 Task: Research Airbnb options near the Great Smoky Mountains National Park.
Action: Mouse pressed left at (522, 73)
Screenshot: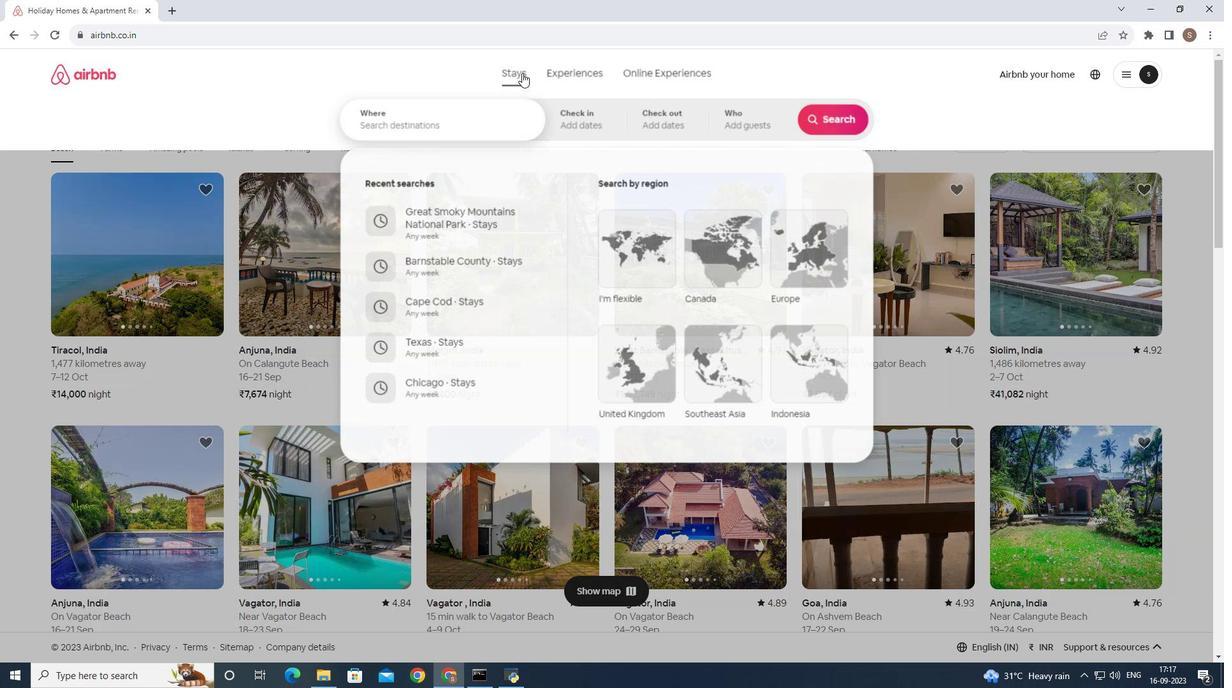 
Action: Mouse moved to (464, 117)
Screenshot: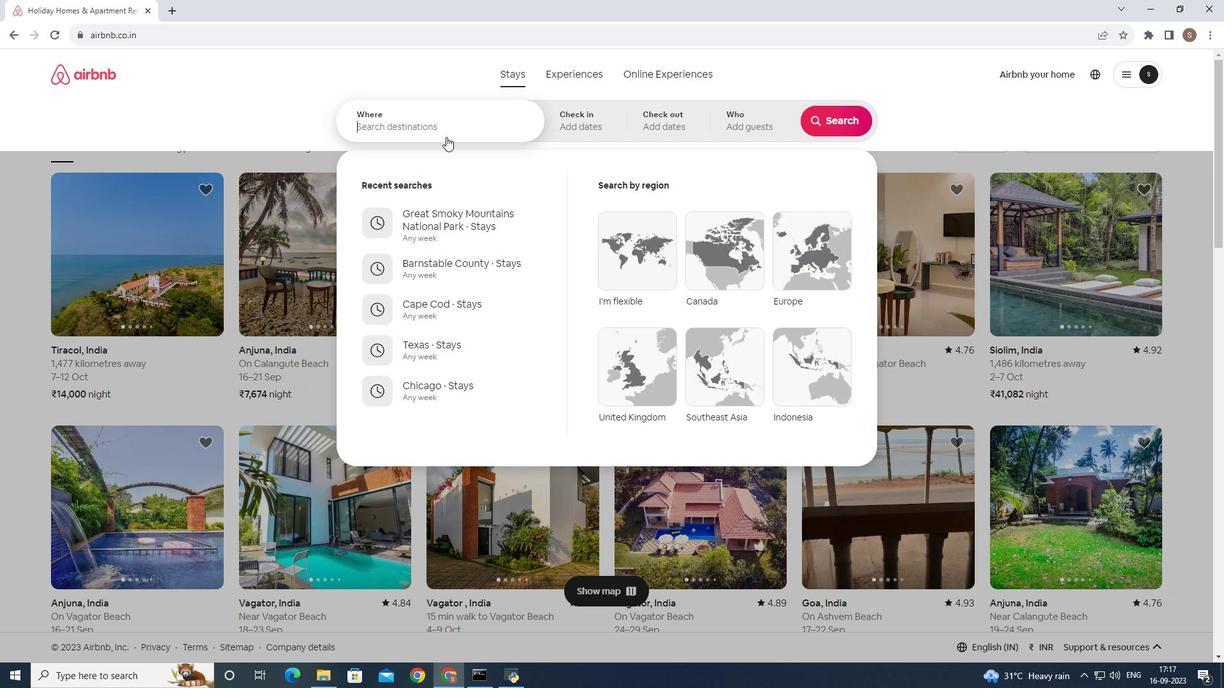 
Action: Mouse pressed left at (464, 117)
Screenshot: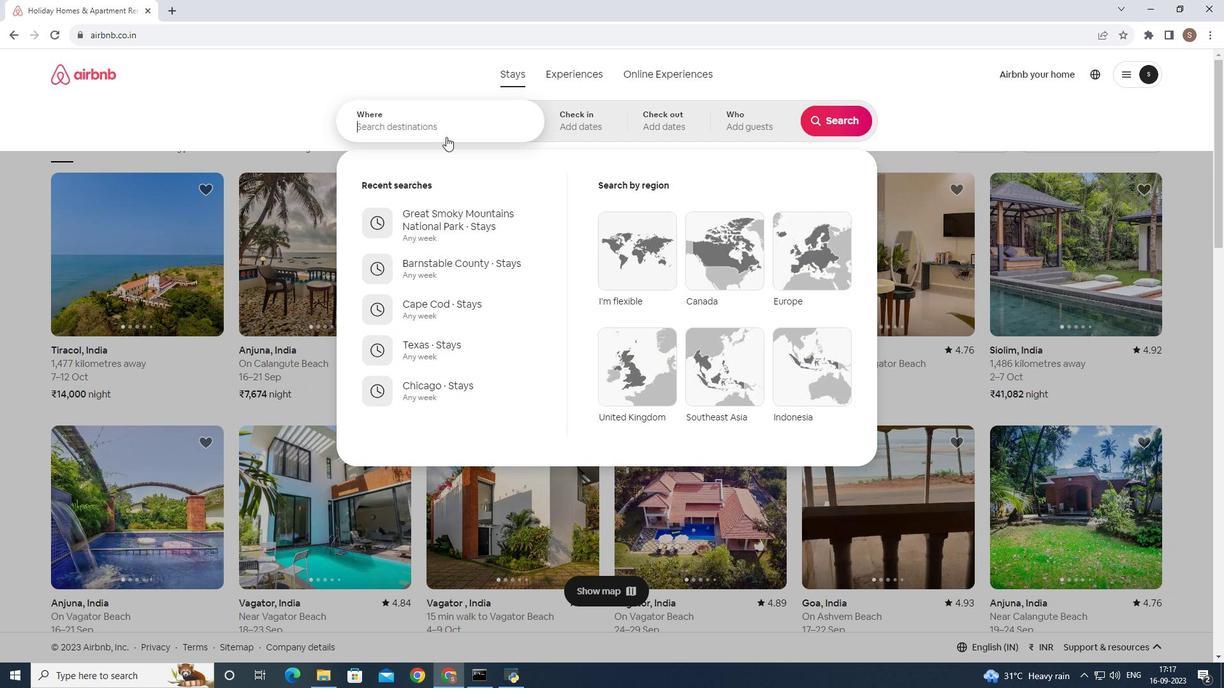 
Action: Mouse moved to (442, 136)
Screenshot: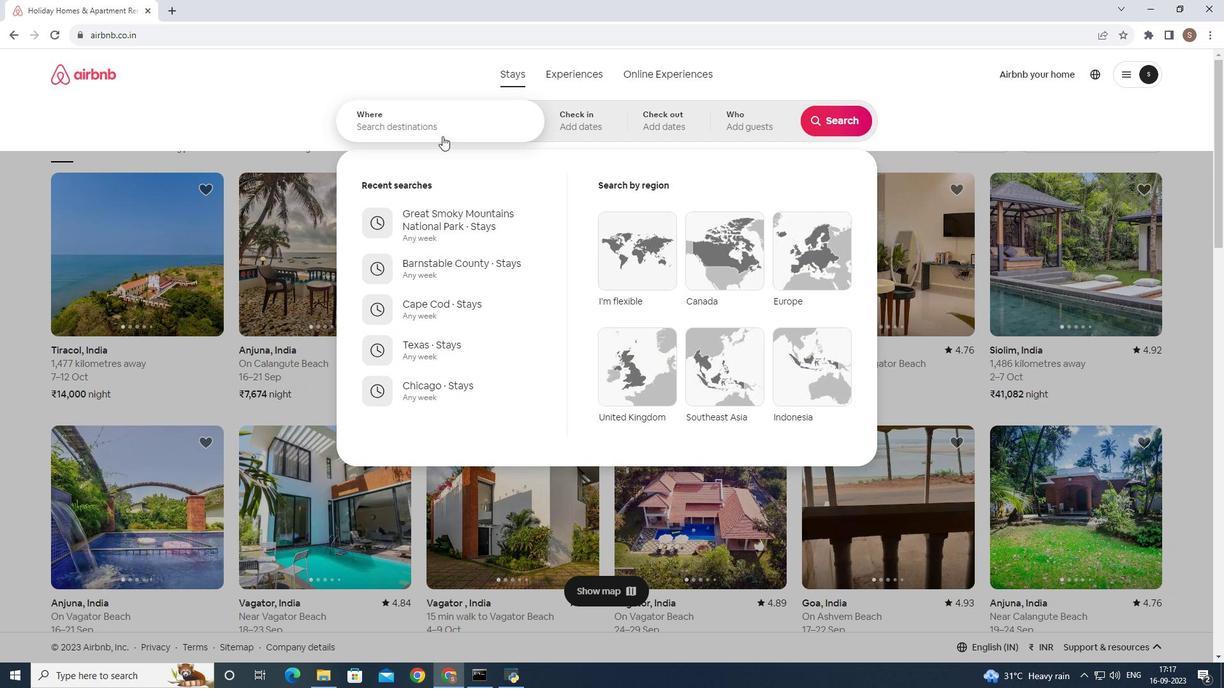 
Action: Key pressed <Key.shift>Great<Key.space><Key.shift>Smoky<Key.space>
Screenshot: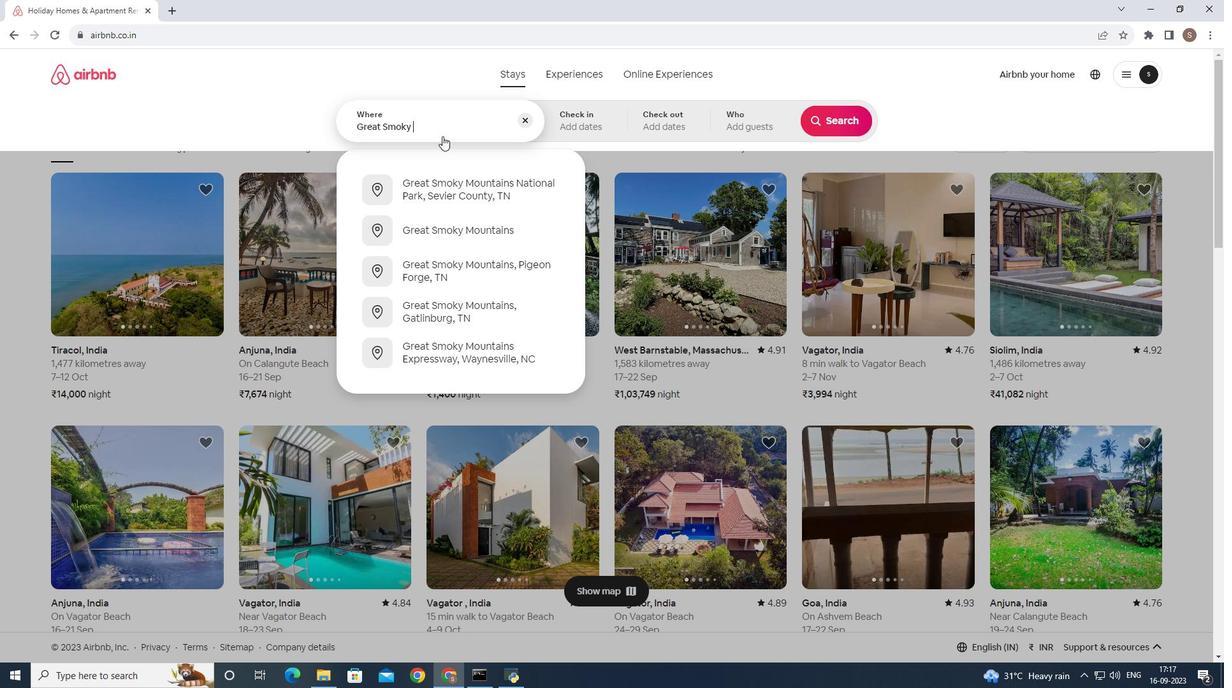 
Action: Mouse moved to (513, 193)
Screenshot: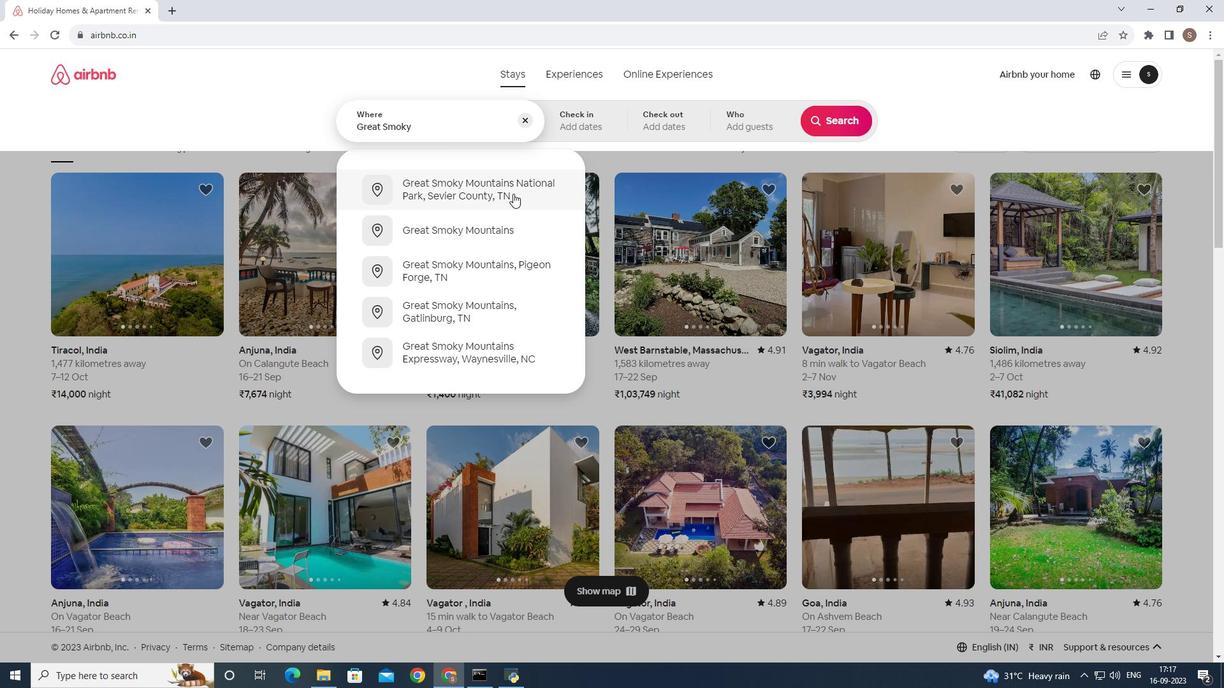 
Action: Mouse pressed left at (513, 193)
Screenshot: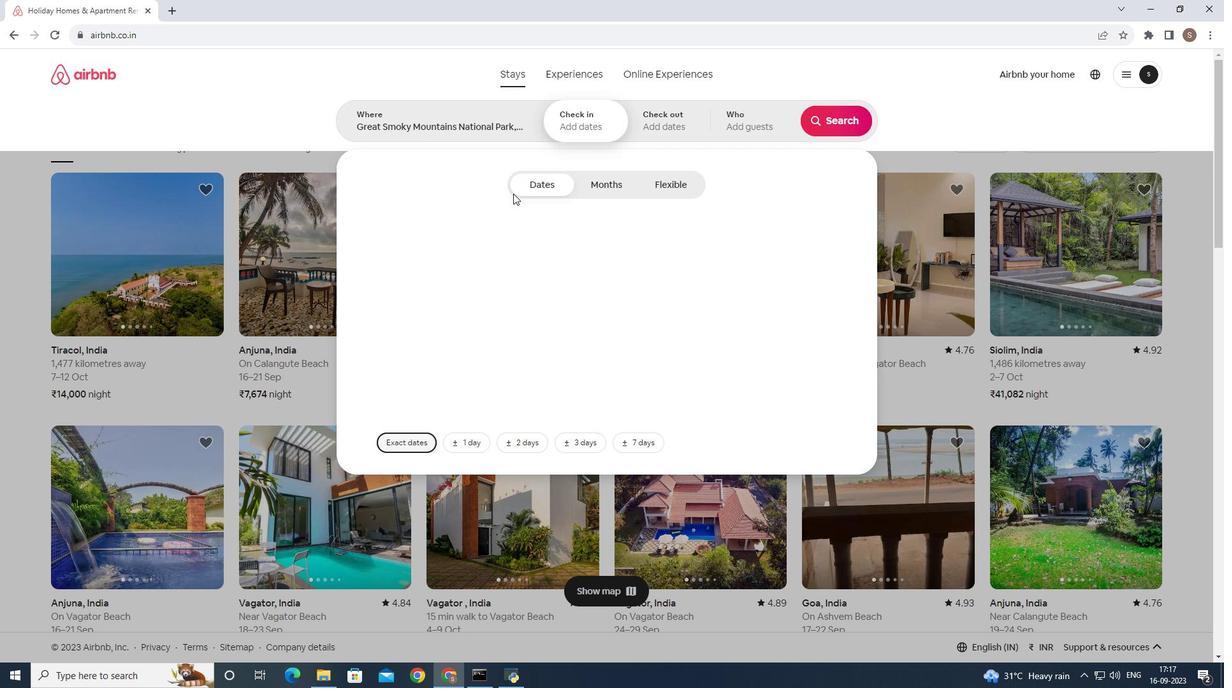 
Action: Mouse moved to (853, 117)
Screenshot: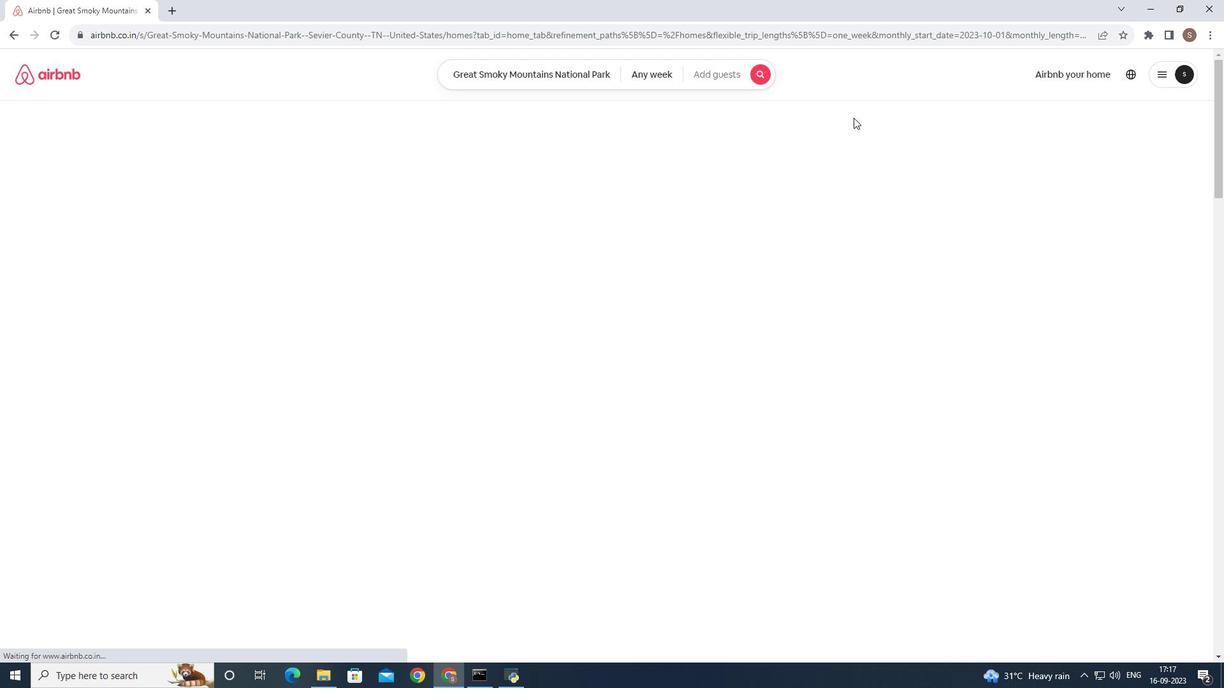 
Action: Mouse pressed left at (853, 117)
Screenshot: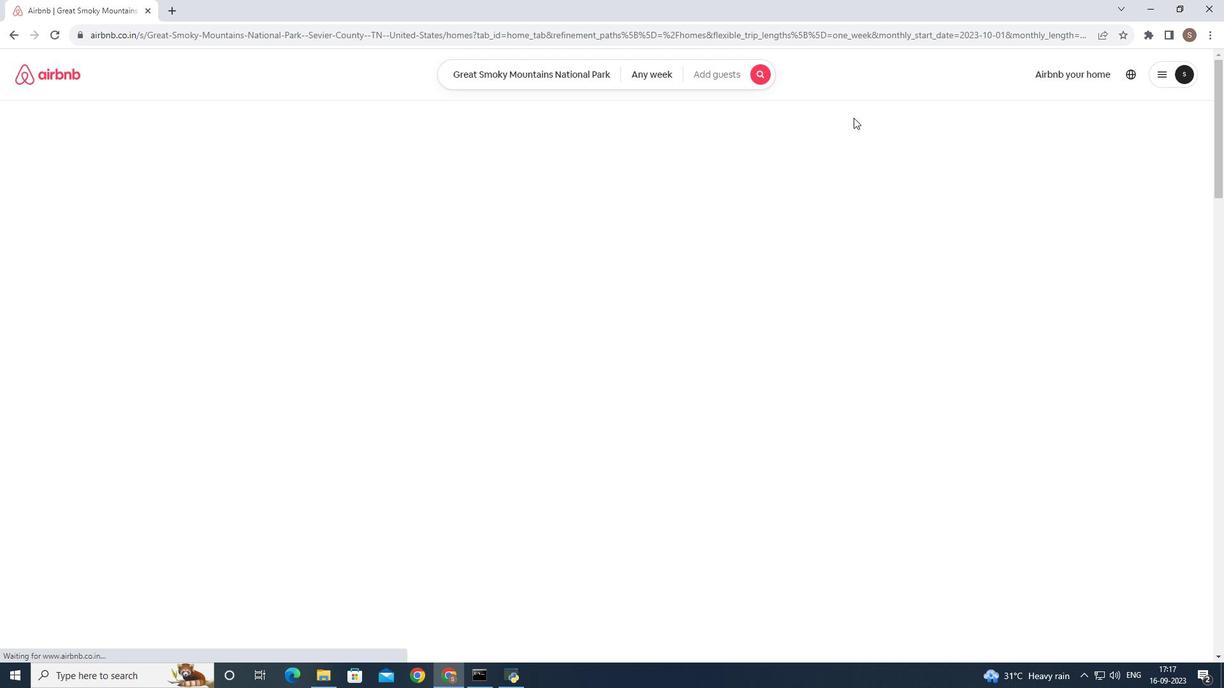 
Action: Mouse moved to (195, 129)
Screenshot: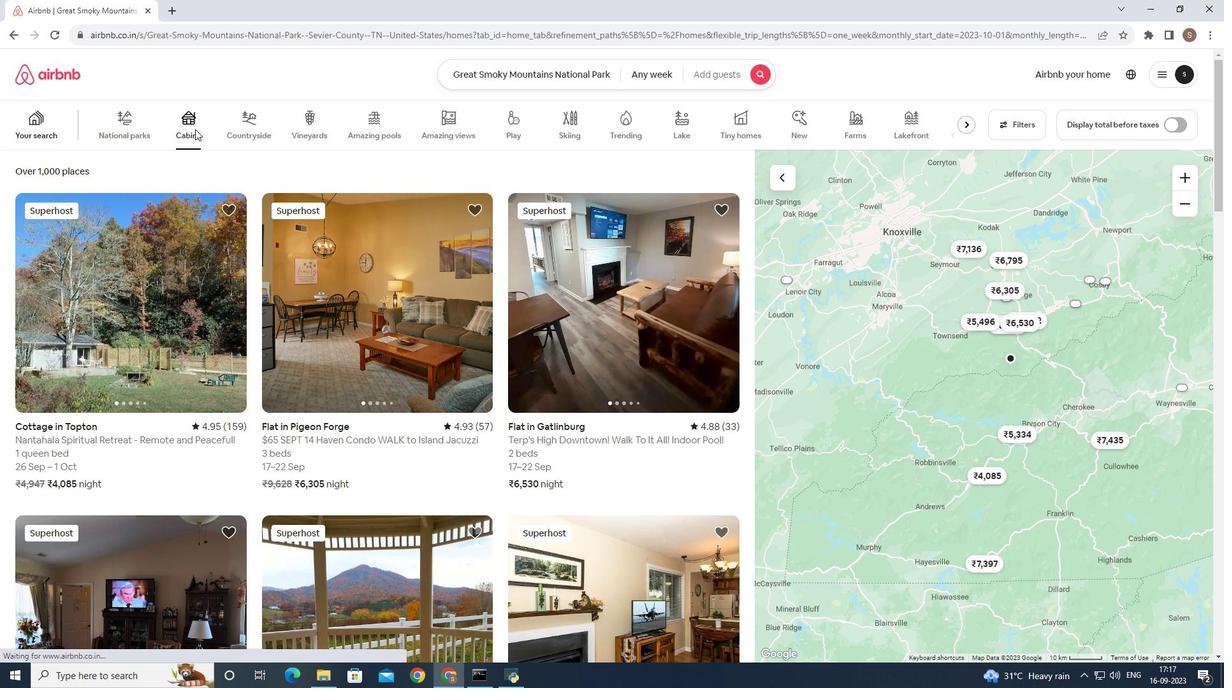 
Action: Mouse pressed left at (195, 129)
Screenshot: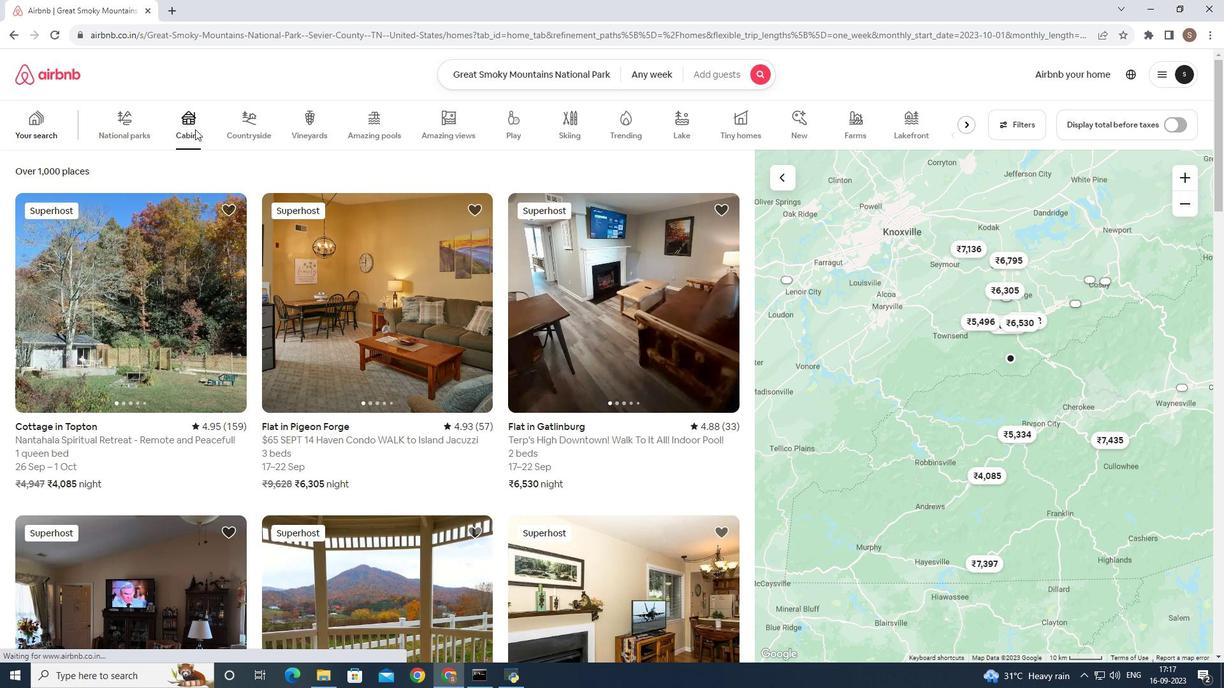 
Action: Mouse moved to (194, 267)
Screenshot: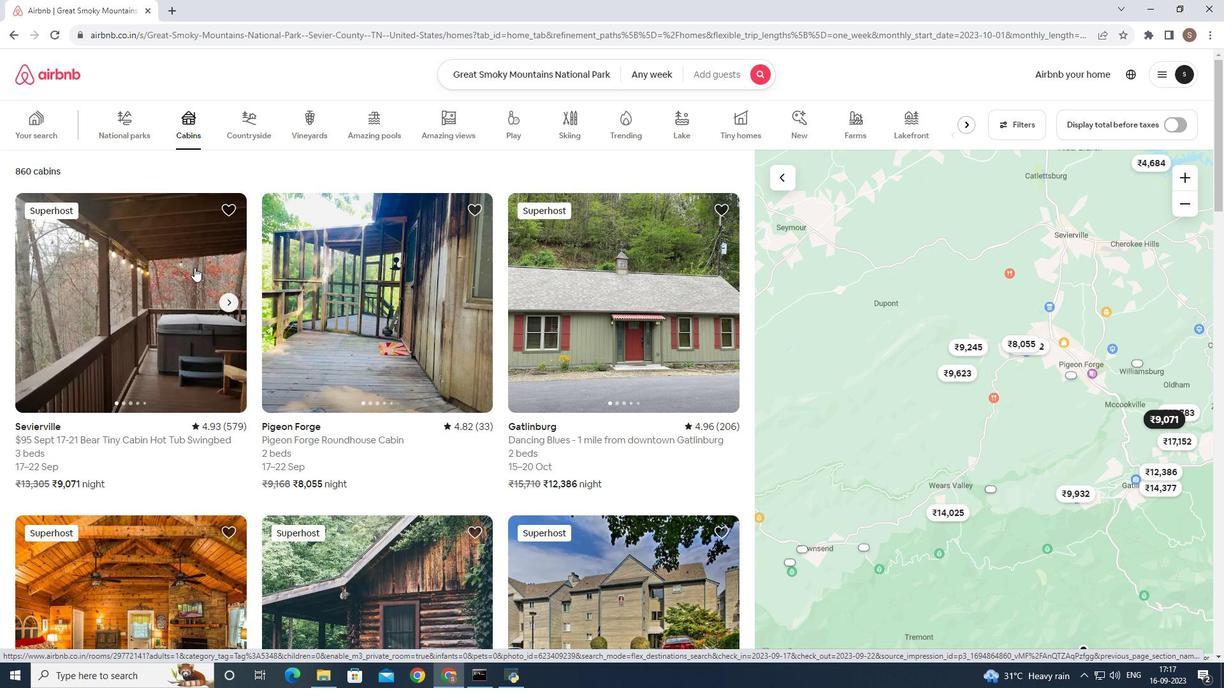 
Action: Mouse scrolled (194, 267) with delta (0, 0)
Screenshot: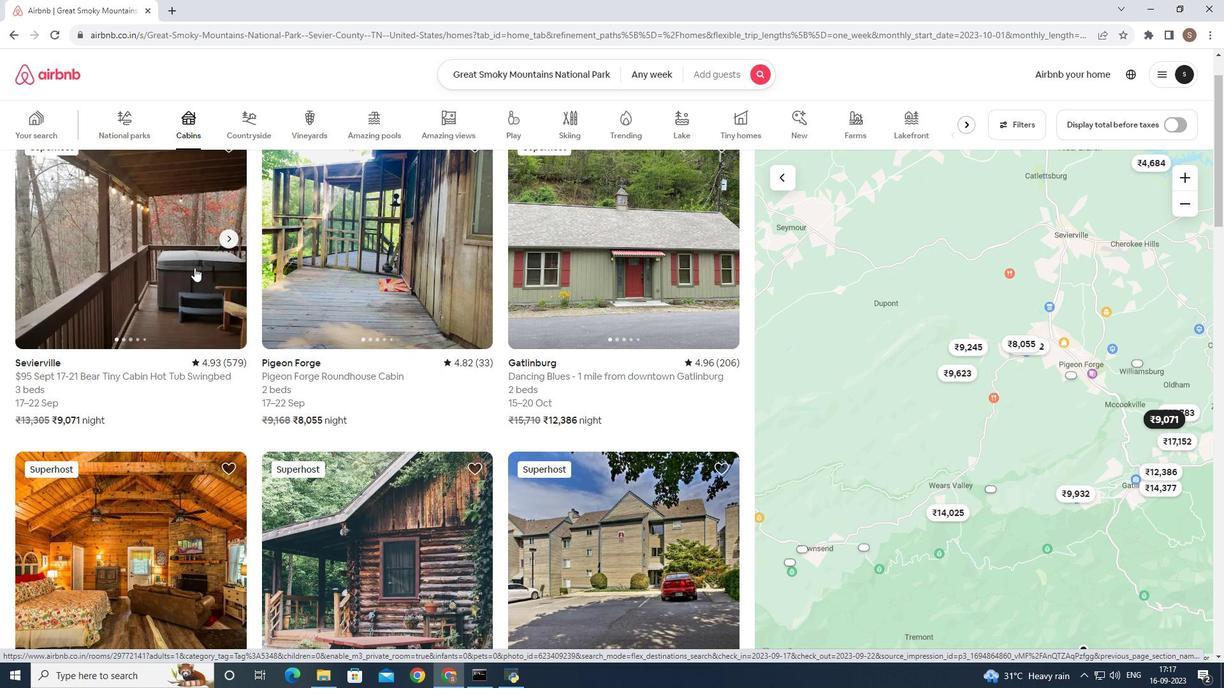 
Action: Mouse pressed left at (194, 267)
Screenshot: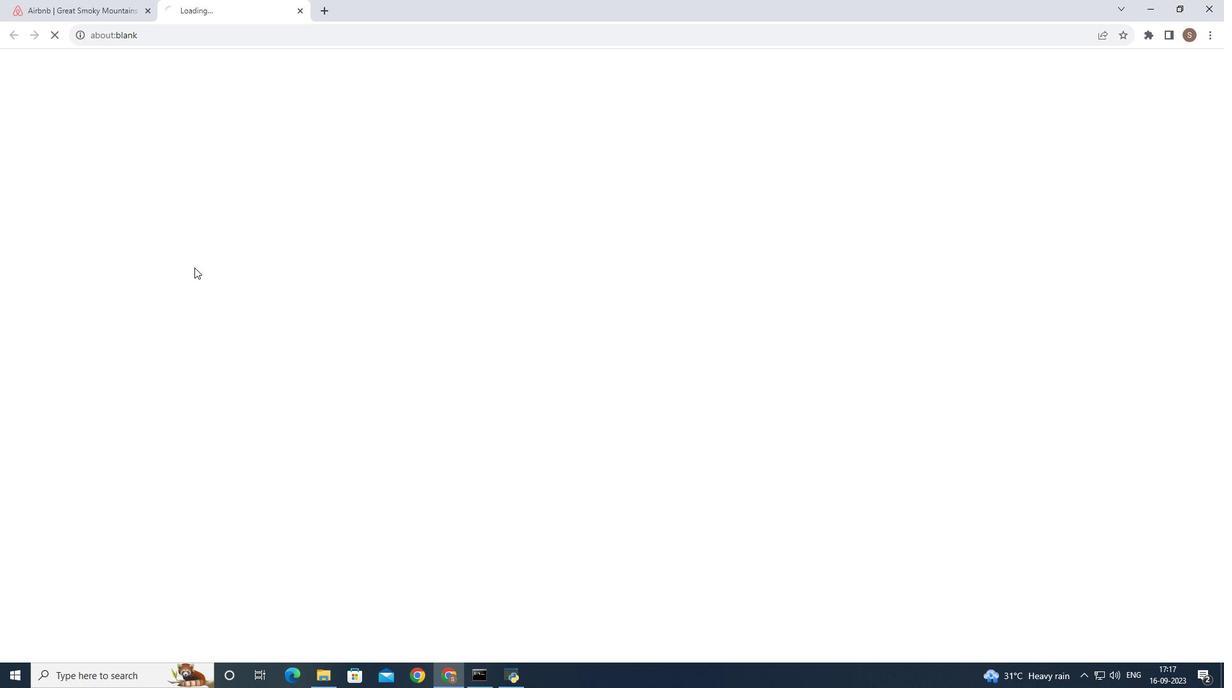 
Action: Mouse moved to (873, 473)
Screenshot: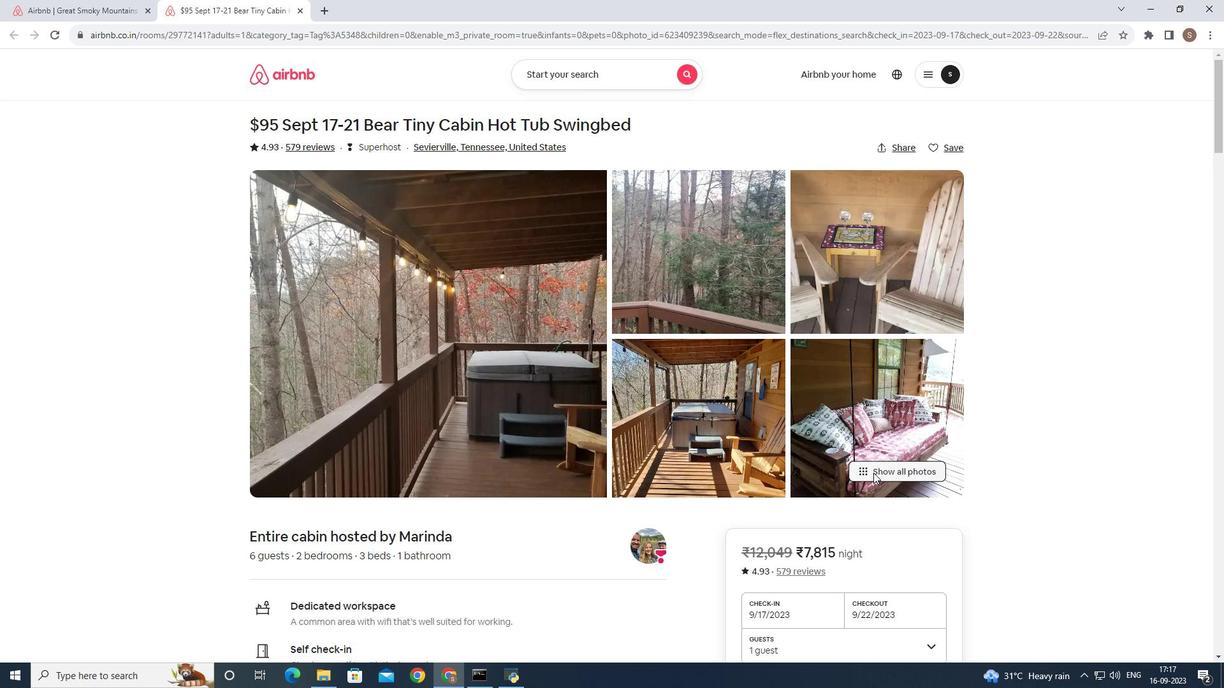 
Action: Mouse pressed left at (873, 473)
Screenshot: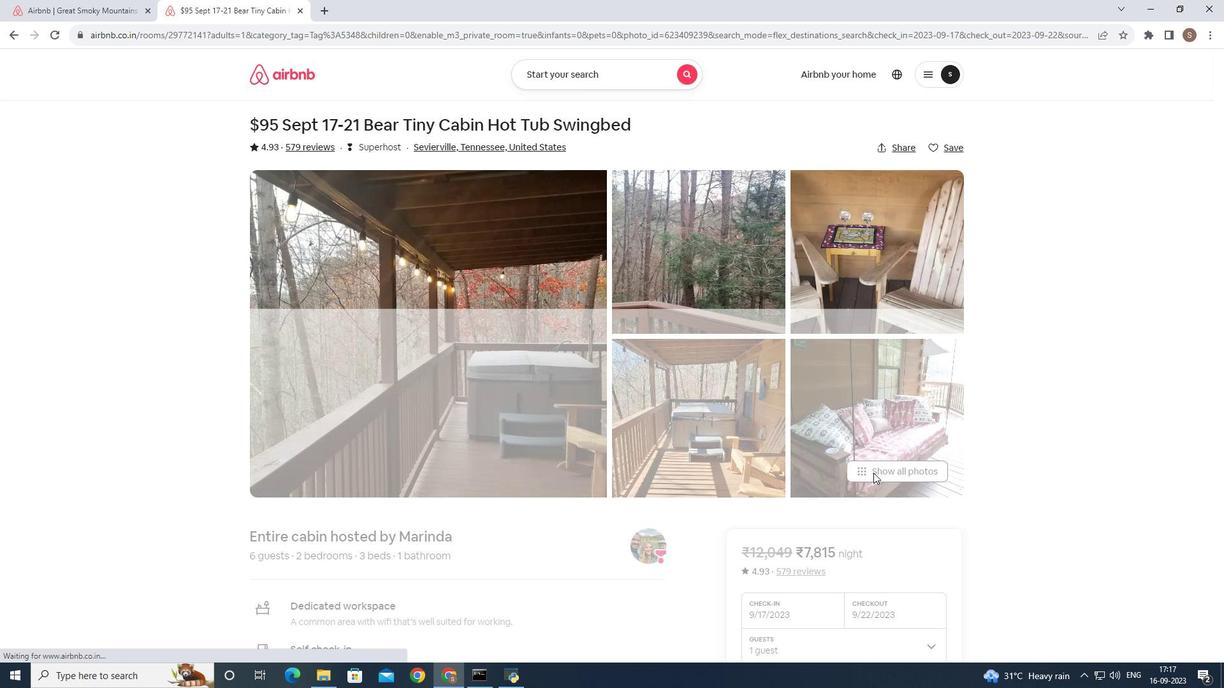 
Action: Mouse moved to (657, 376)
Screenshot: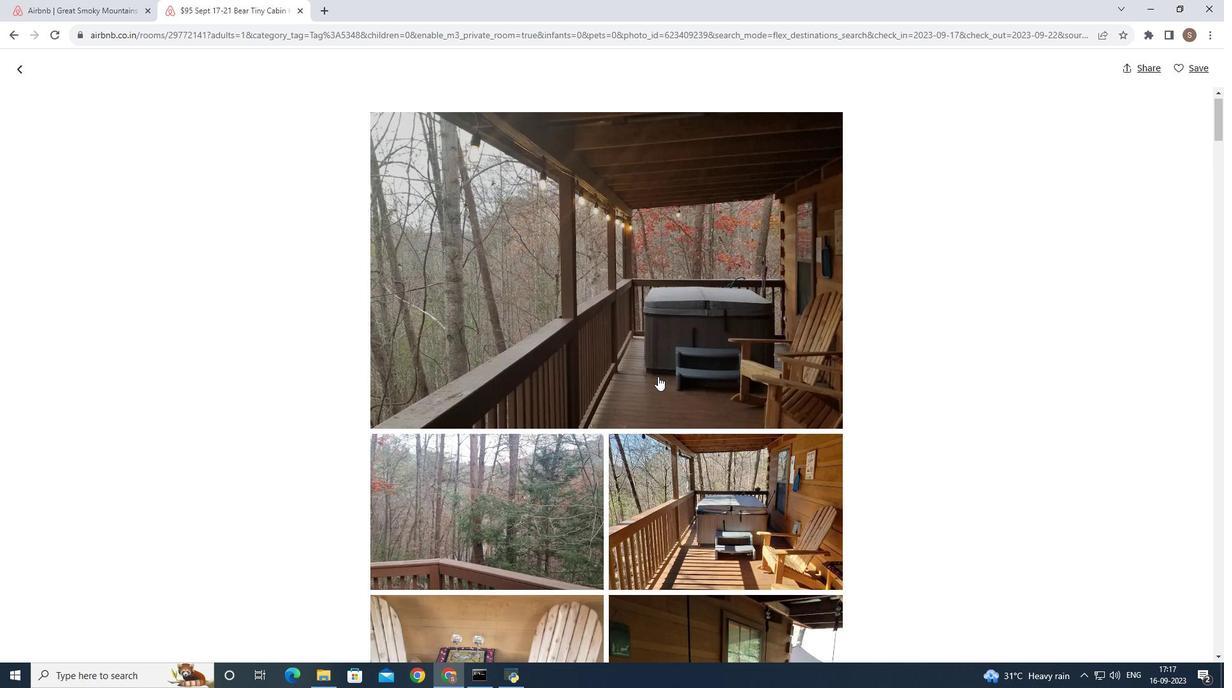 
Action: Mouse scrolled (657, 376) with delta (0, 0)
Screenshot: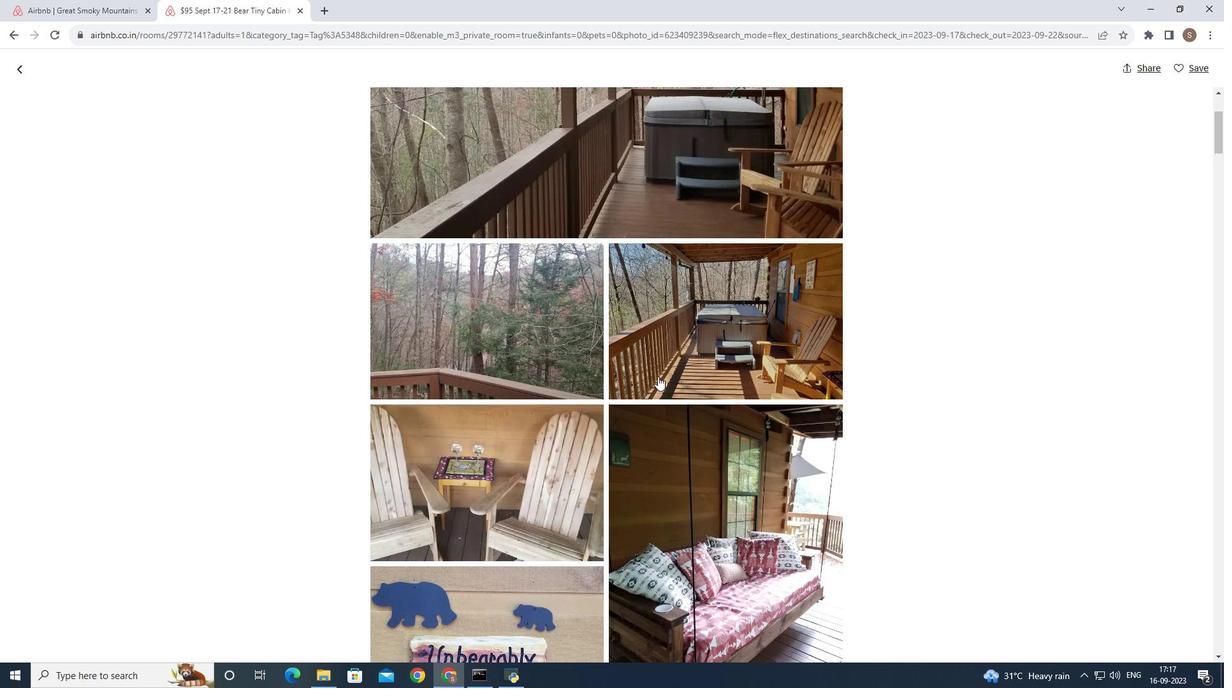 
Action: Mouse scrolled (657, 376) with delta (0, 0)
Screenshot: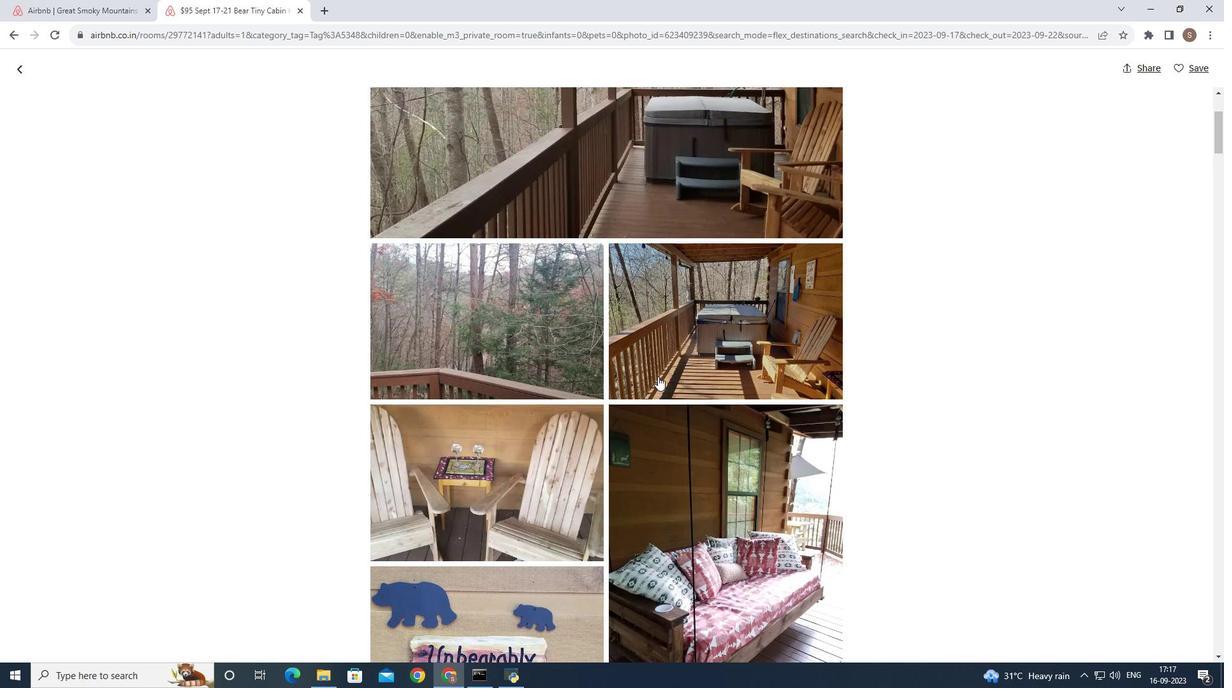 
Action: Mouse scrolled (657, 376) with delta (0, 0)
Screenshot: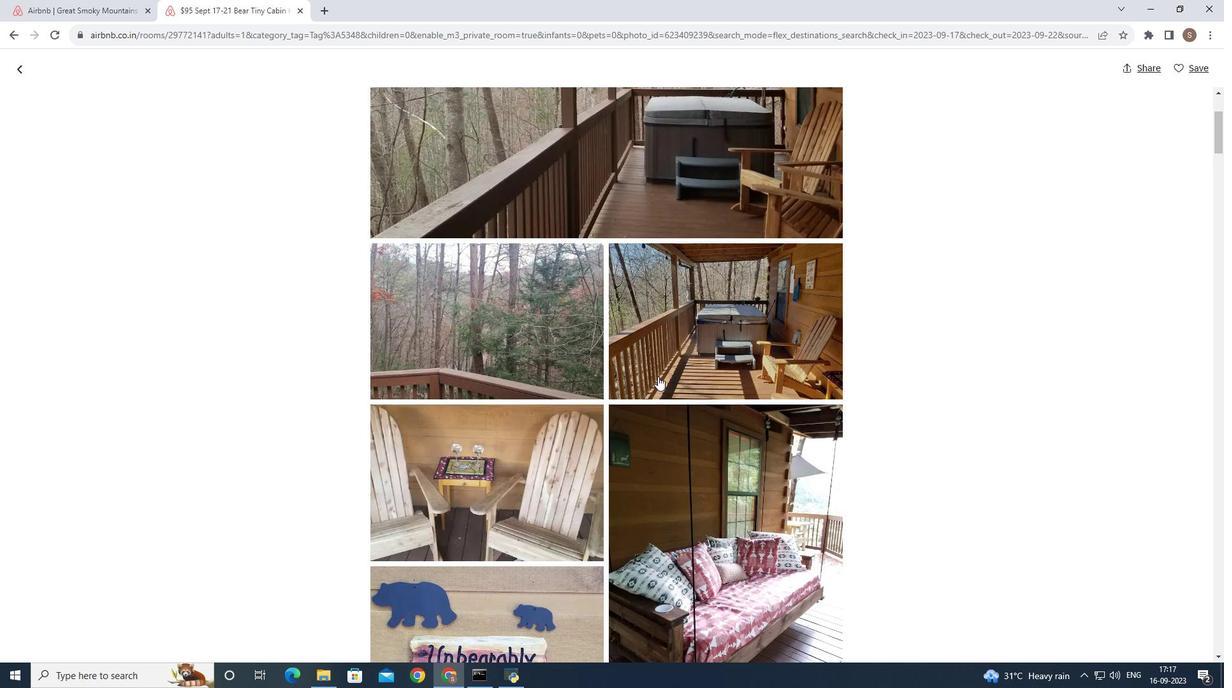 
Action: Mouse scrolled (657, 376) with delta (0, 0)
Screenshot: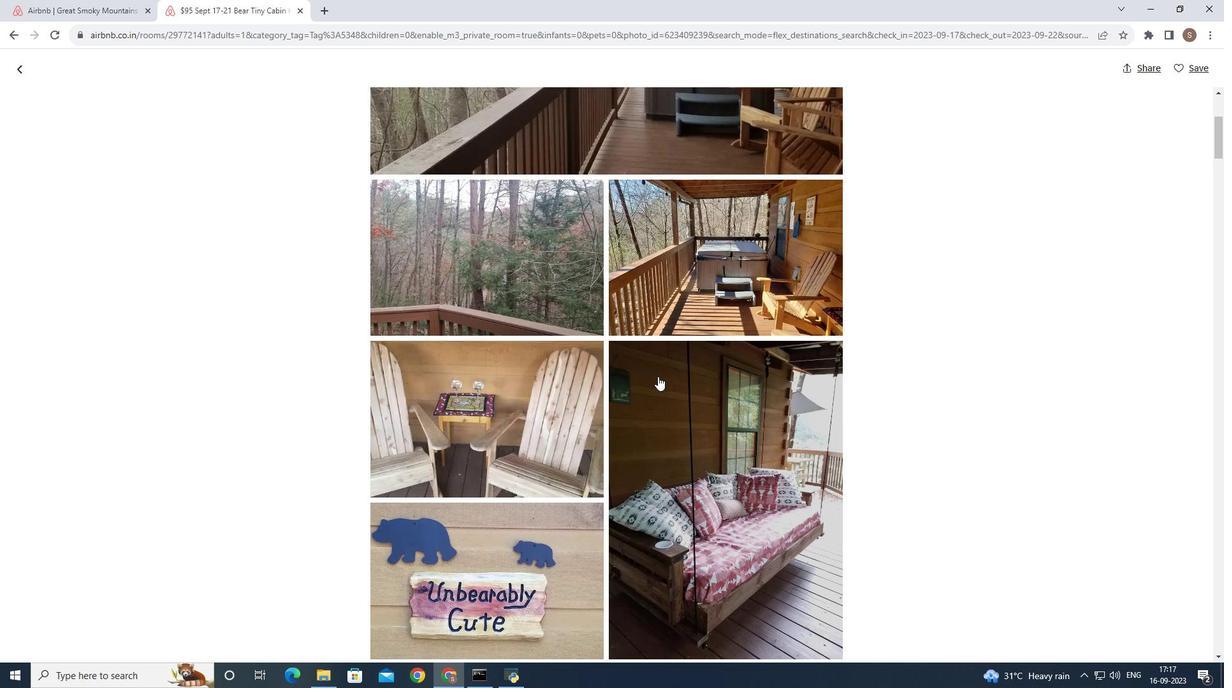 
Action: Mouse scrolled (657, 376) with delta (0, 0)
Screenshot: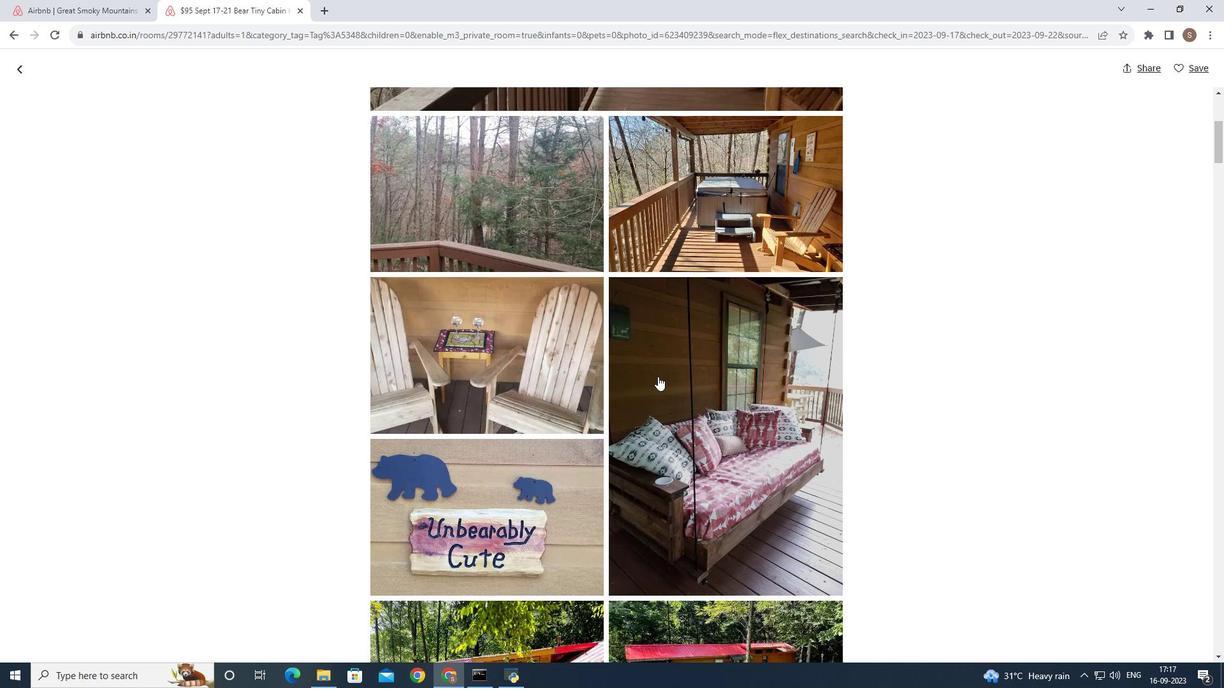 
Action: Mouse scrolled (657, 376) with delta (0, 0)
Screenshot: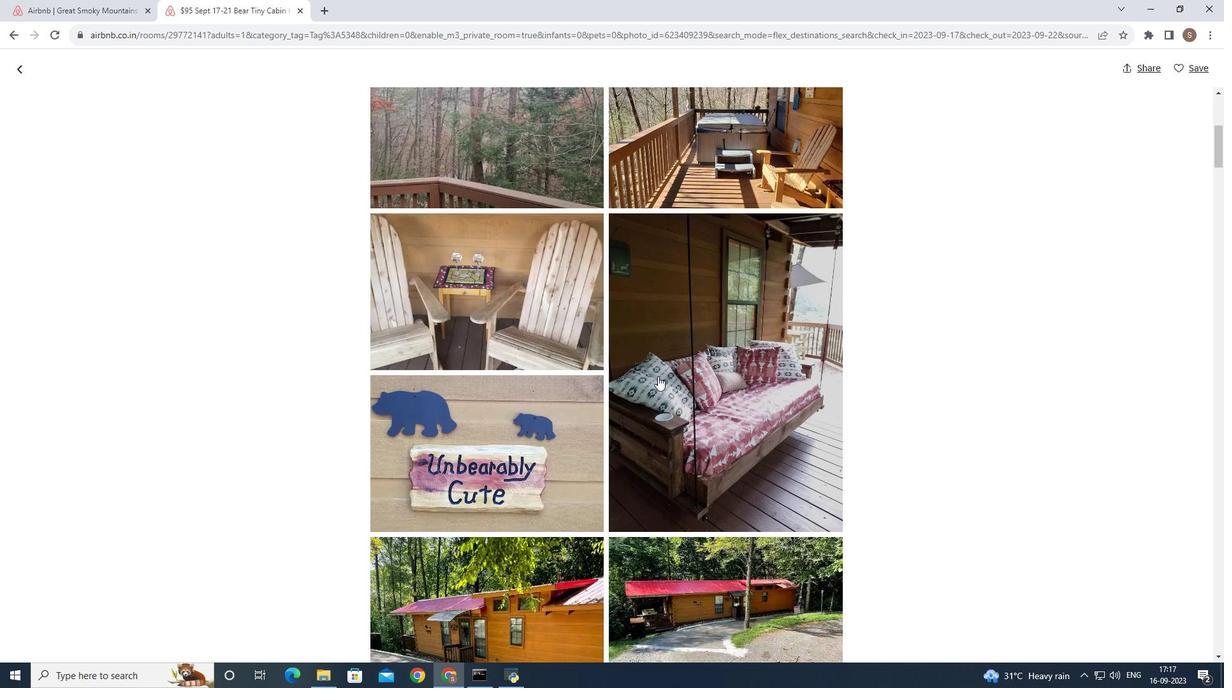 
Action: Mouse scrolled (657, 376) with delta (0, 0)
Screenshot: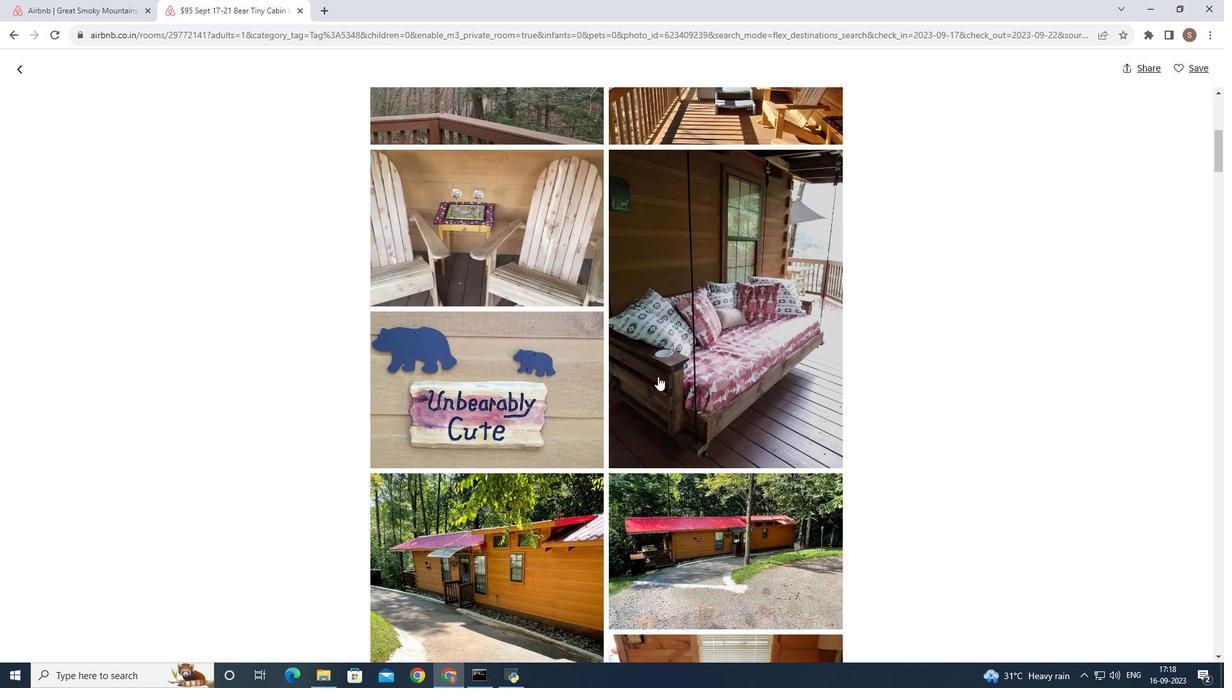 
Action: Mouse scrolled (657, 376) with delta (0, 0)
Screenshot: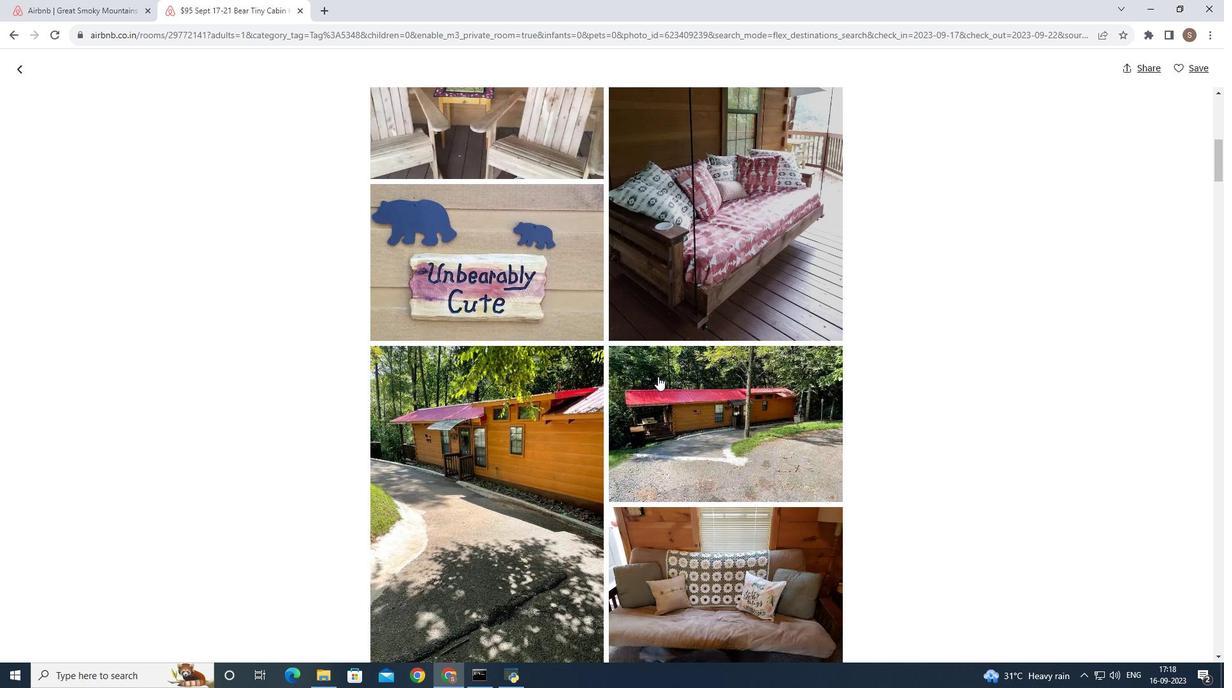 
Action: Mouse scrolled (657, 376) with delta (0, 0)
Screenshot: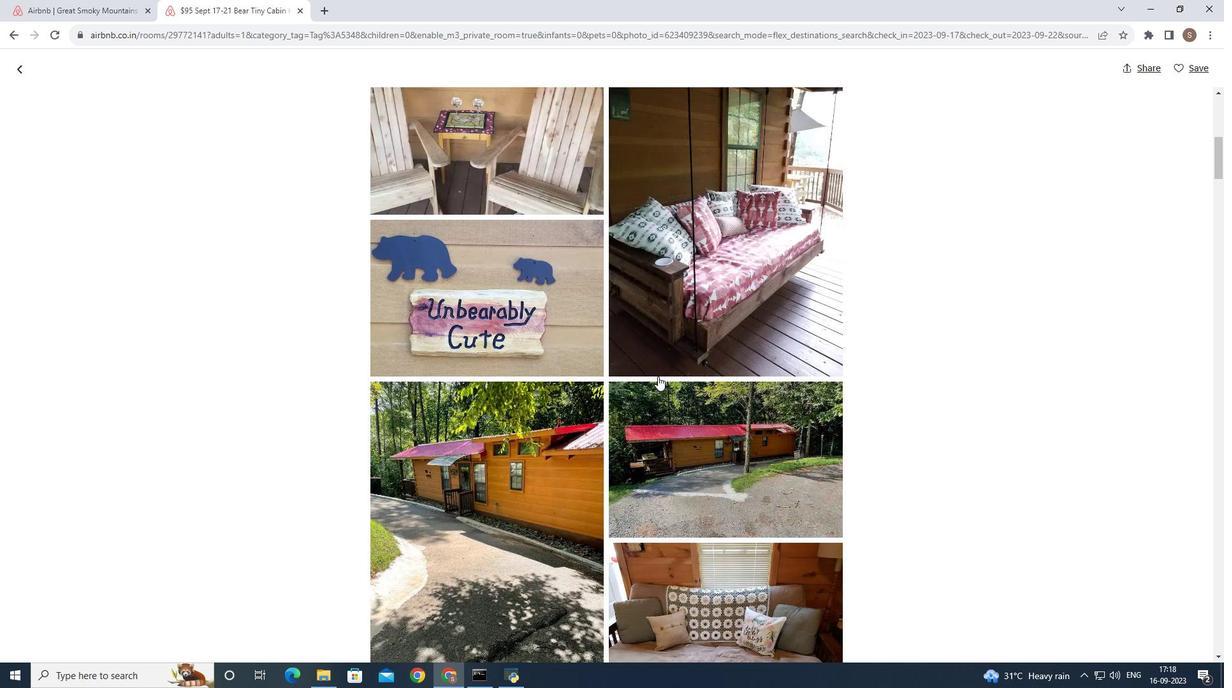 
Action: Mouse scrolled (657, 377) with delta (0, 0)
Screenshot: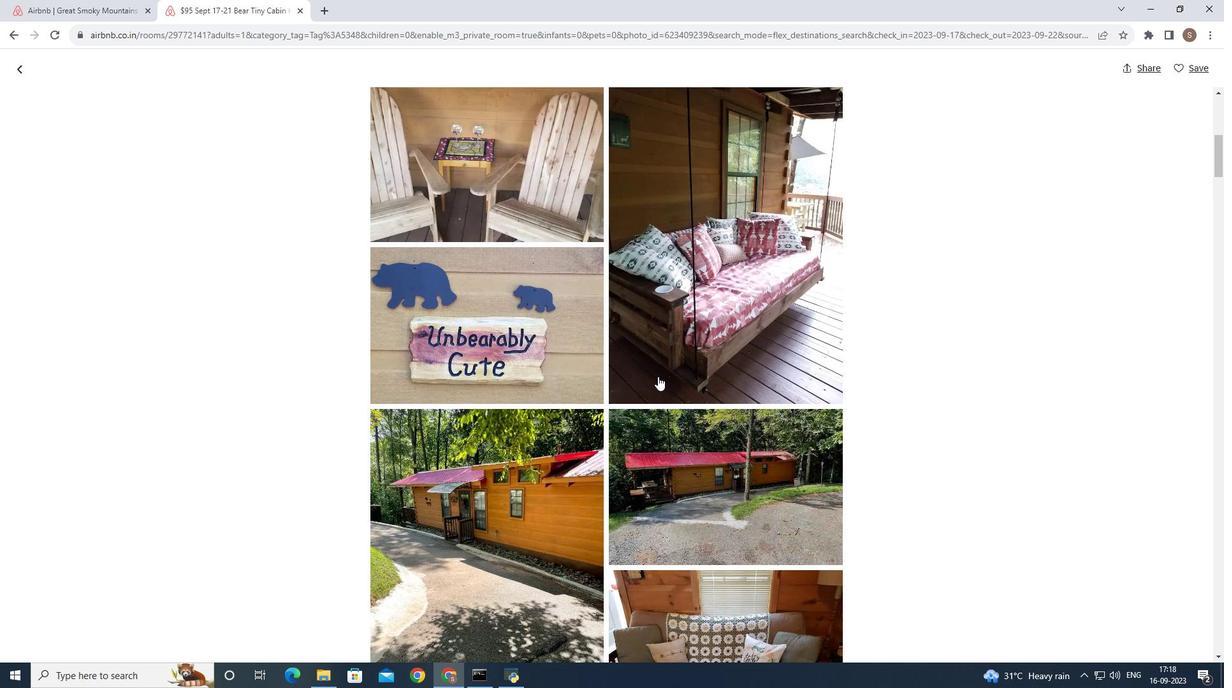
Action: Mouse scrolled (657, 376) with delta (0, 0)
Screenshot: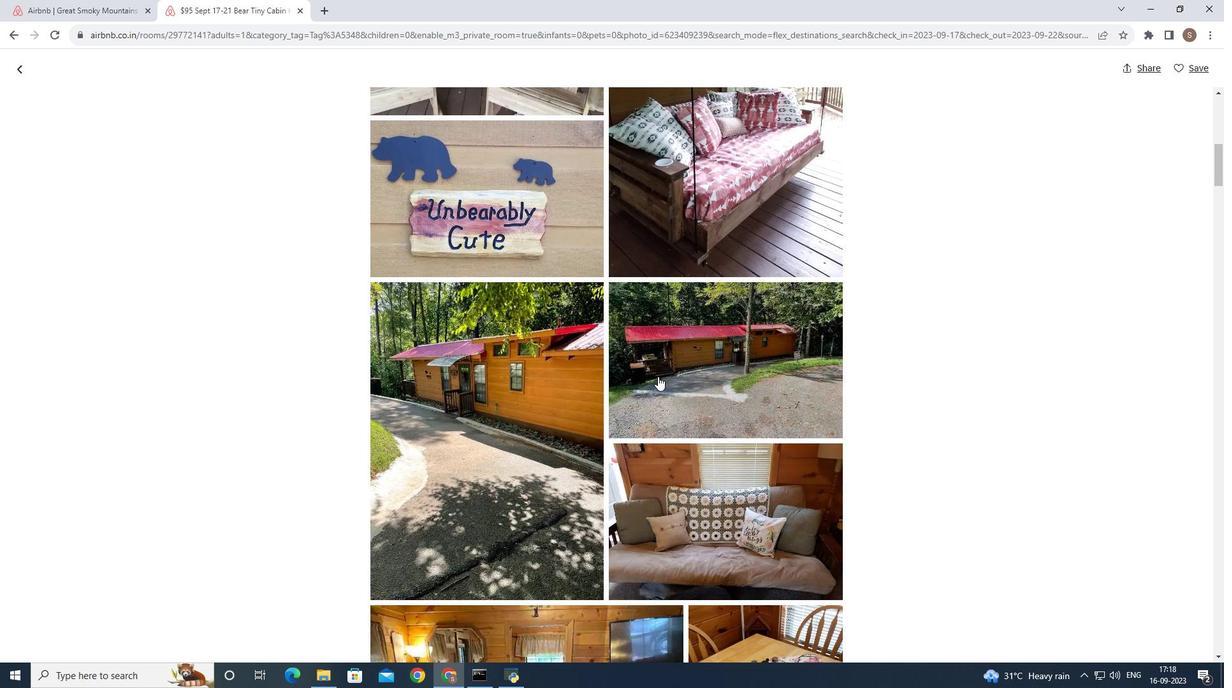 
Action: Mouse scrolled (657, 376) with delta (0, 0)
Screenshot: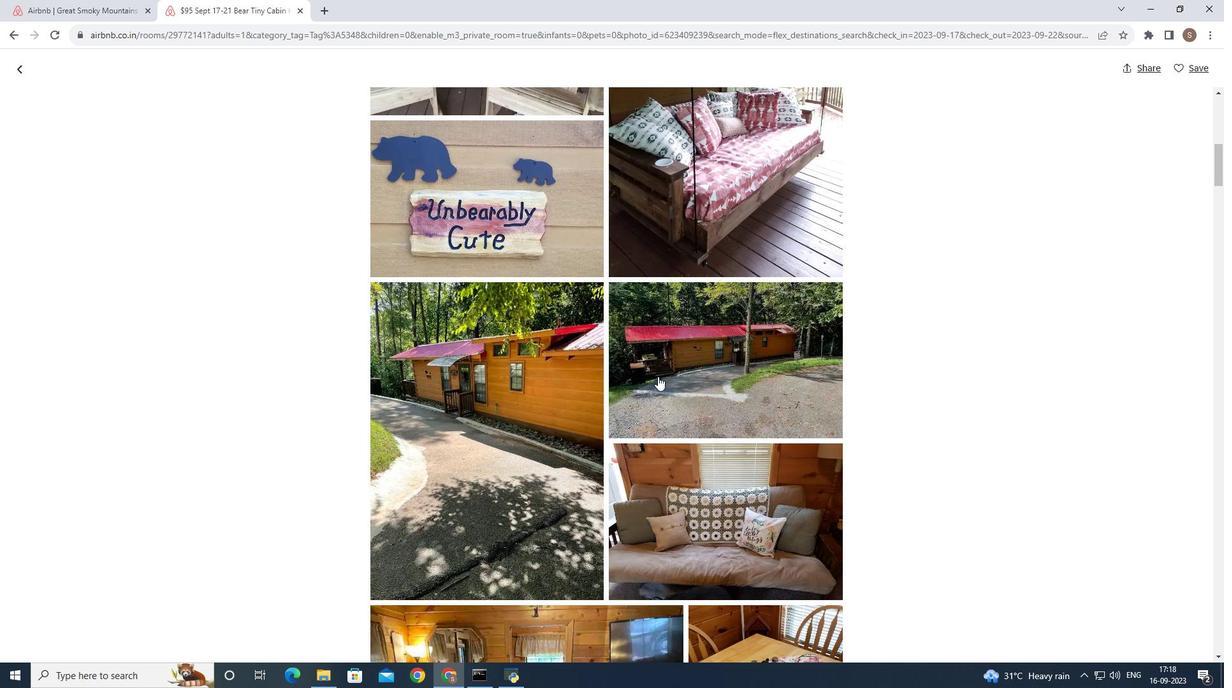 
Action: Mouse scrolled (657, 376) with delta (0, 0)
Screenshot: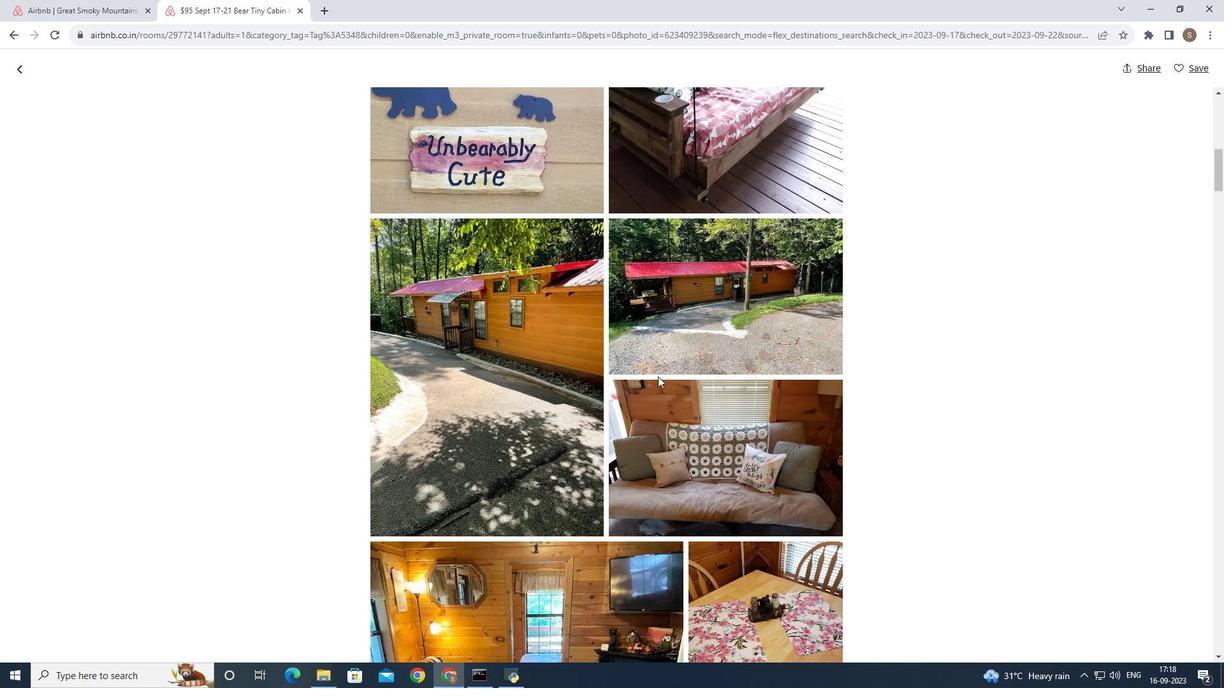 
Action: Mouse scrolled (657, 376) with delta (0, 0)
Screenshot: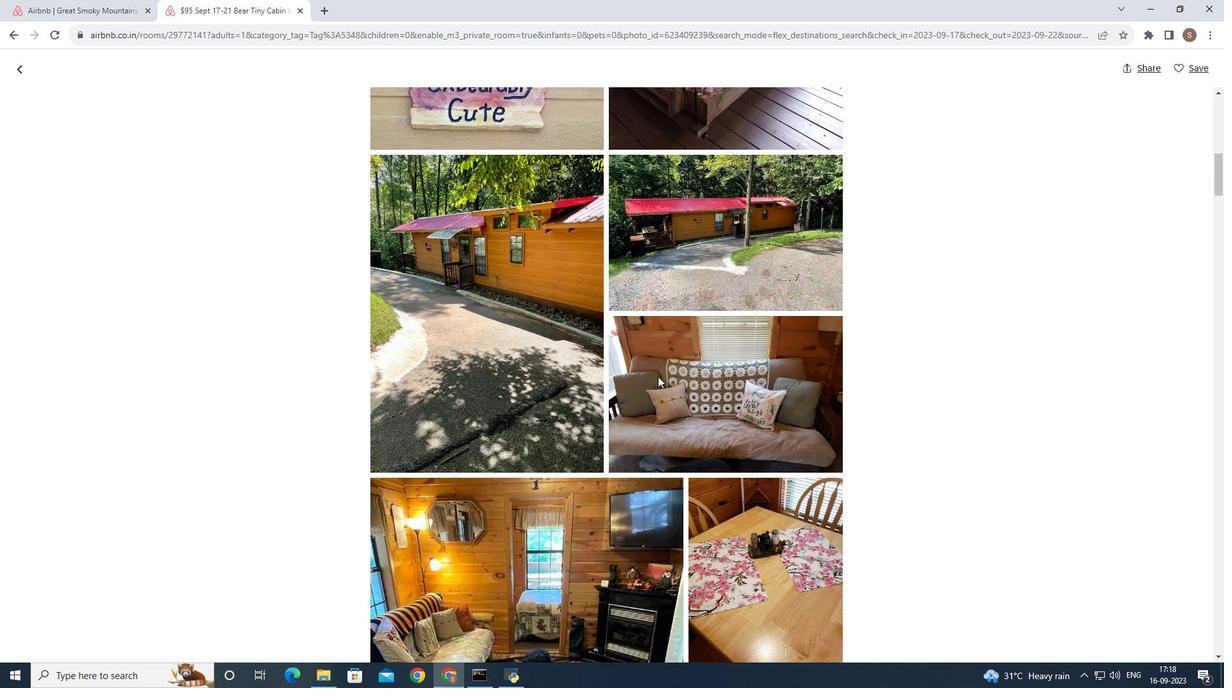 
Action: Mouse scrolled (657, 376) with delta (0, 0)
Screenshot: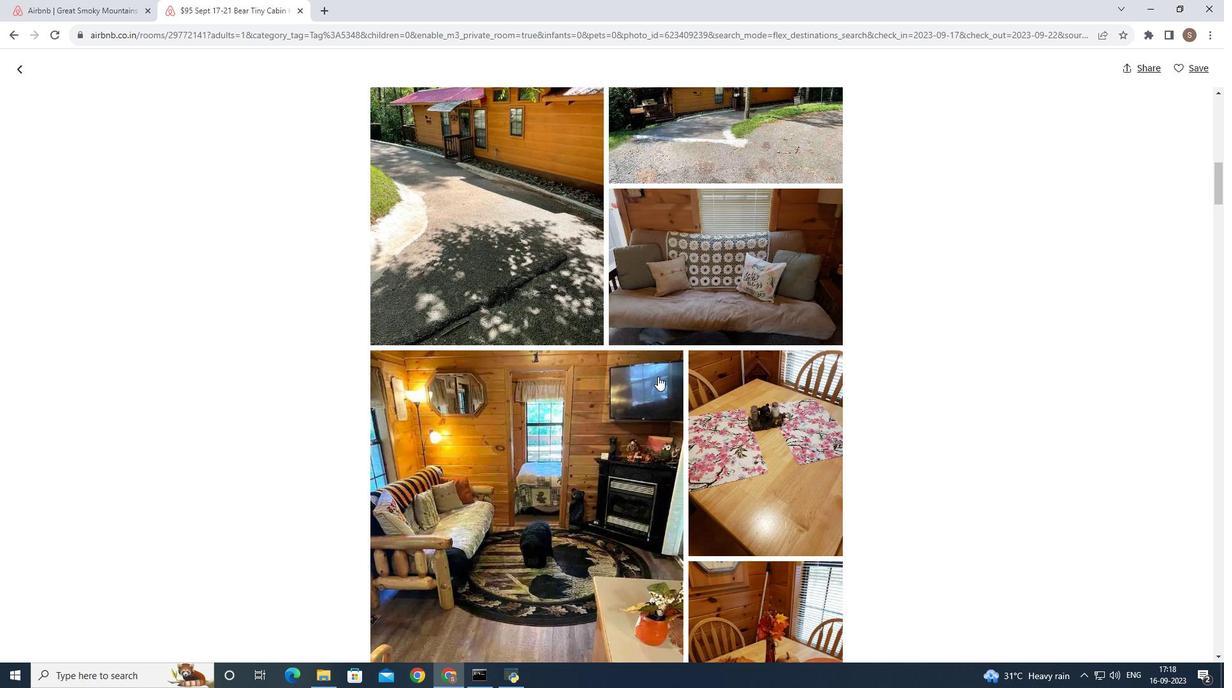 
Action: Mouse scrolled (657, 376) with delta (0, 0)
Screenshot: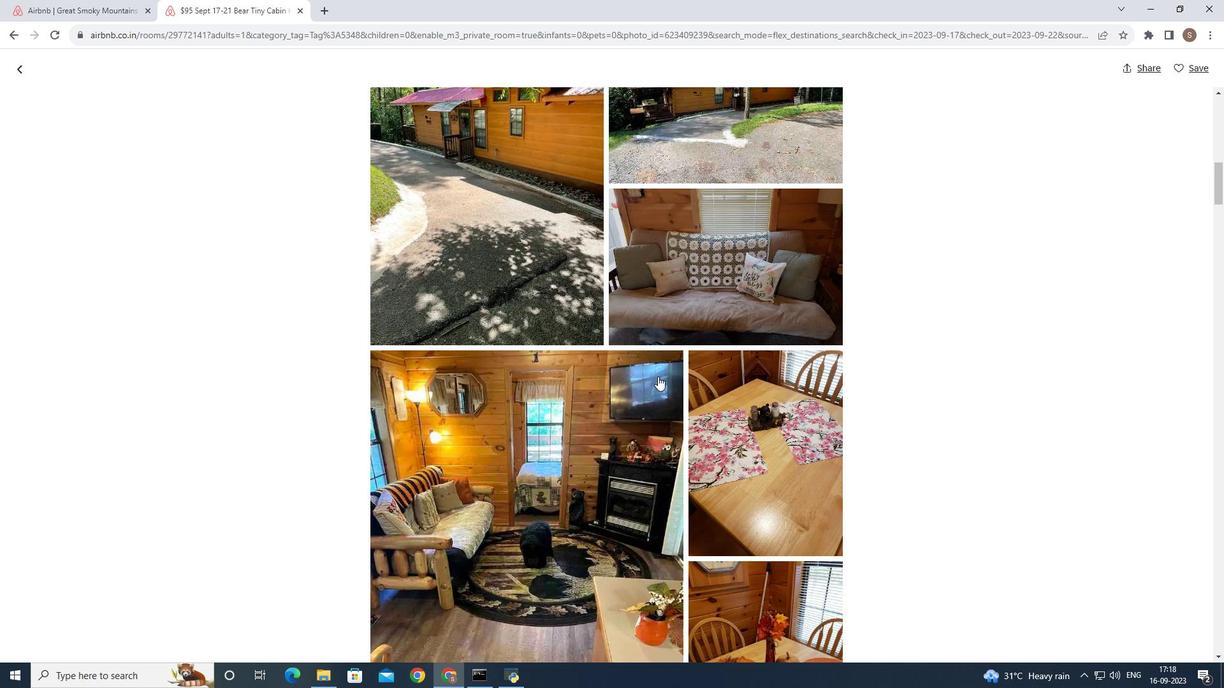 
Action: Mouse scrolled (657, 376) with delta (0, 0)
Screenshot: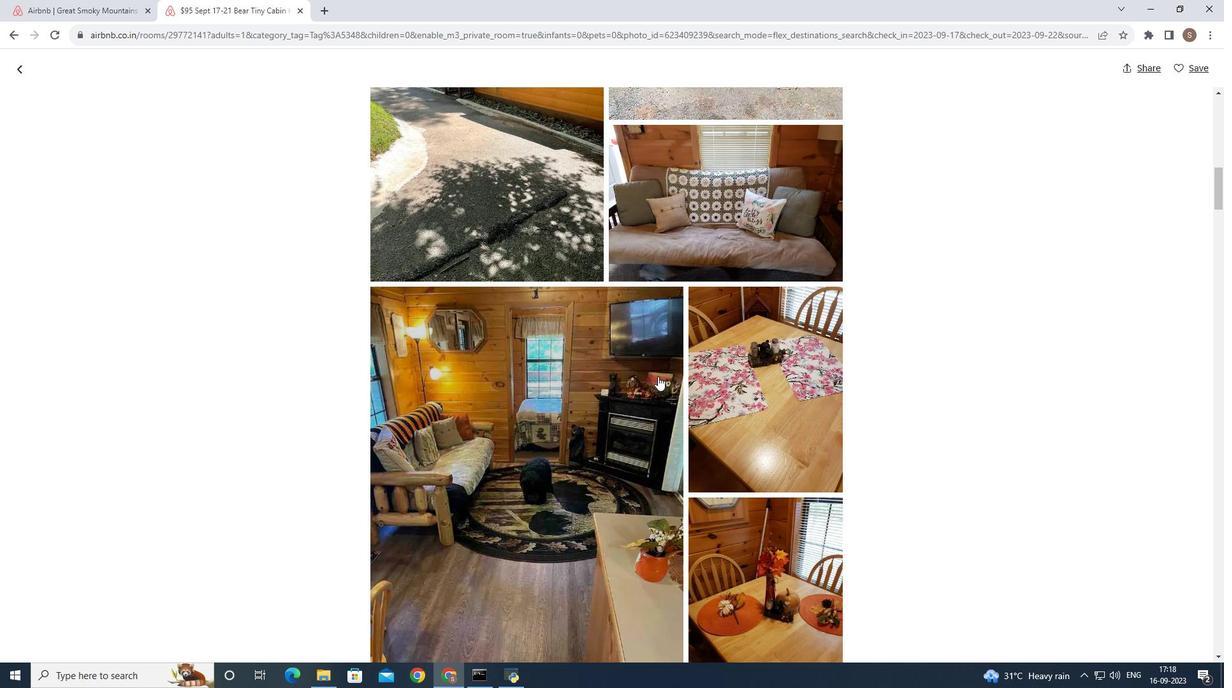 
Action: Mouse scrolled (657, 376) with delta (0, 0)
Screenshot: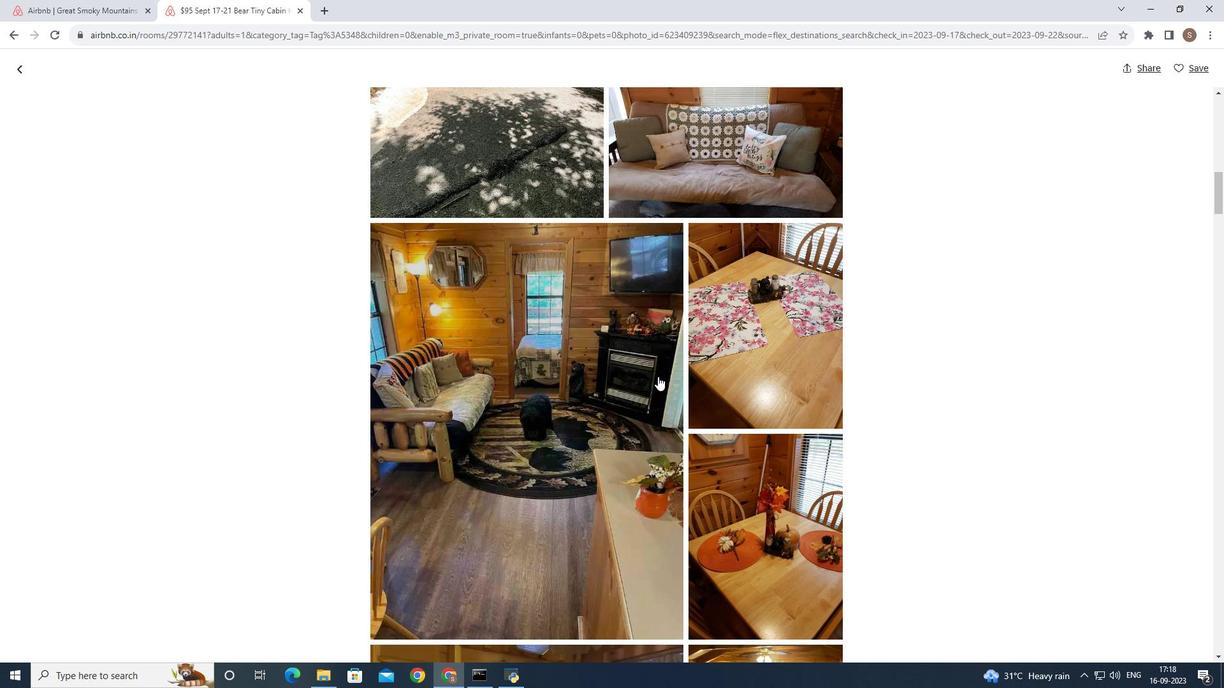 
Action: Mouse scrolled (657, 376) with delta (0, 0)
Screenshot: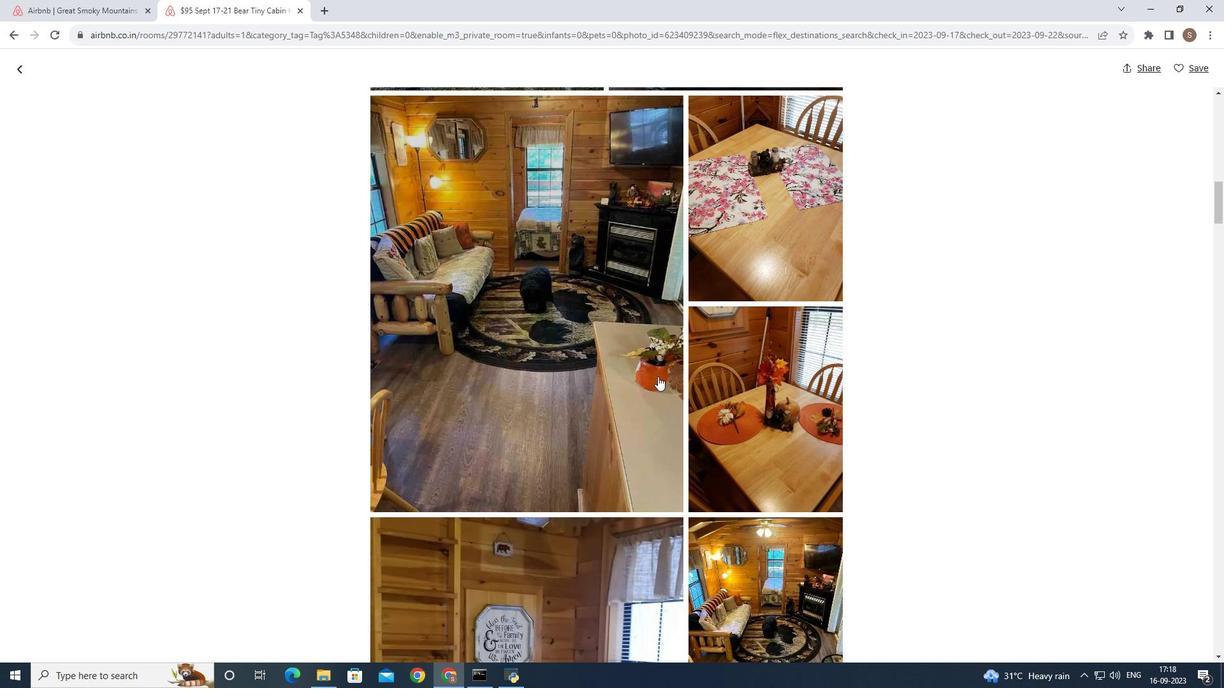 
Action: Mouse scrolled (657, 376) with delta (0, 0)
Screenshot: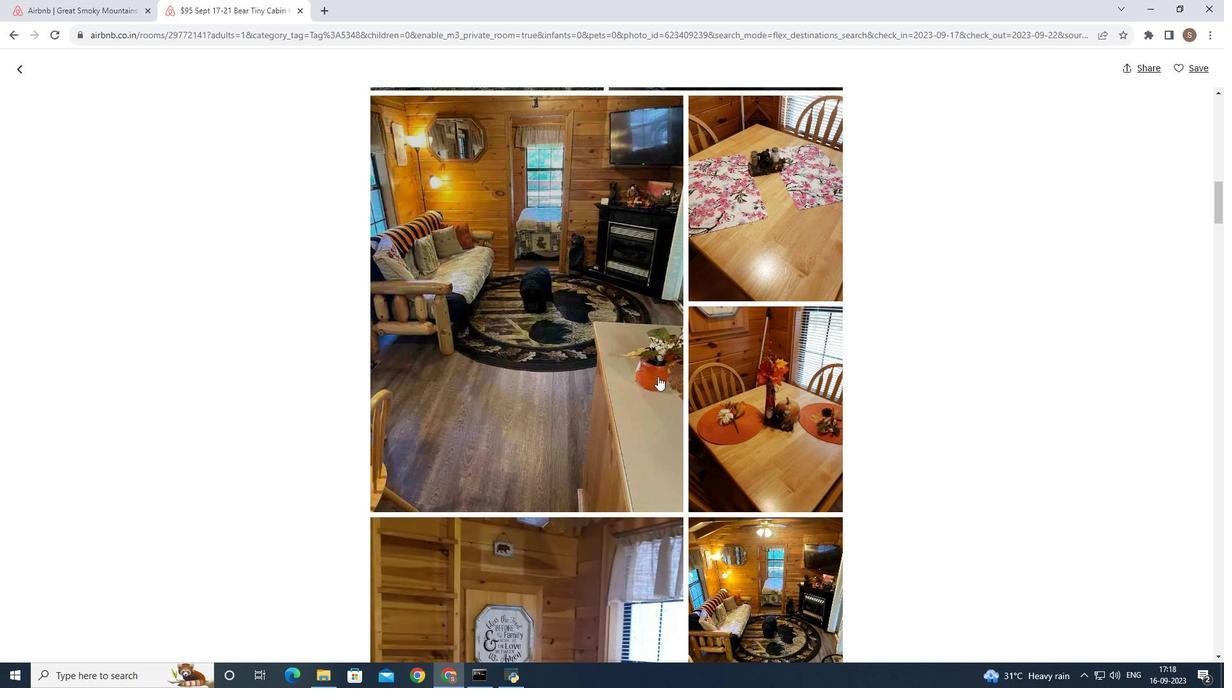 
Action: Mouse scrolled (657, 376) with delta (0, 0)
Screenshot: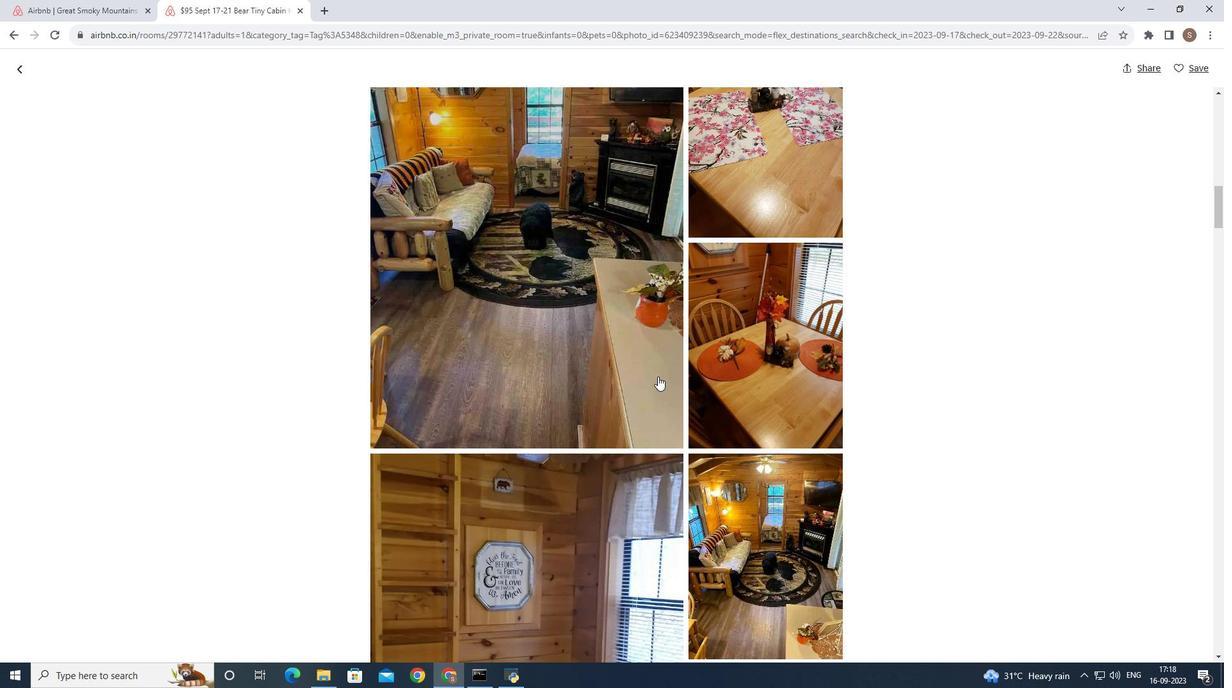 
Action: Mouse scrolled (657, 376) with delta (0, 0)
Screenshot: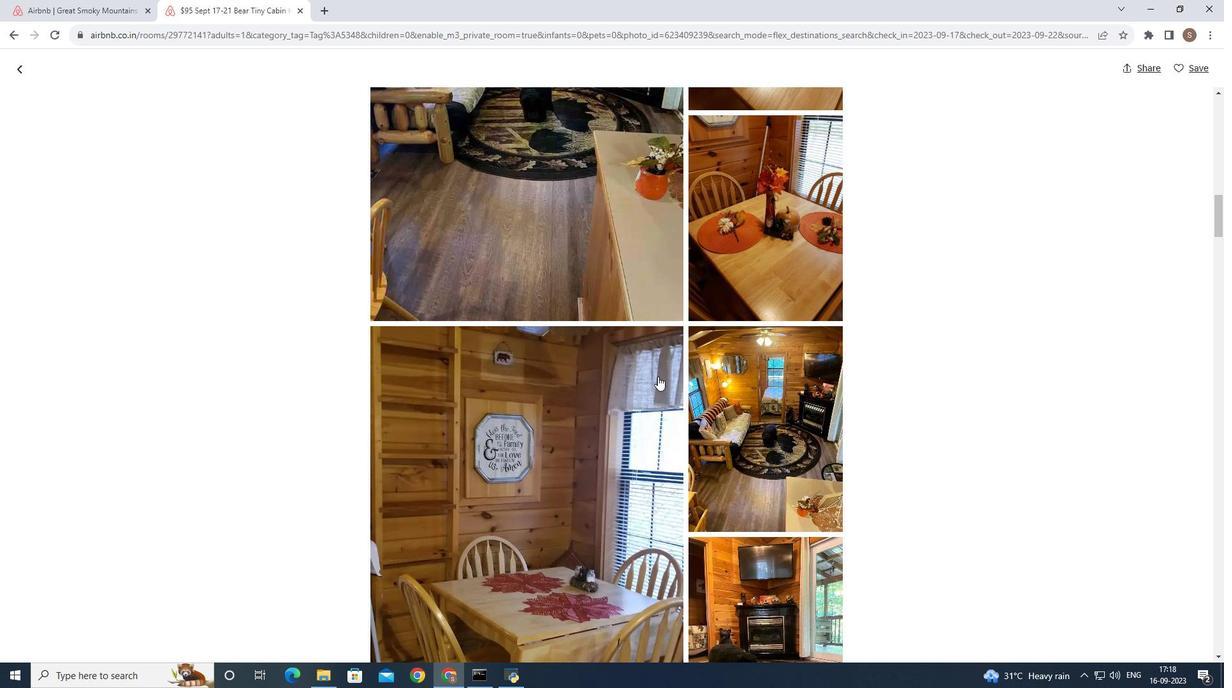 
Action: Mouse scrolled (657, 376) with delta (0, 0)
Screenshot: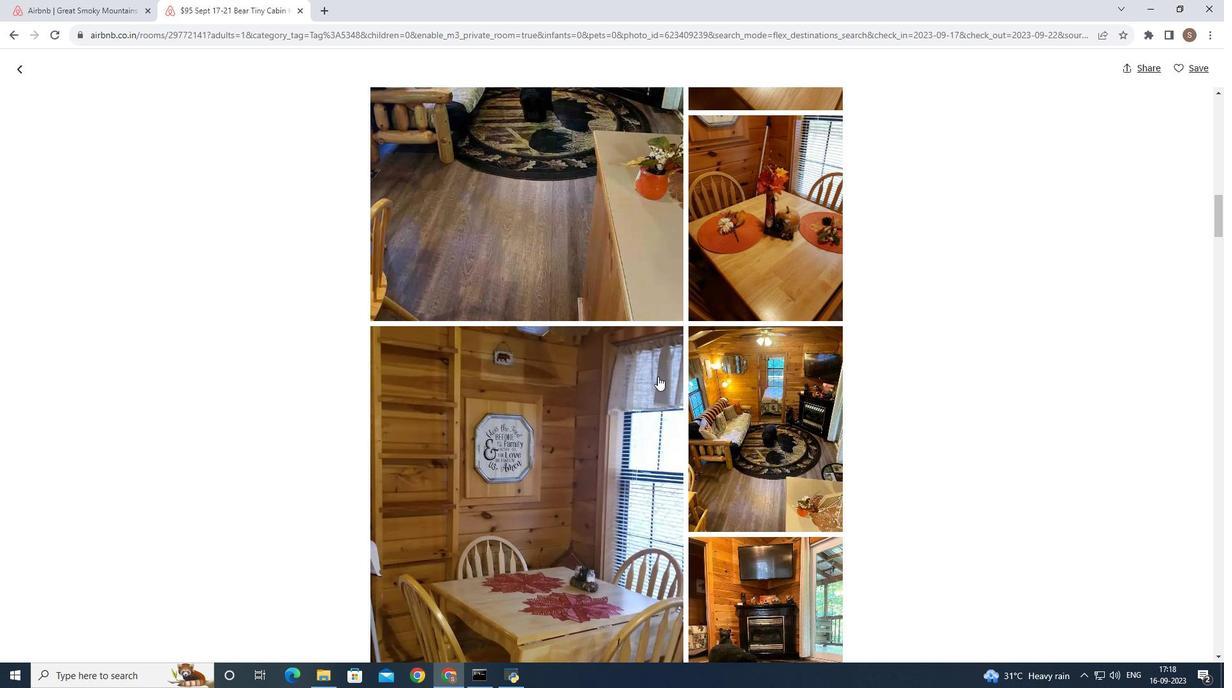 
Action: Mouse scrolled (657, 376) with delta (0, 0)
Screenshot: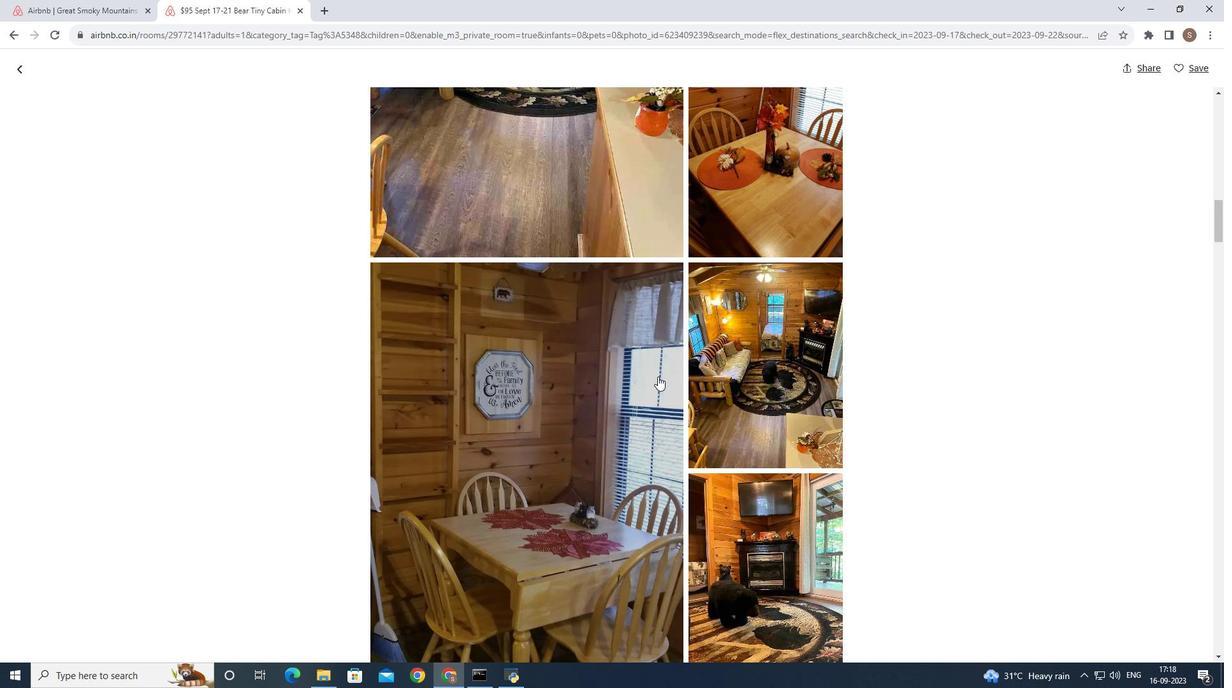 
Action: Mouse scrolled (657, 376) with delta (0, 0)
Screenshot: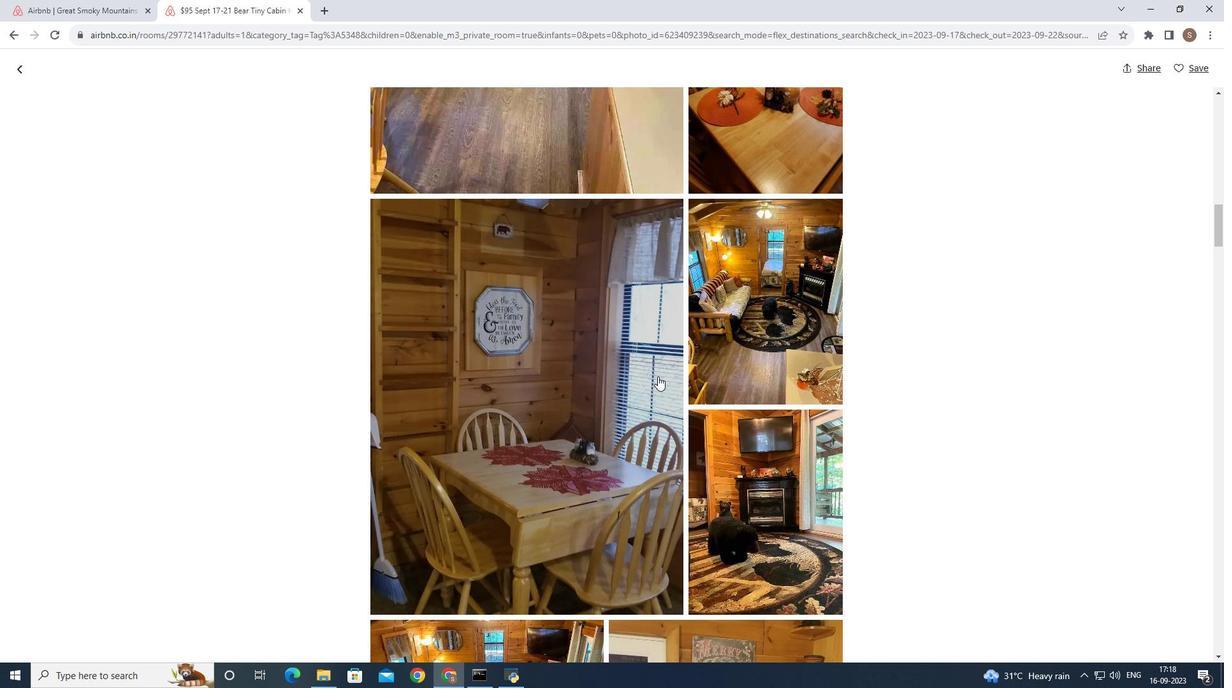 
Action: Mouse scrolled (657, 376) with delta (0, 0)
Screenshot: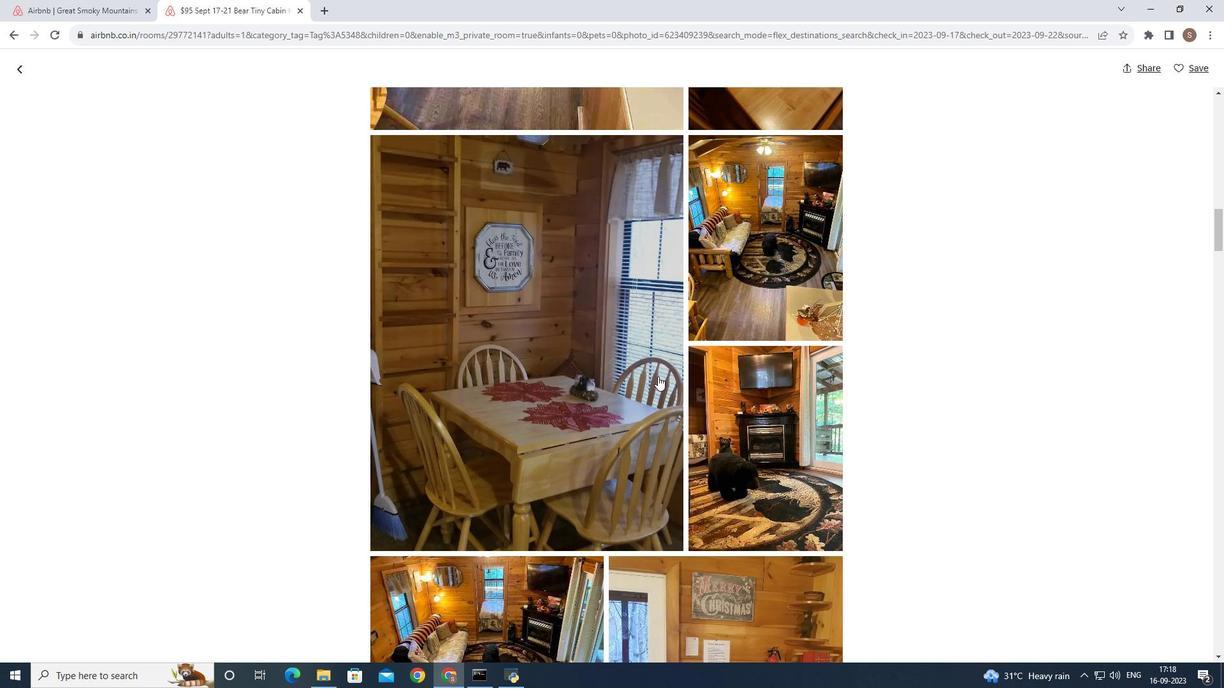
Action: Mouse scrolled (657, 376) with delta (0, 0)
Screenshot: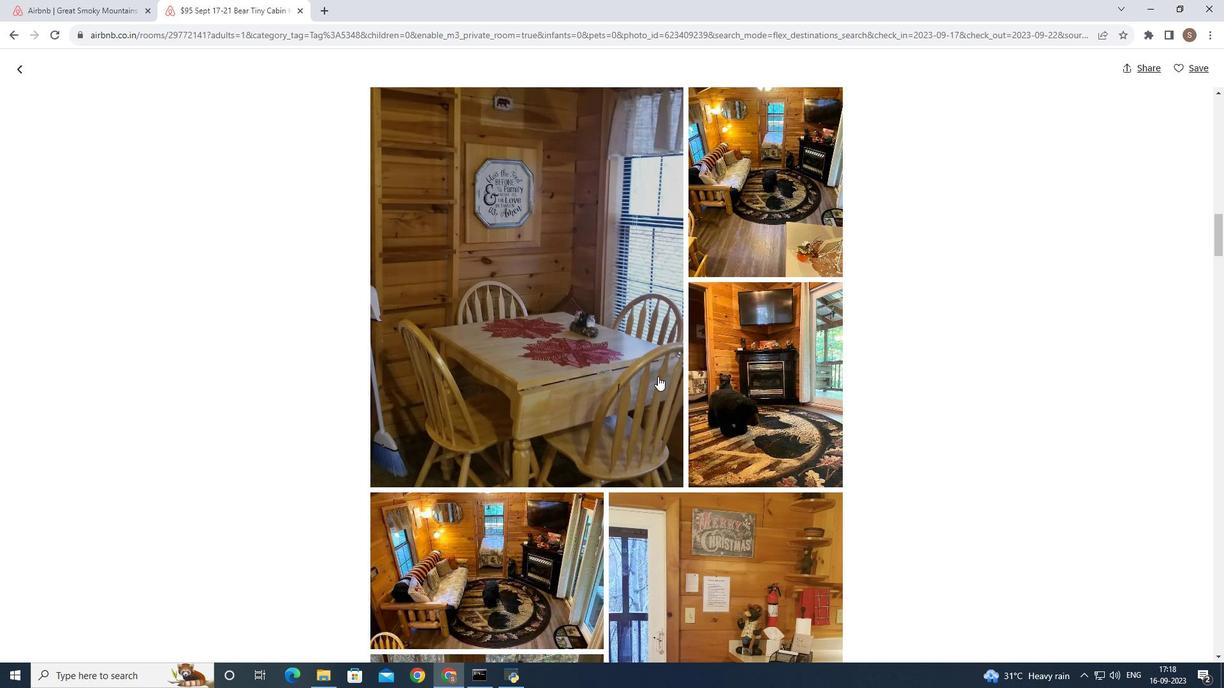 
Action: Mouse scrolled (657, 376) with delta (0, 0)
Screenshot: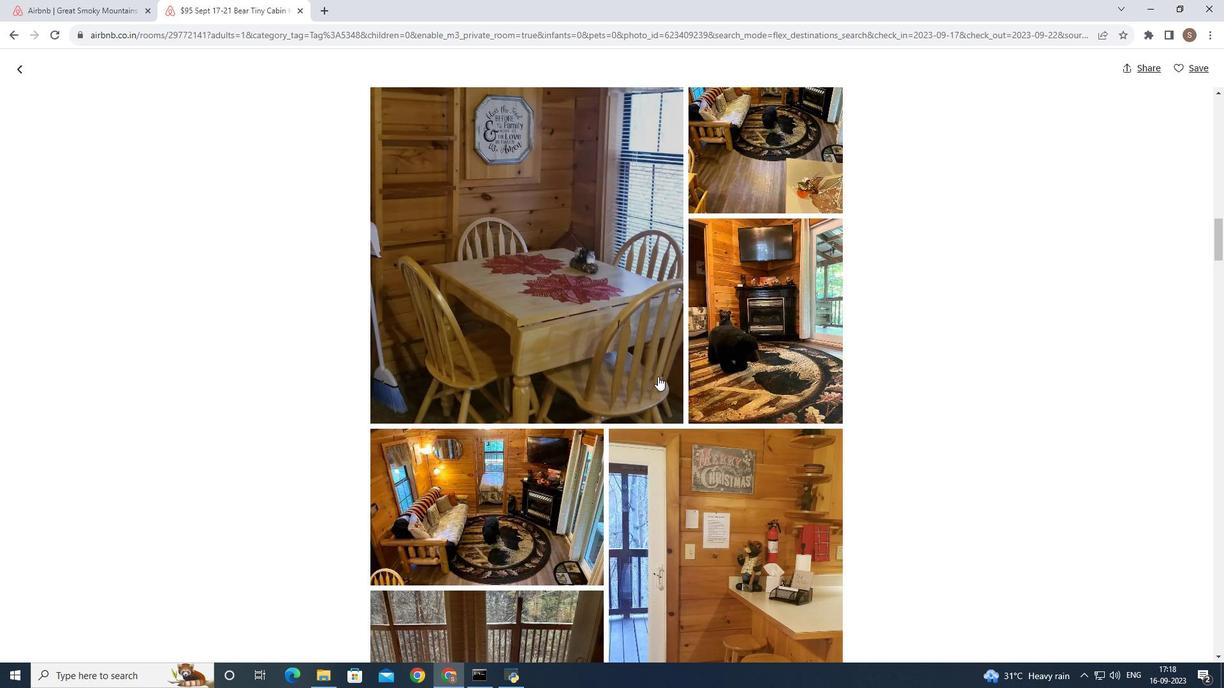 
Action: Mouse scrolled (657, 376) with delta (0, 0)
Screenshot: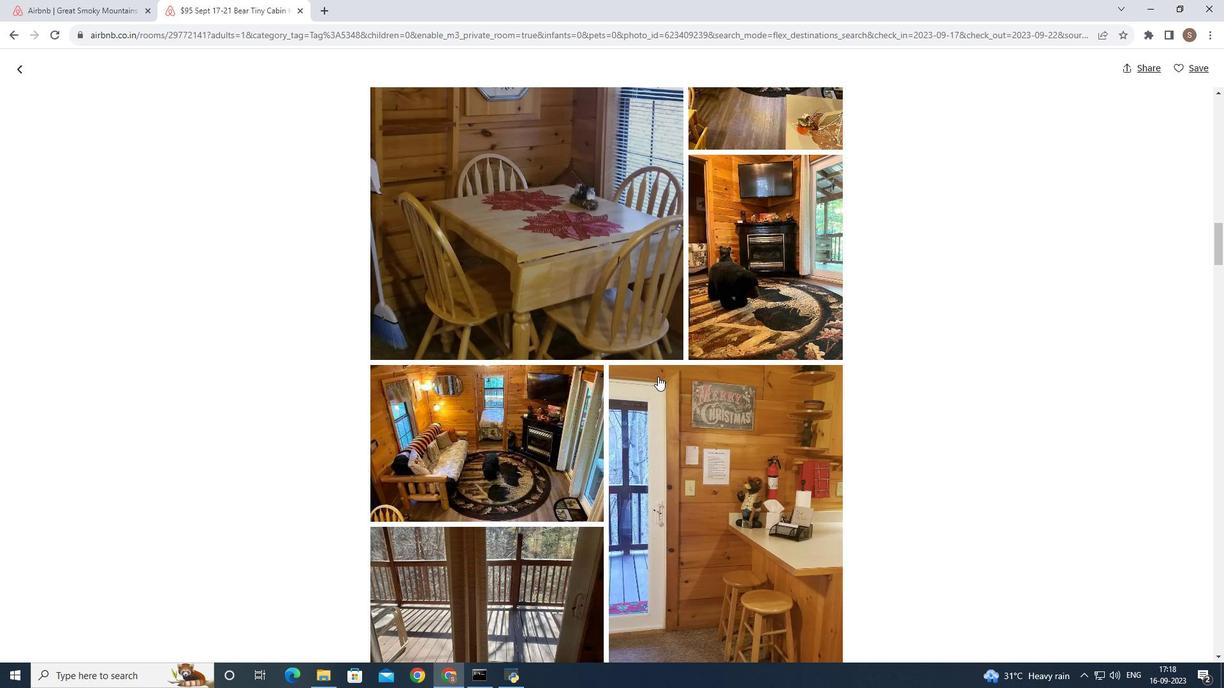 
Action: Mouse scrolled (657, 376) with delta (0, 0)
Screenshot: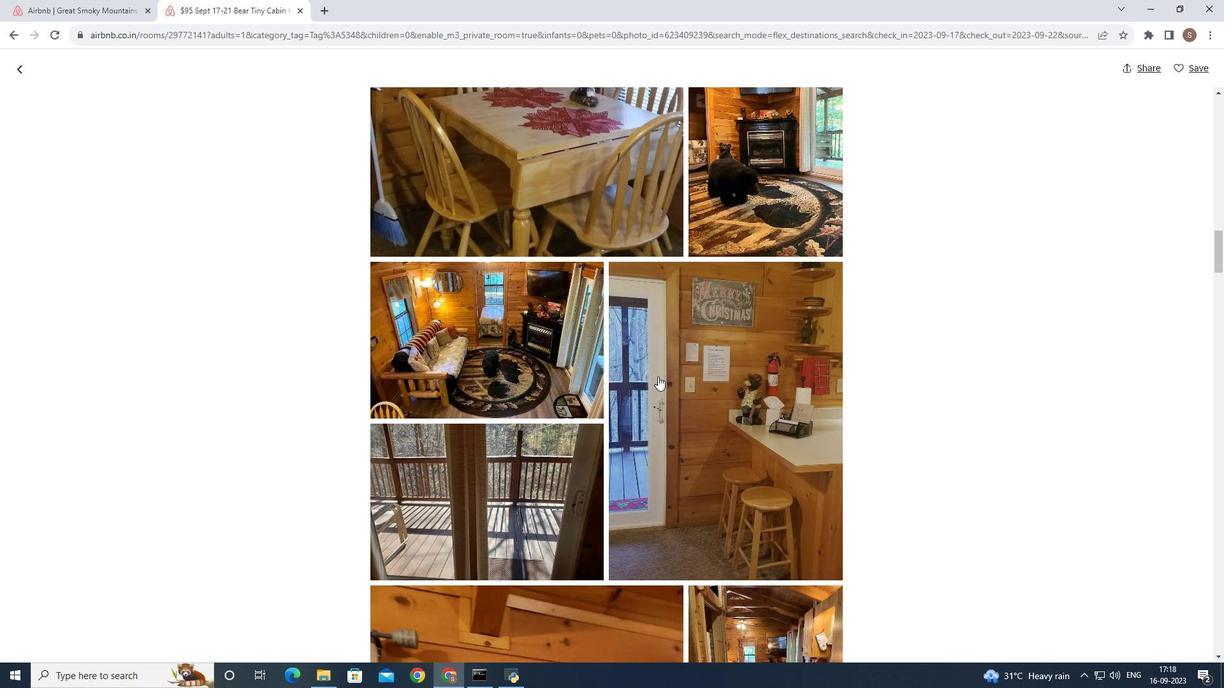 
Action: Mouse scrolled (657, 376) with delta (0, 0)
Screenshot: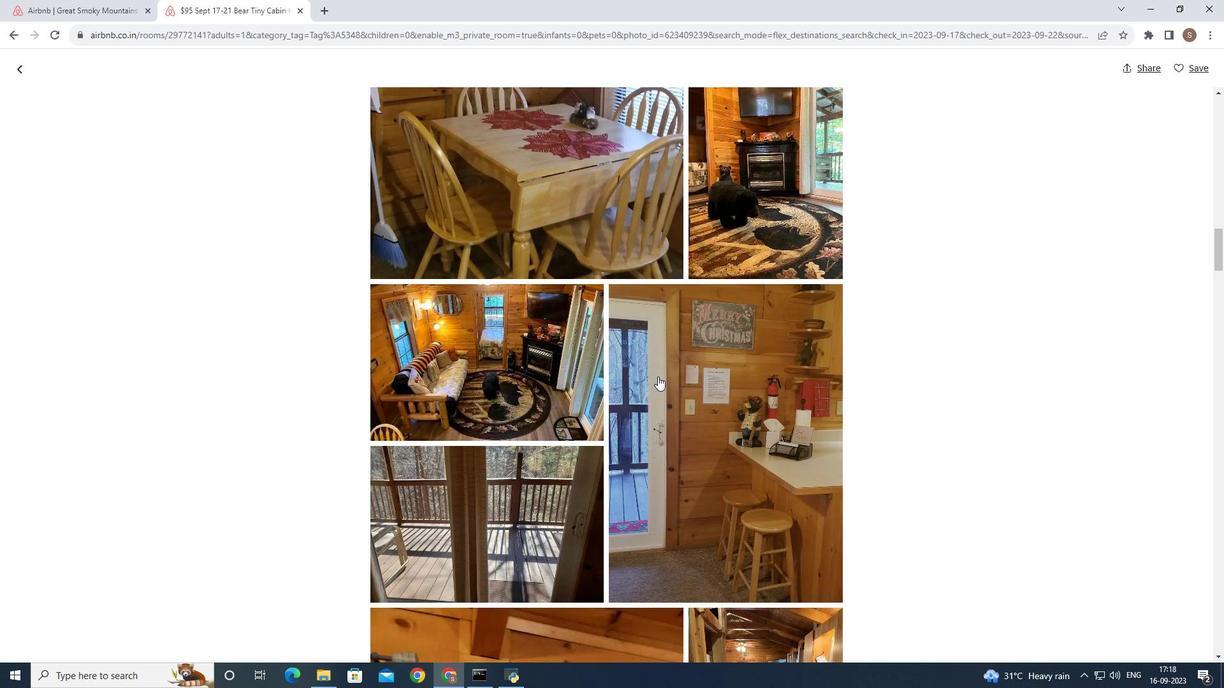
Action: Mouse scrolled (657, 377) with delta (0, 0)
Screenshot: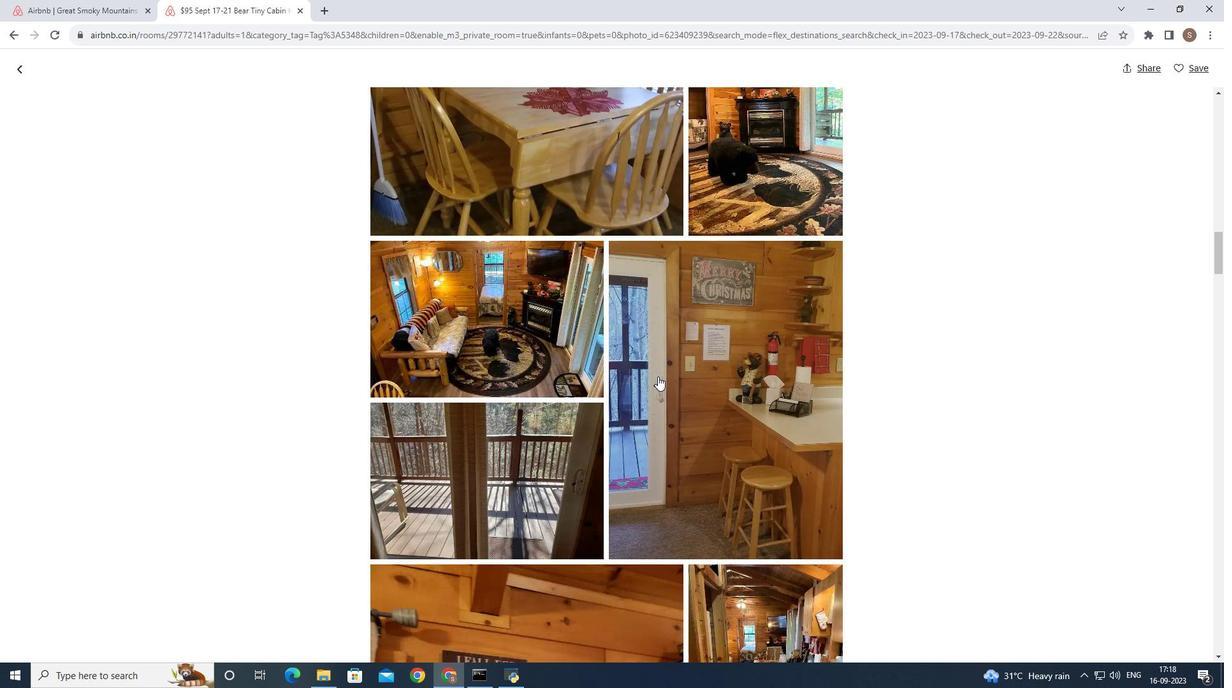 
Action: Mouse scrolled (657, 376) with delta (0, 0)
Screenshot: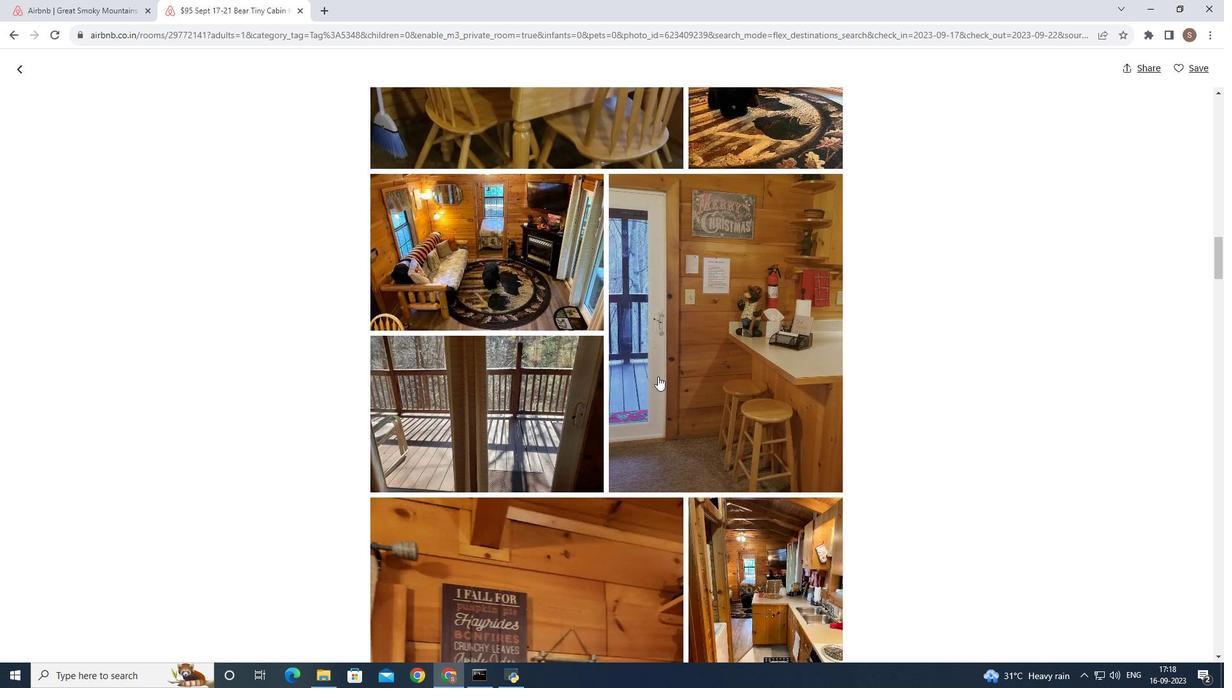 
Action: Mouse scrolled (657, 376) with delta (0, 0)
Screenshot: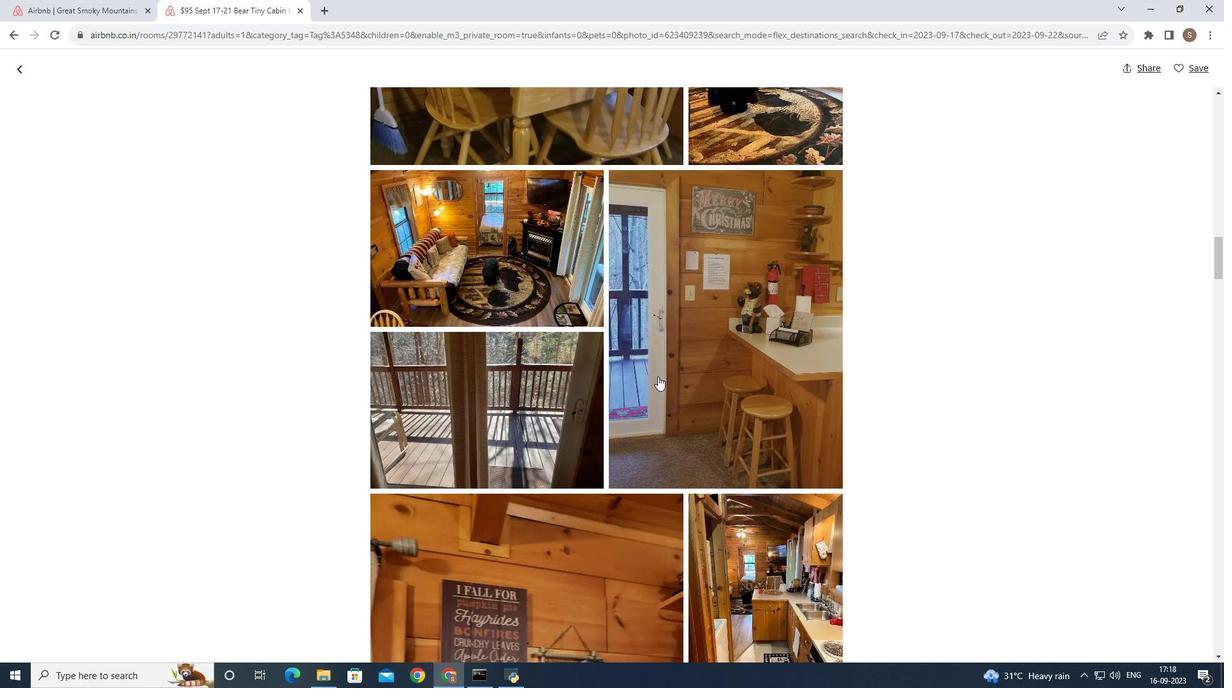 
Action: Mouse scrolled (657, 376) with delta (0, 0)
Screenshot: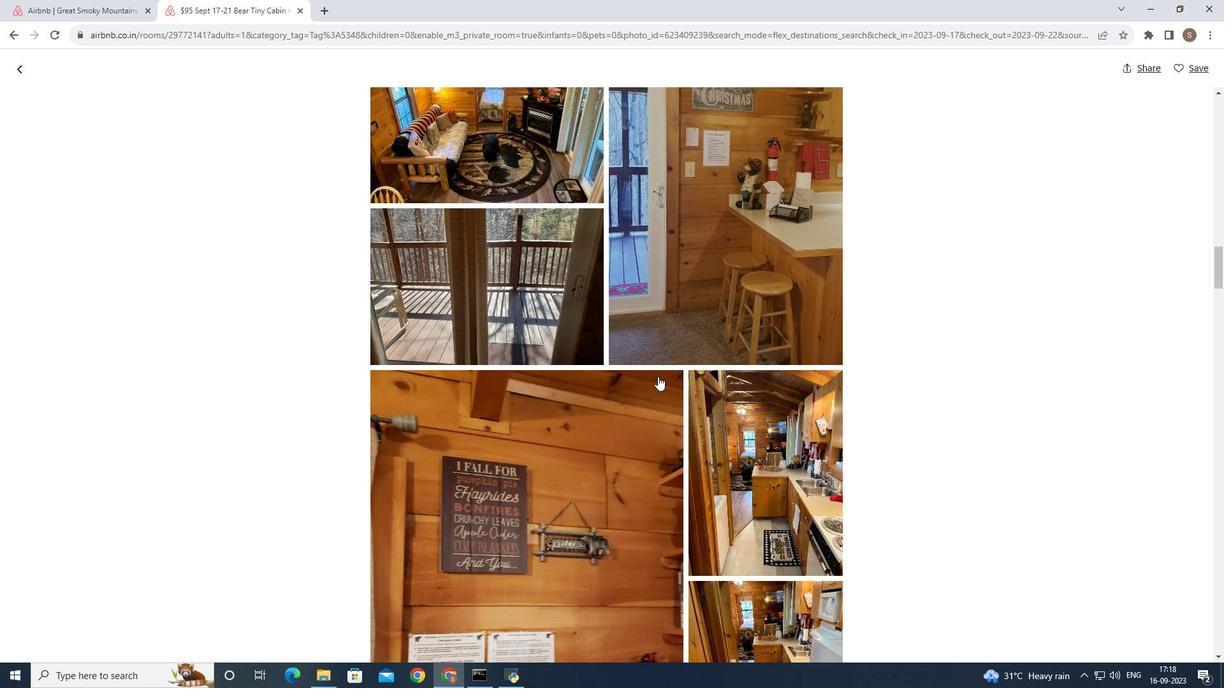 
Action: Mouse scrolled (657, 376) with delta (0, 0)
Screenshot: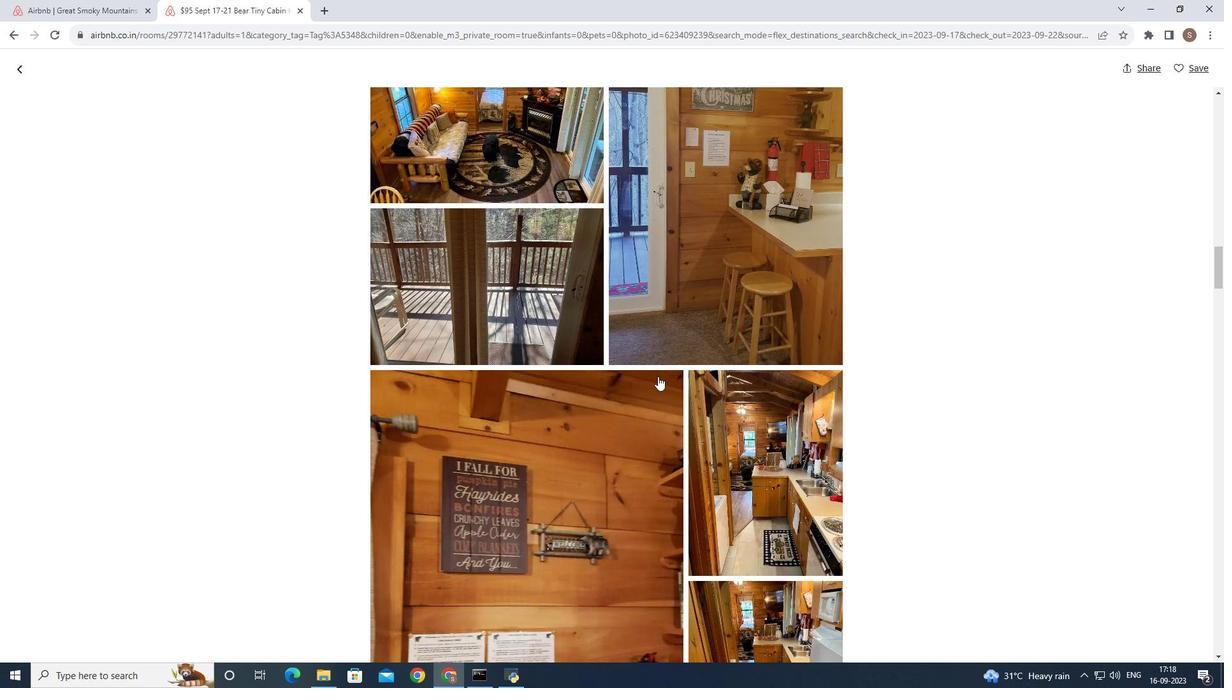 
Action: Mouse scrolled (657, 376) with delta (0, 0)
Screenshot: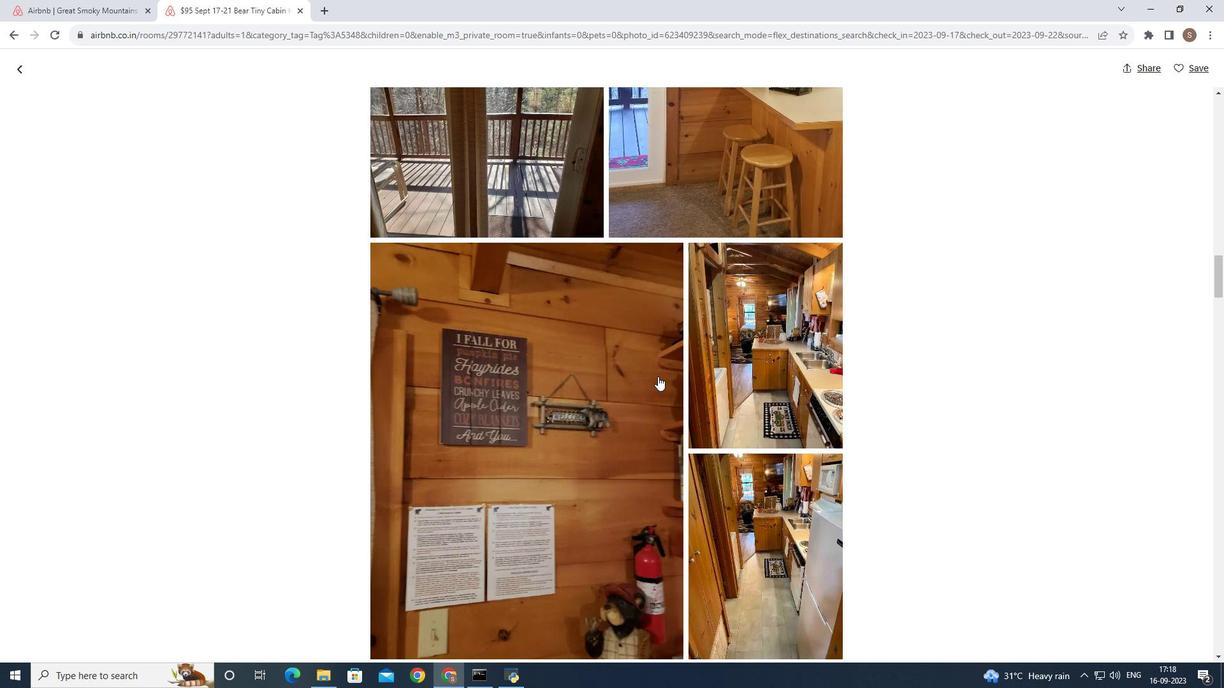 
Action: Mouse scrolled (657, 376) with delta (0, 0)
Screenshot: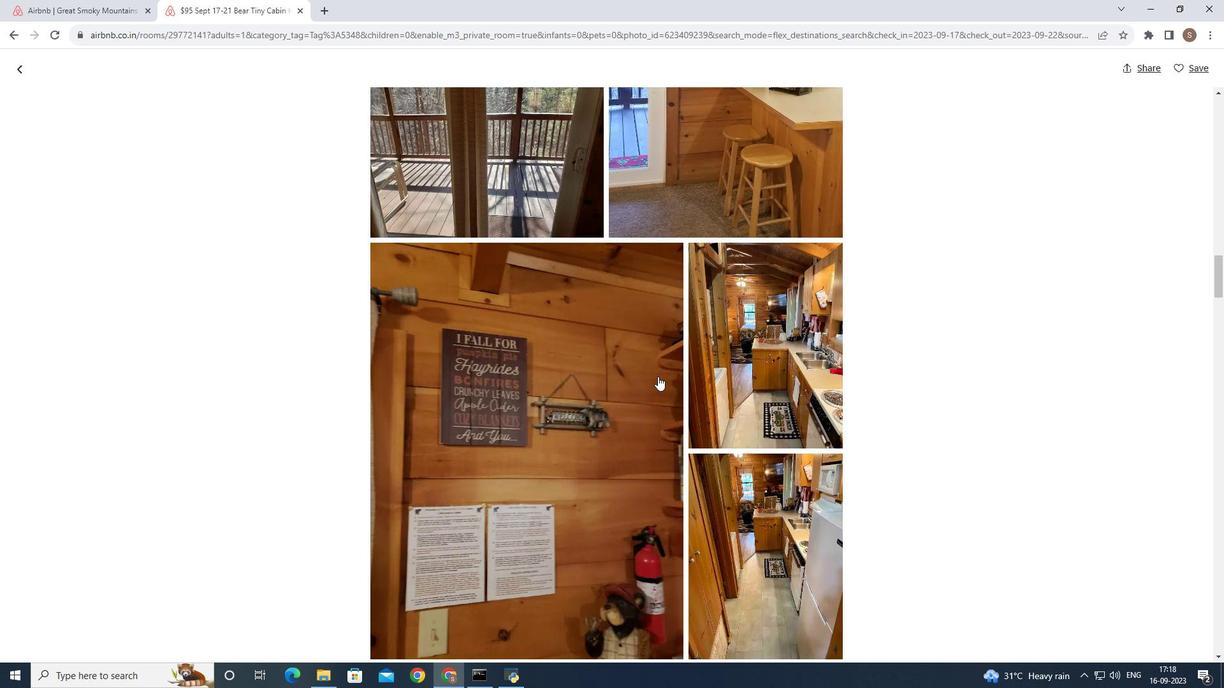
Action: Mouse scrolled (657, 376) with delta (0, 0)
Screenshot: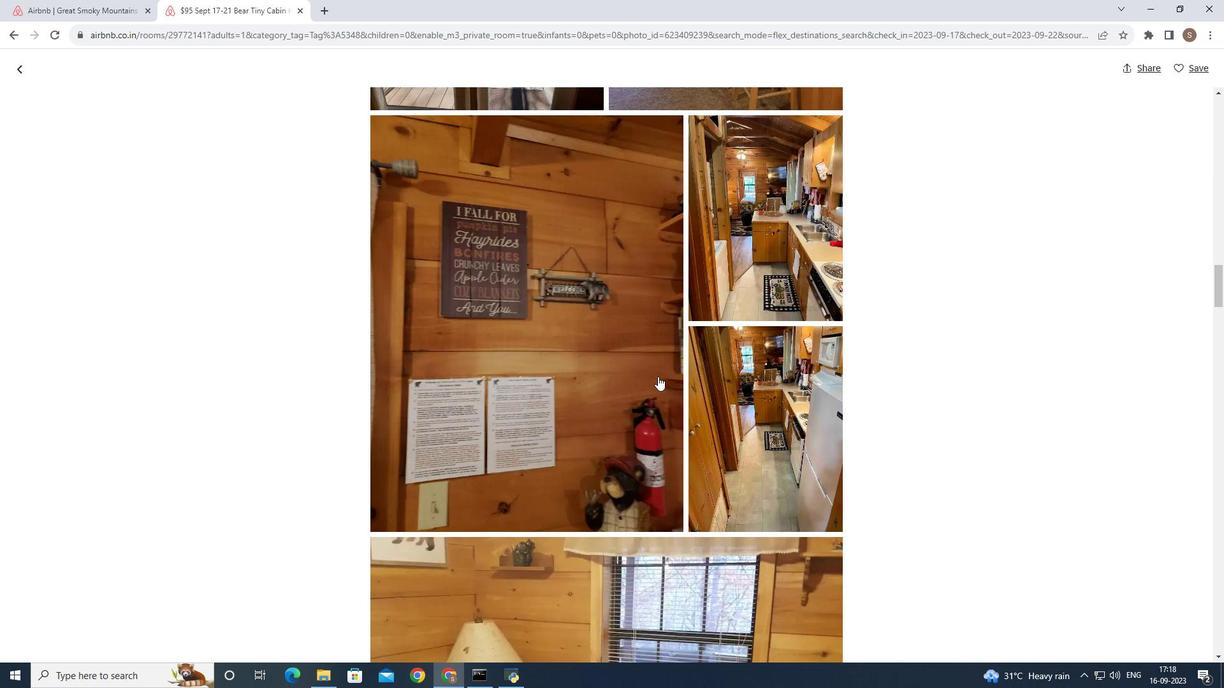 
Action: Mouse scrolled (657, 376) with delta (0, 0)
Screenshot: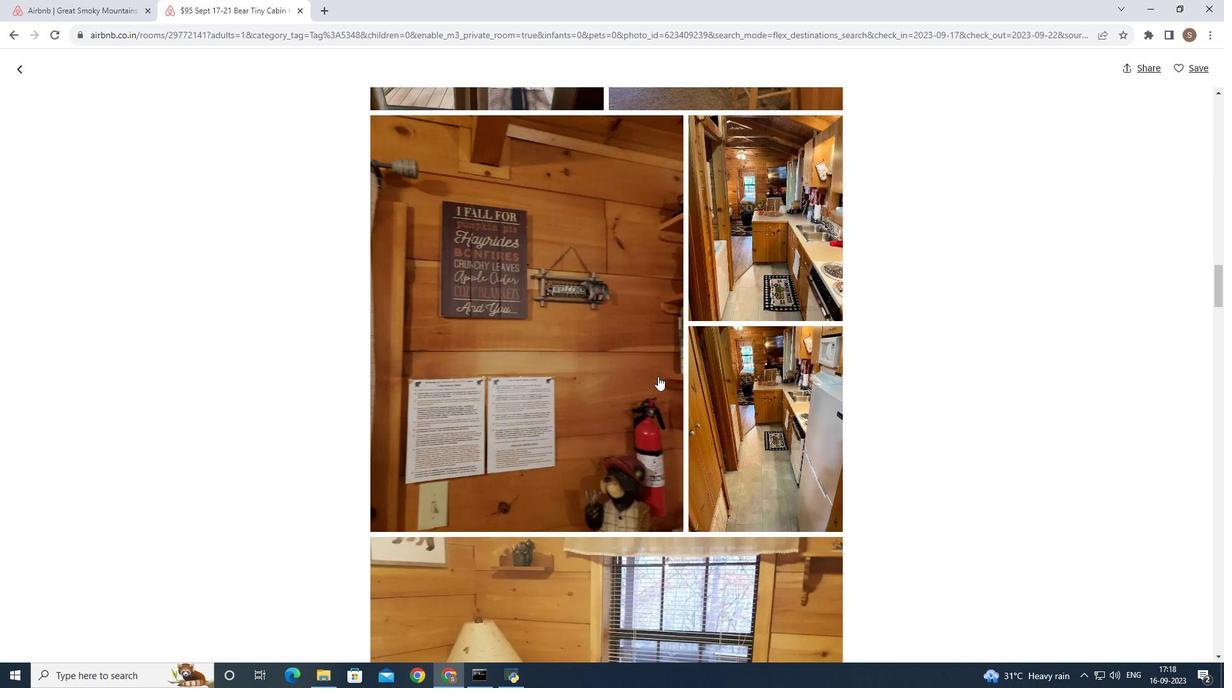 
Action: Mouse scrolled (657, 376) with delta (0, 0)
Screenshot: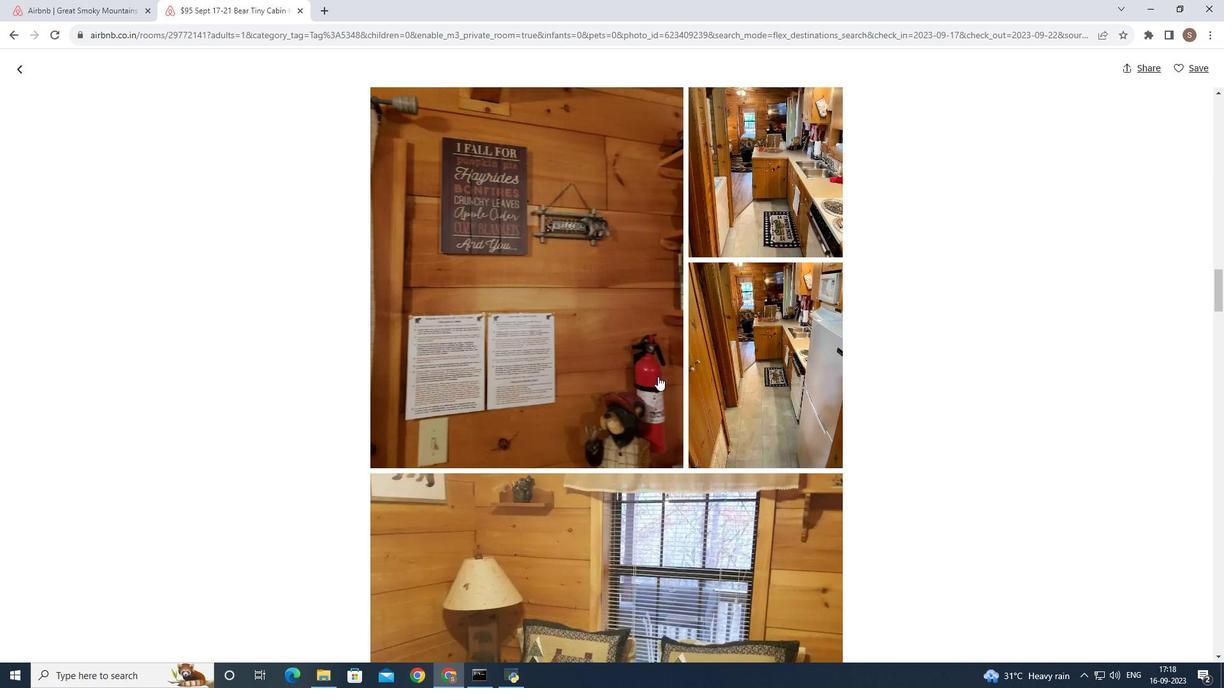 
Action: Mouse scrolled (657, 376) with delta (0, 0)
Screenshot: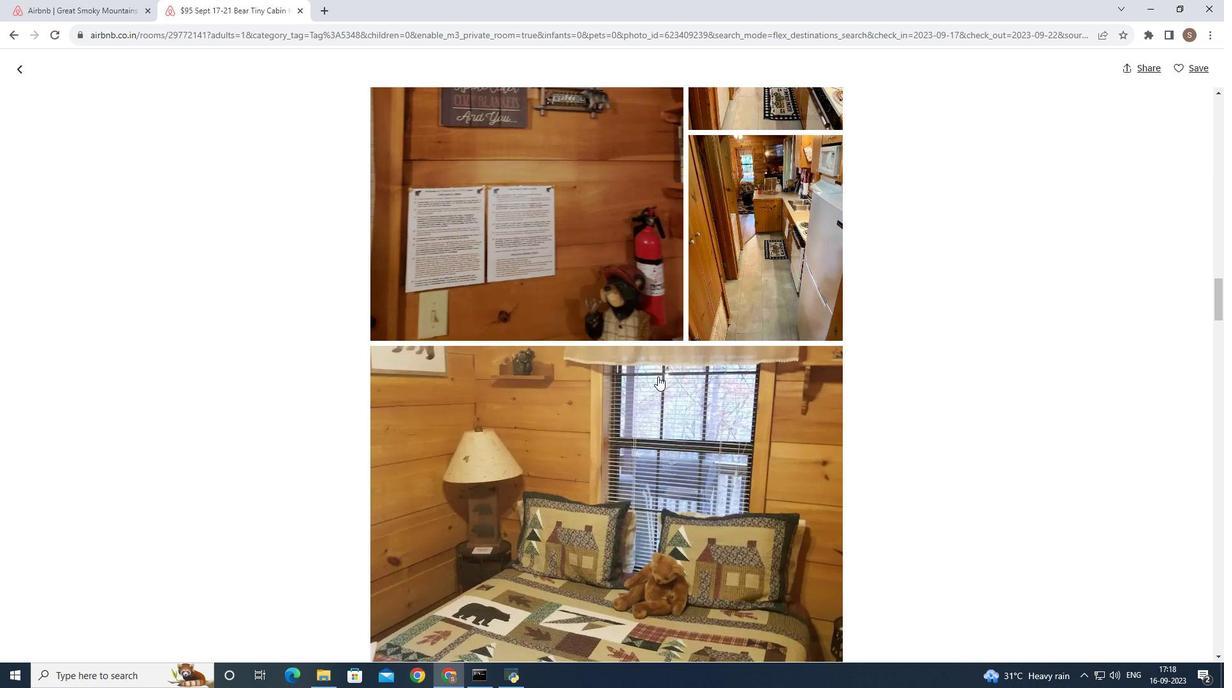 
Action: Mouse scrolled (657, 376) with delta (0, 0)
Screenshot: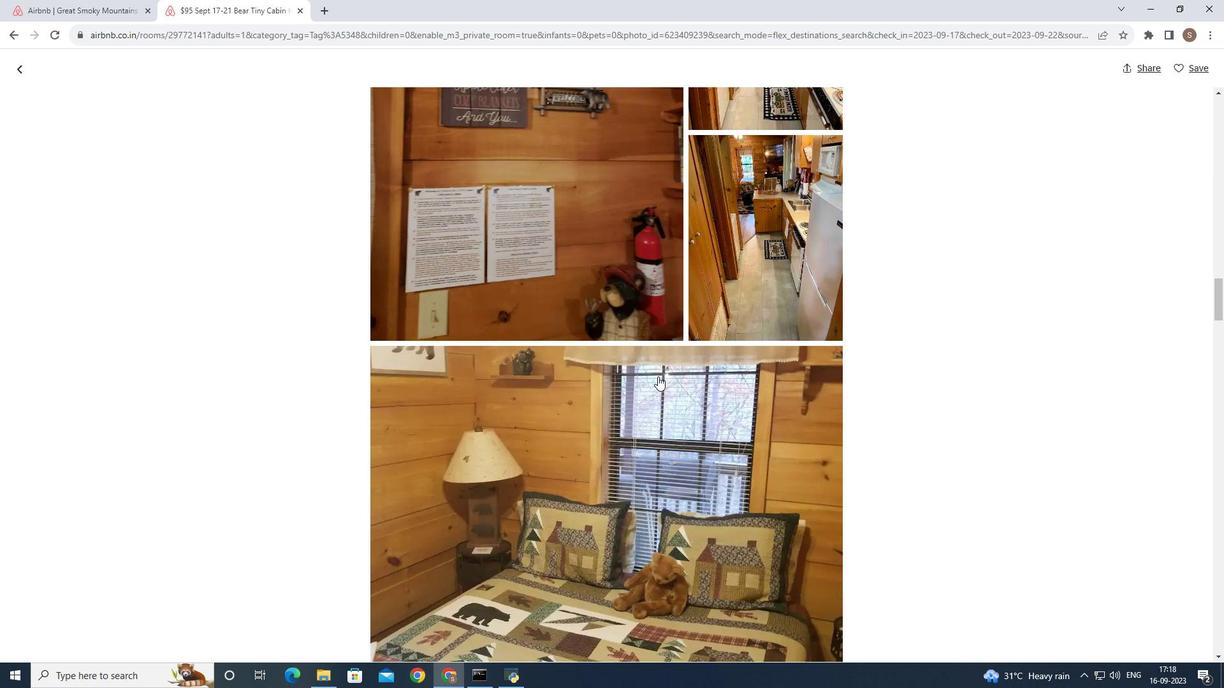 
Action: Mouse scrolled (657, 376) with delta (0, 0)
Screenshot: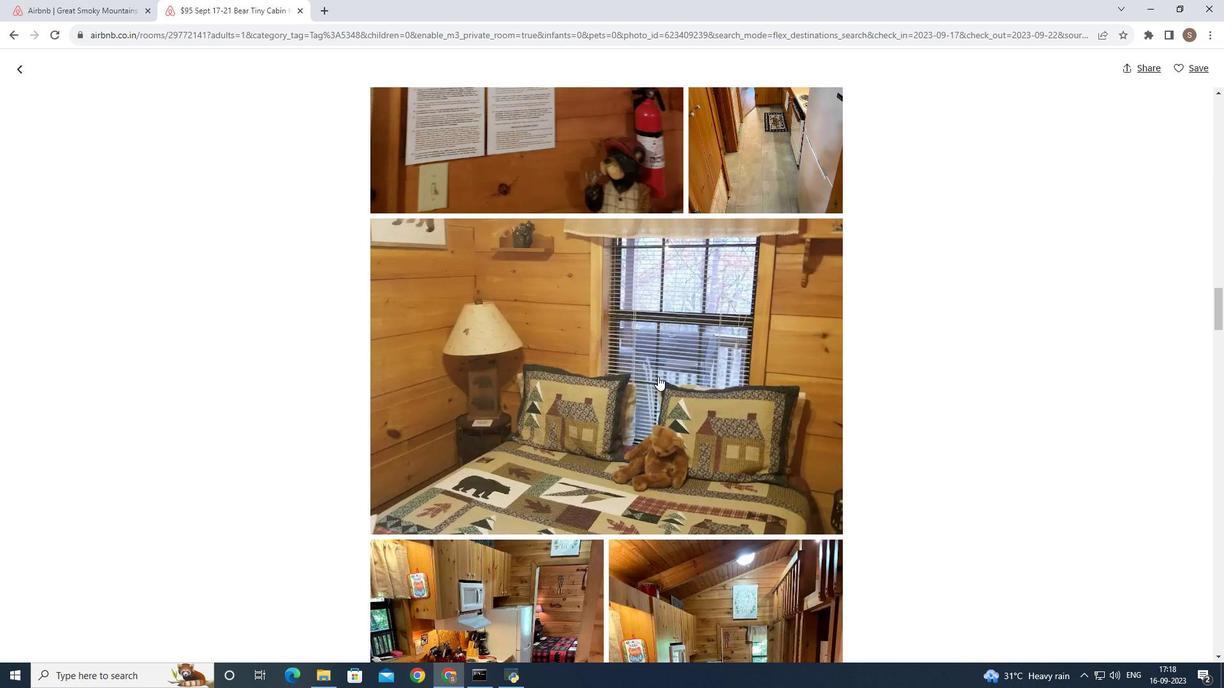 
Action: Mouse scrolled (657, 376) with delta (0, 0)
Screenshot: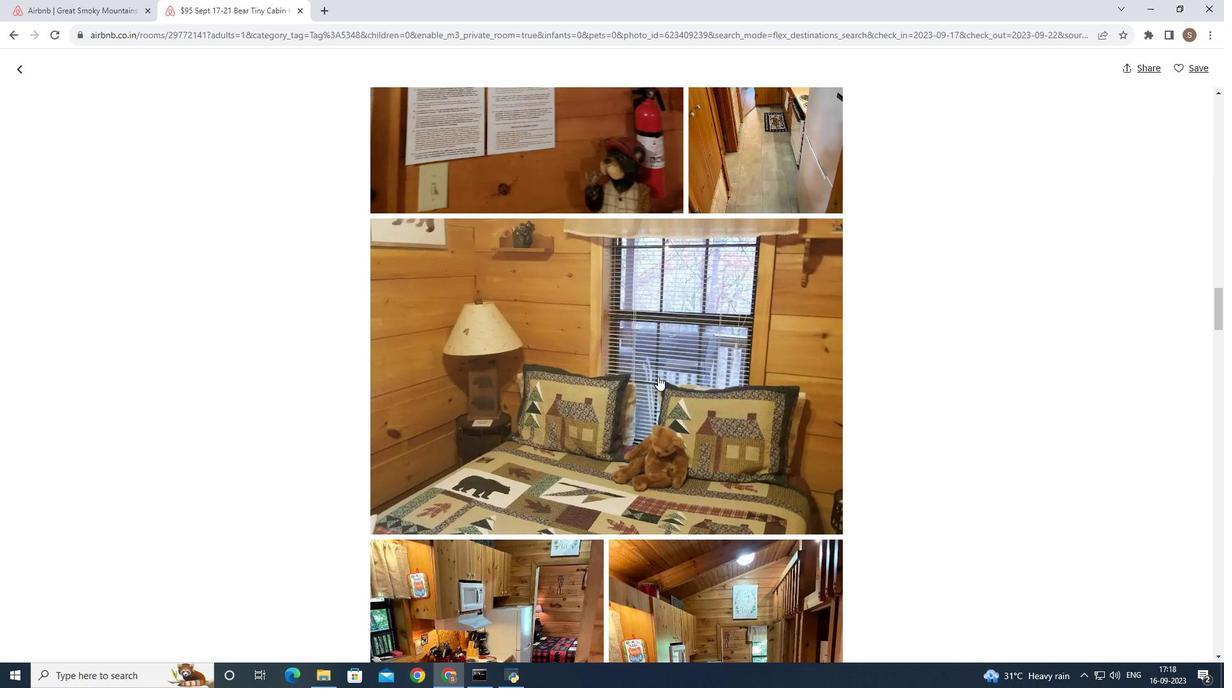 
Action: Mouse scrolled (657, 376) with delta (0, 0)
Screenshot: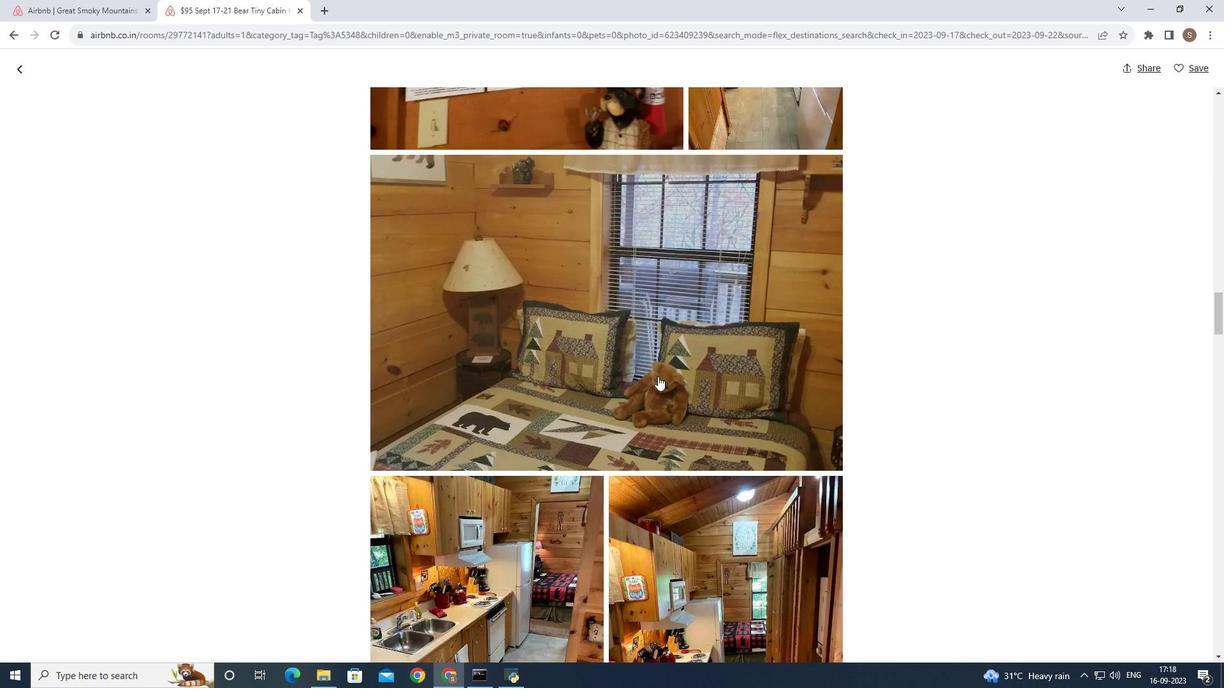 
Action: Mouse scrolled (657, 376) with delta (0, 0)
Screenshot: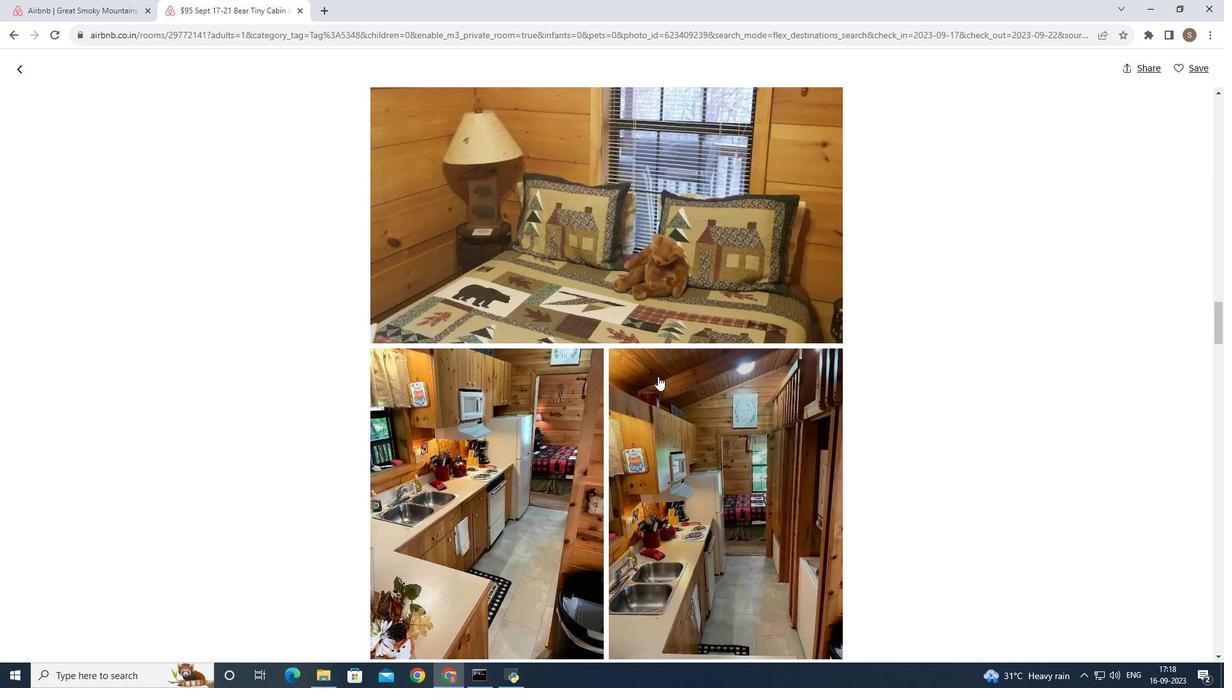 
Action: Mouse scrolled (657, 376) with delta (0, 0)
Screenshot: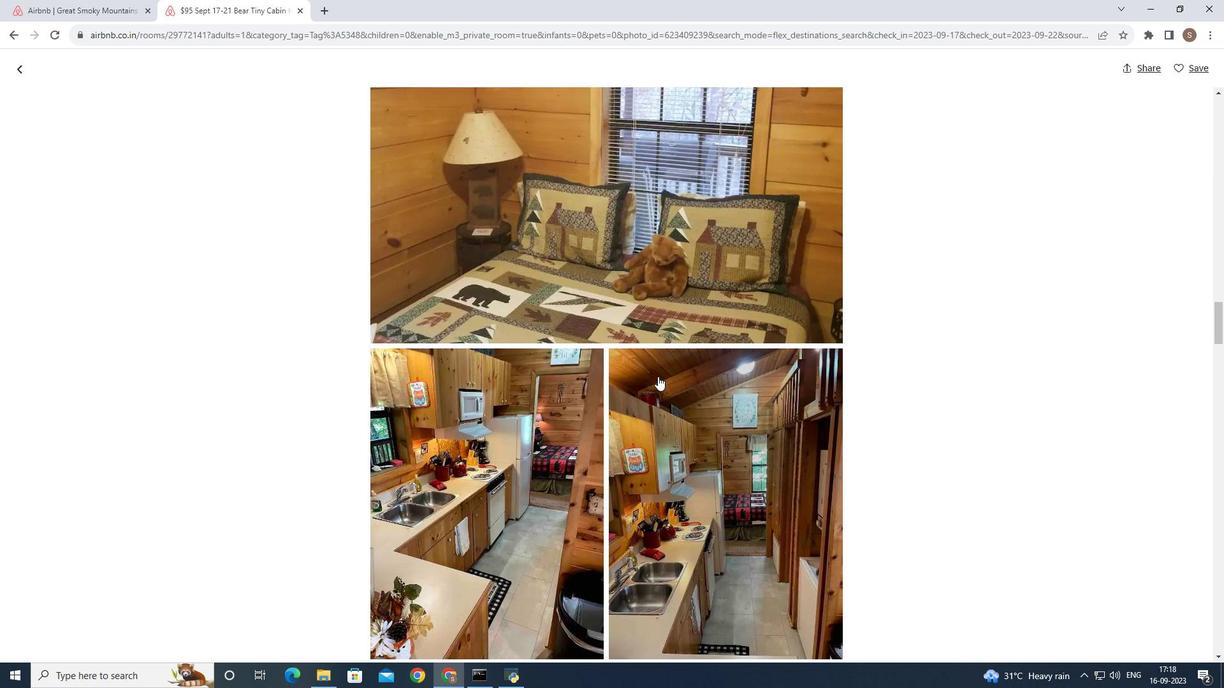 
Action: Mouse scrolled (657, 376) with delta (0, 0)
Screenshot: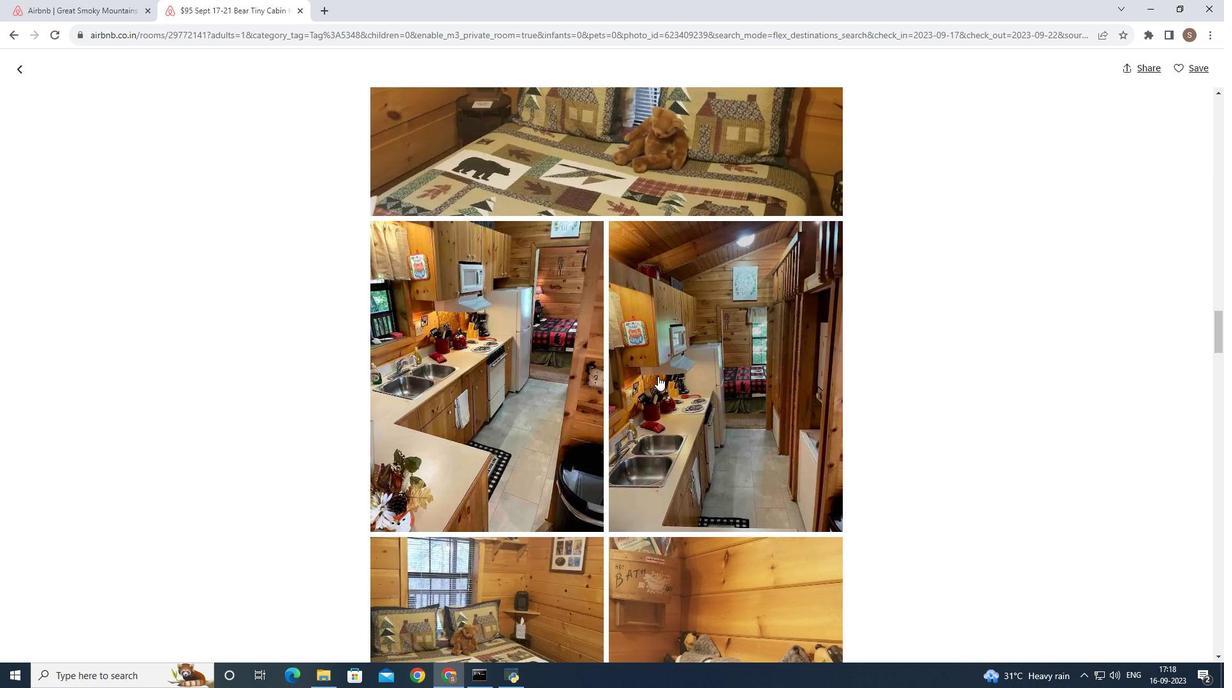 
Action: Mouse scrolled (657, 376) with delta (0, 0)
Screenshot: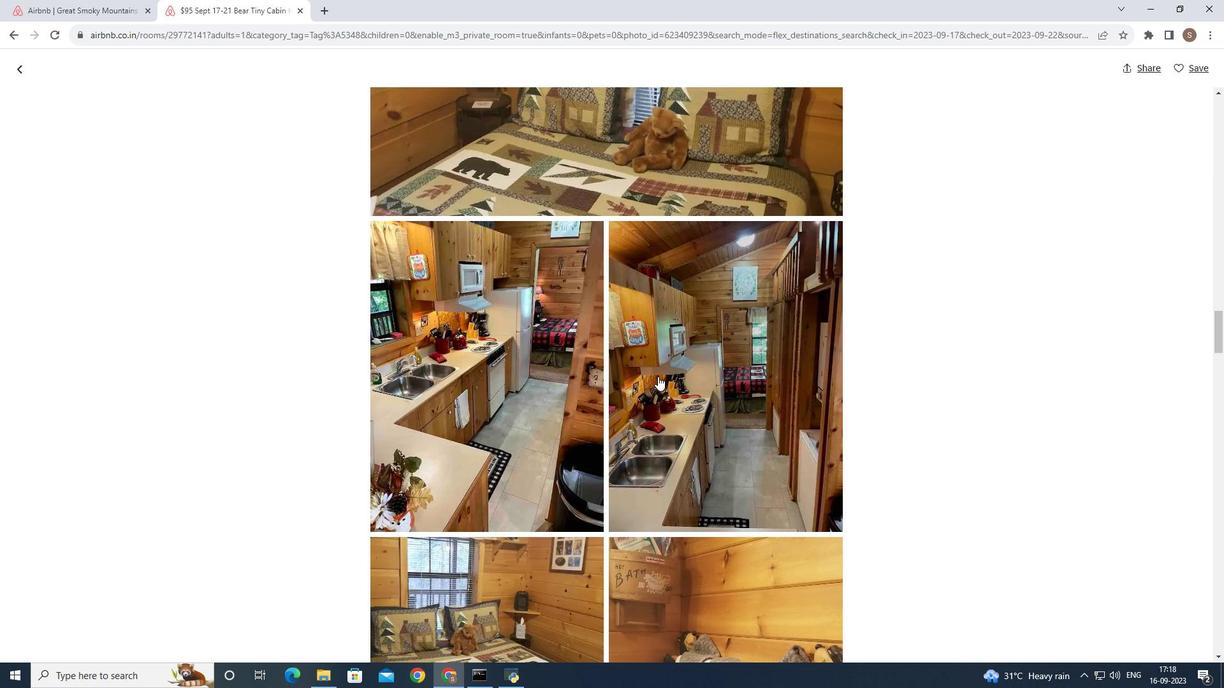 
Action: Mouse scrolled (657, 376) with delta (0, 0)
Screenshot: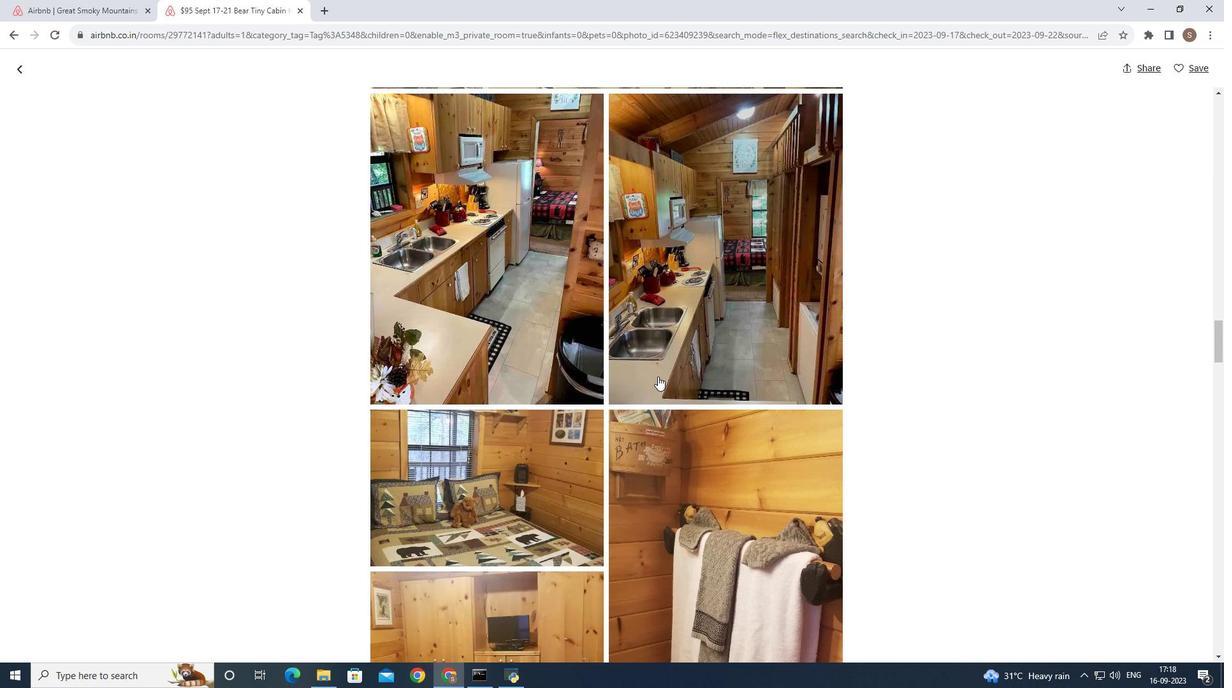 
Action: Mouse scrolled (657, 376) with delta (0, 0)
Screenshot: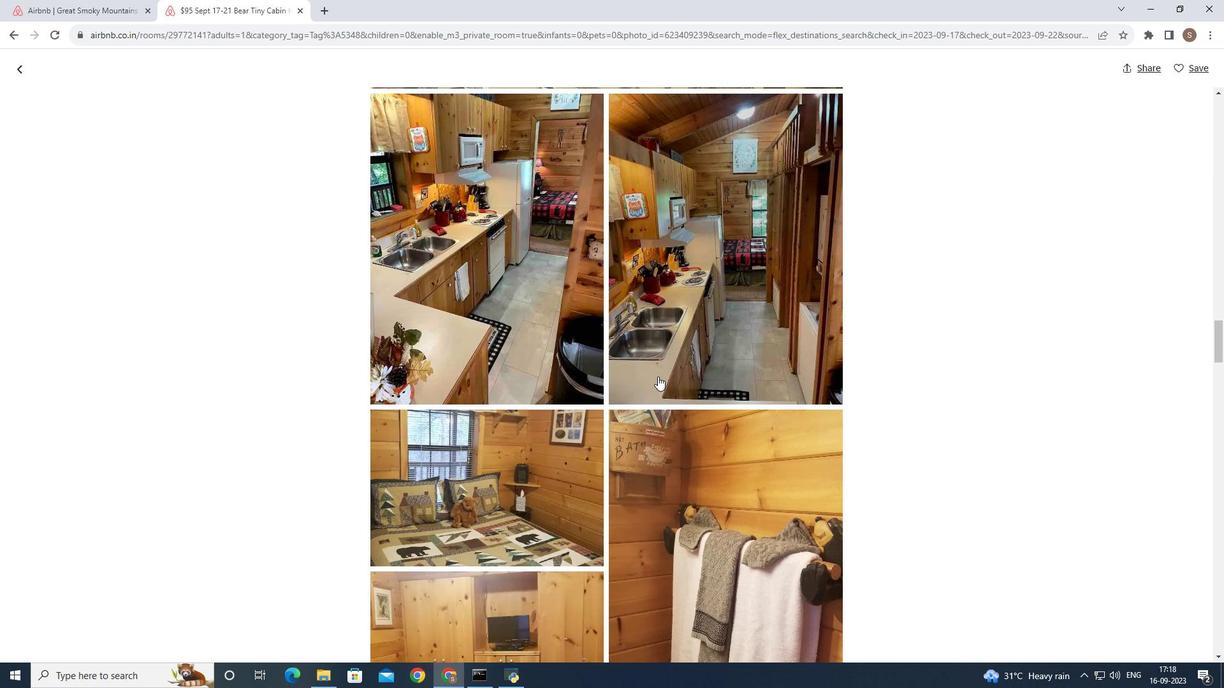 
Action: Mouse scrolled (657, 376) with delta (0, 0)
Screenshot: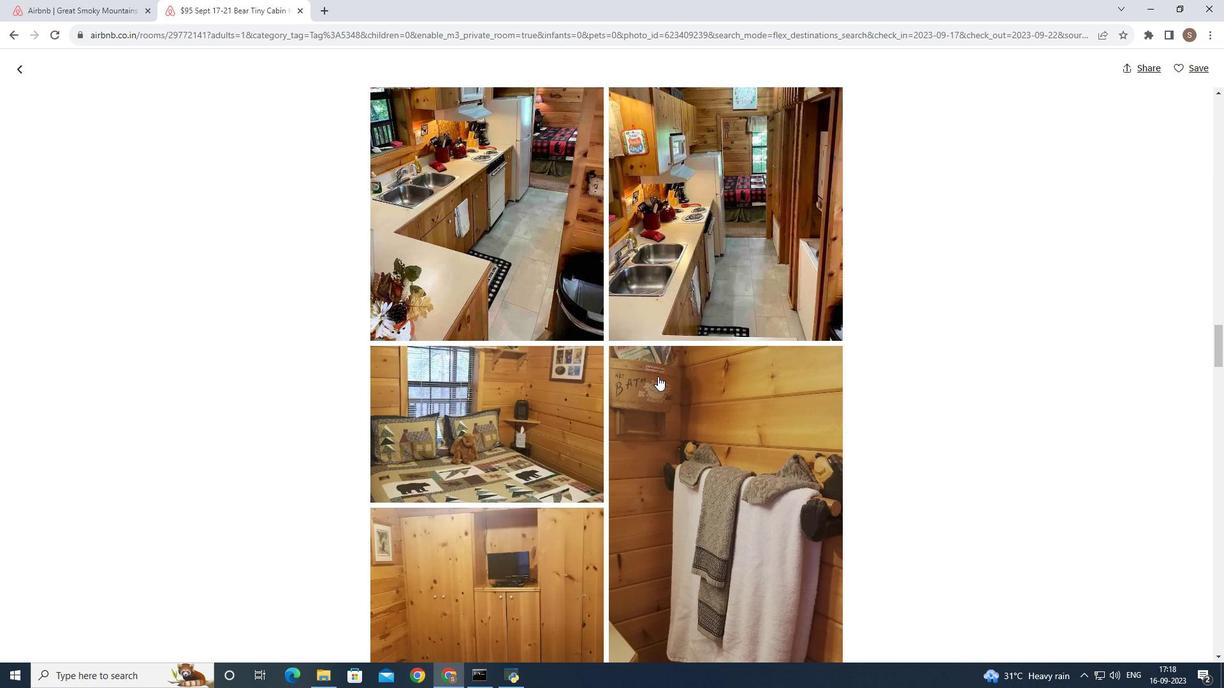 
Action: Mouse scrolled (657, 376) with delta (0, 0)
Screenshot: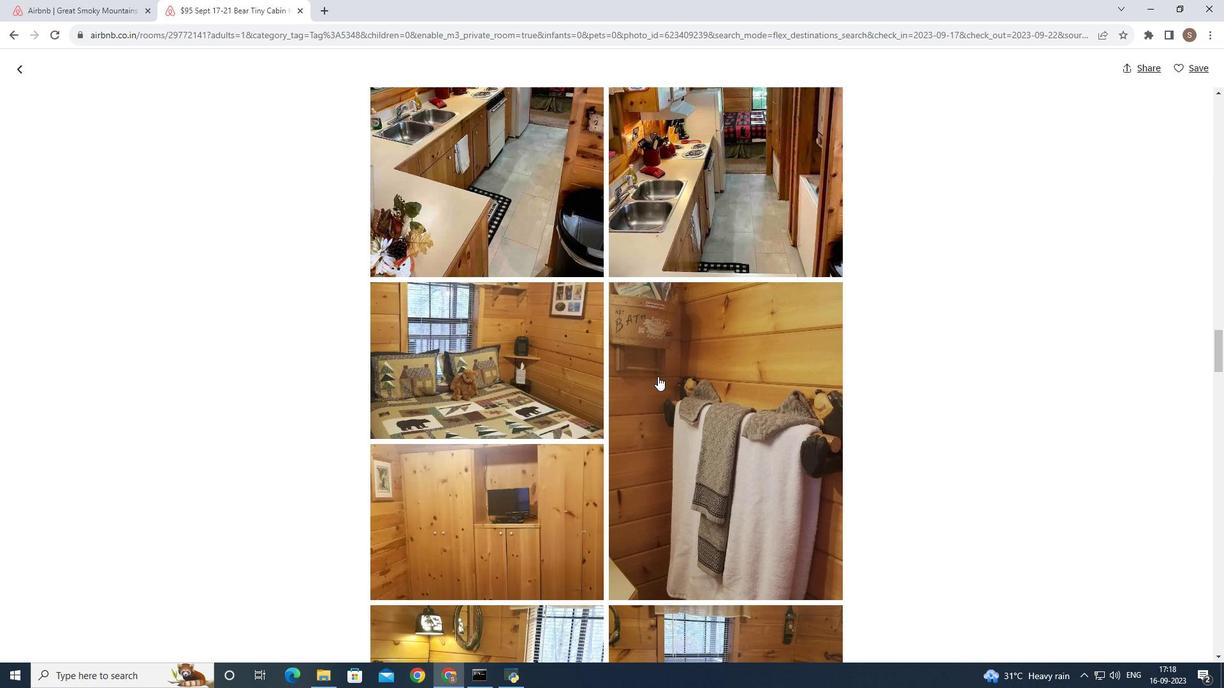 
Action: Mouse scrolled (657, 376) with delta (0, 0)
Screenshot: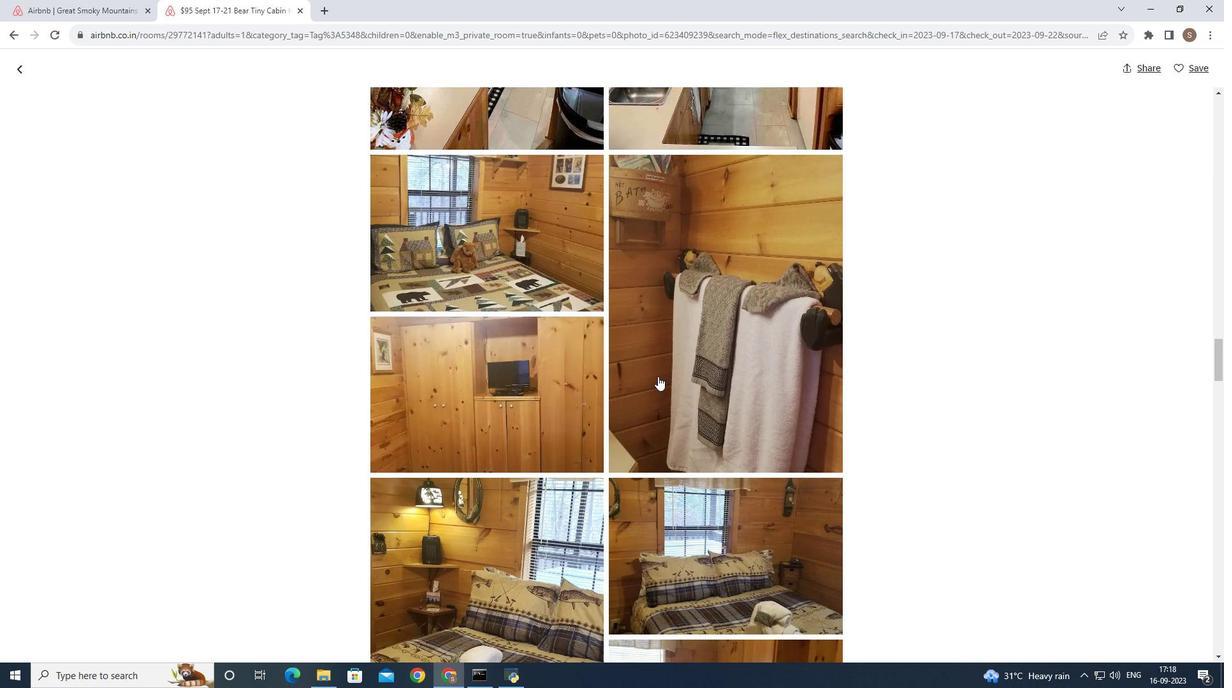 
Action: Mouse scrolled (657, 376) with delta (0, 0)
Screenshot: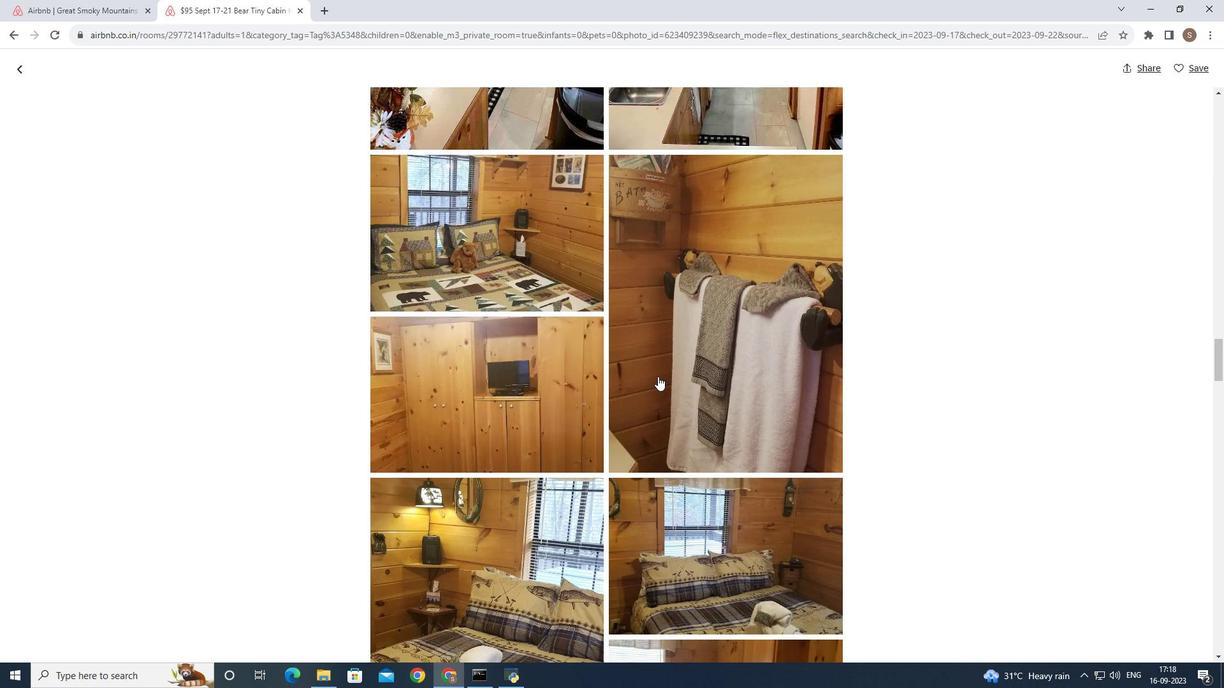 
Action: Mouse scrolled (657, 376) with delta (0, 0)
Screenshot: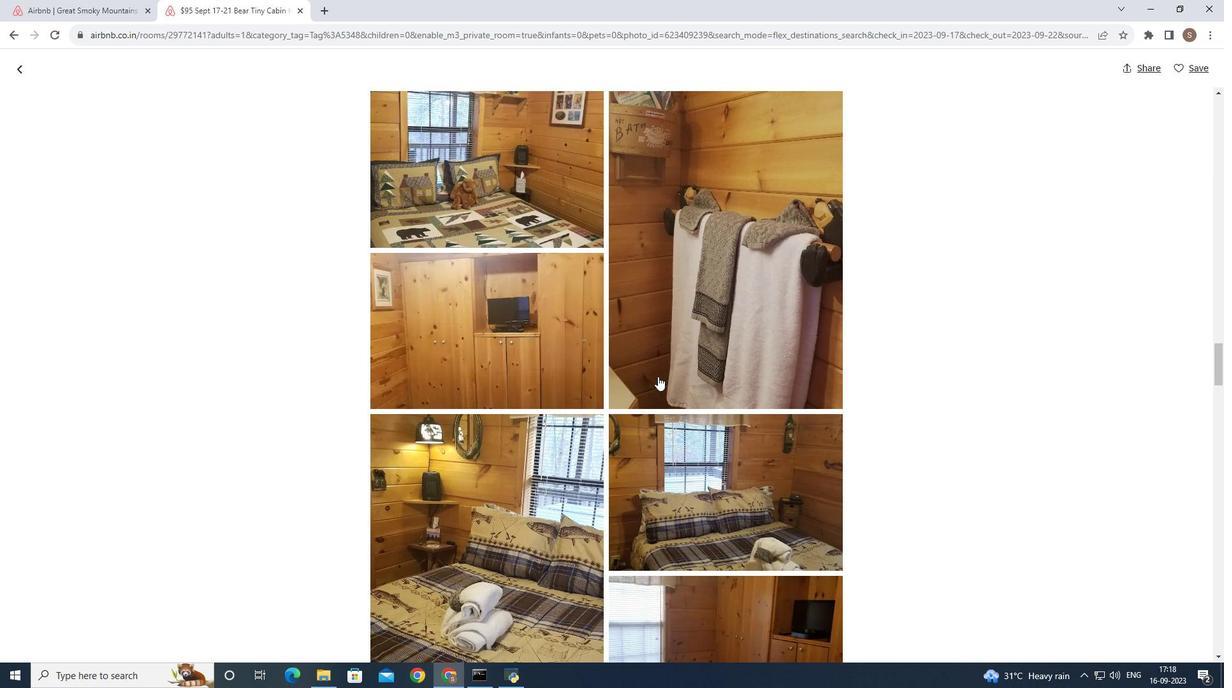 
Action: Mouse scrolled (657, 376) with delta (0, 0)
Screenshot: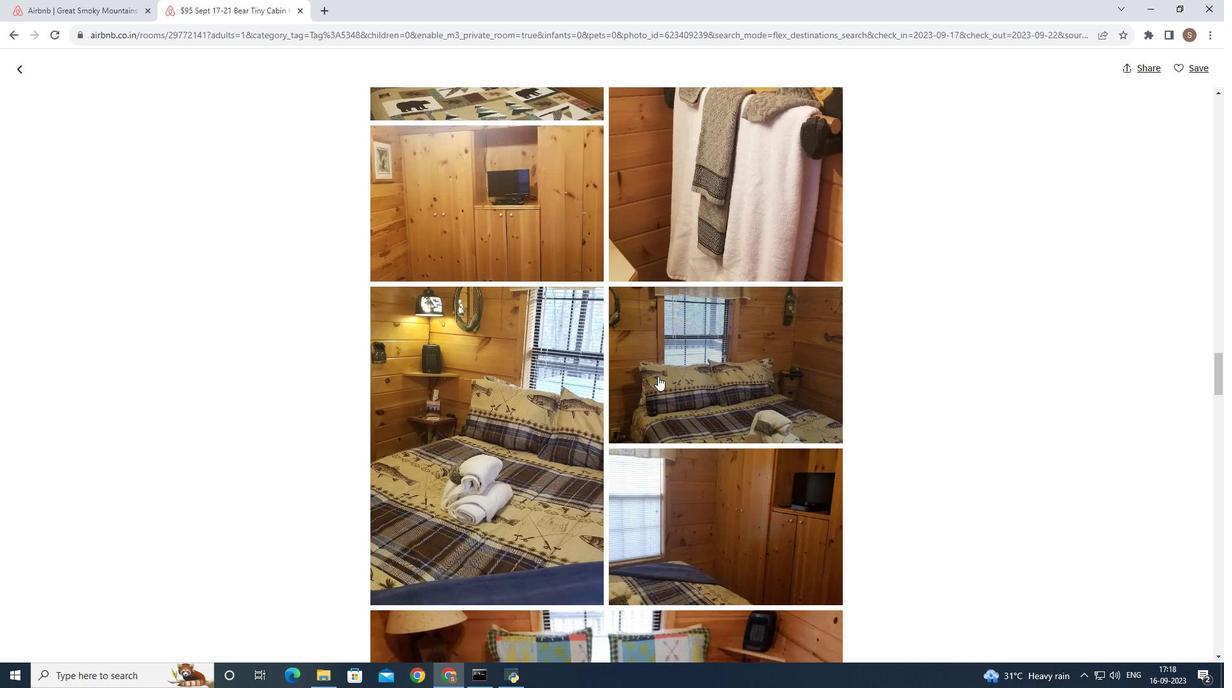 
Action: Mouse scrolled (657, 376) with delta (0, 0)
Screenshot: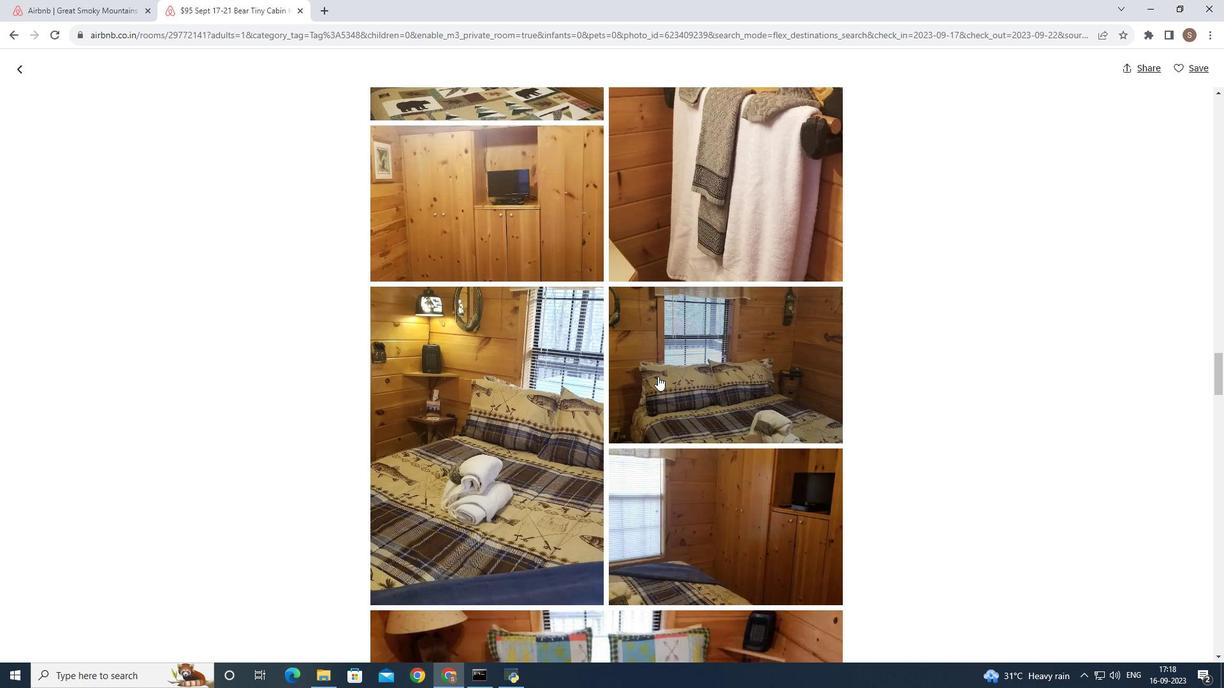 
Action: Mouse scrolled (657, 376) with delta (0, 0)
Screenshot: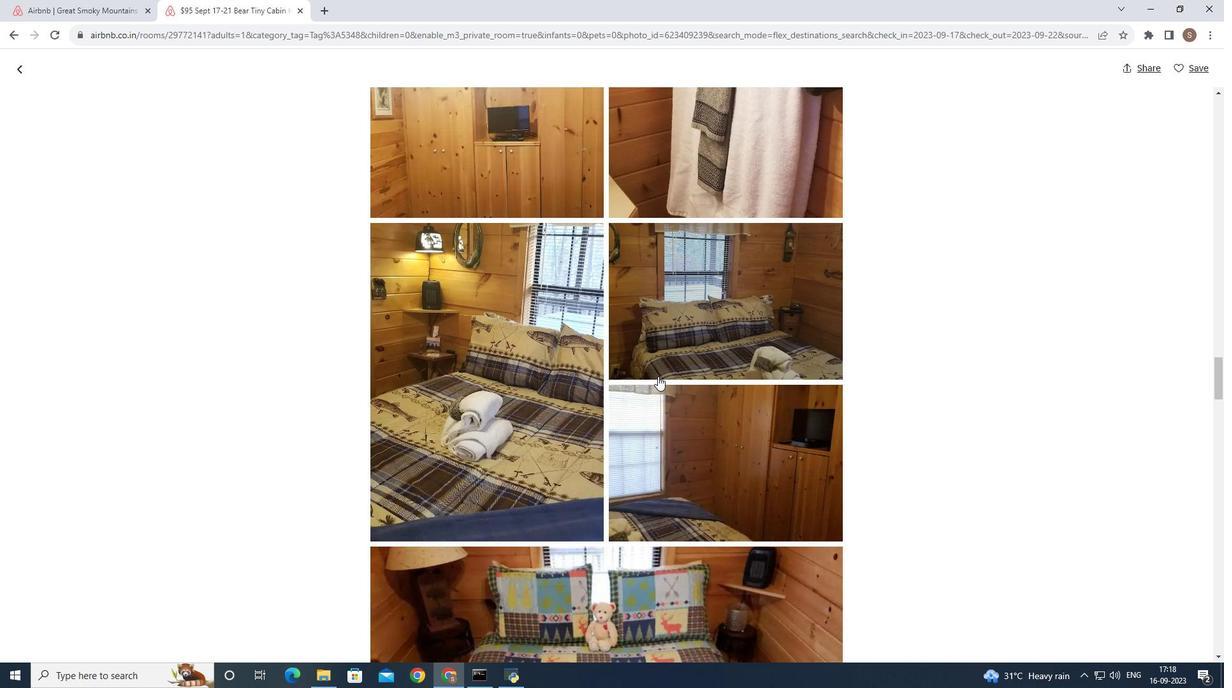 
Action: Mouse scrolled (657, 376) with delta (0, 0)
Screenshot: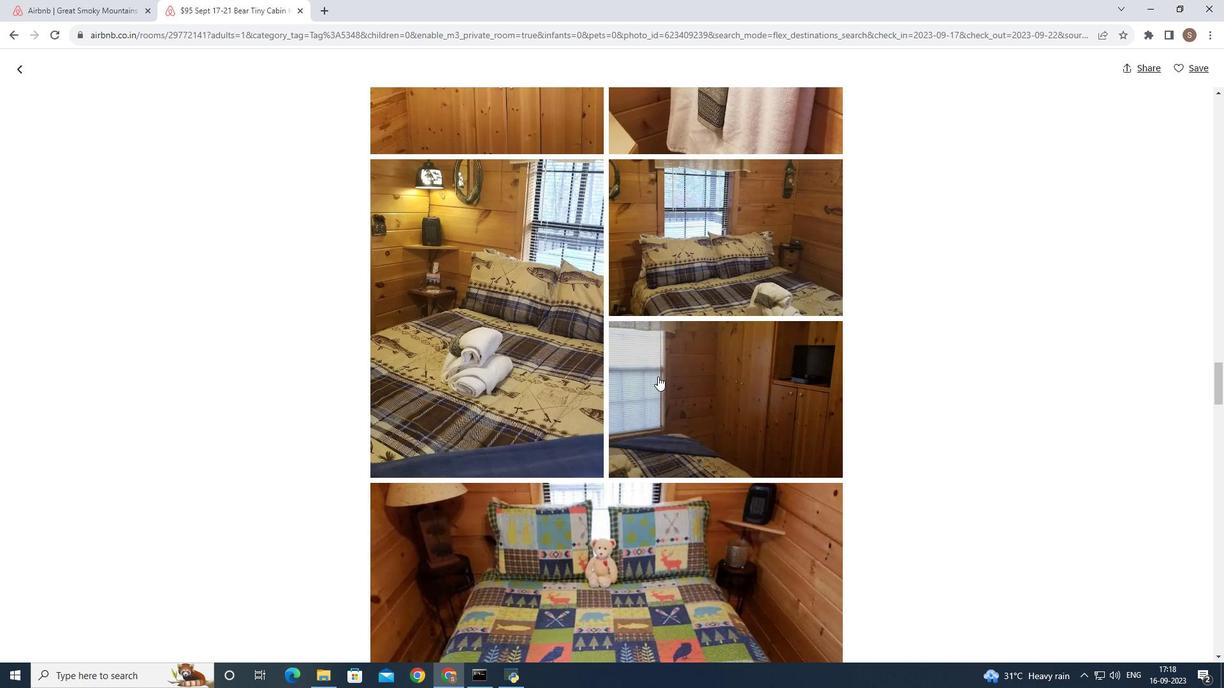 
Action: Mouse scrolled (657, 376) with delta (0, 0)
Screenshot: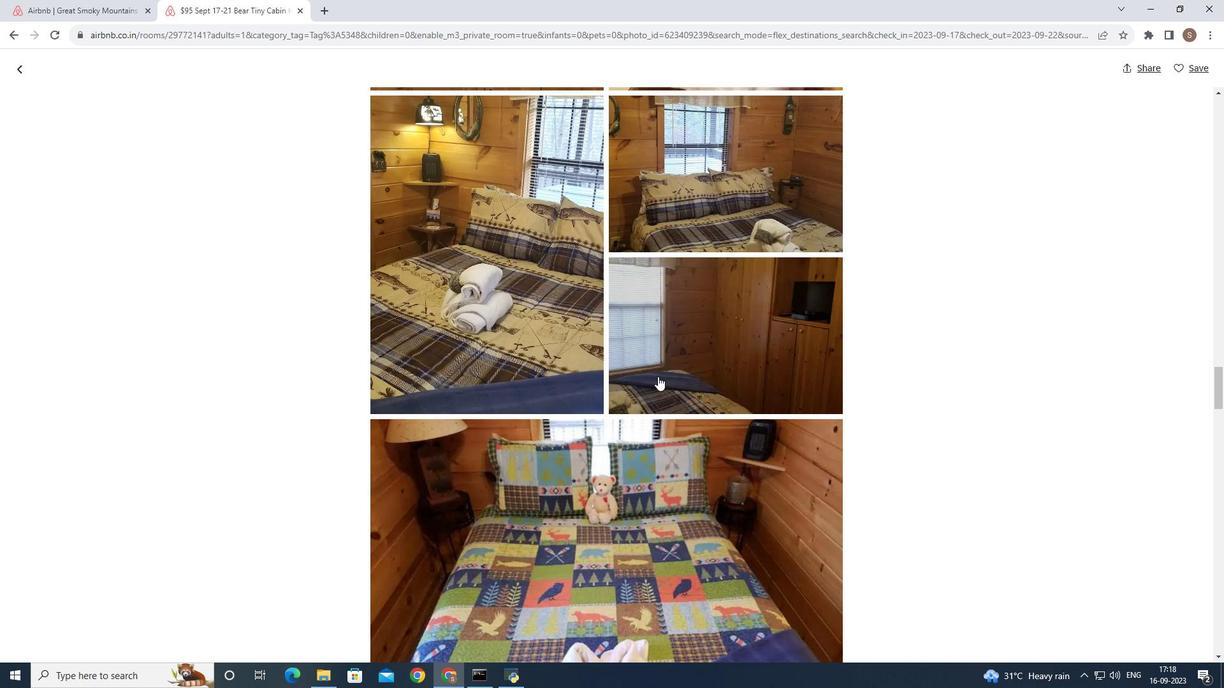 
Action: Mouse scrolled (657, 376) with delta (0, 0)
Screenshot: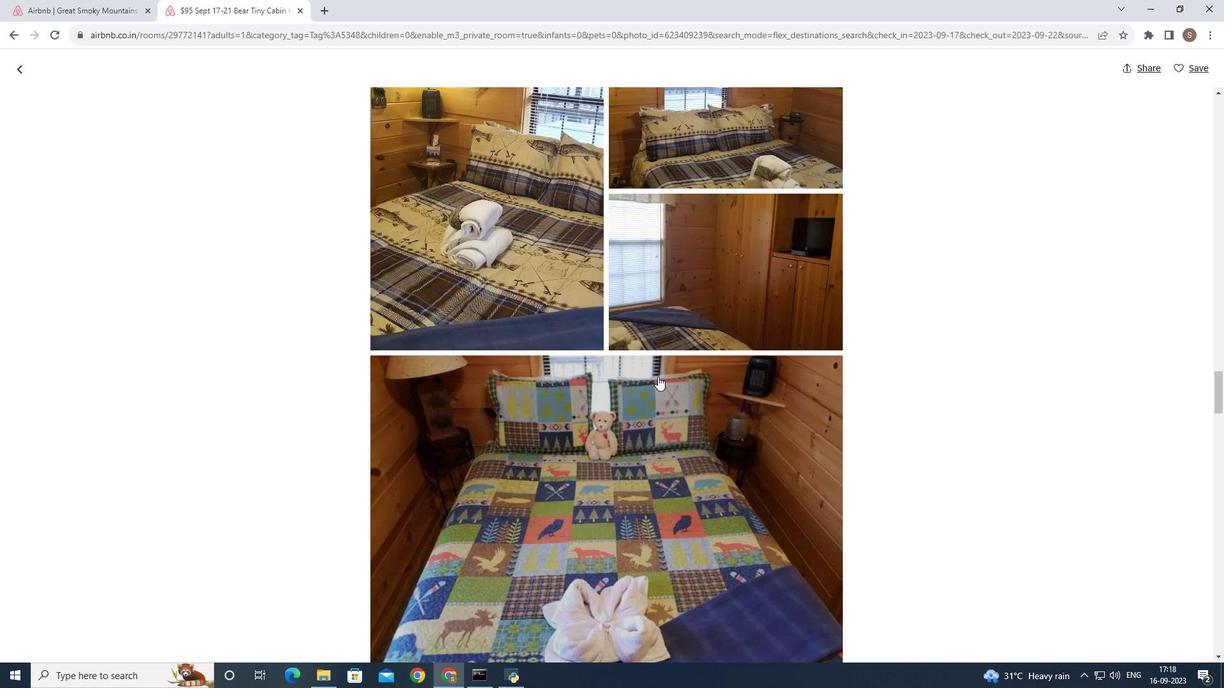 
Action: Mouse scrolled (657, 376) with delta (0, 0)
Screenshot: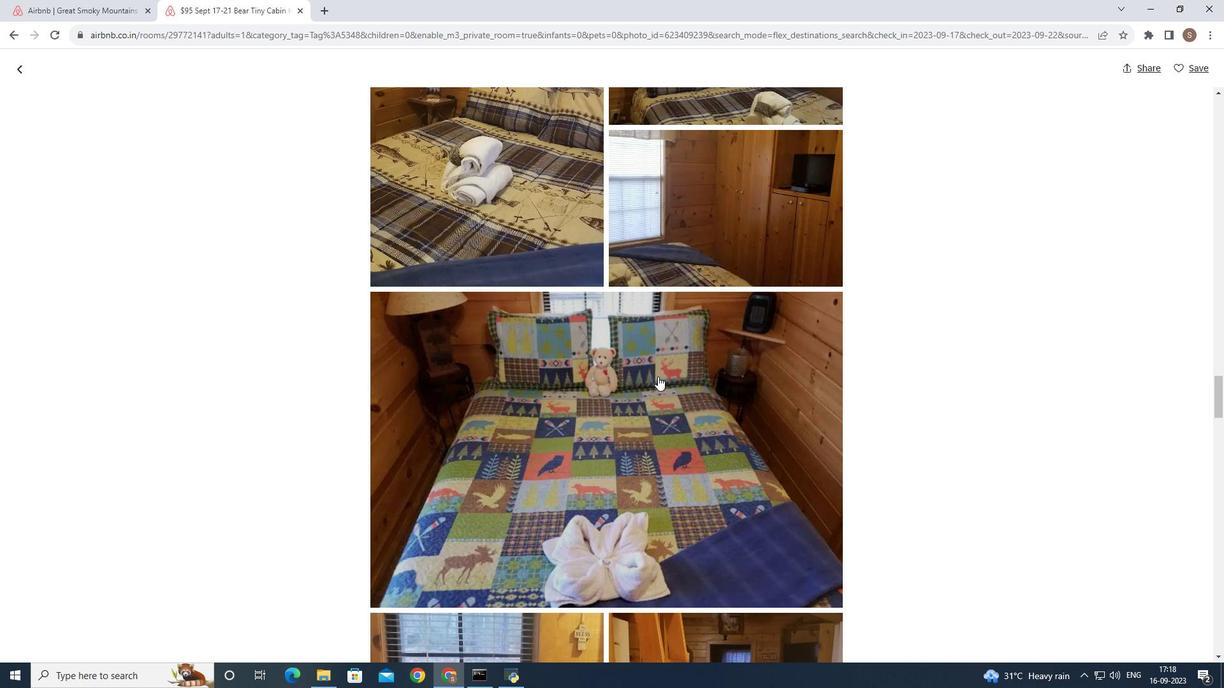 
Action: Mouse scrolled (657, 376) with delta (0, 0)
Screenshot: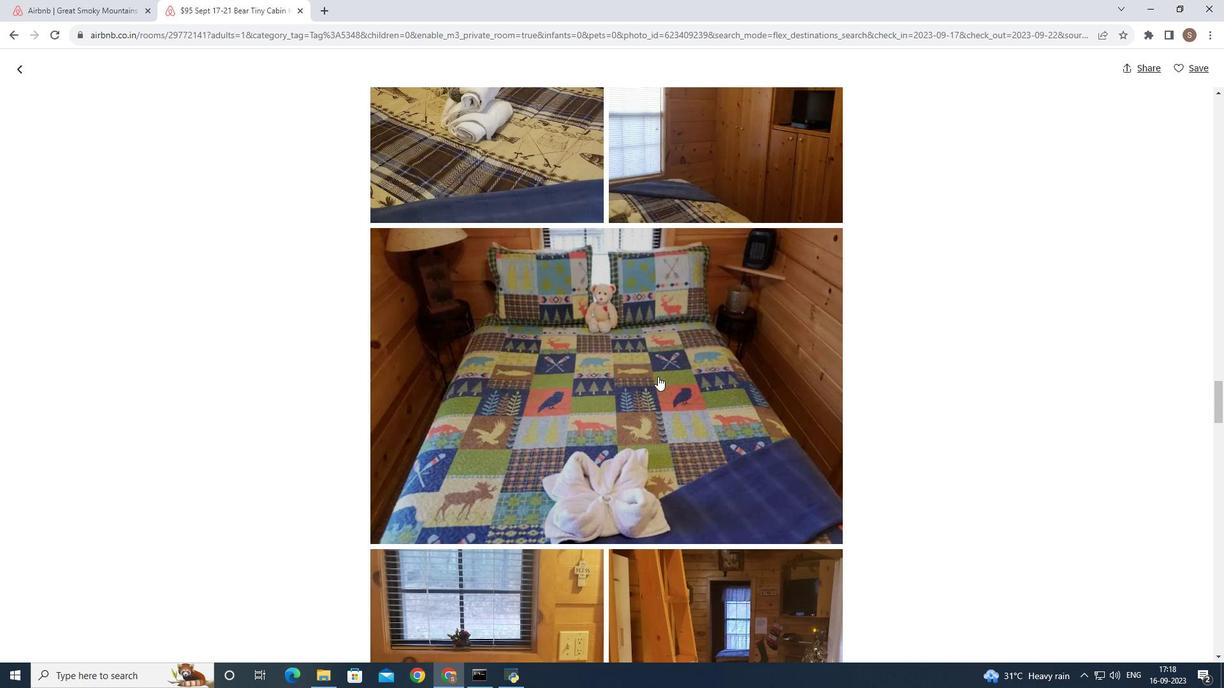 
Action: Mouse scrolled (657, 376) with delta (0, 0)
Screenshot: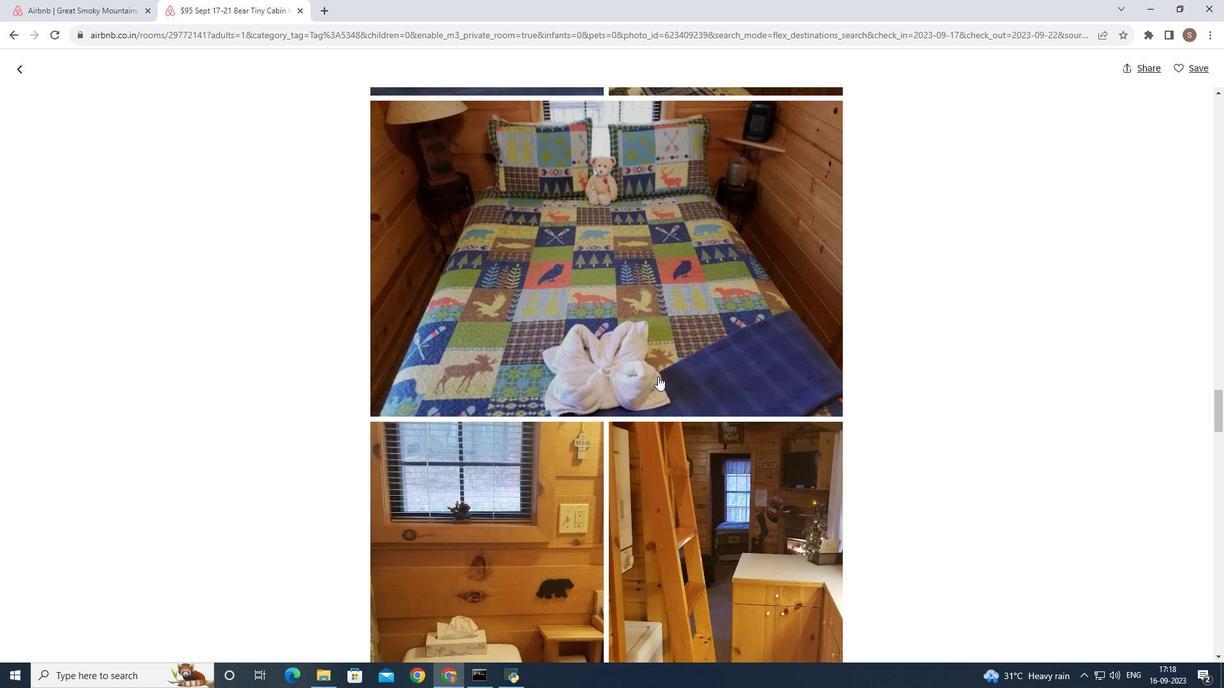 
Action: Mouse scrolled (657, 376) with delta (0, 0)
Screenshot: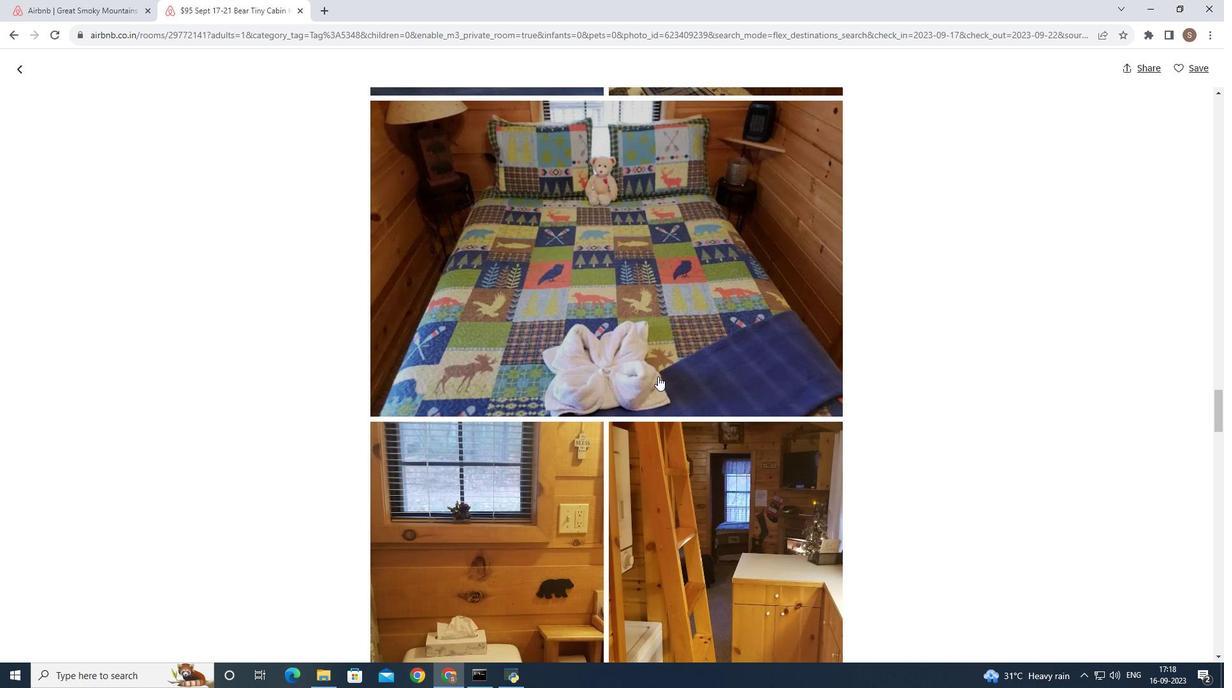 
Action: Mouse scrolled (657, 376) with delta (0, 0)
Screenshot: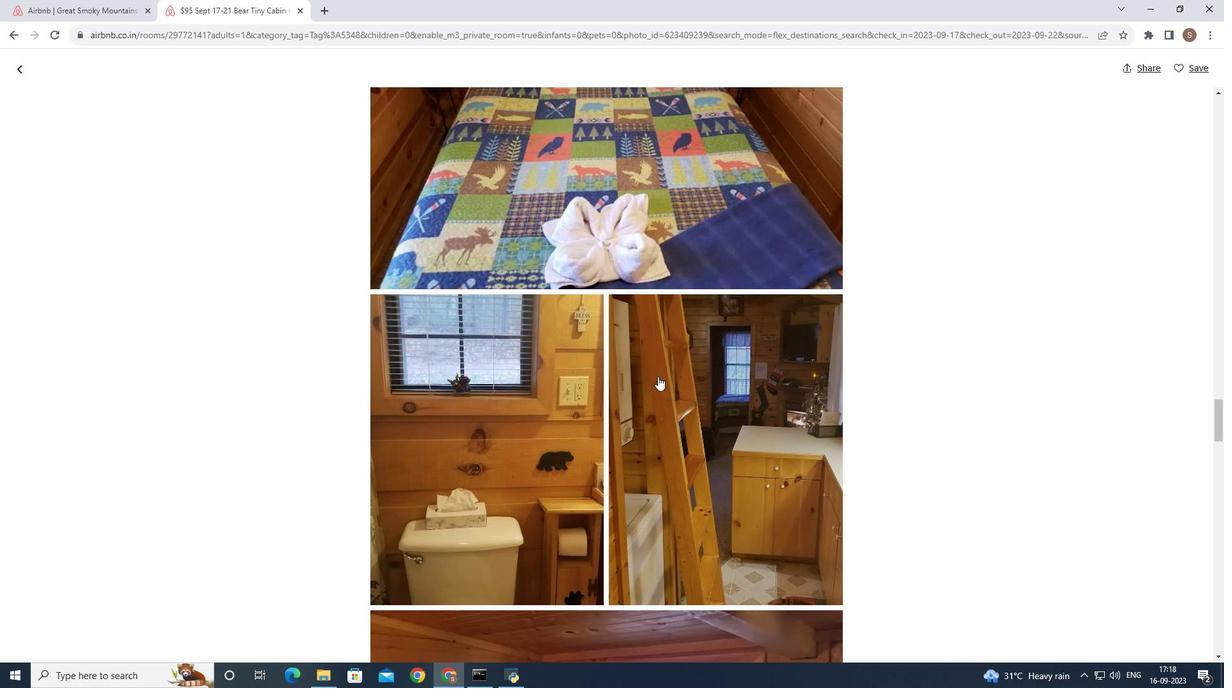
Action: Mouse scrolled (657, 376) with delta (0, 0)
Screenshot: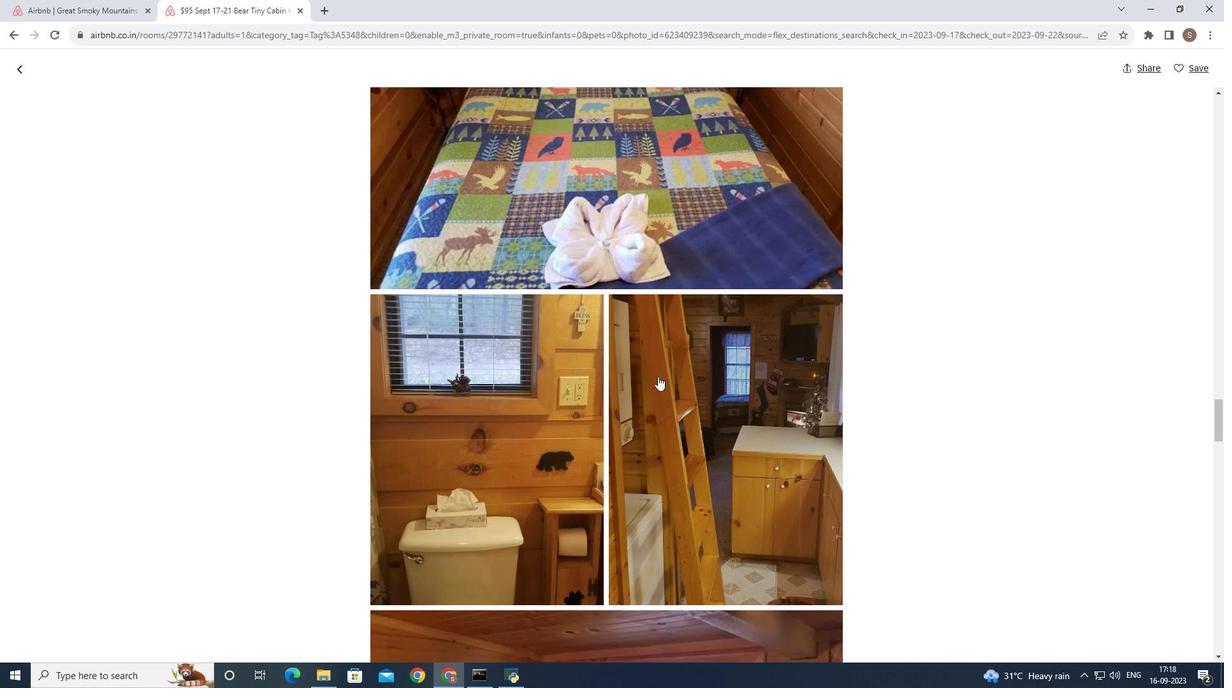 
Action: Mouse scrolled (657, 376) with delta (0, 0)
Screenshot: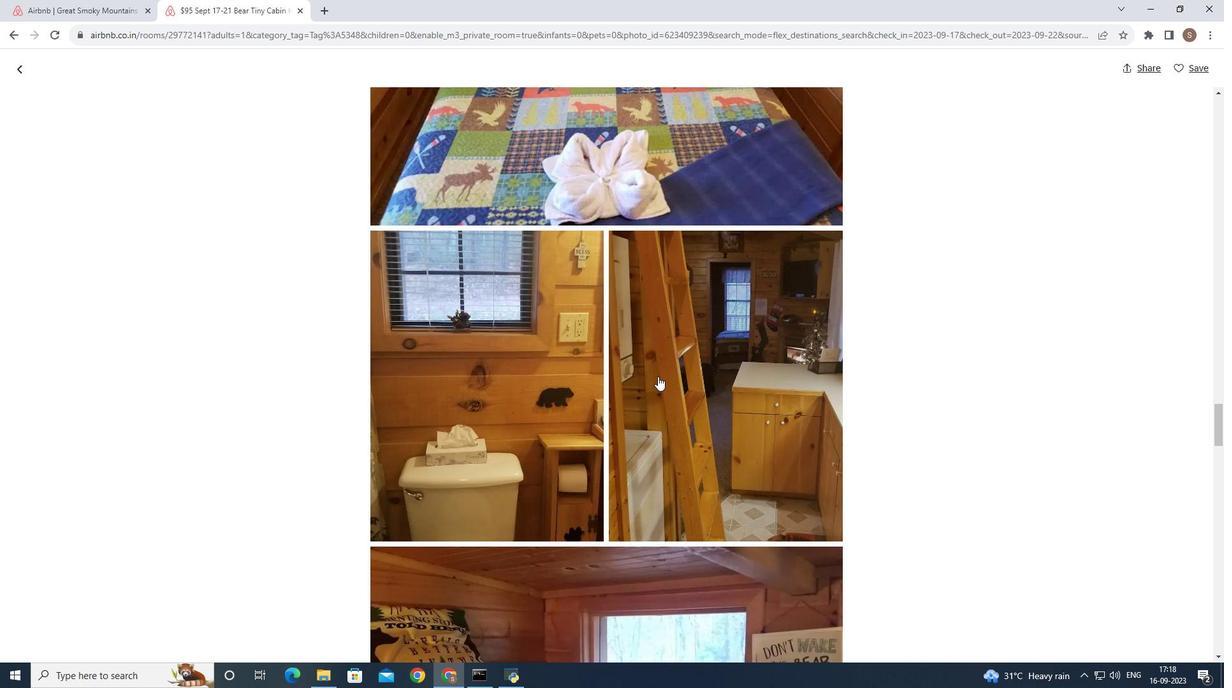 
Action: Mouse scrolled (657, 376) with delta (0, 0)
Screenshot: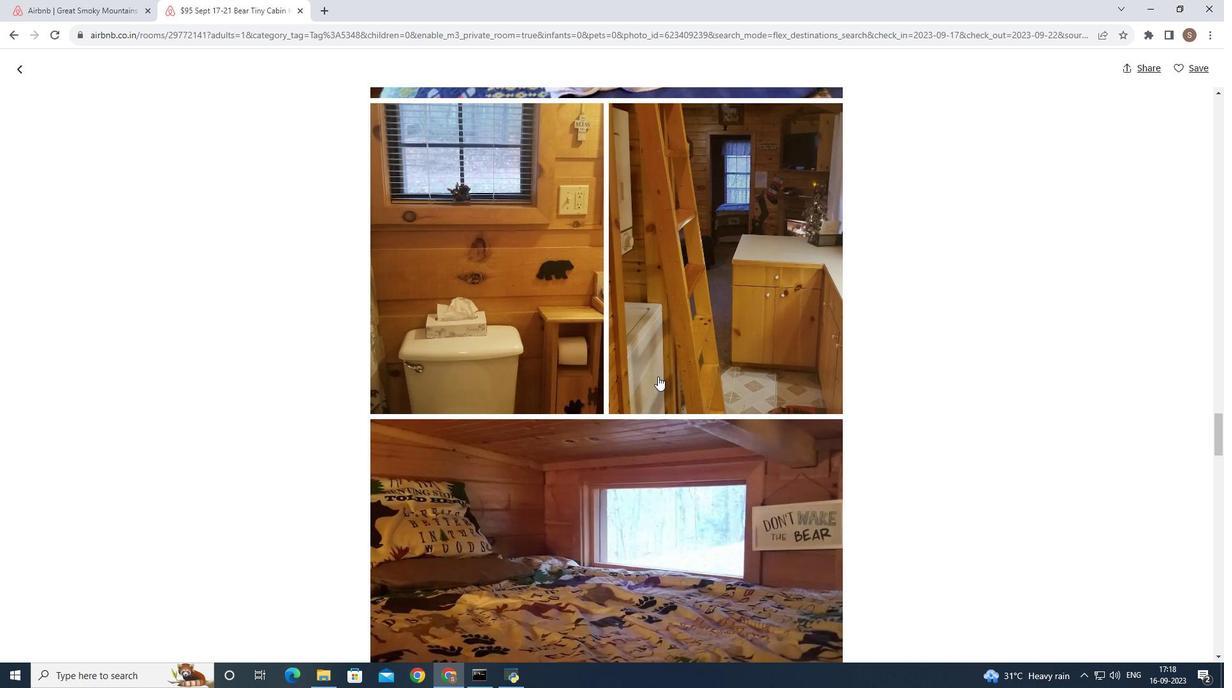 
Action: Mouse scrolled (657, 376) with delta (0, 0)
Screenshot: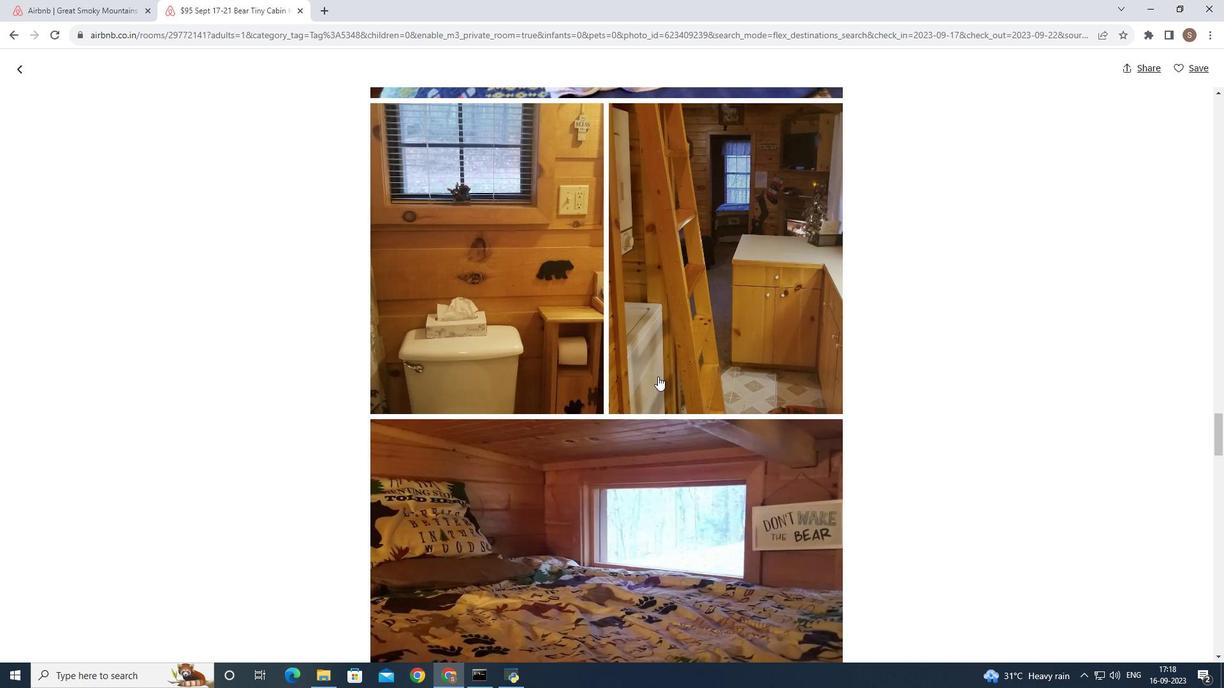 
Action: Mouse scrolled (657, 376) with delta (0, 0)
Screenshot: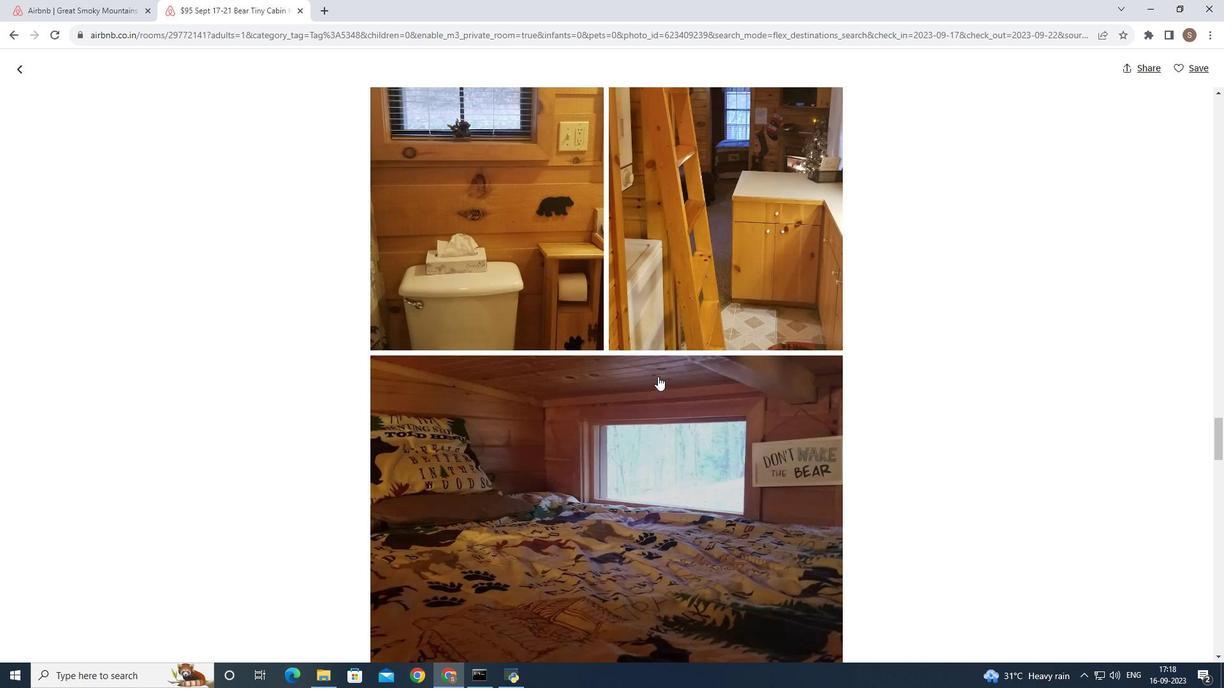 
Action: Mouse scrolled (657, 376) with delta (0, 0)
Screenshot: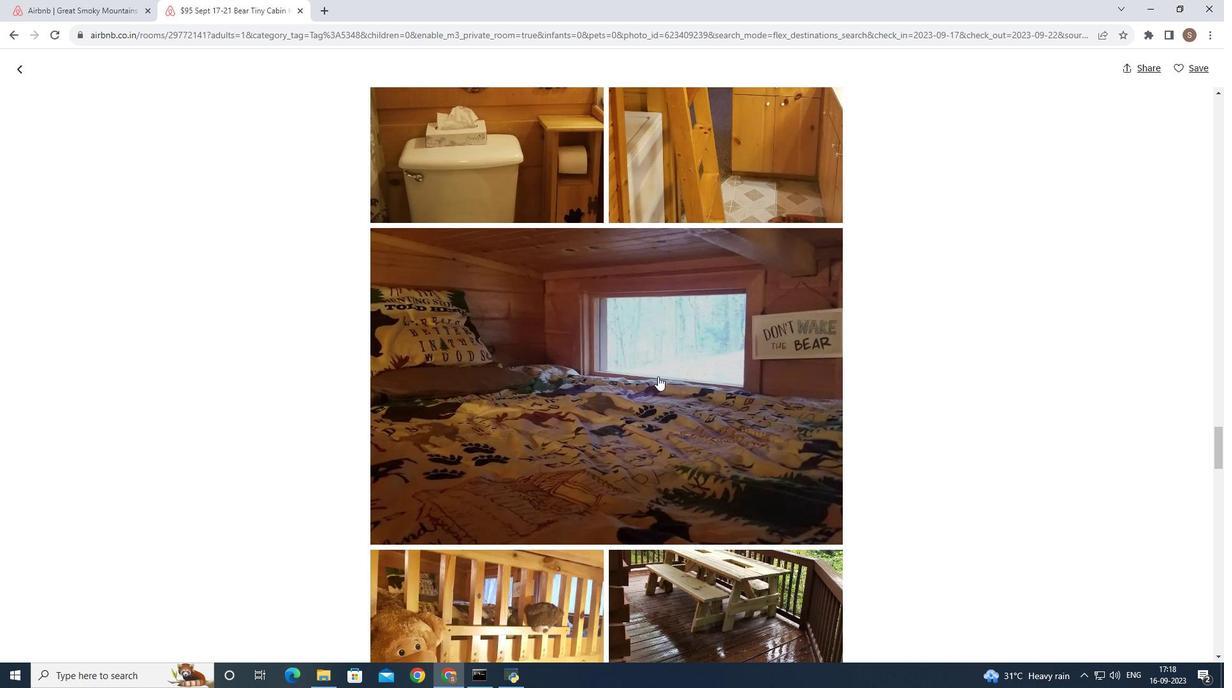 
Action: Mouse scrolled (657, 376) with delta (0, 0)
Screenshot: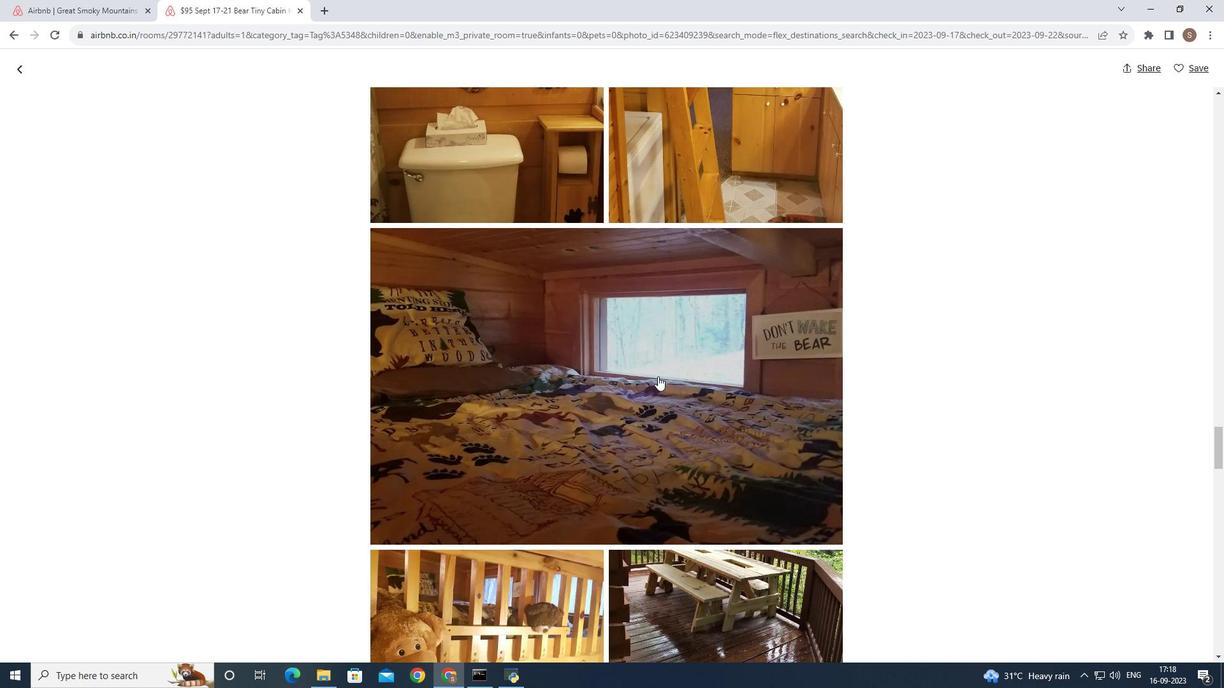 
Action: Mouse scrolled (657, 376) with delta (0, 0)
Screenshot: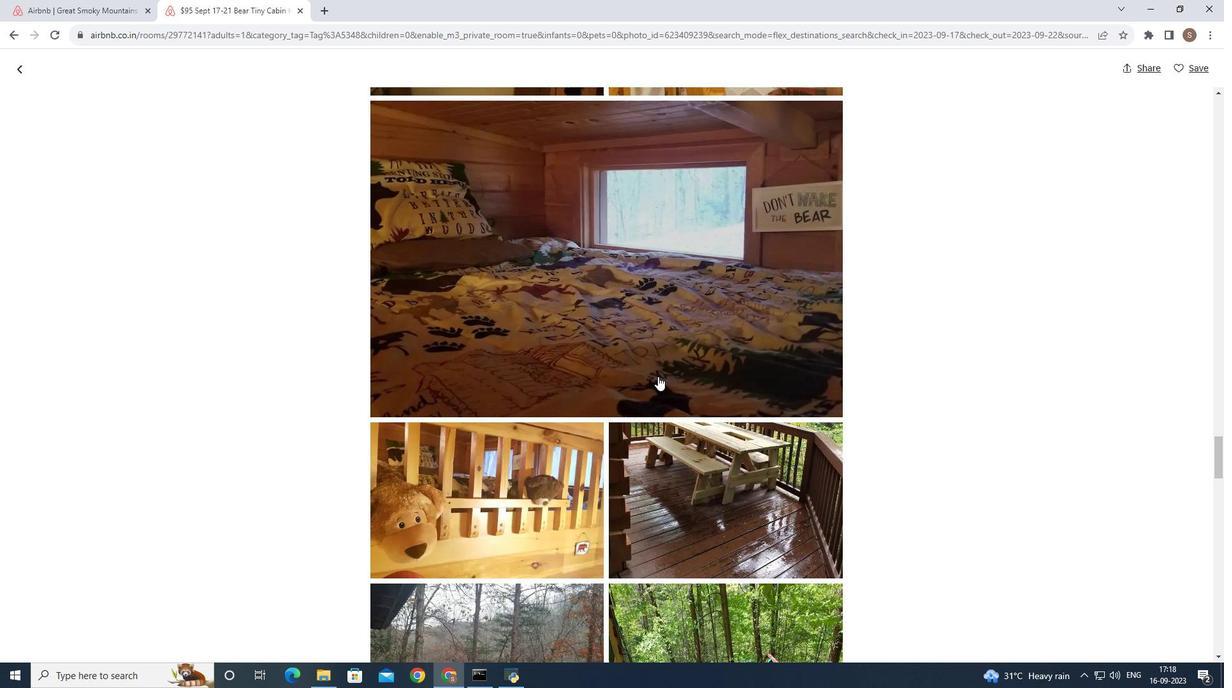 
Action: Mouse scrolled (657, 376) with delta (0, 0)
Screenshot: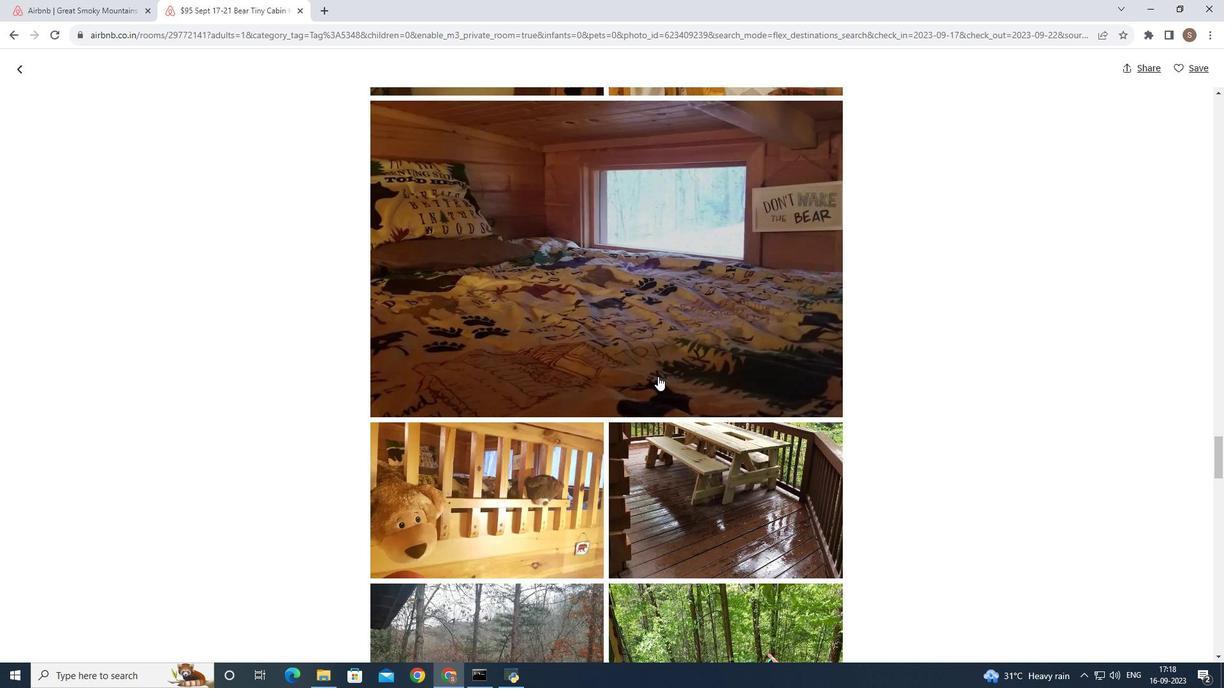 
Action: Mouse scrolled (657, 376) with delta (0, 0)
Screenshot: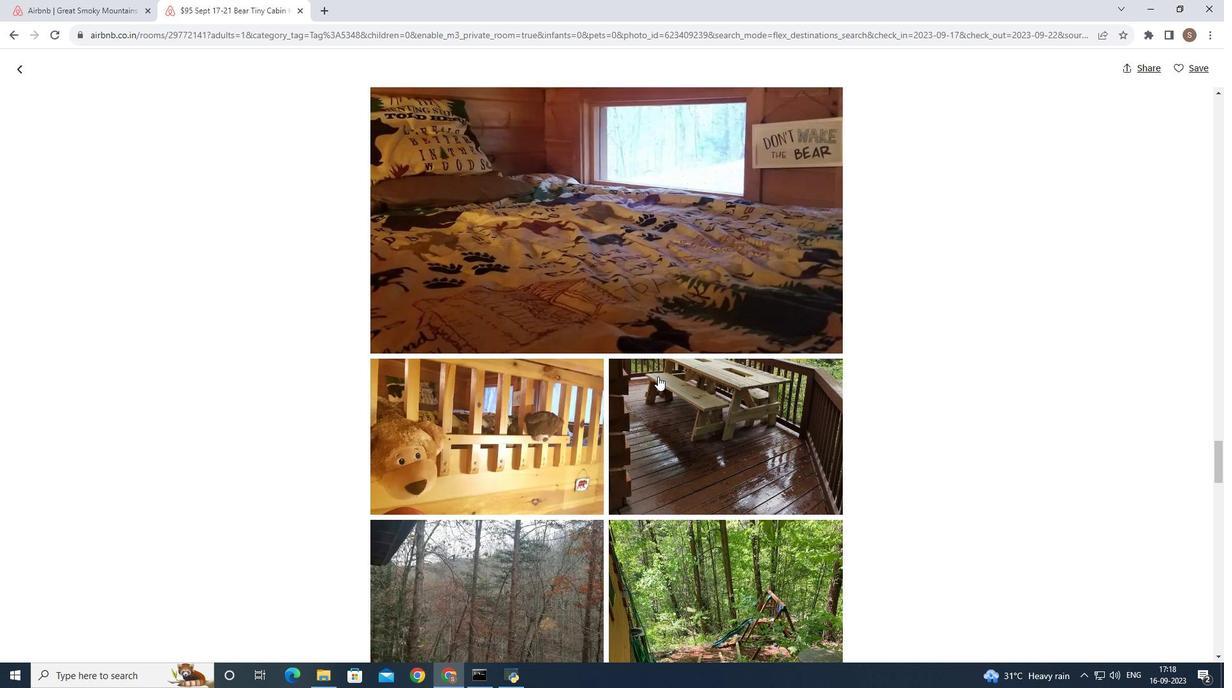 
Action: Mouse scrolled (657, 376) with delta (0, 0)
Screenshot: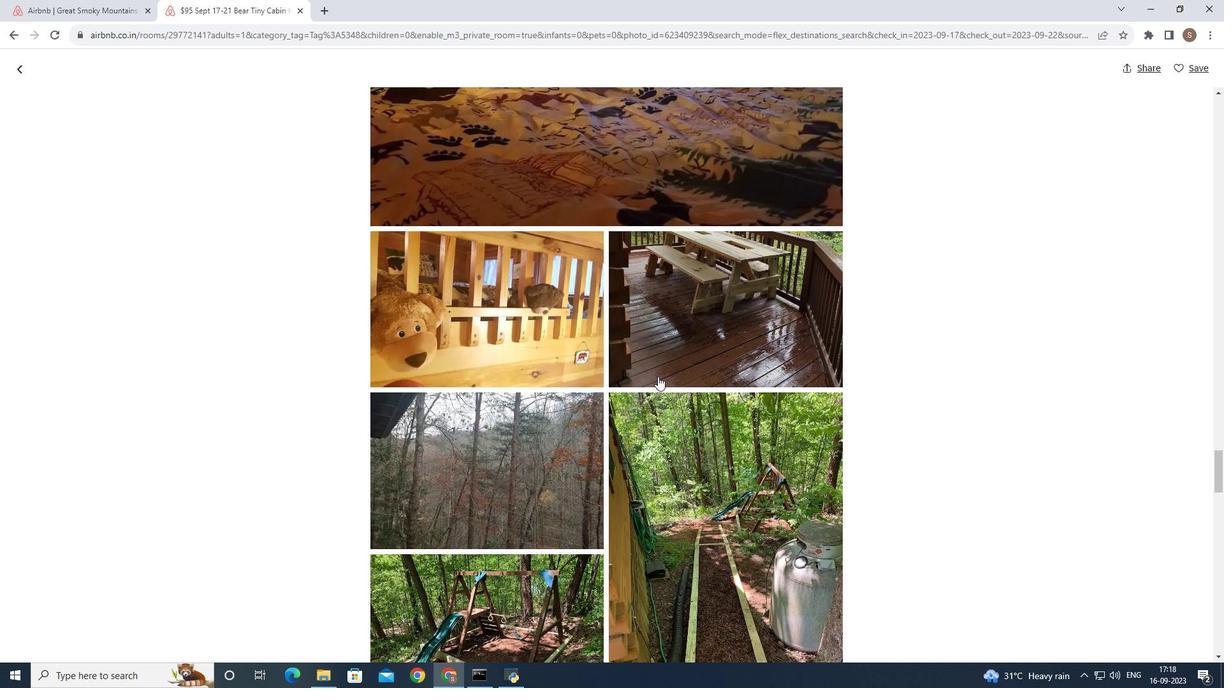 
Action: Mouse scrolled (657, 376) with delta (0, 0)
Screenshot: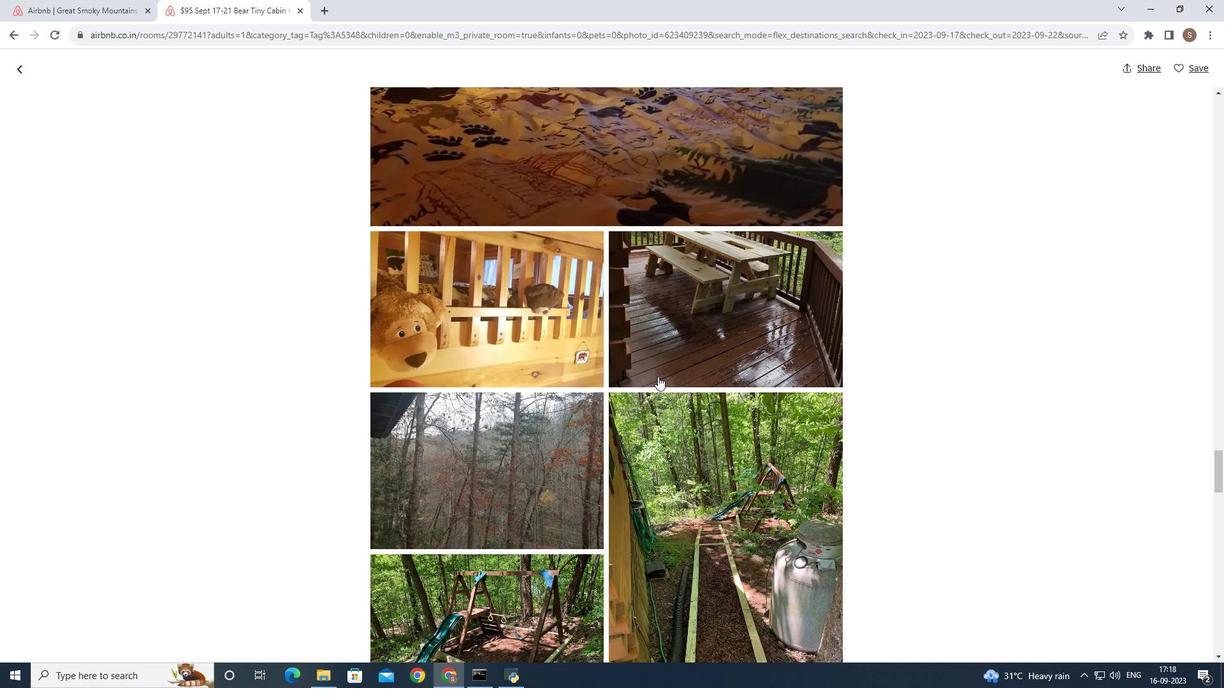 
Action: Mouse scrolled (657, 376) with delta (0, 0)
Screenshot: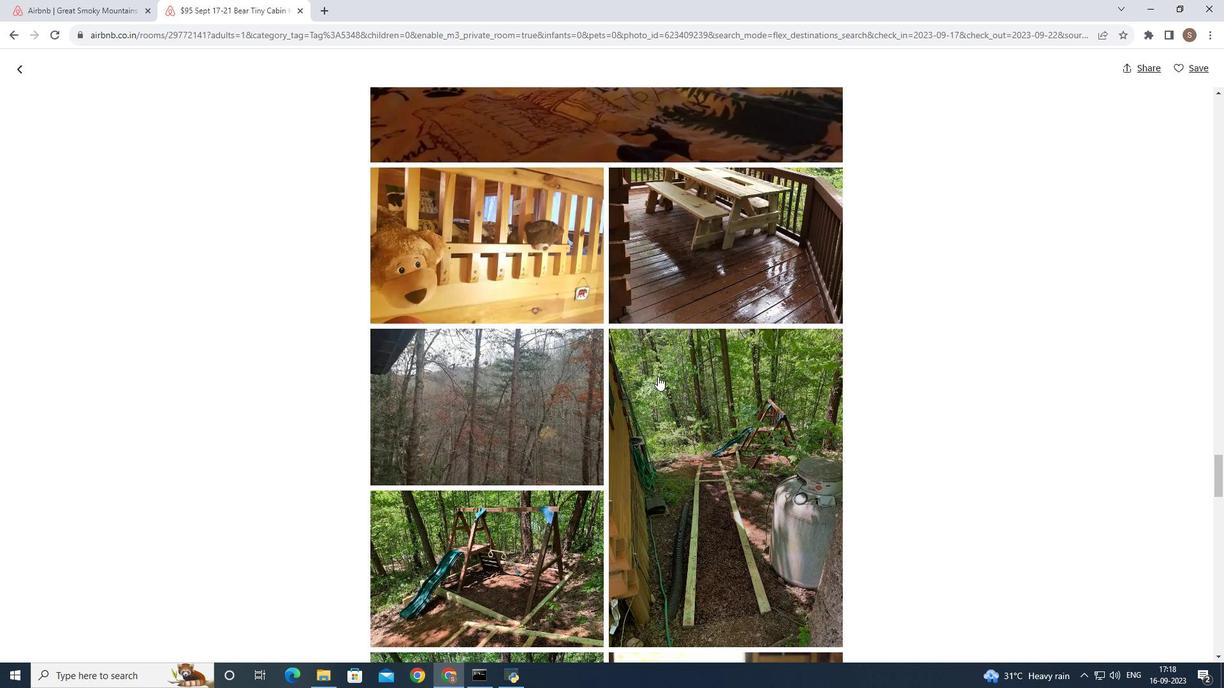 
Action: Mouse scrolled (657, 376) with delta (0, 0)
Screenshot: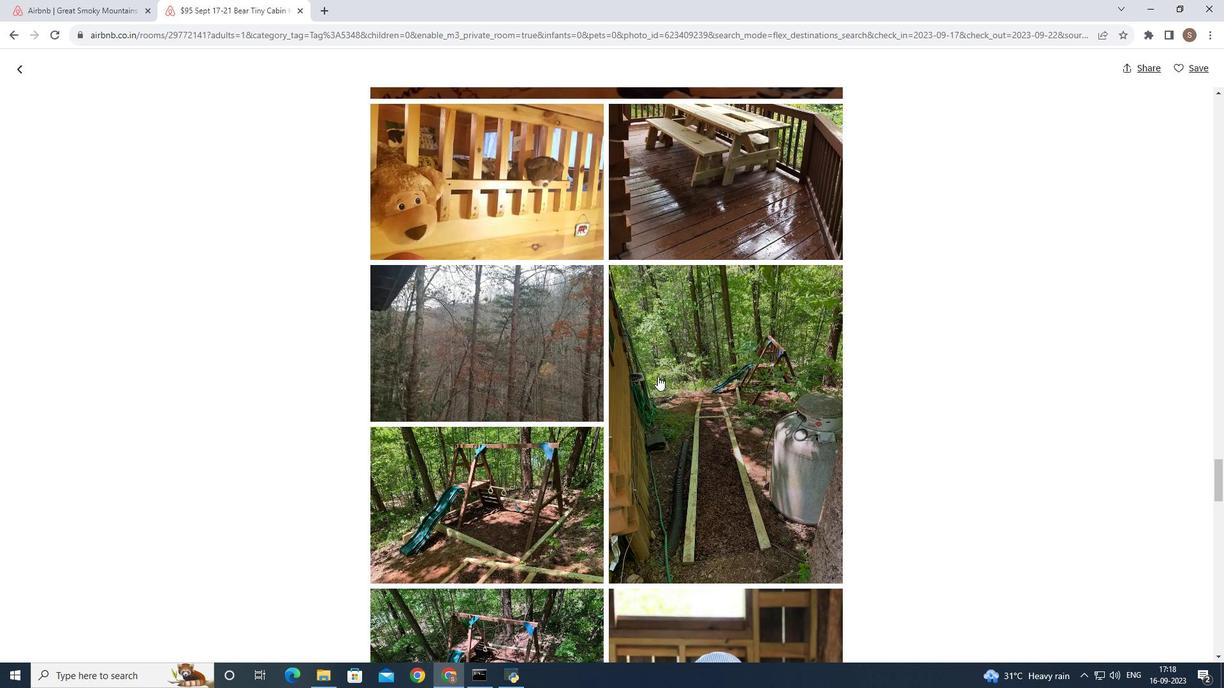 
Action: Mouse scrolled (657, 376) with delta (0, 0)
Screenshot: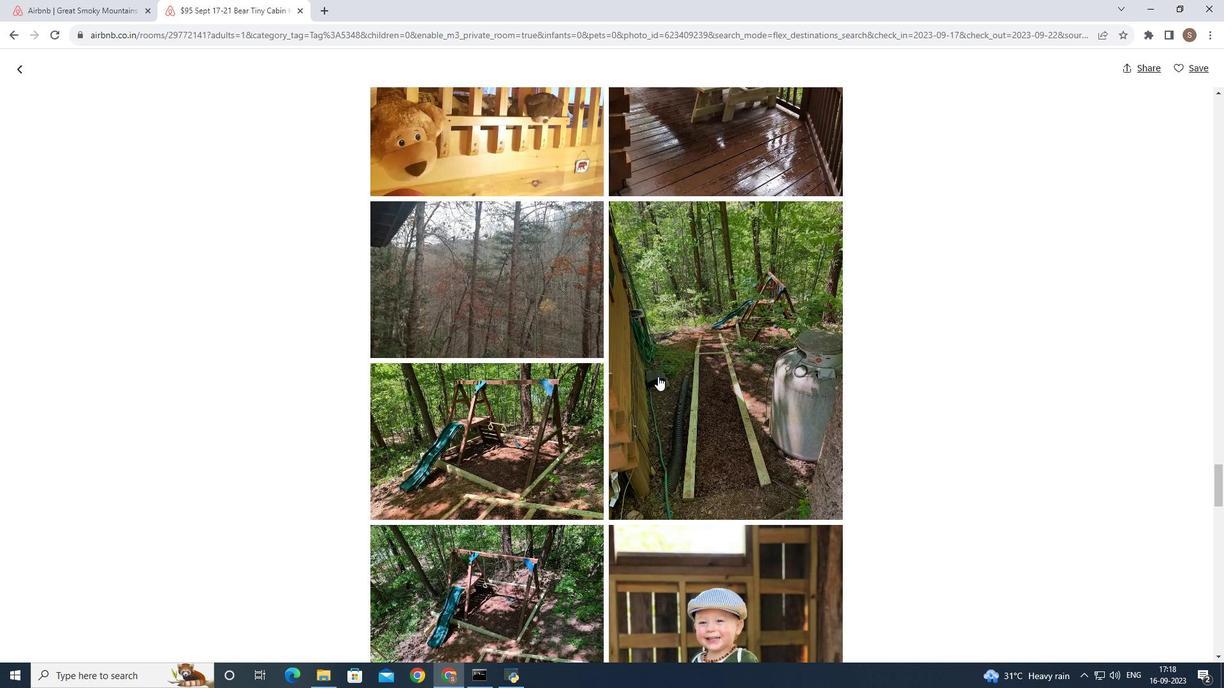 
Action: Mouse scrolled (657, 376) with delta (0, 0)
Screenshot: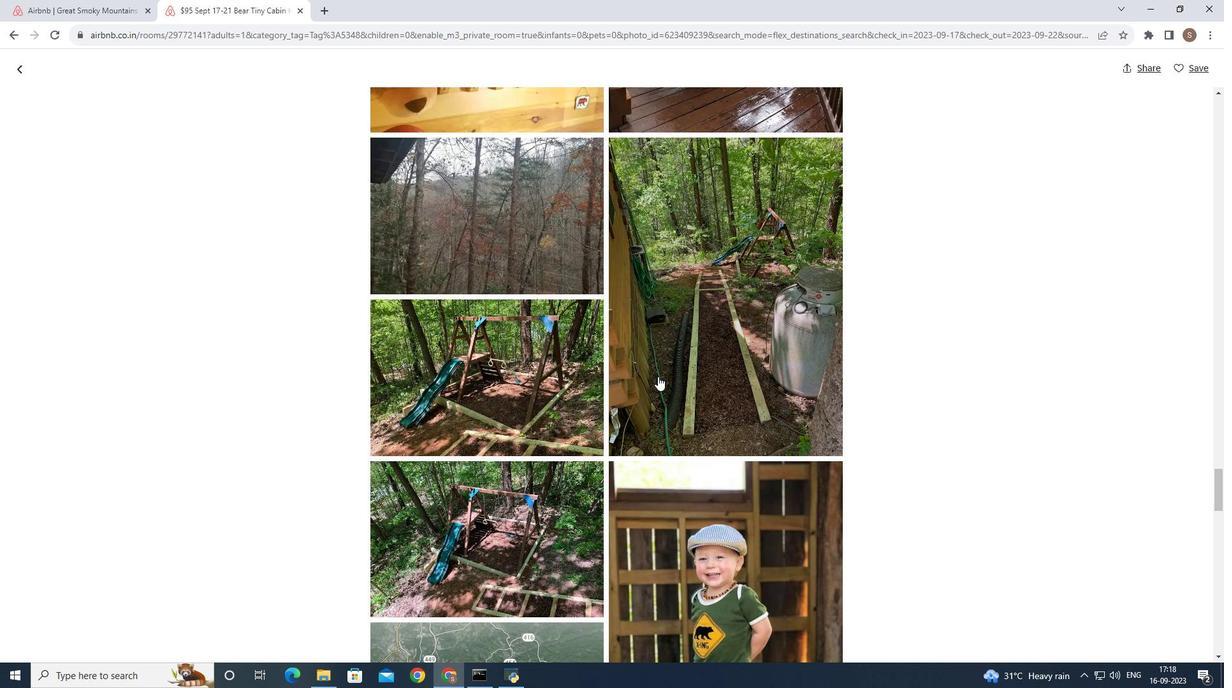 
Action: Mouse scrolled (657, 376) with delta (0, 0)
Screenshot: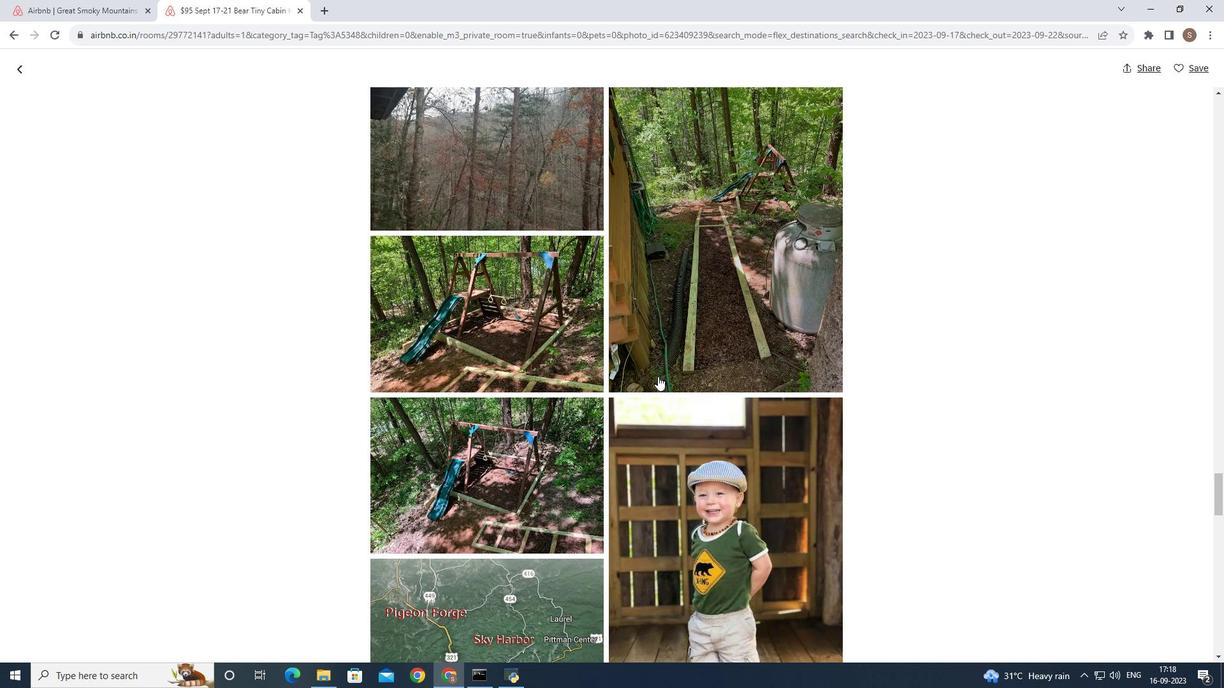 
Action: Mouse scrolled (657, 376) with delta (0, 0)
Screenshot: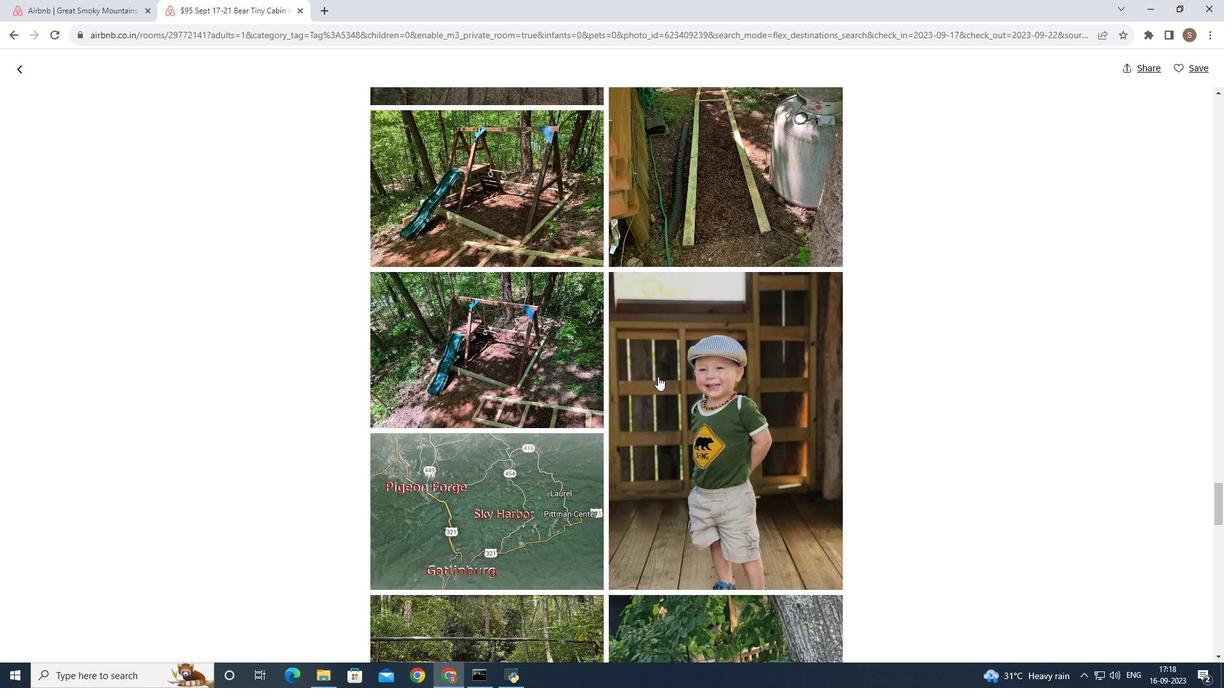 
Action: Mouse scrolled (657, 376) with delta (0, 0)
Screenshot: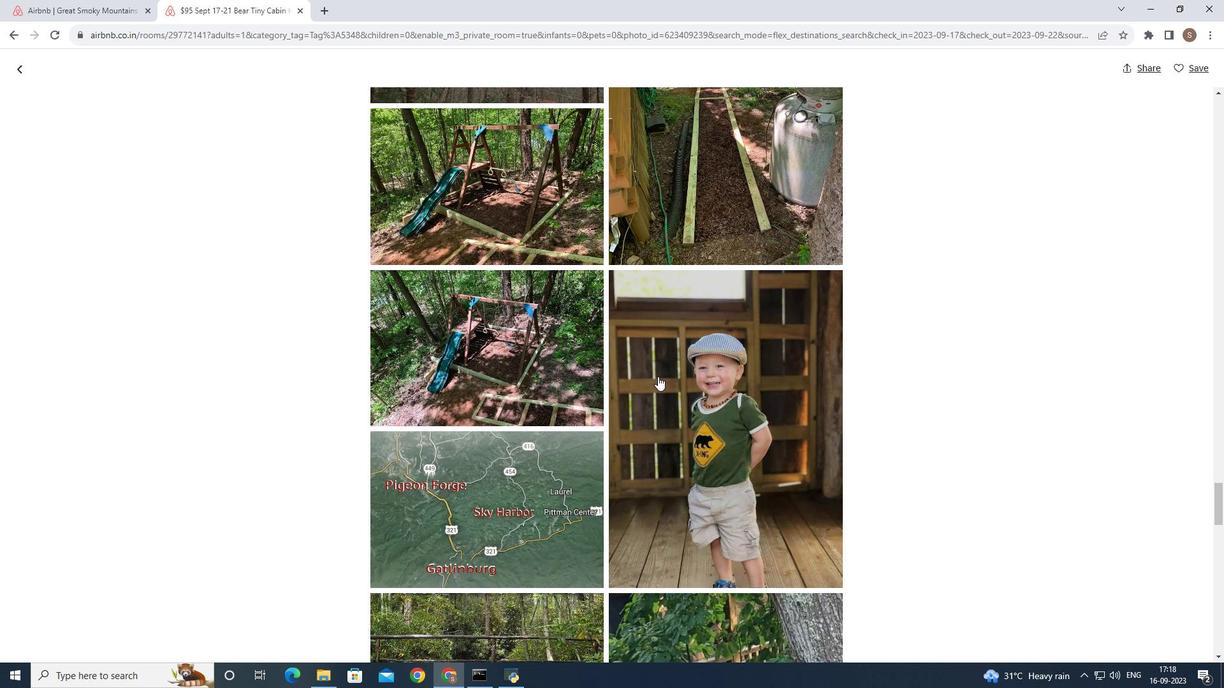 
Action: Mouse scrolled (657, 376) with delta (0, 0)
Screenshot: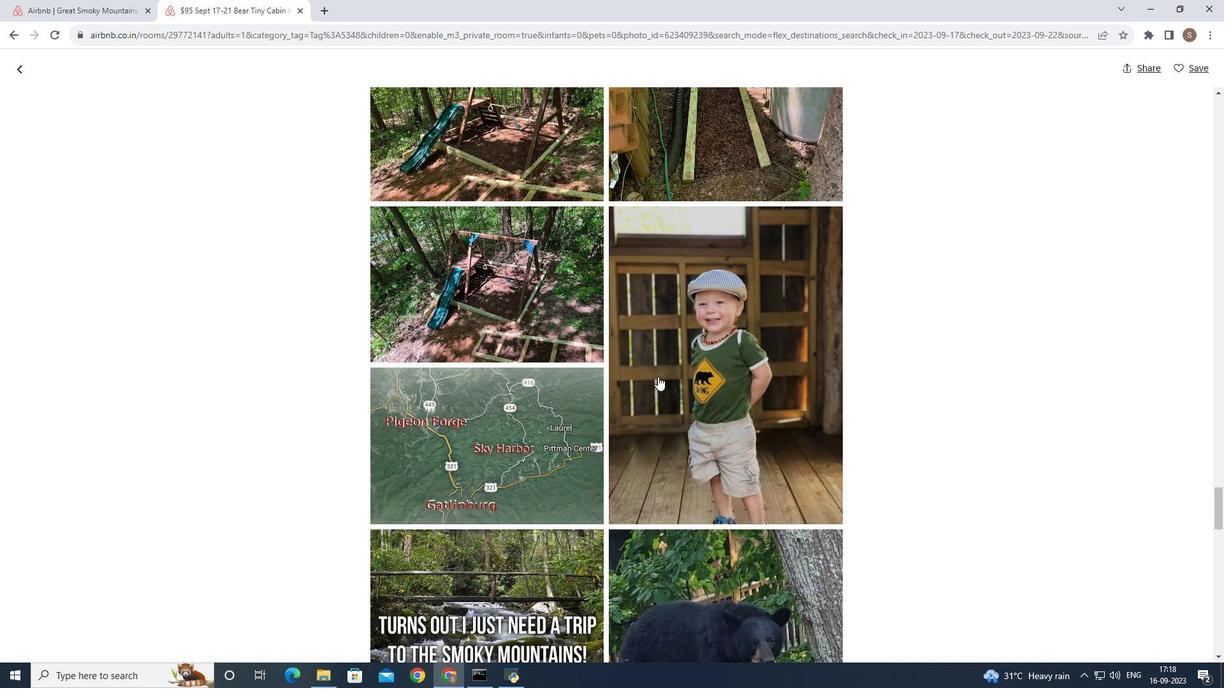 
Action: Mouse scrolled (657, 376) with delta (0, 0)
Screenshot: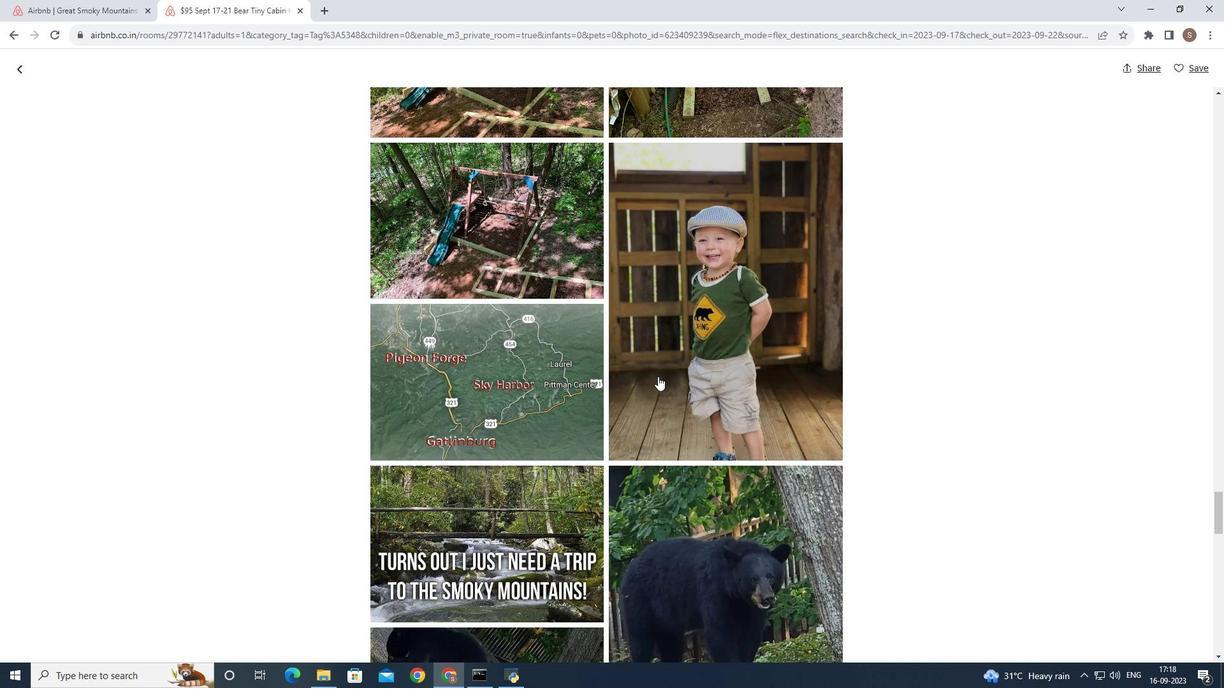 
Action: Mouse scrolled (657, 376) with delta (0, 0)
Screenshot: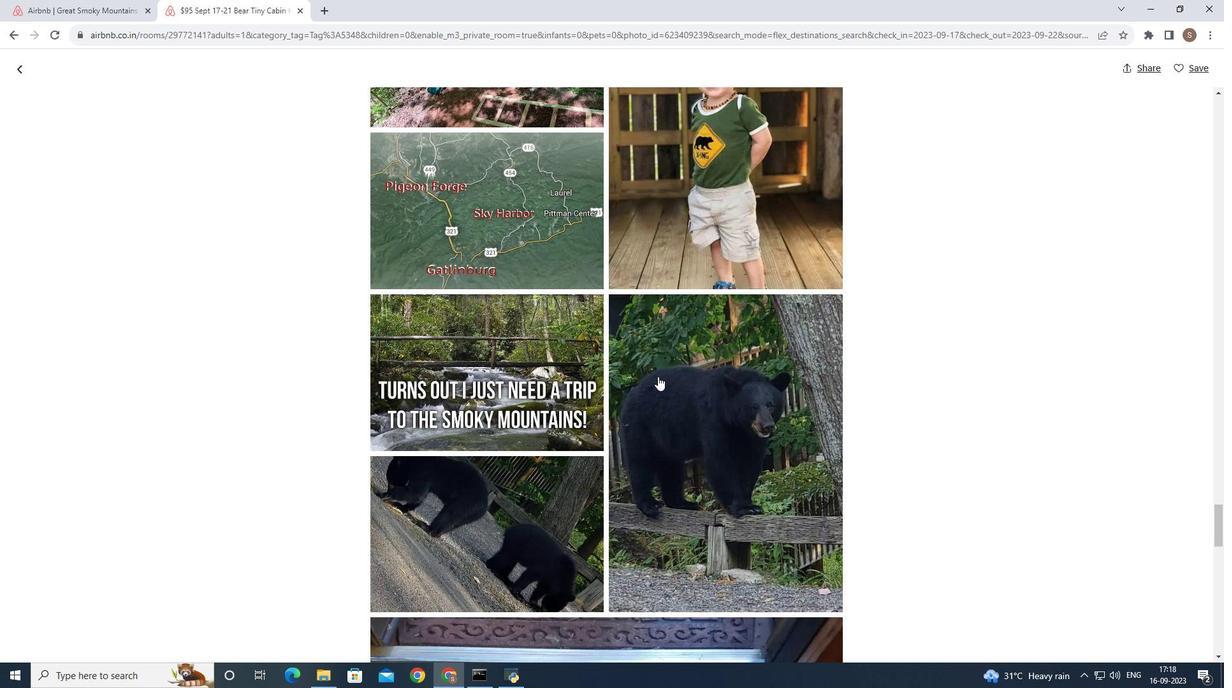 
Action: Mouse scrolled (657, 376) with delta (0, 0)
Screenshot: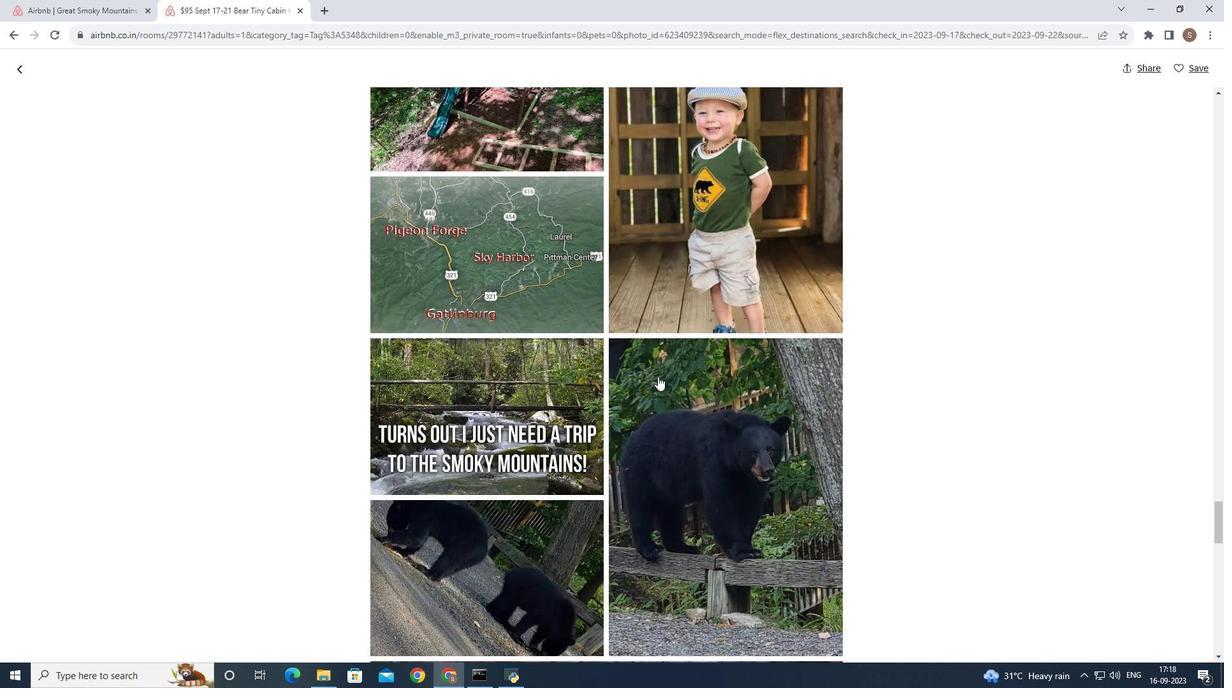
Action: Mouse scrolled (657, 376) with delta (0, 0)
Screenshot: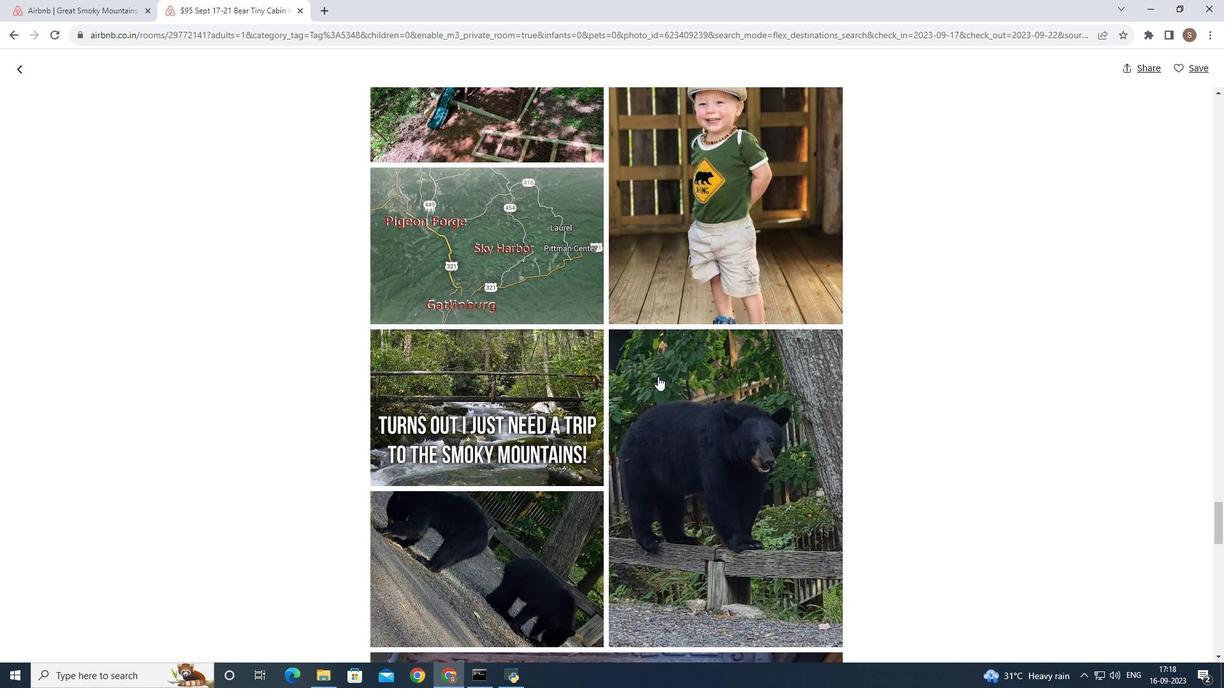 
Action: Mouse scrolled (657, 377) with delta (0, 0)
Screenshot: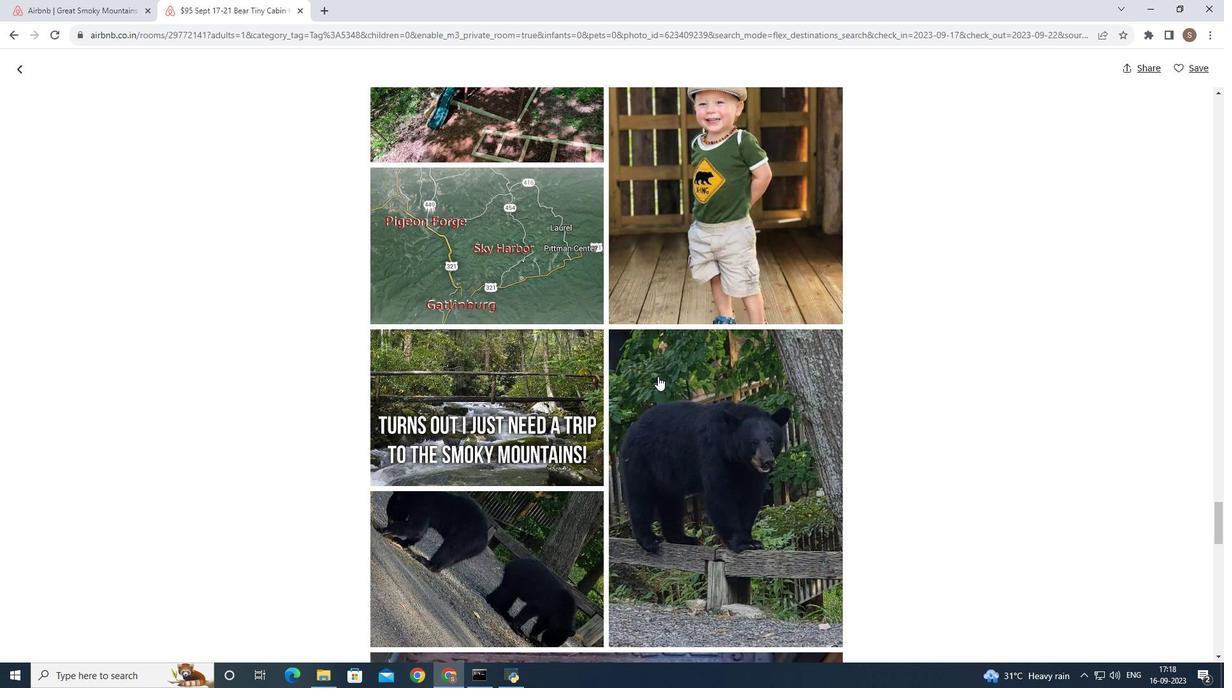 
Action: Mouse scrolled (657, 376) with delta (0, 0)
Screenshot: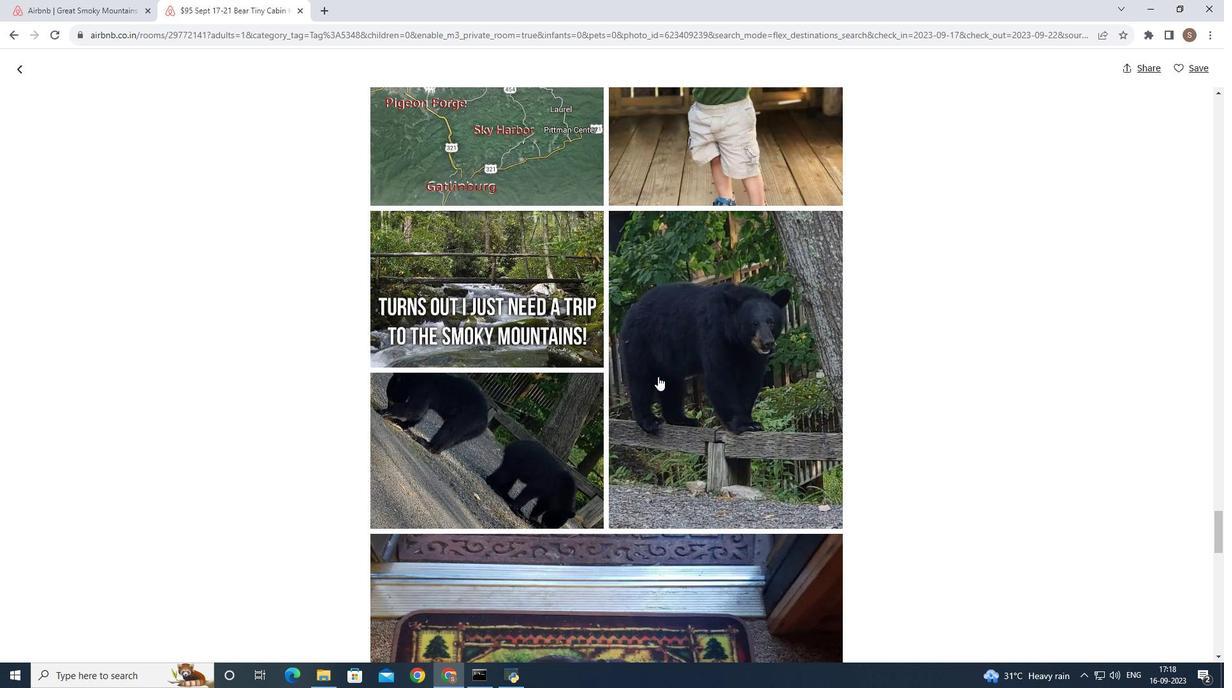 
Action: Mouse scrolled (657, 376) with delta (0, 0)
Screenshot: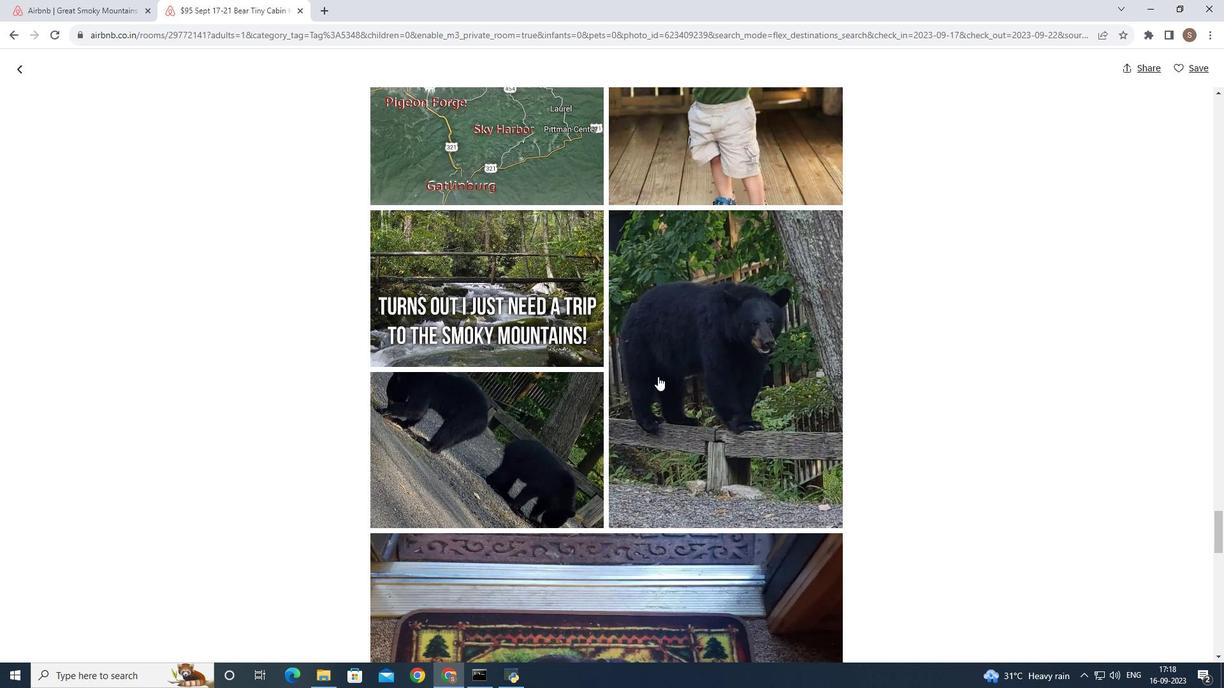 
Action: Mouse scrolled (657, 376) with delta (0, 0)
Screenshot: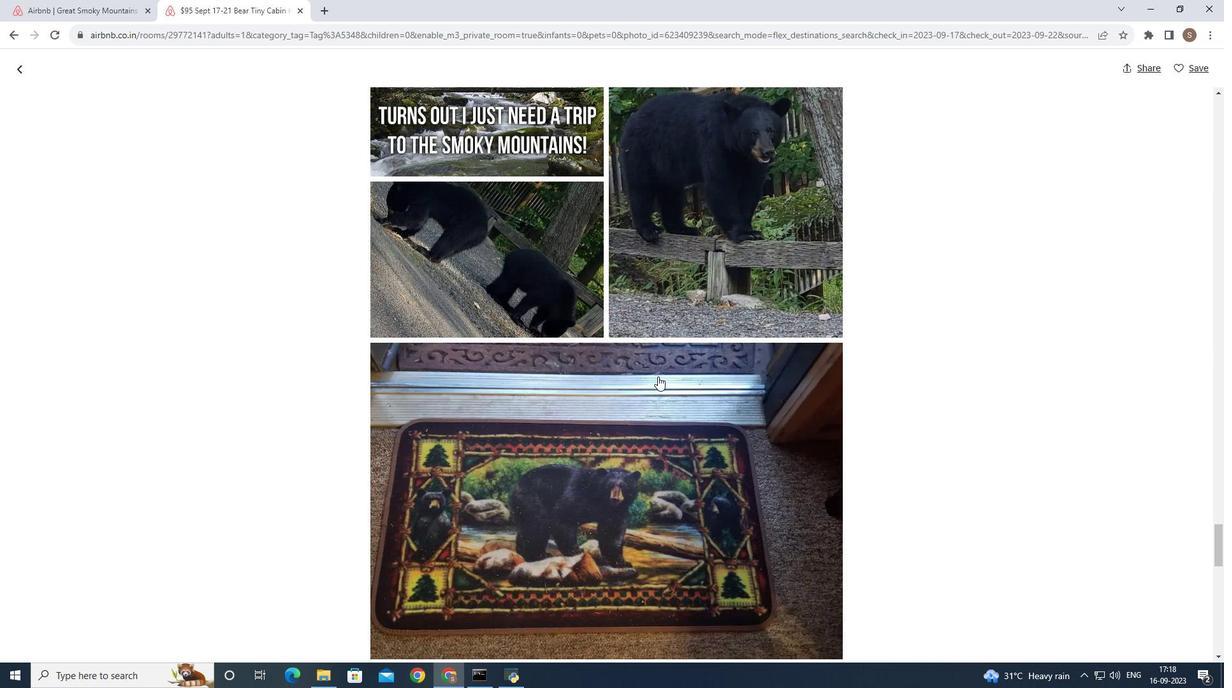 
Action: Mouse scrolled (657, 376) with delta (0, 0)
Screenshot: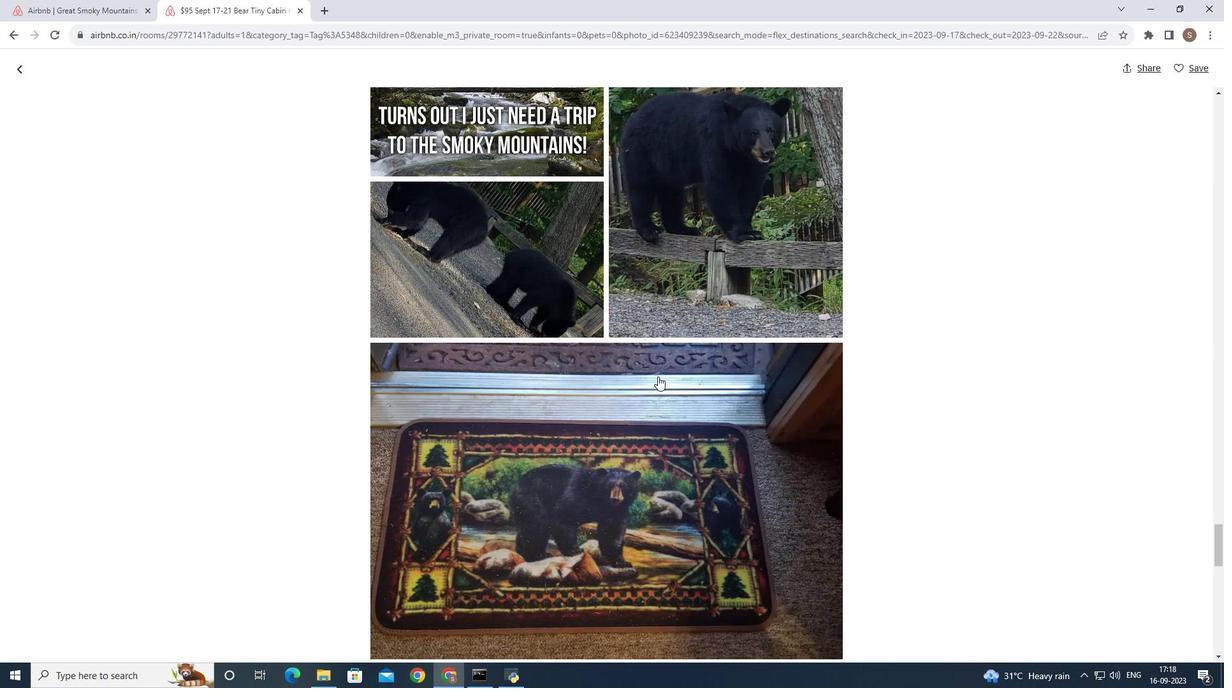 
Action: Mouse scrolled (657, 376) with delta (0, 0)
Screenshot: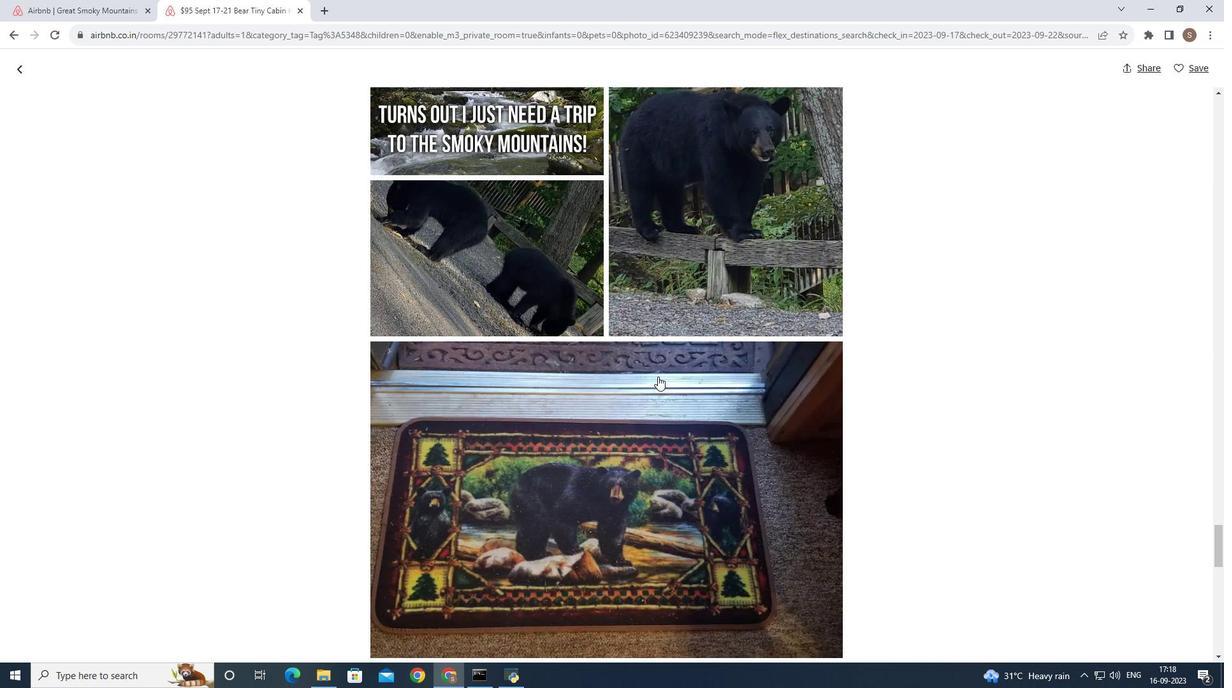 
Action: Mouse scrolled (657, 376) with delta (0, 0)
Screenshot: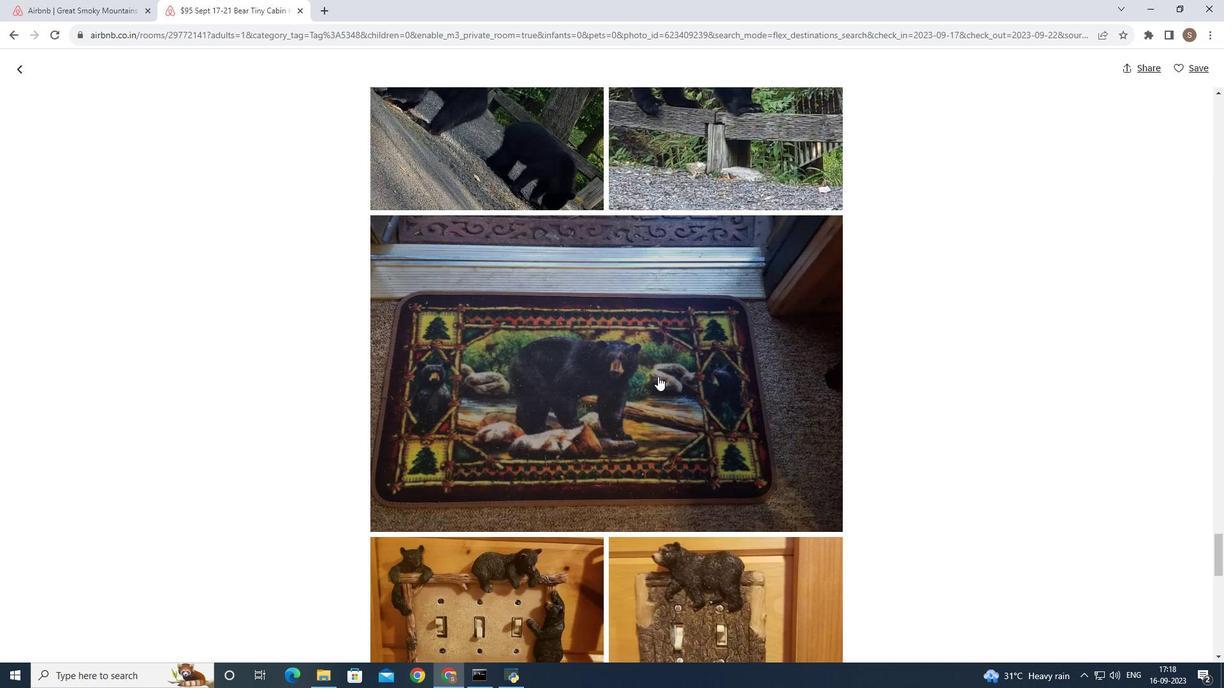 
Action: Mouse scrolled (657, 376) with delta (0, 0)
Screenshot: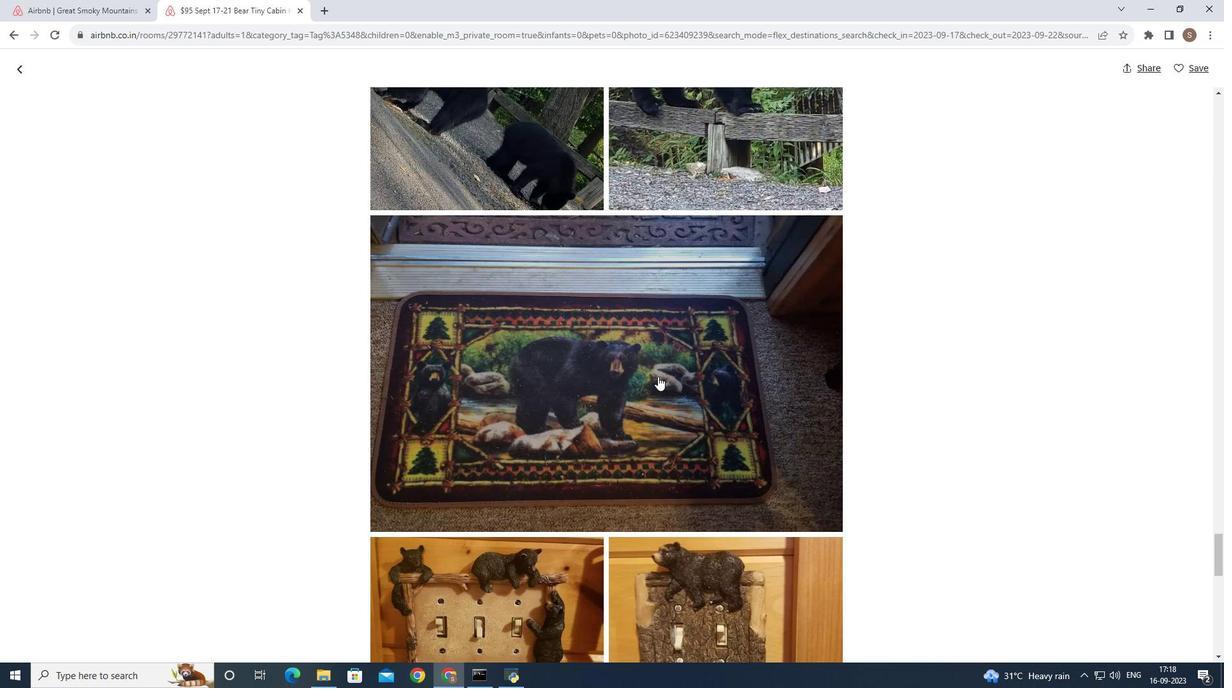 
Action: Mouse scrolled (657, 376) with delta (0, 0)
Screenshot: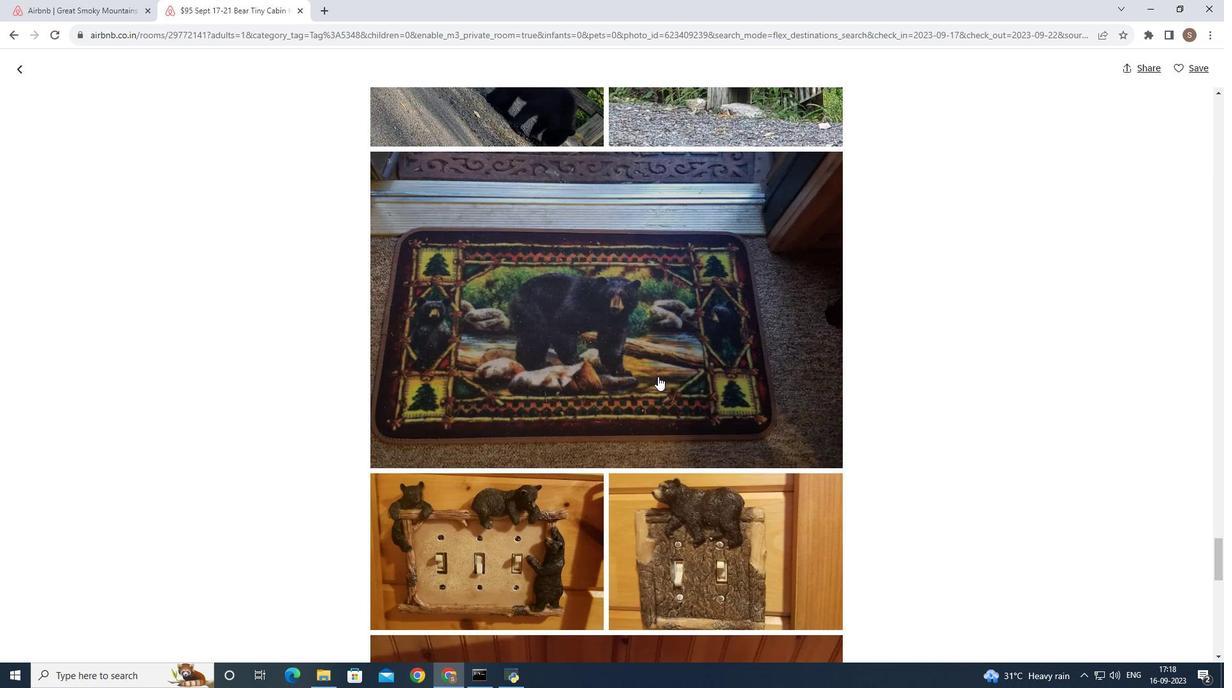 
Action: Mouse scrolled (657, 376) with delta (0, 0)
Screenshot: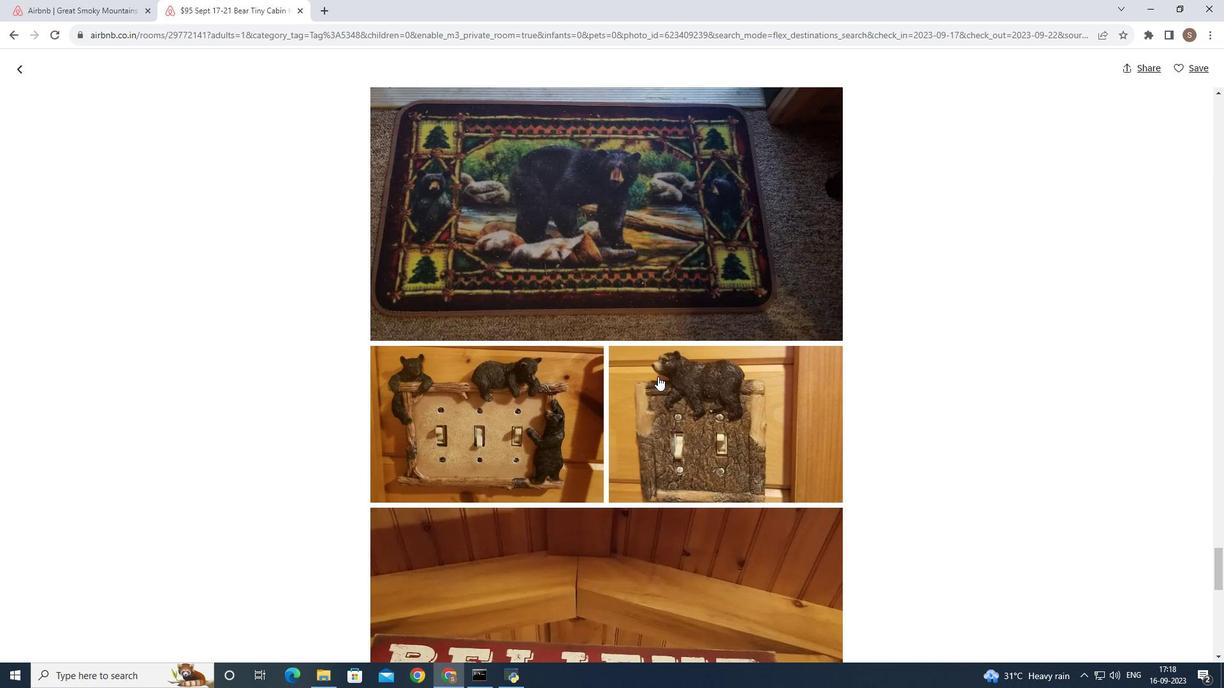
Action: Mouse scrolled (657, 376) with delta (0, 0)
Screenshot: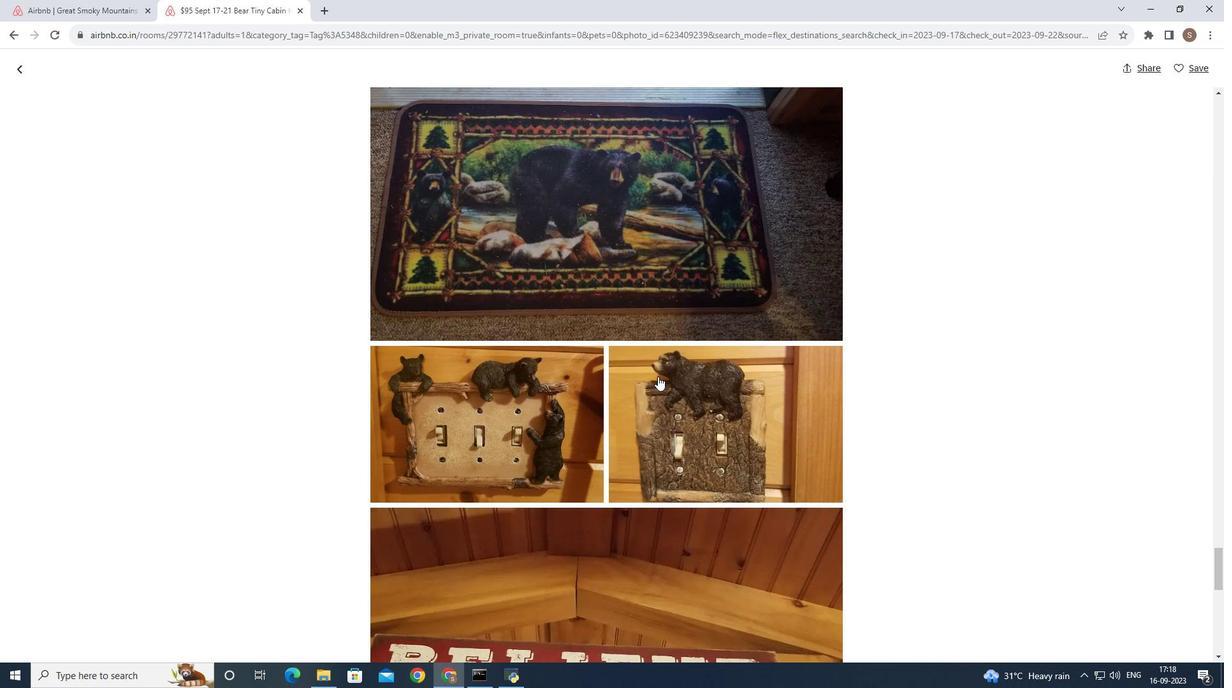 
Action: Mouse scrolled (657, 376) with delta (0, 0)
Screenshot: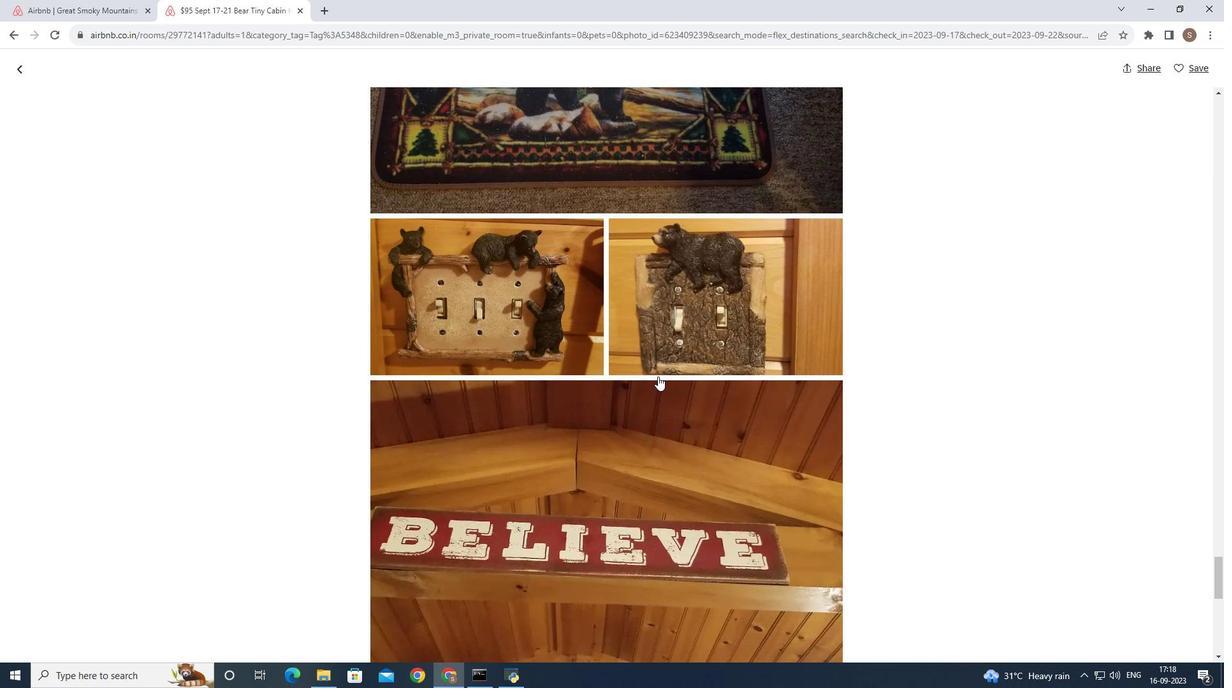 
Action: Mouse scrolled (657, 376) with delta (0, 0)
Screenshot: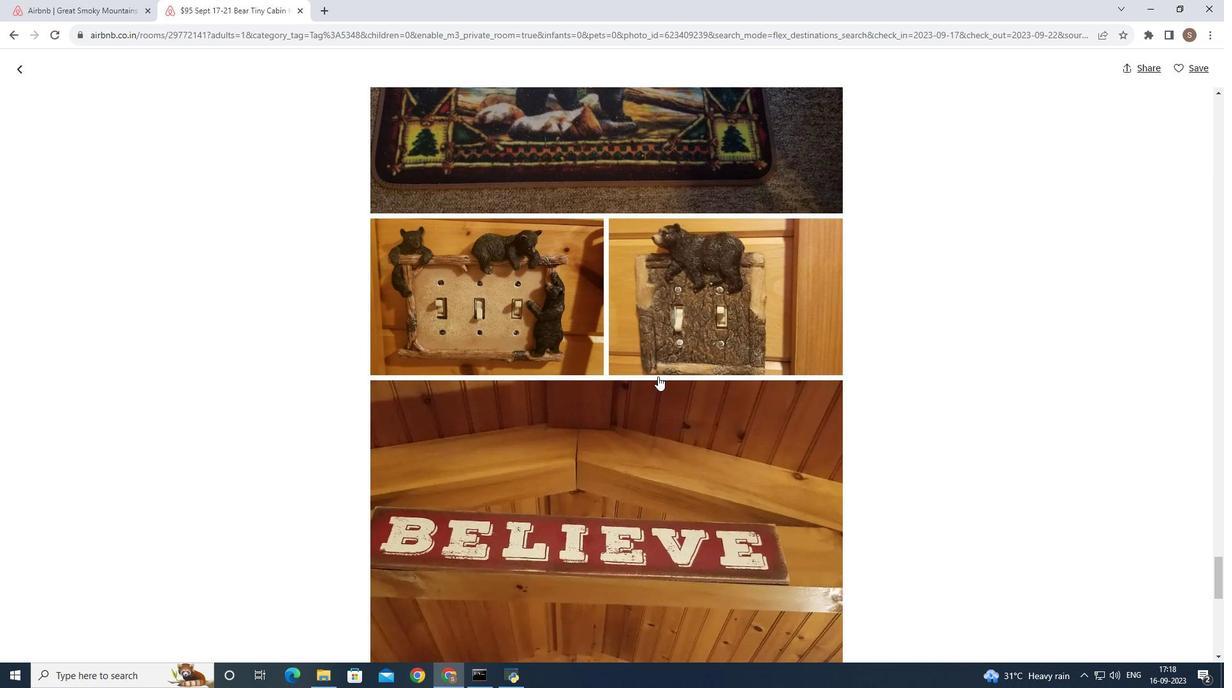 
Action: Mouse scrolled (657, 376) with delta (0, 0)
Screenshot: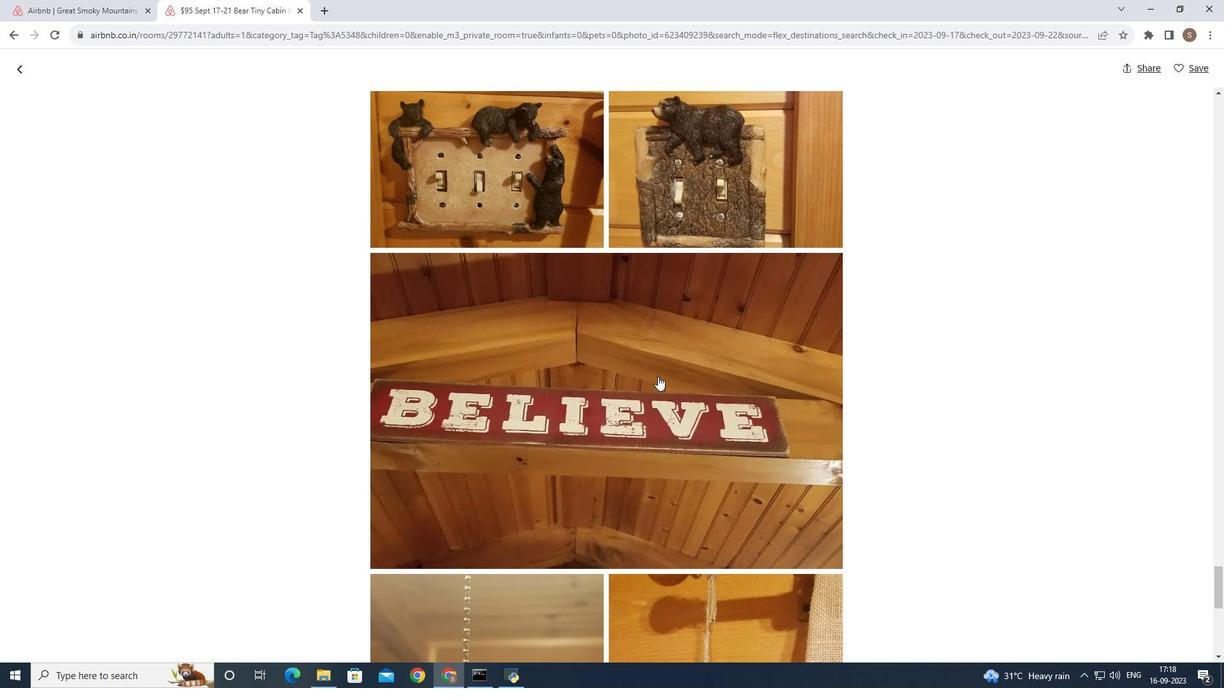 
Action: Mouse scrolled (657, 376) with delta (0, 0)
Screenshot: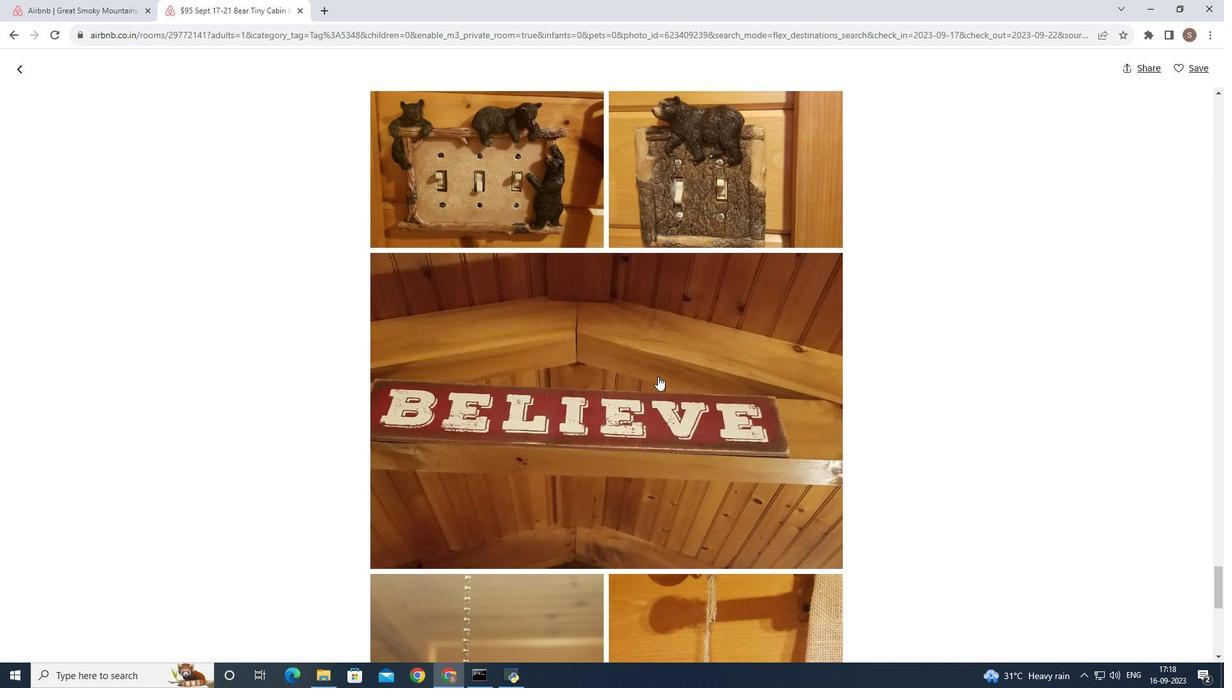 
Action: Mouse scrolled (657, 376) with delta (0, 0)
Screenshot: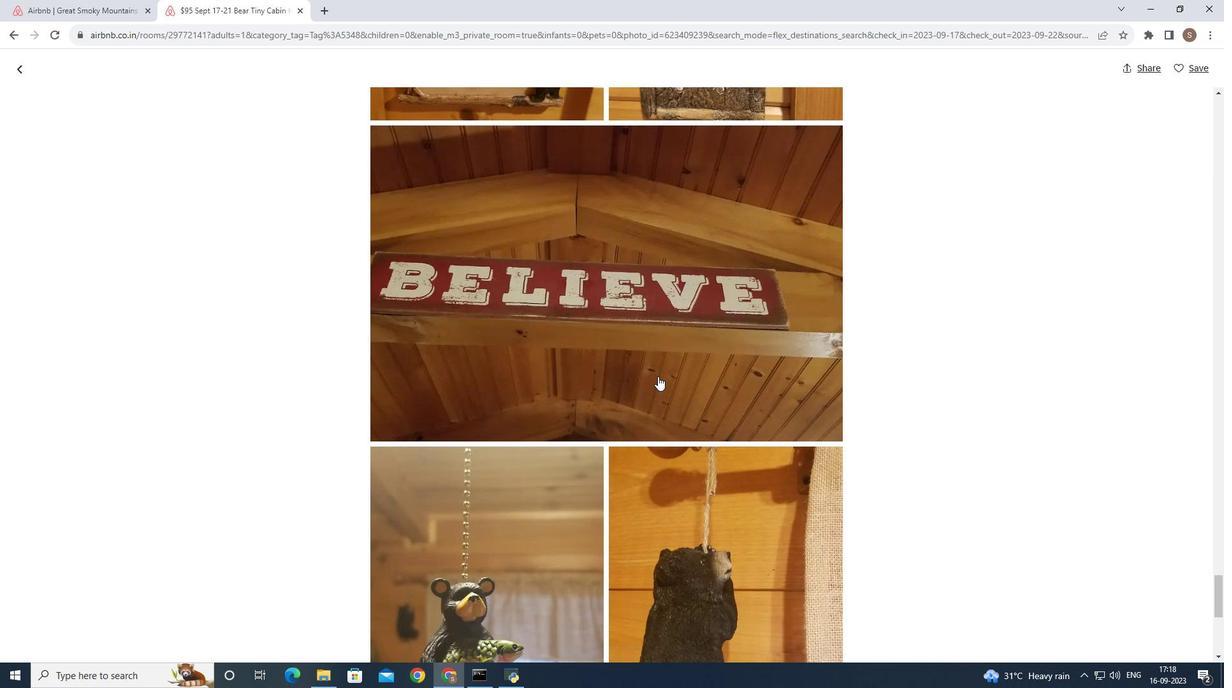 
Action: Mouse scrolled (657, 376) with delta (0, 0)
Screenshot: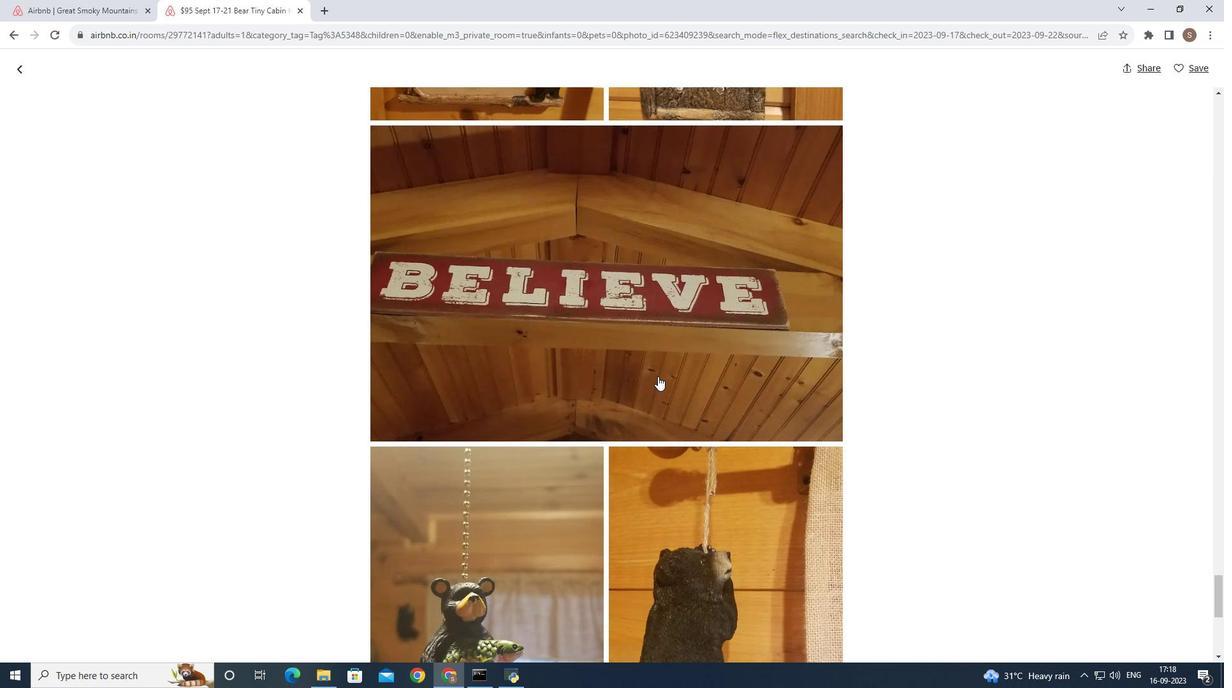 
Action: Mouse scrolled (657, 376) with delta (0, 0)
Screenshot: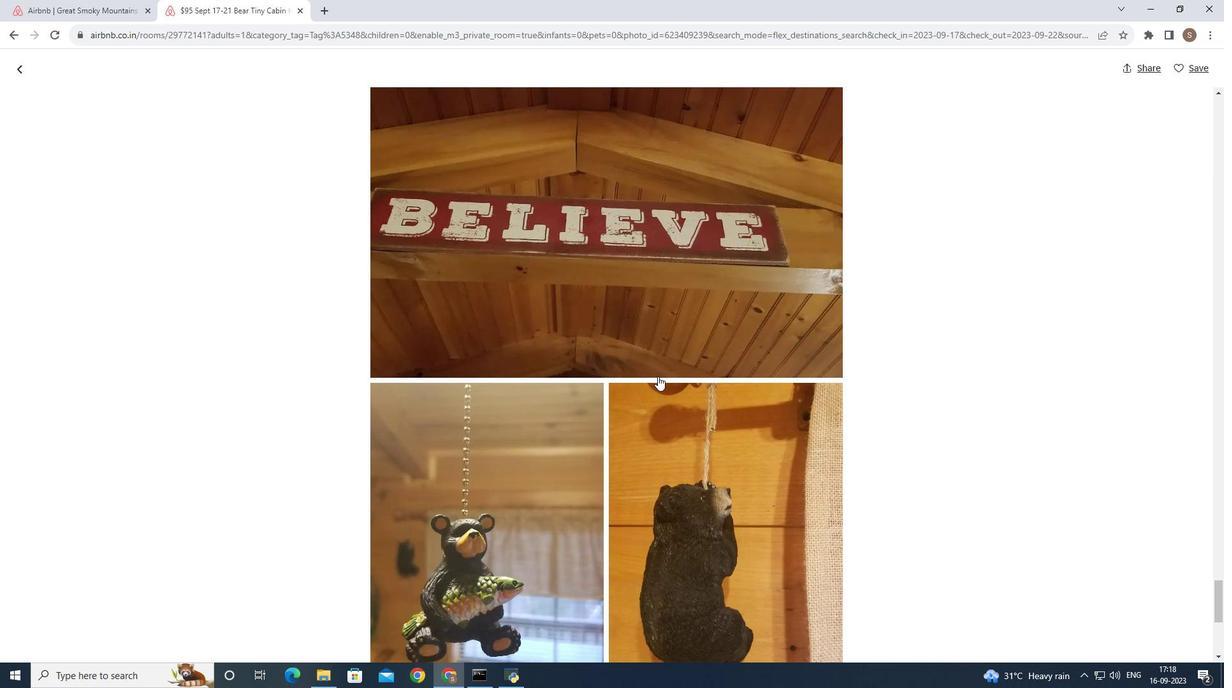 
Action: Mouse scrolled (657, 376) with delta (0, 0)
Screenshot: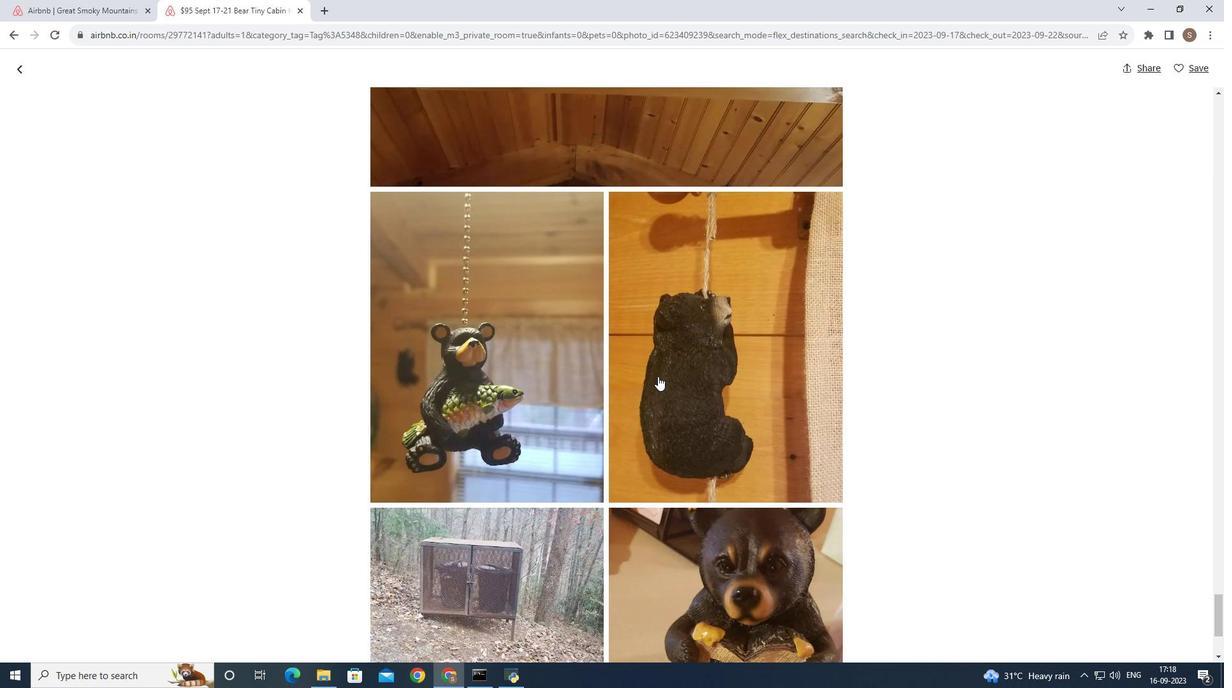 
Action: Mouse scrolled (657, 376) with delta (0, 0)
Screenshot: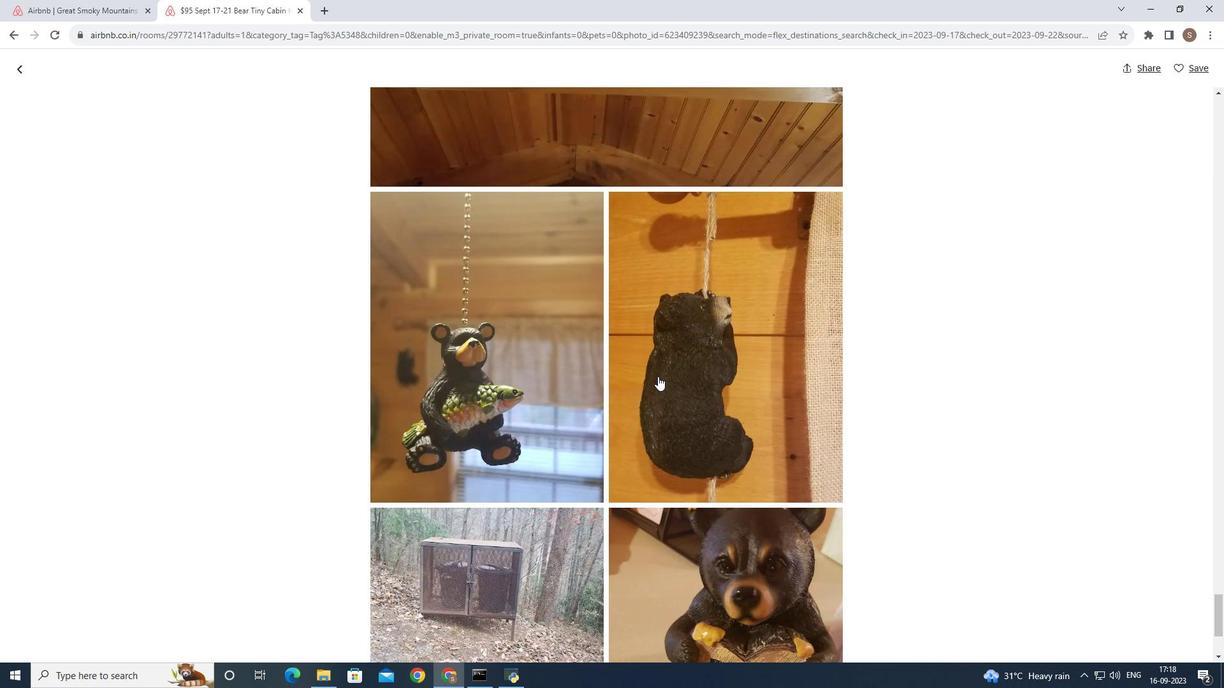 
Action: Mouse scrolled (657, 376) with delta (0, 0)
Screenshot: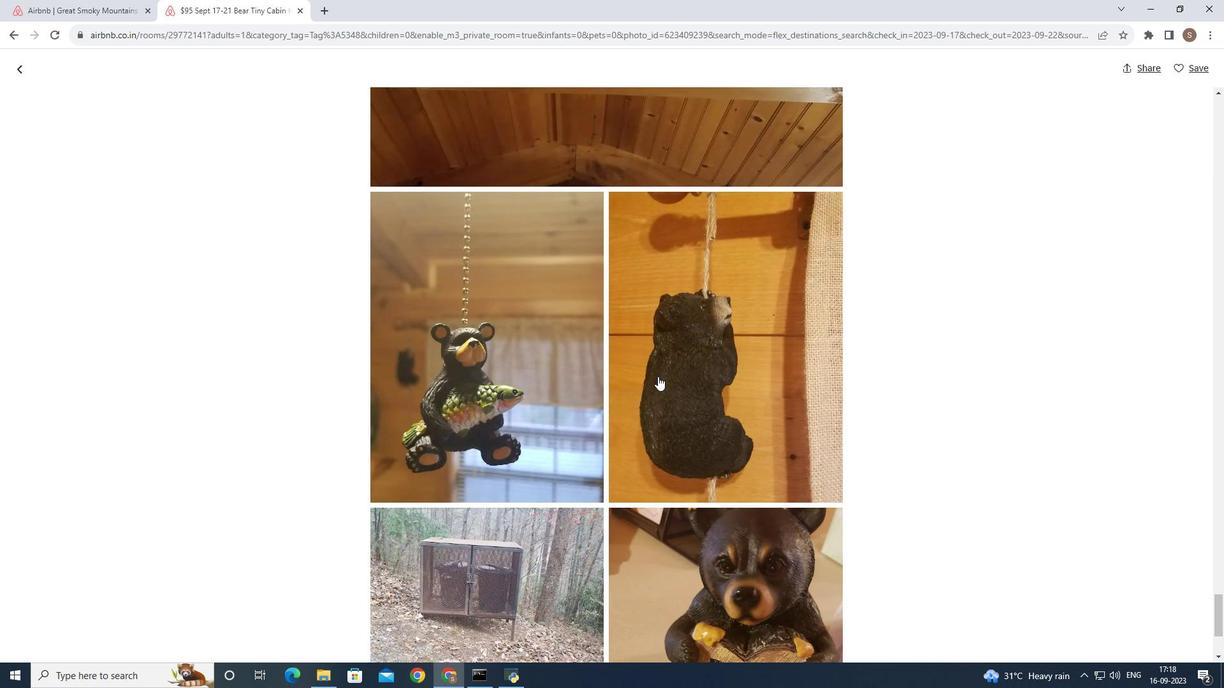 
Action: Mouse scrolled (657, 376) with delta (0, 0)
Screenshot: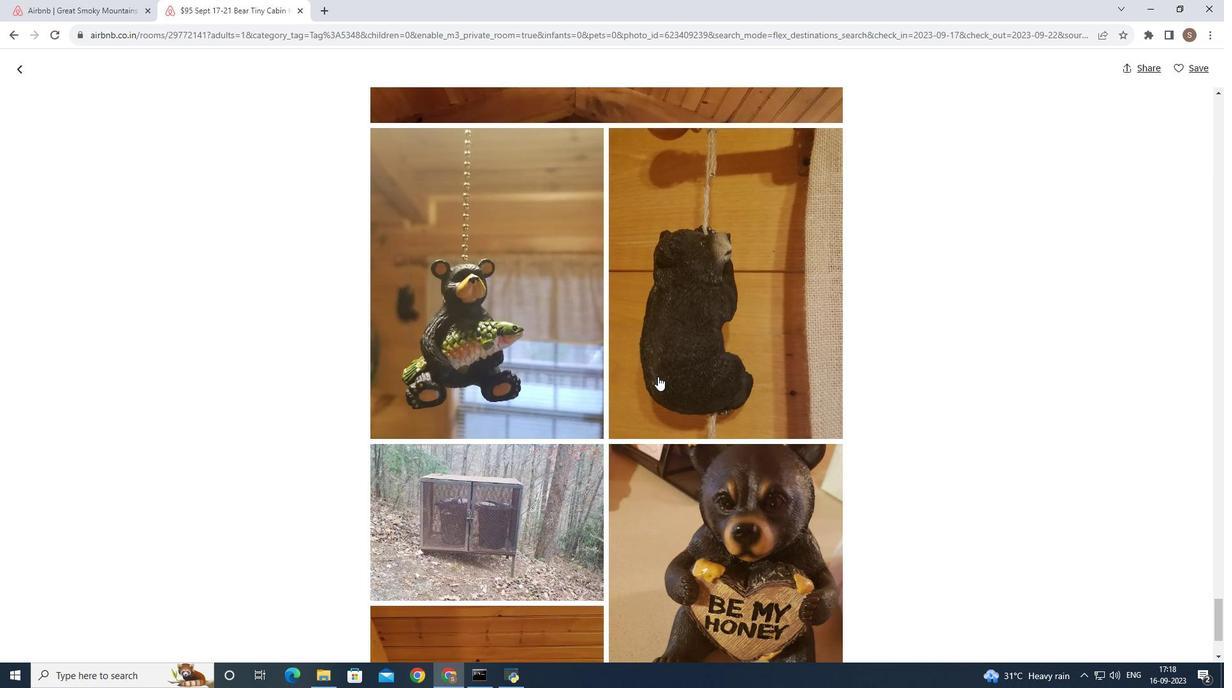 
Action: Mouse scrolled (657, 376) with delta (0, 0)
Screenshot: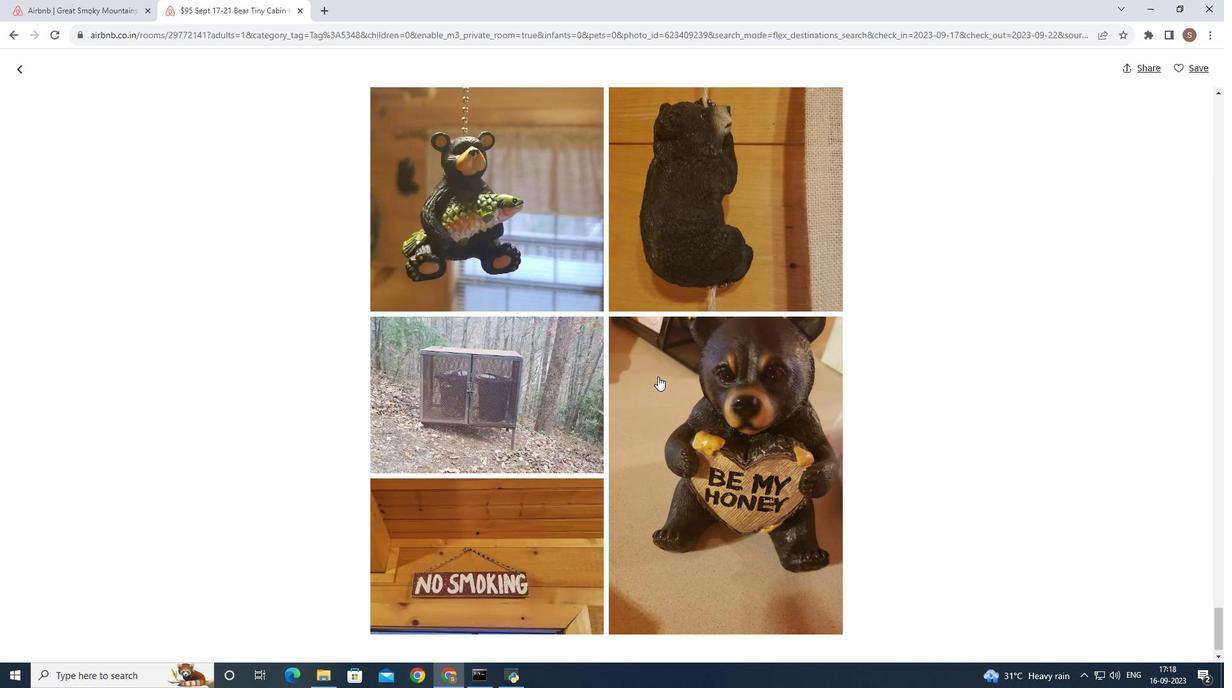 
Action: Mouse scrolled (657, 376) with delta (0, 0)
Screenshot: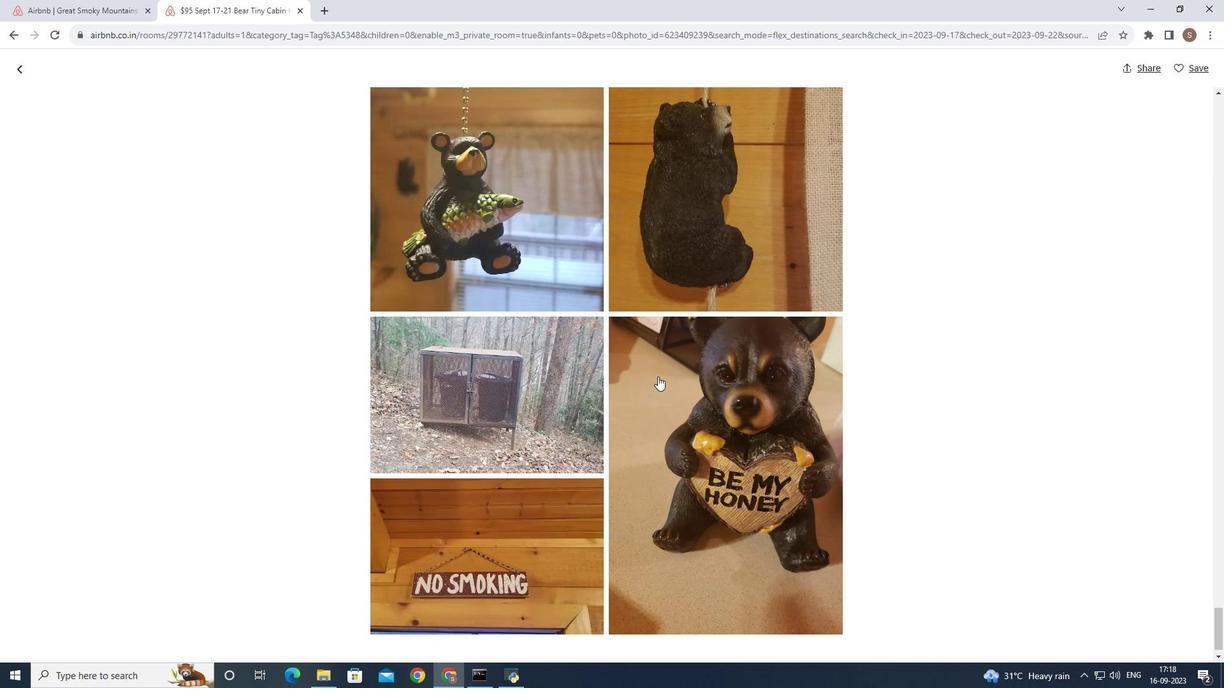 
Action: Mouse scrolled (657, 376) with delta (0, 0)
Screenshot: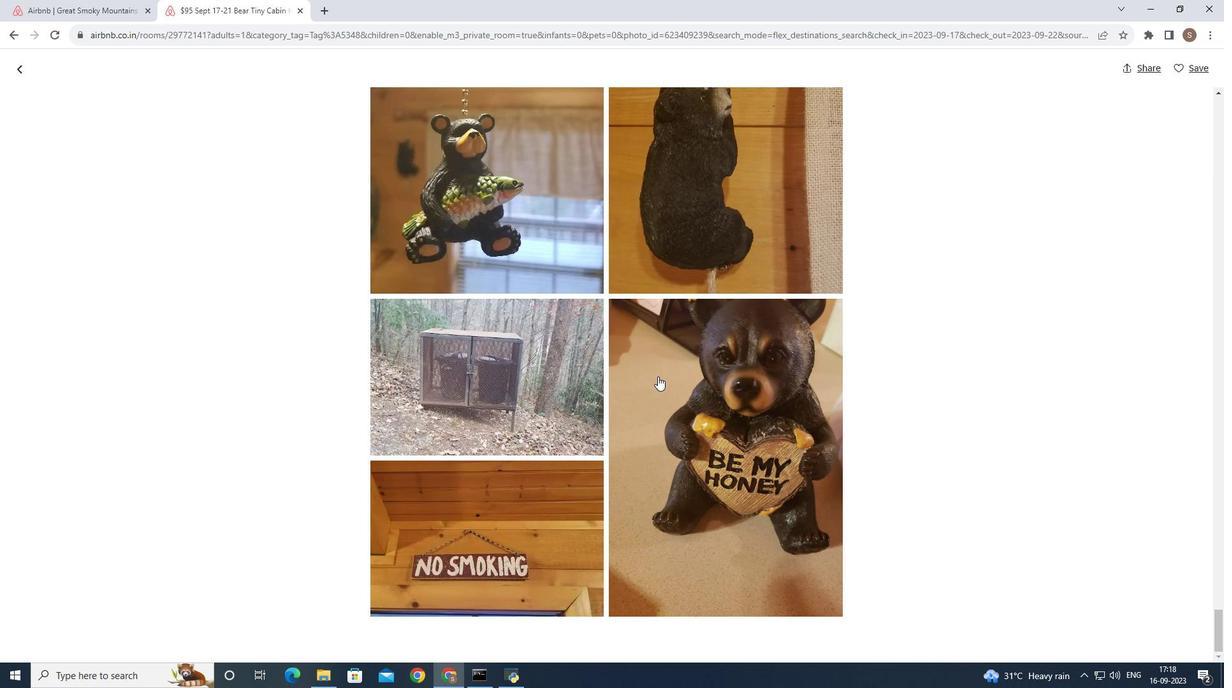 
Action: Mouse scrolled (657, 376) with delta (0, 0)
Screenshot: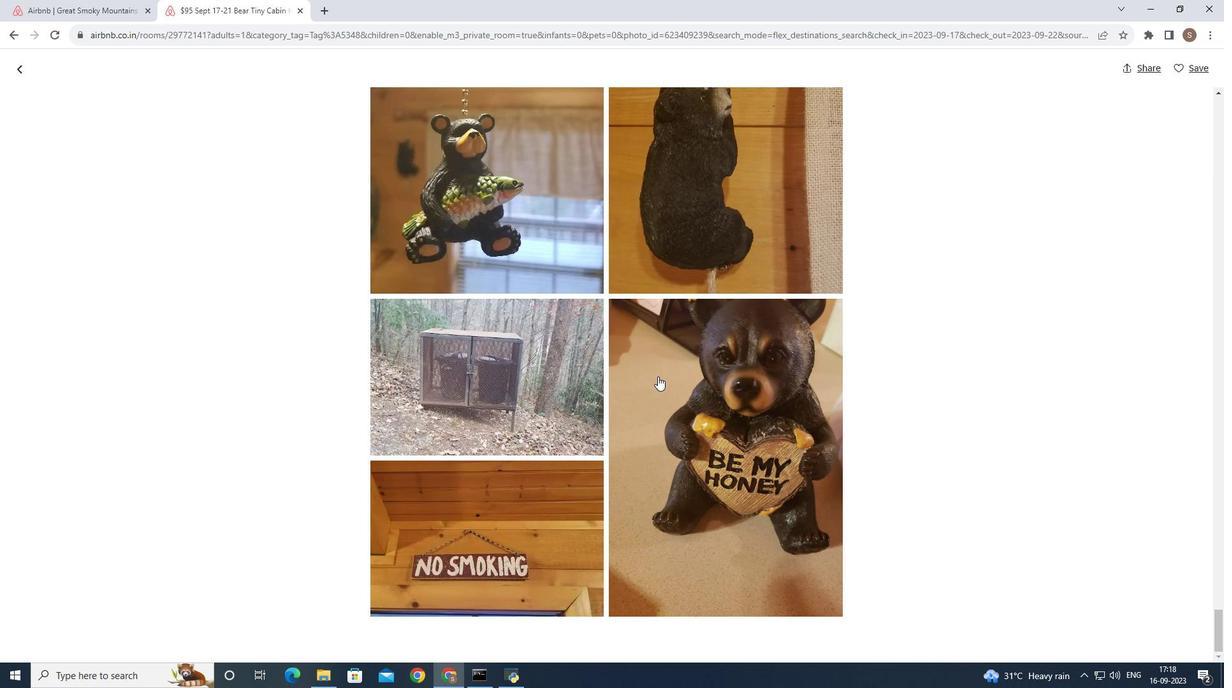 
Action: Mouse scrolled (657, 376) with delta (0, 0)
Screenshot: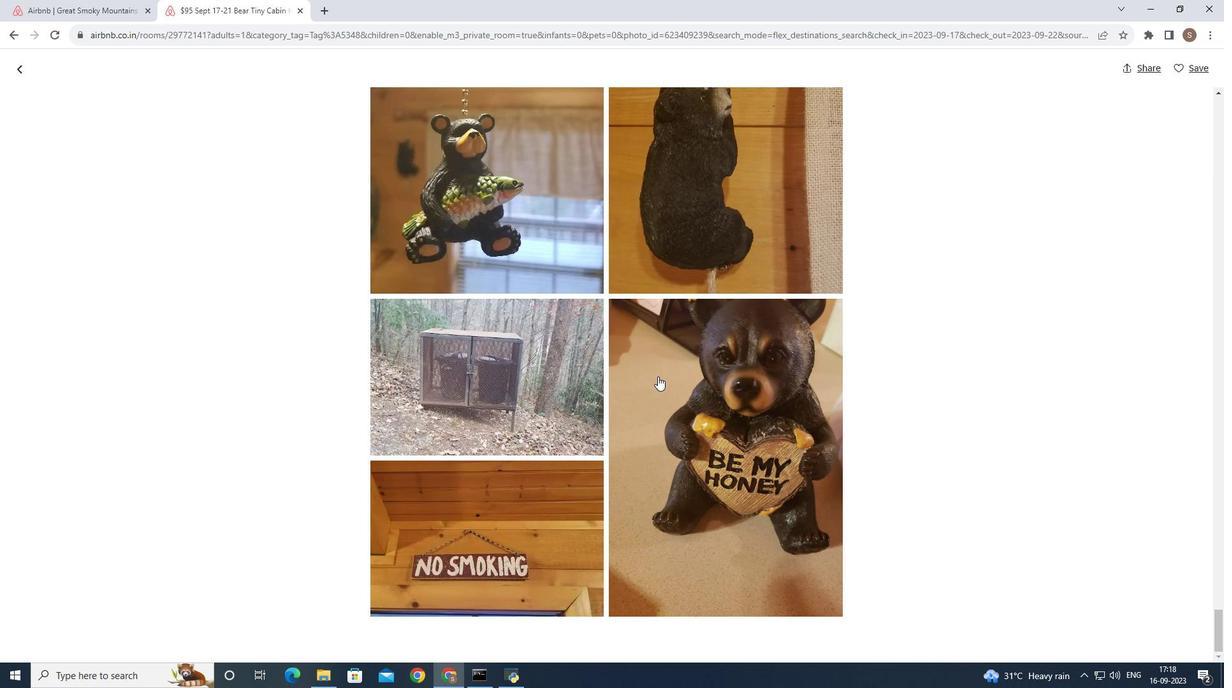 
Action: Mouse scrolled (657, 376) with delta (0, 0)
Screenshot: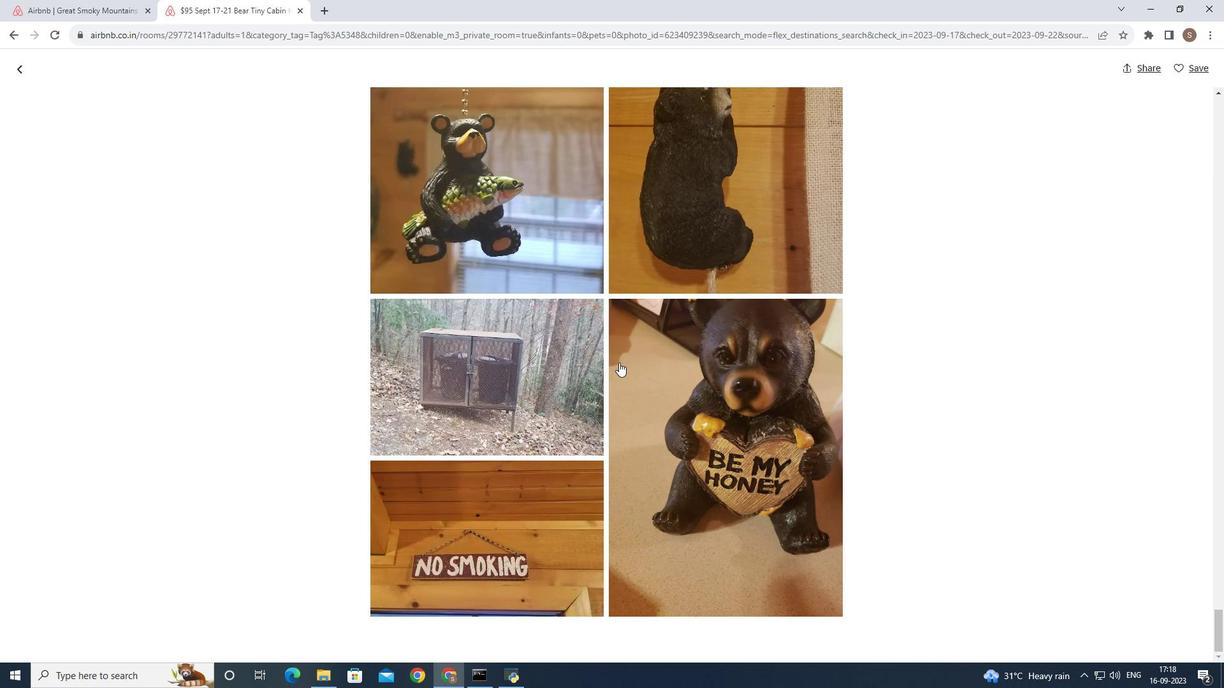 
Action: Mouse moved to (22, 73)
Screenshot: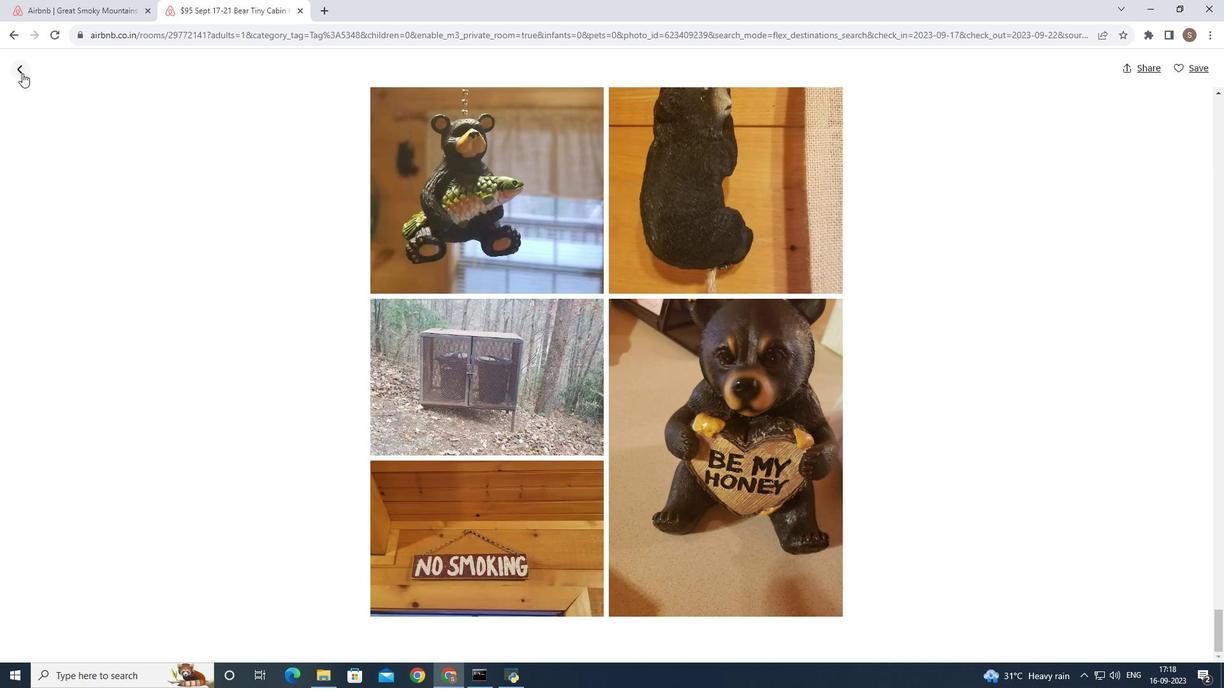 
Action: Mouse pressed left at (22, 73)
Screenshot: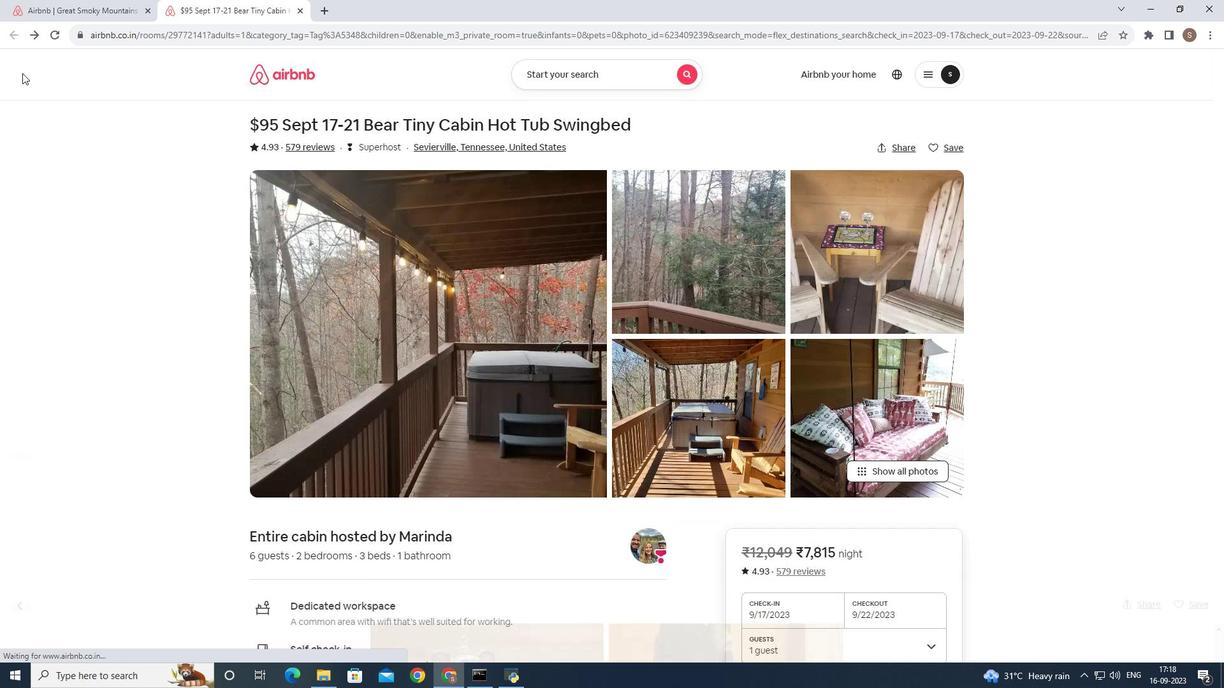 
Action: Mouse moved to (606, 289)
Screenshot: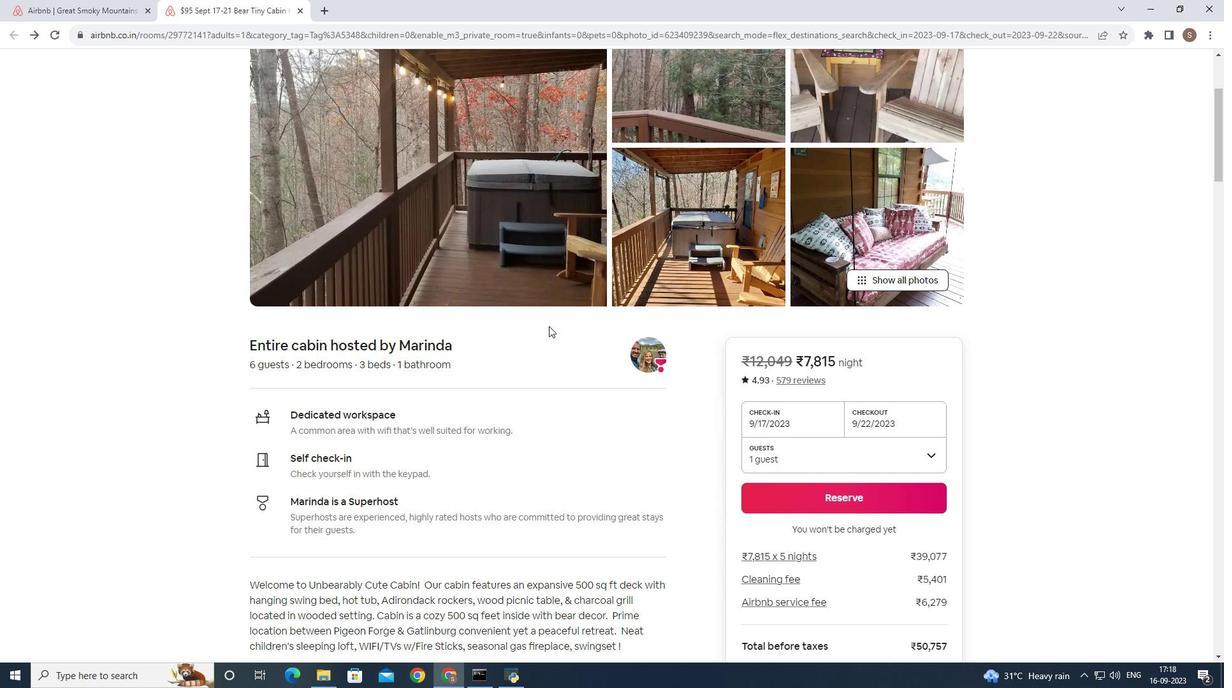 
Action: Mouse scrolled (606, 288) with delta (0, 0)
Screenshot: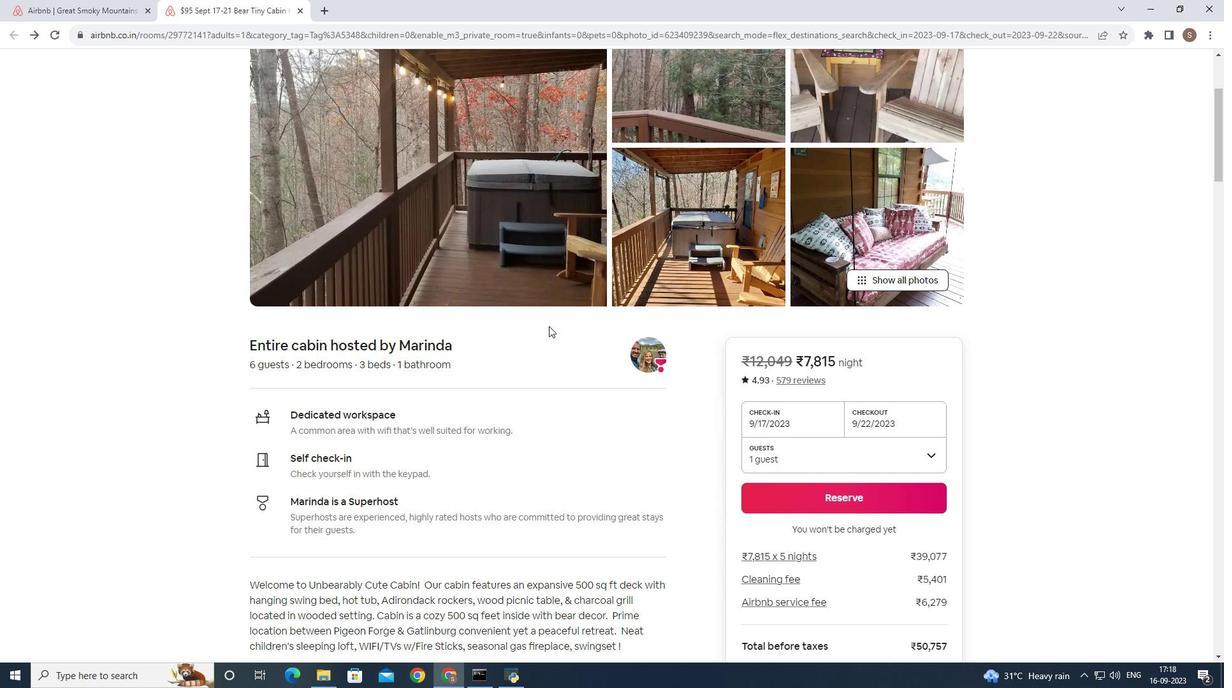 
Action: Mouse moved to (606, 289)
Screenshot: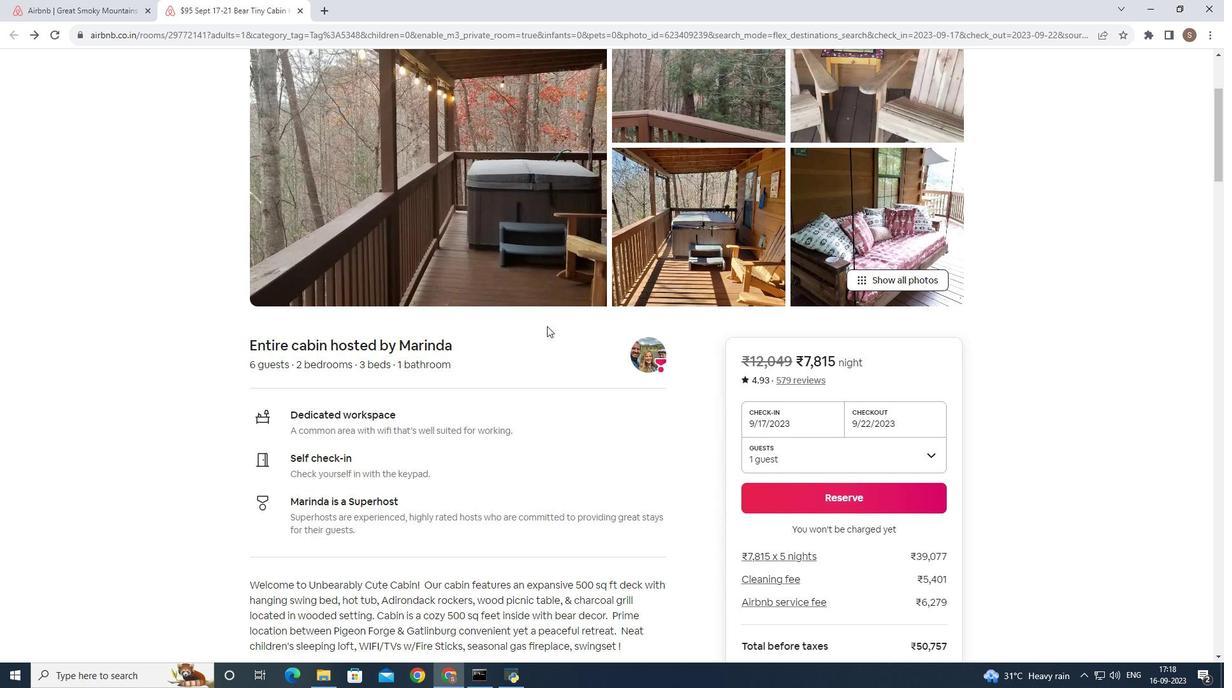 
Action: Mouse scrolled (606, 288) with delta (0, 0)
Screenshot: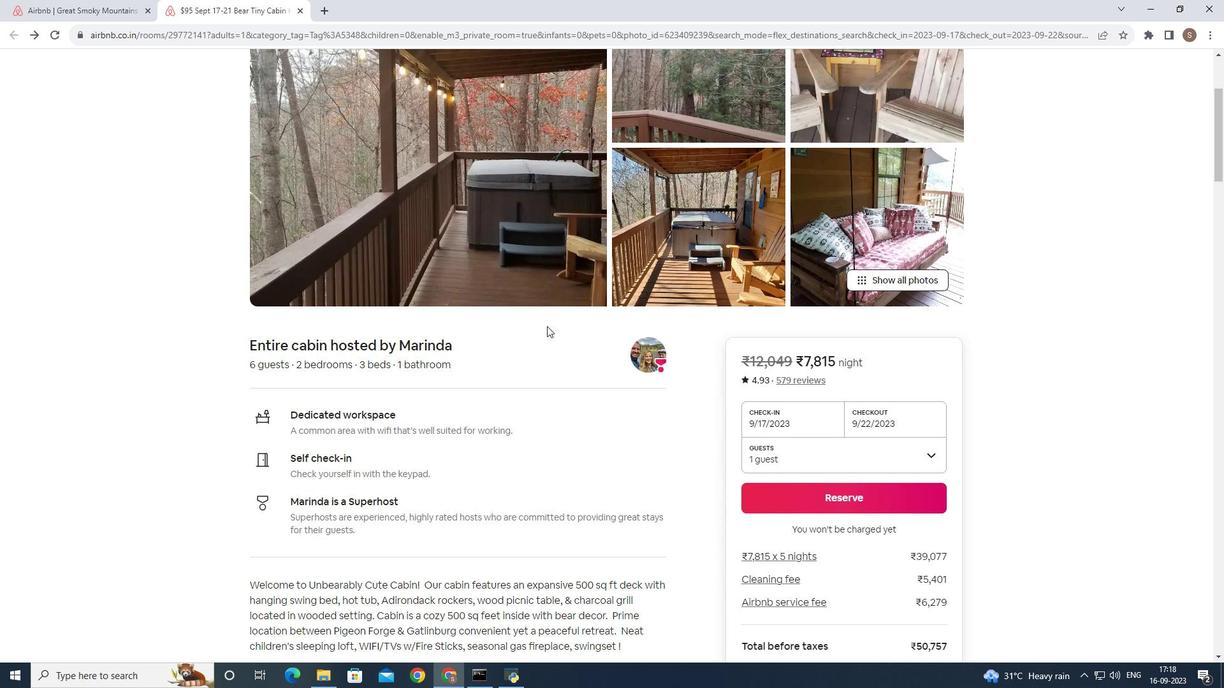 
Action: Mouse moved to (608, 295)
Screenshot: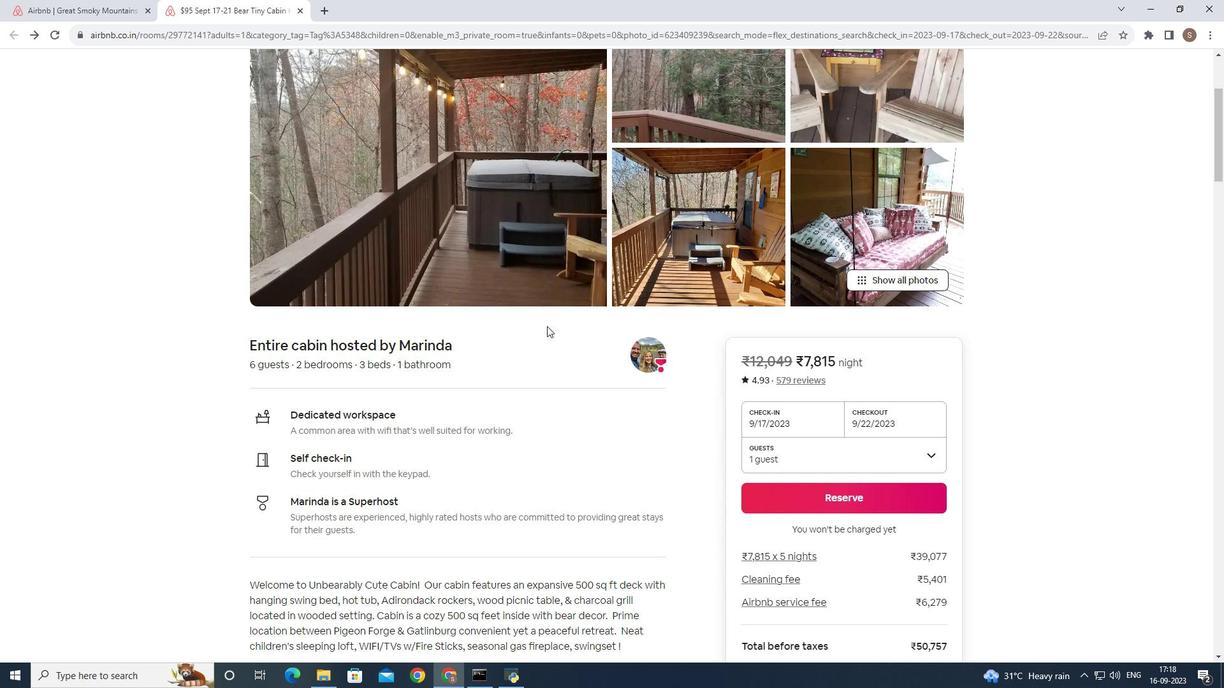 
Action: Mouse scrolled (608, 295) with delta (0, 0)
Screenshot: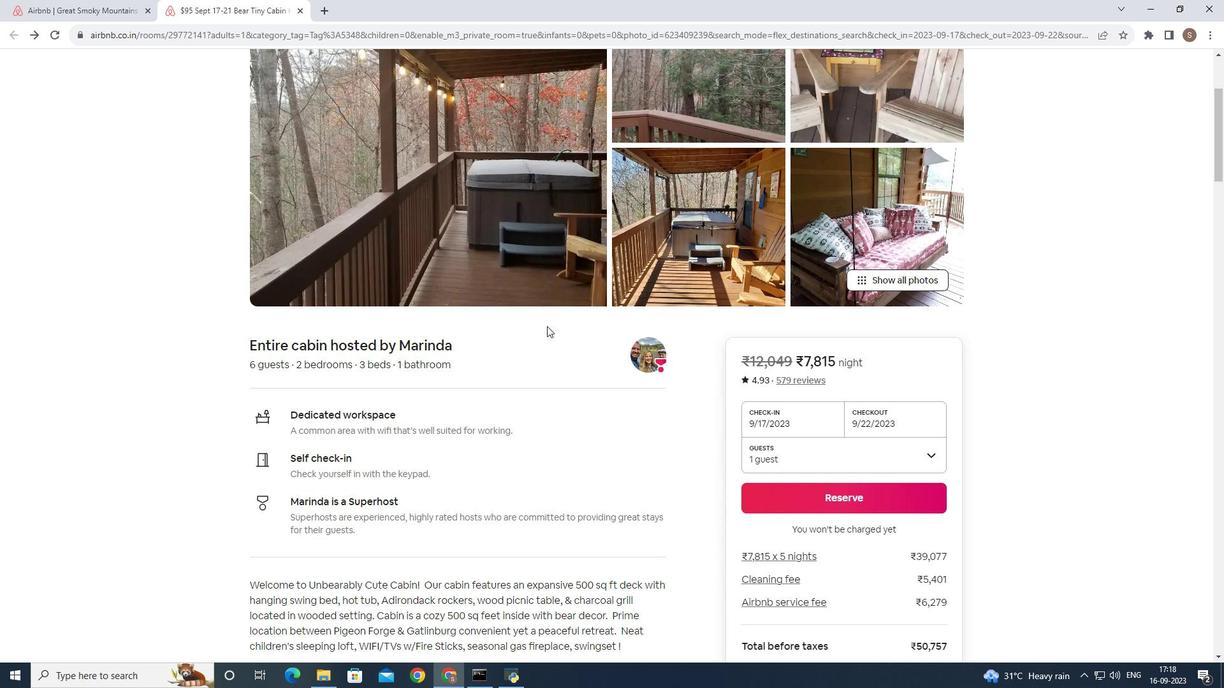 
Action: Mouse moved to (546, 326)
Screenshot: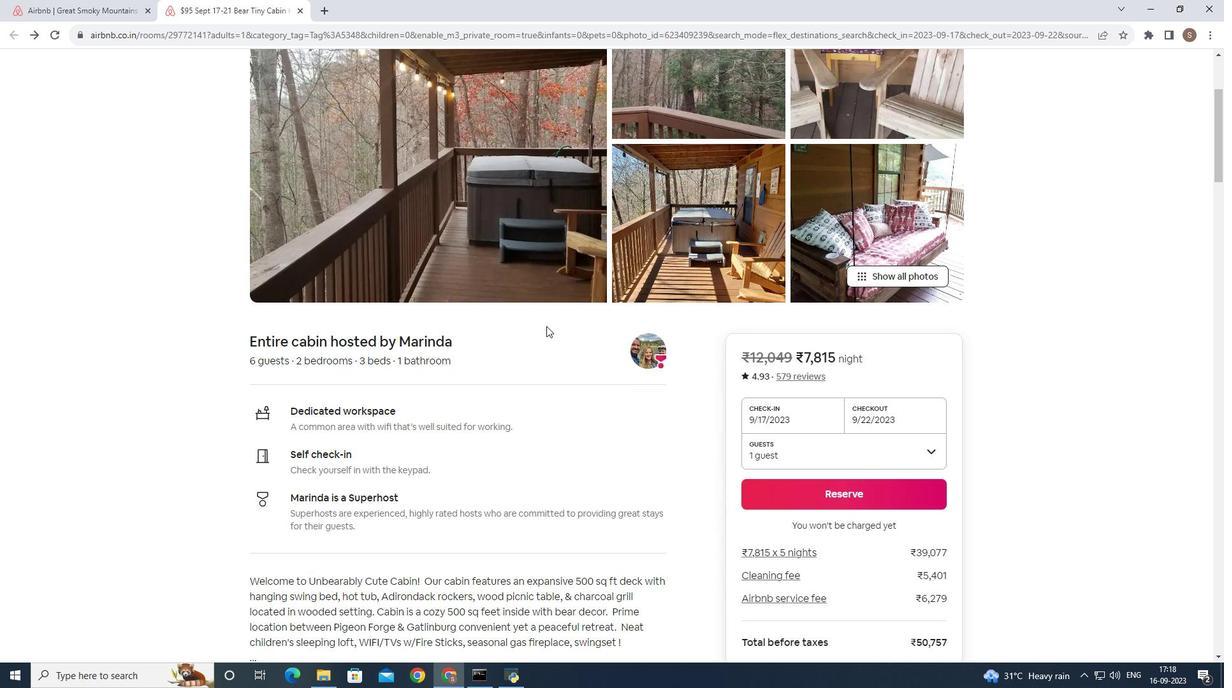 
Action: Mouse scrolled (546, 325) with delta (0, 0)
Screenshot: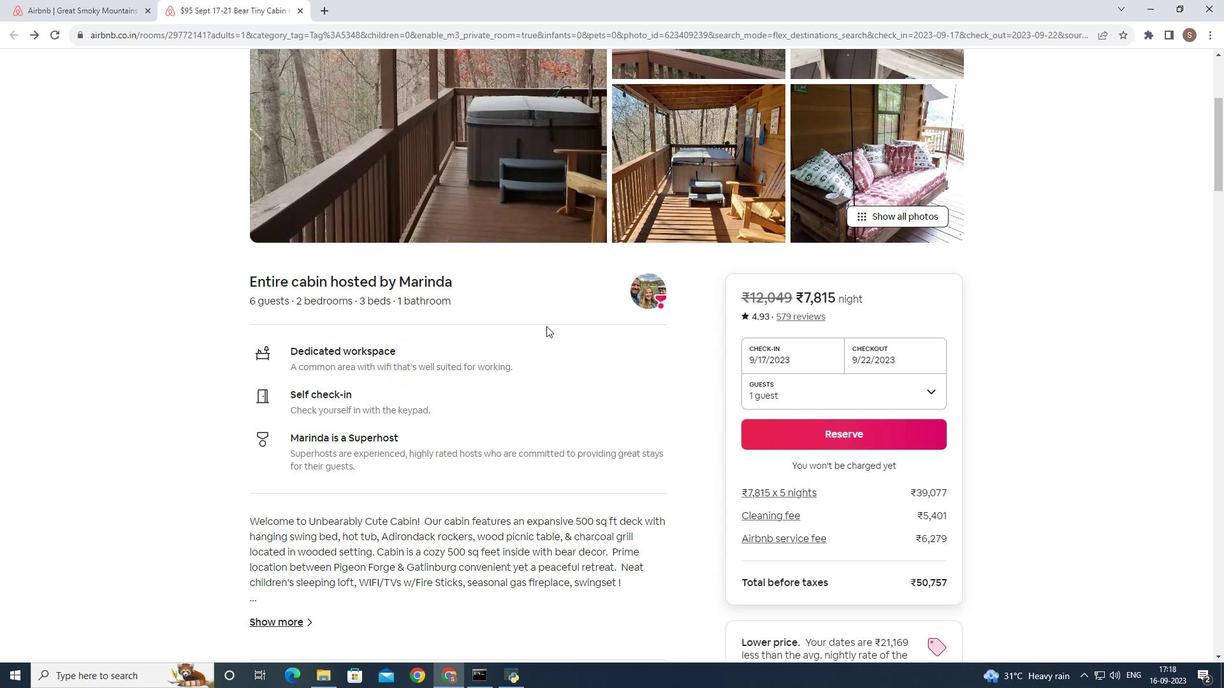 
Action: Mouse scrolled (546, 325) with delta (0, 0)
Screenshot: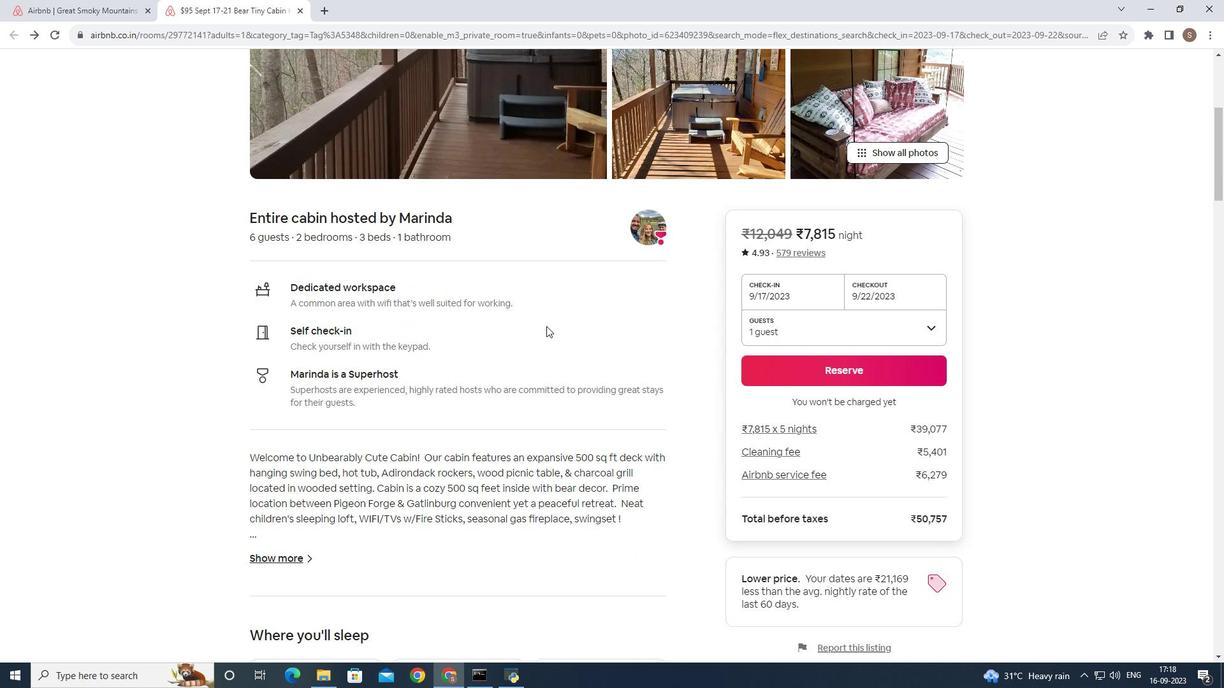 
Action: Mouse moved to (545, 327)
Screenshot: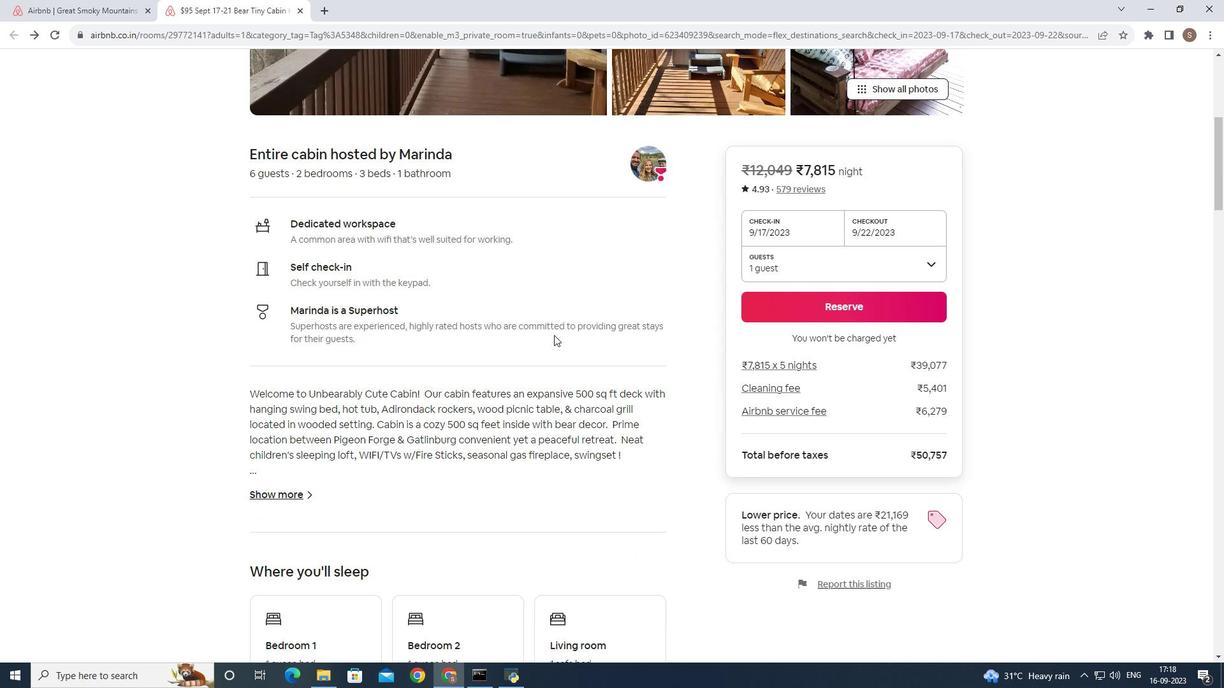 
Action: Mouse scrolled (545, 327) with delta (0, 0)
Screenshot: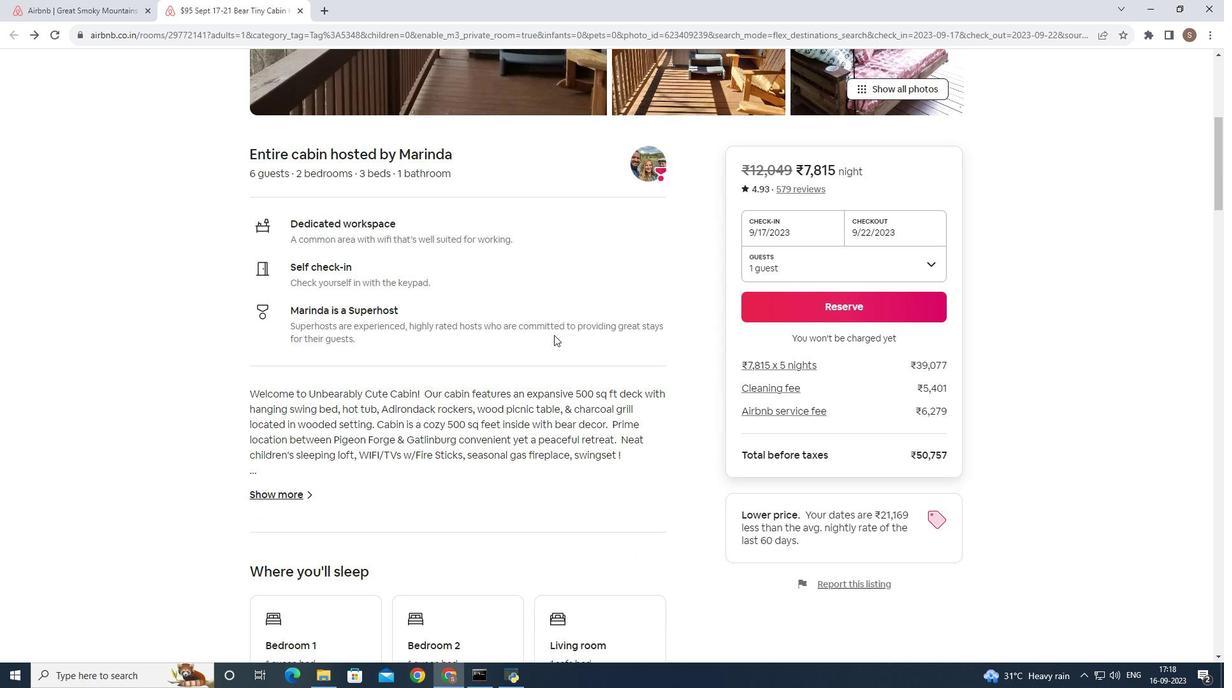 
Action: Mouse moved to (554, 335)
Screenshot: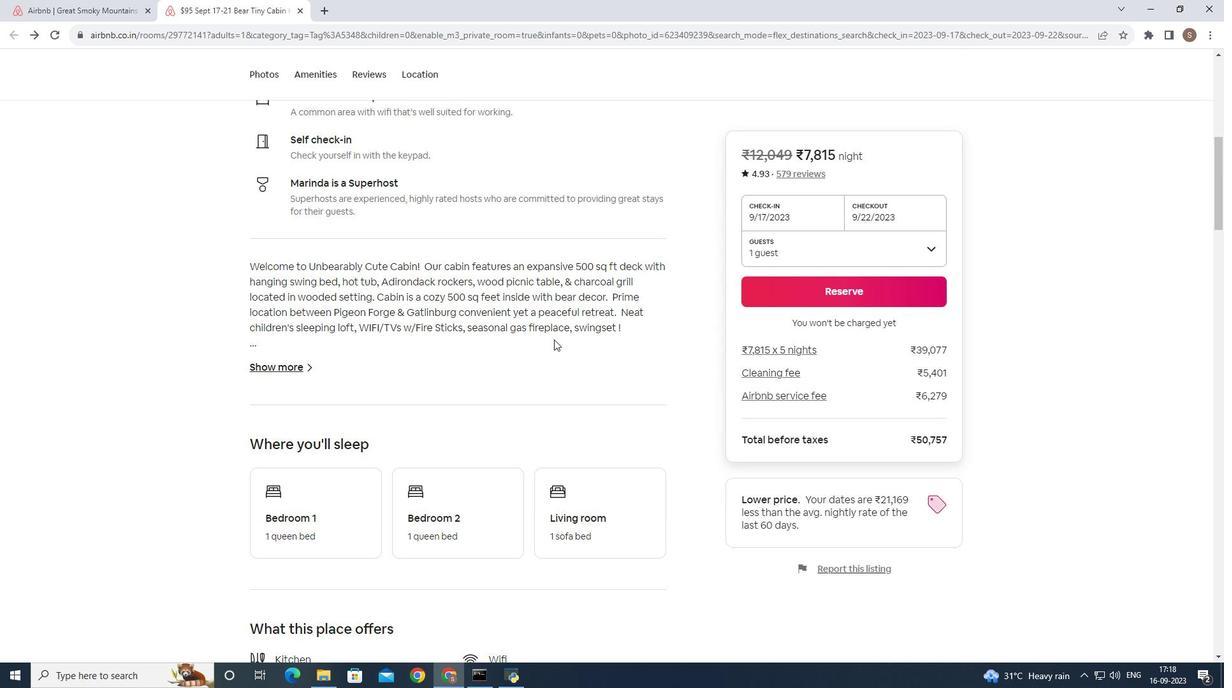
Action: Mouse scrolled (554, 334) with delta (0, 0)
Screenshot: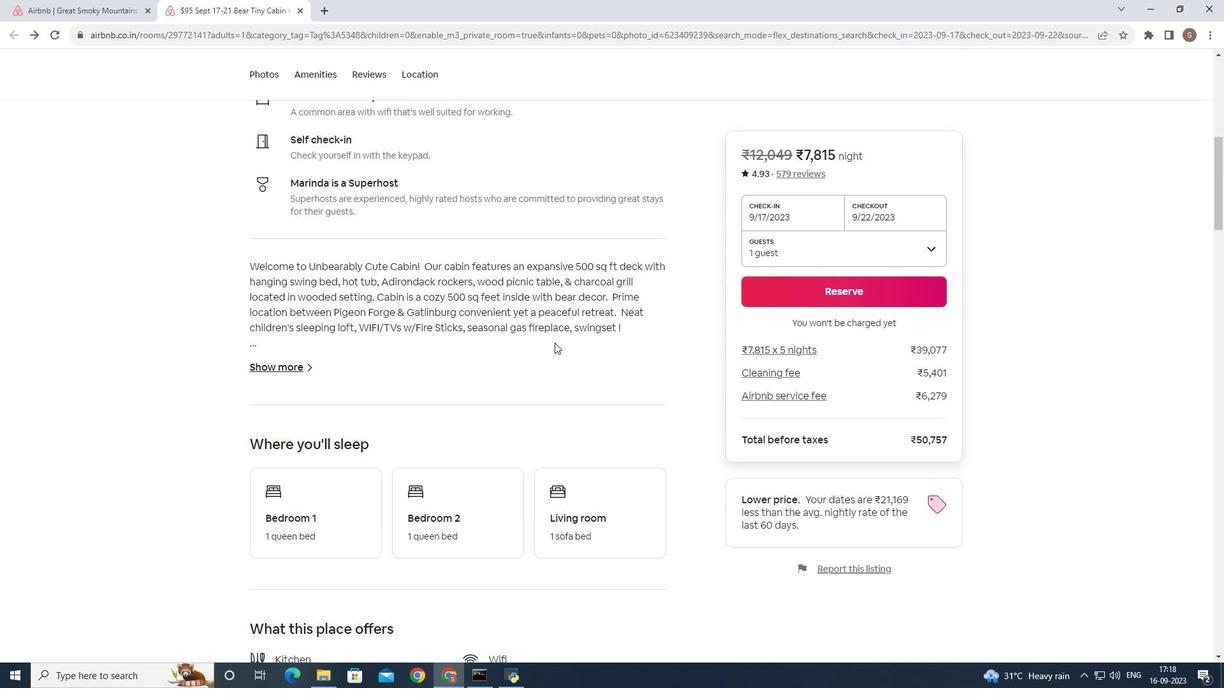 
Action: Mouse moved to (554, 336)
Screenshot: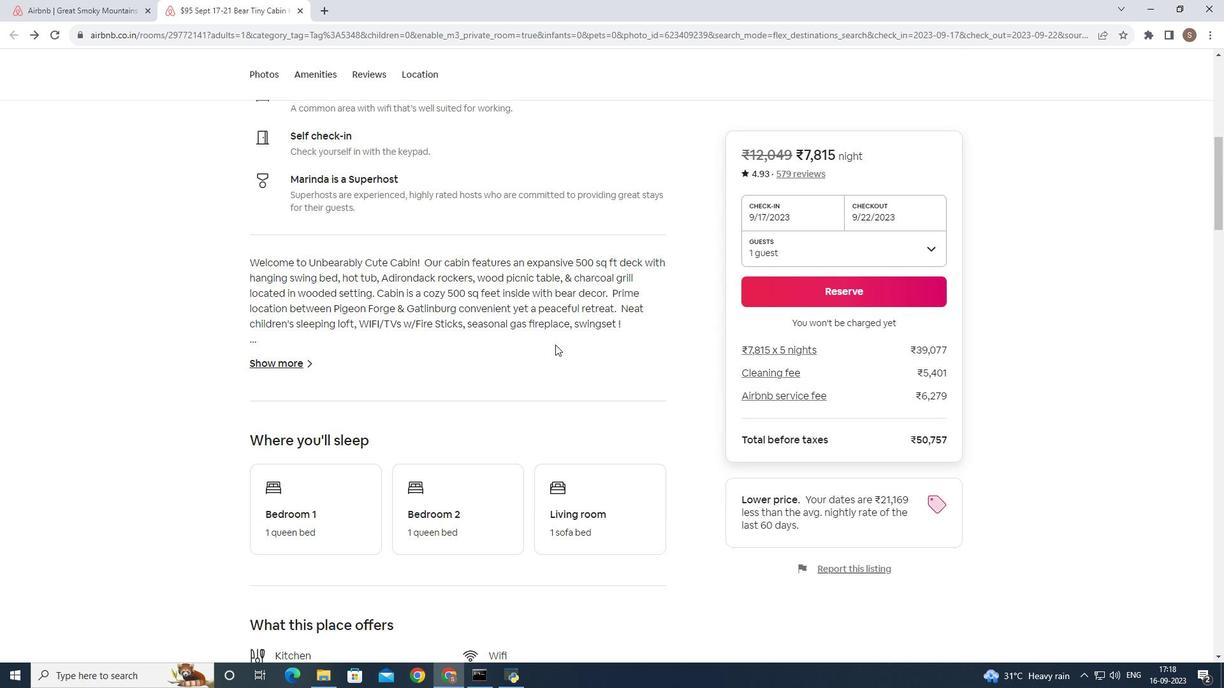 
Action: Mouse scrolled (554, 335) with delta (0, 0)
Screenshot: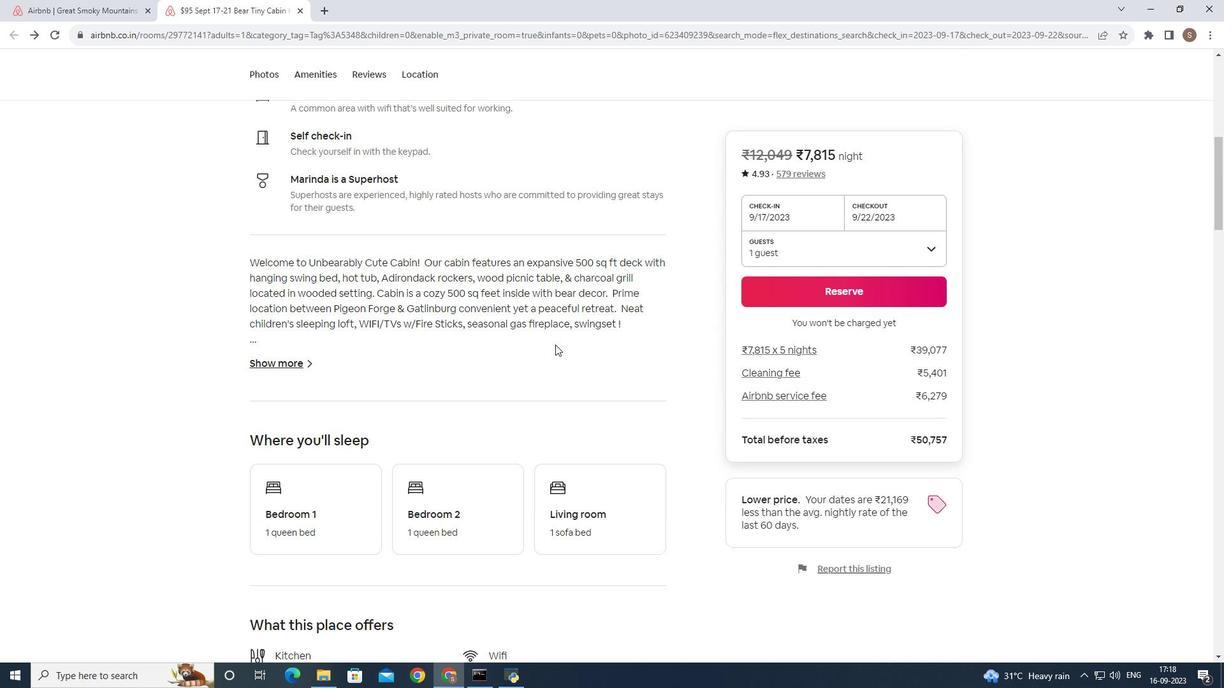 
Action: Mouse moved to (554, 343)
Screenshot: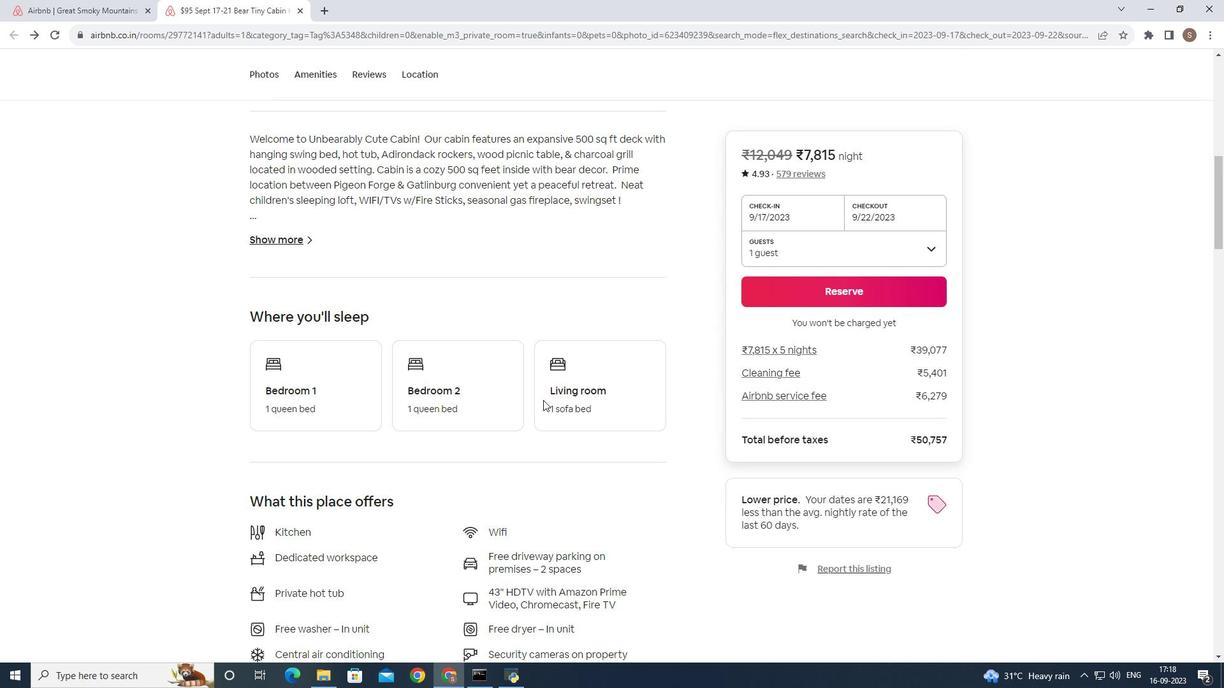 
Action: Mouse scrolled (554, 342) with delta (0, 0)
Screenshot: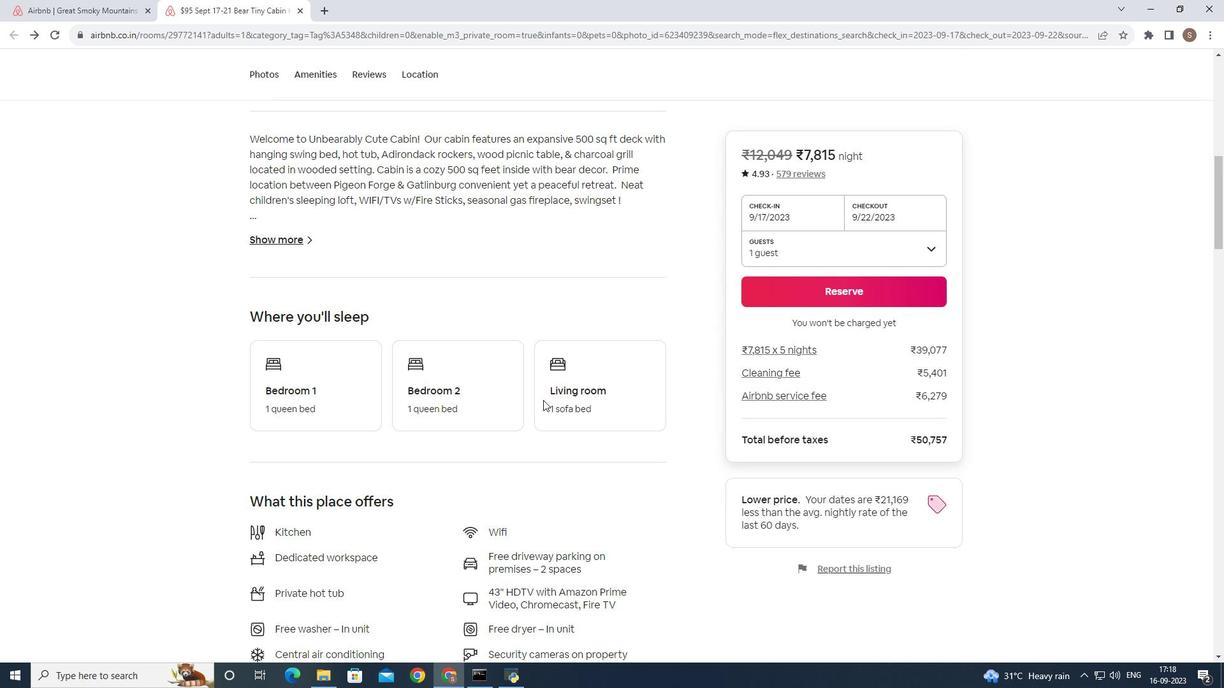 
Action: Mouse moved to (555, 344)
Screenshot: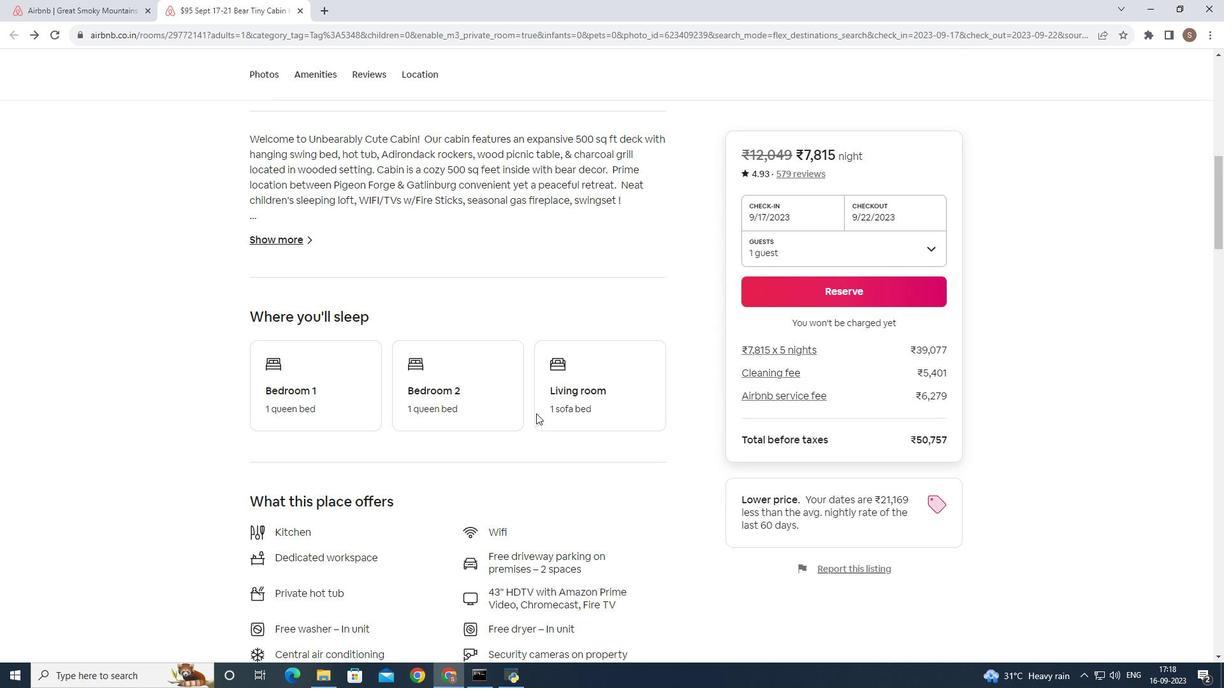 
Action: Mouse scrolled (555, 344) with delta (0, 0)
Screenshot: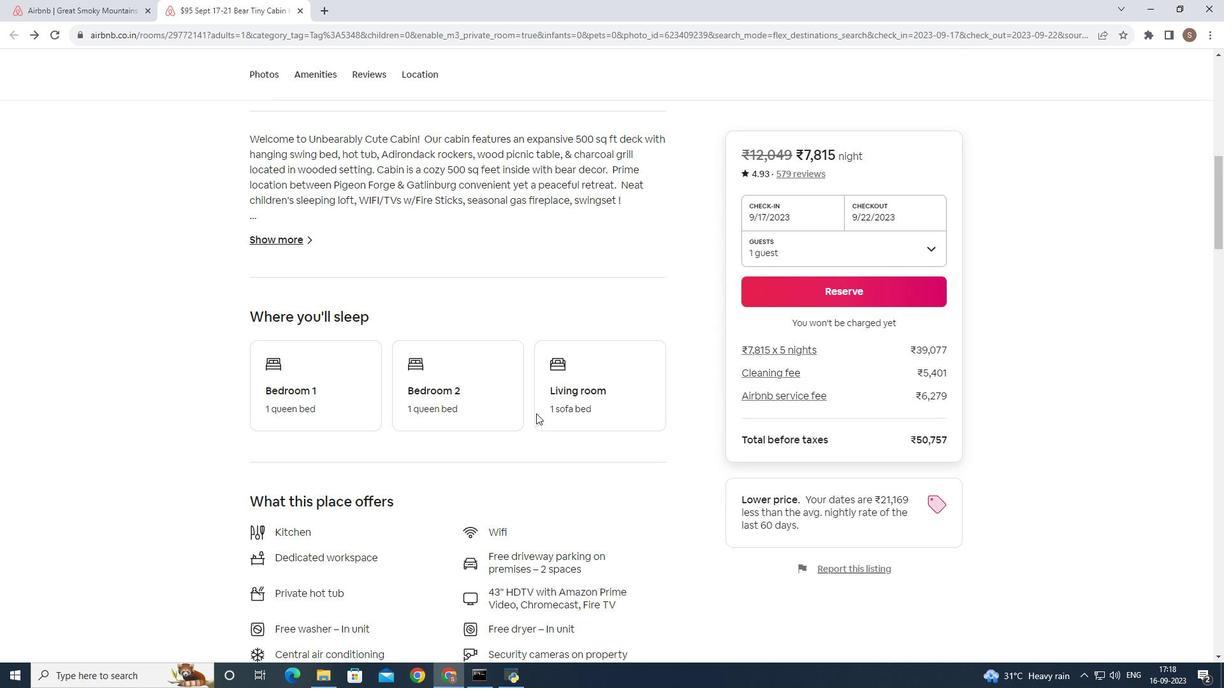 
Action: Mouse moved to (525, 442)
Screenshot: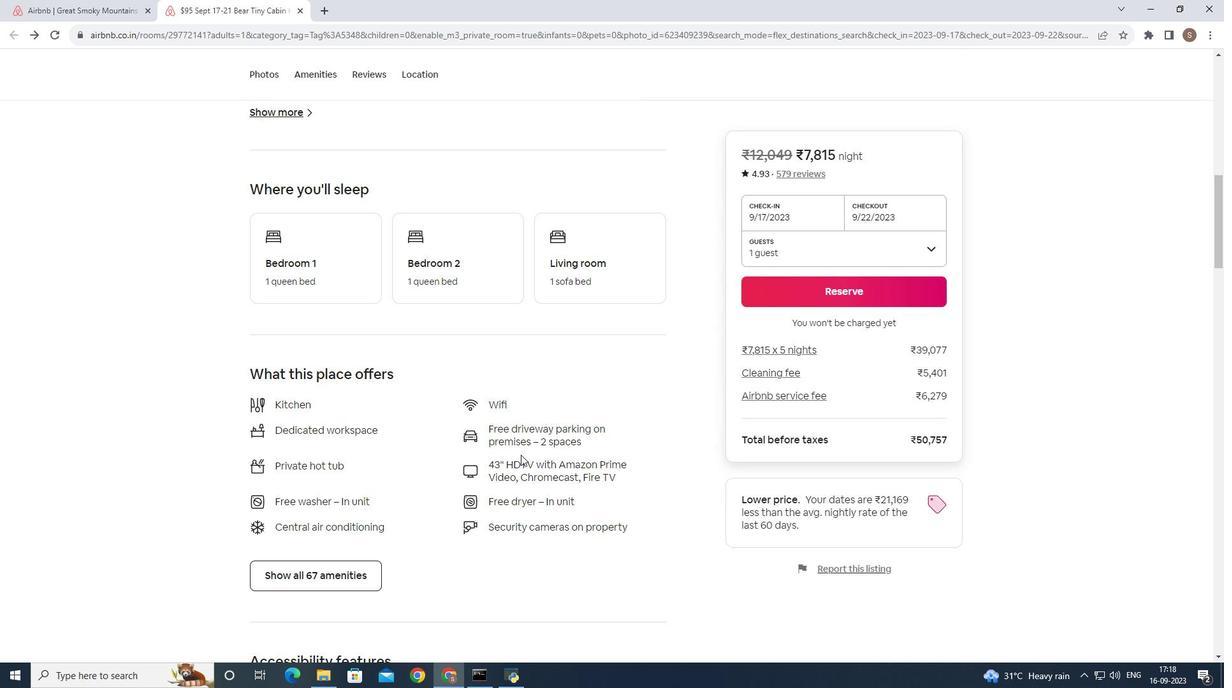 
Action: Mouse scrolled (525, 441) with delta (0, 0)
Screenshot: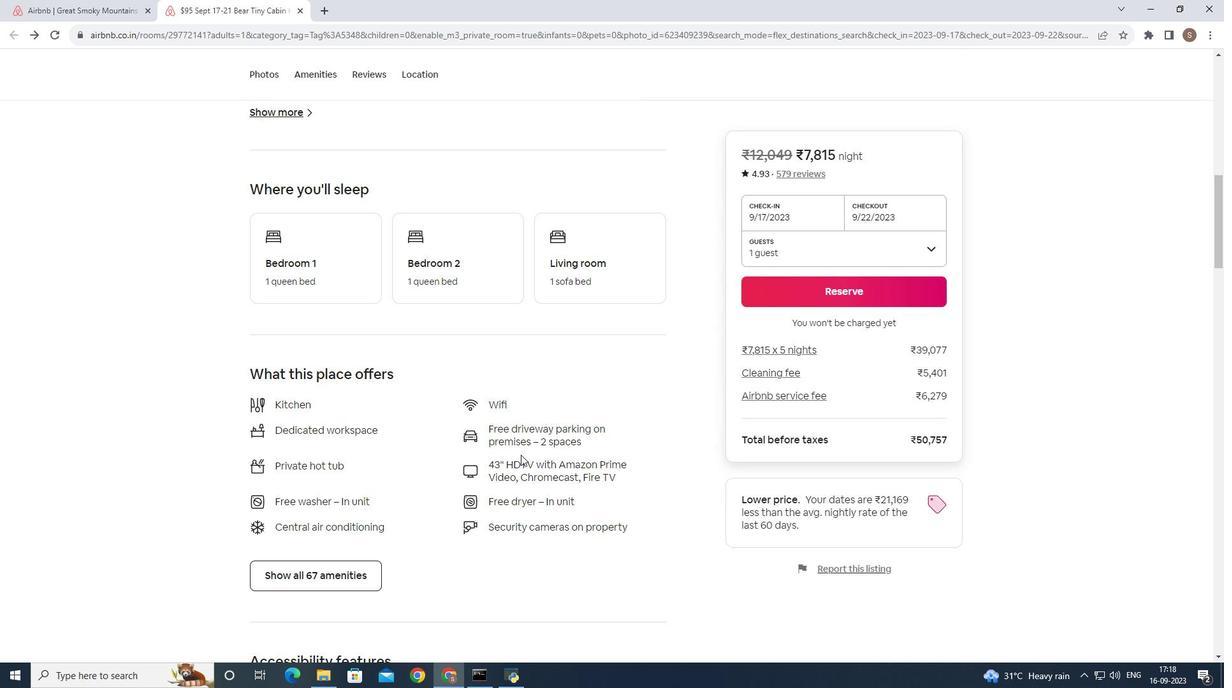 
Action: Mouse moved to (524, 446)
Screenshot: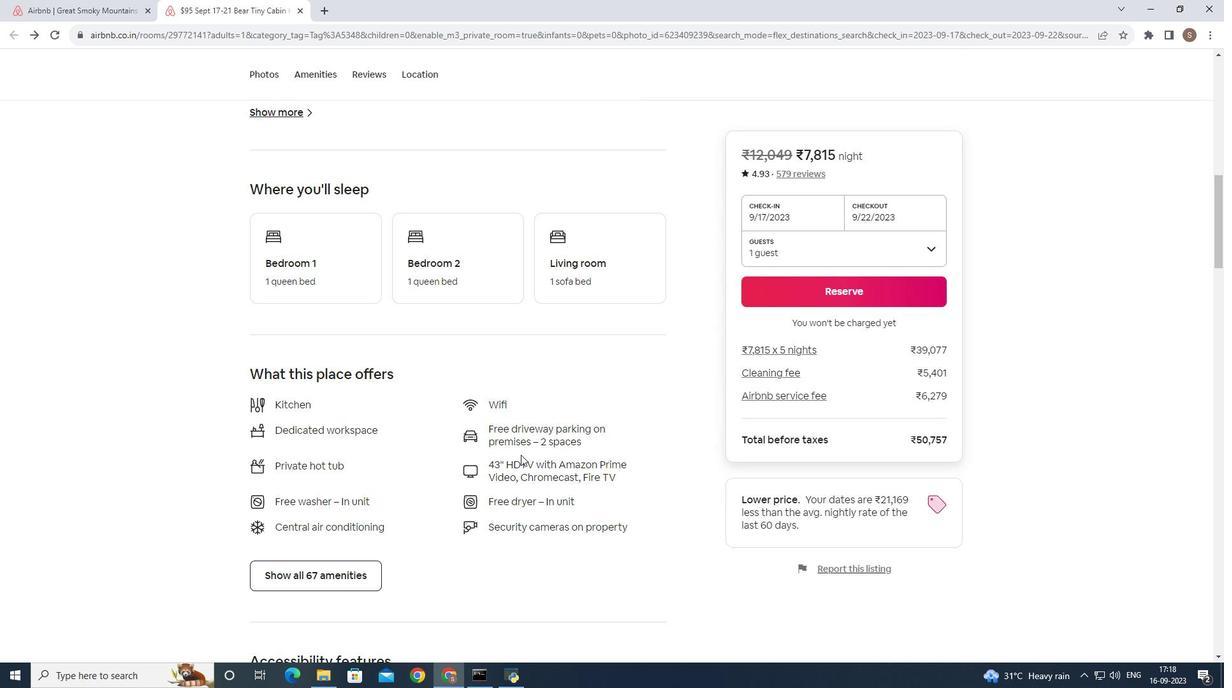
Action: Mouse scrolled (524, 445) with delta (0, 0)
Screenshot: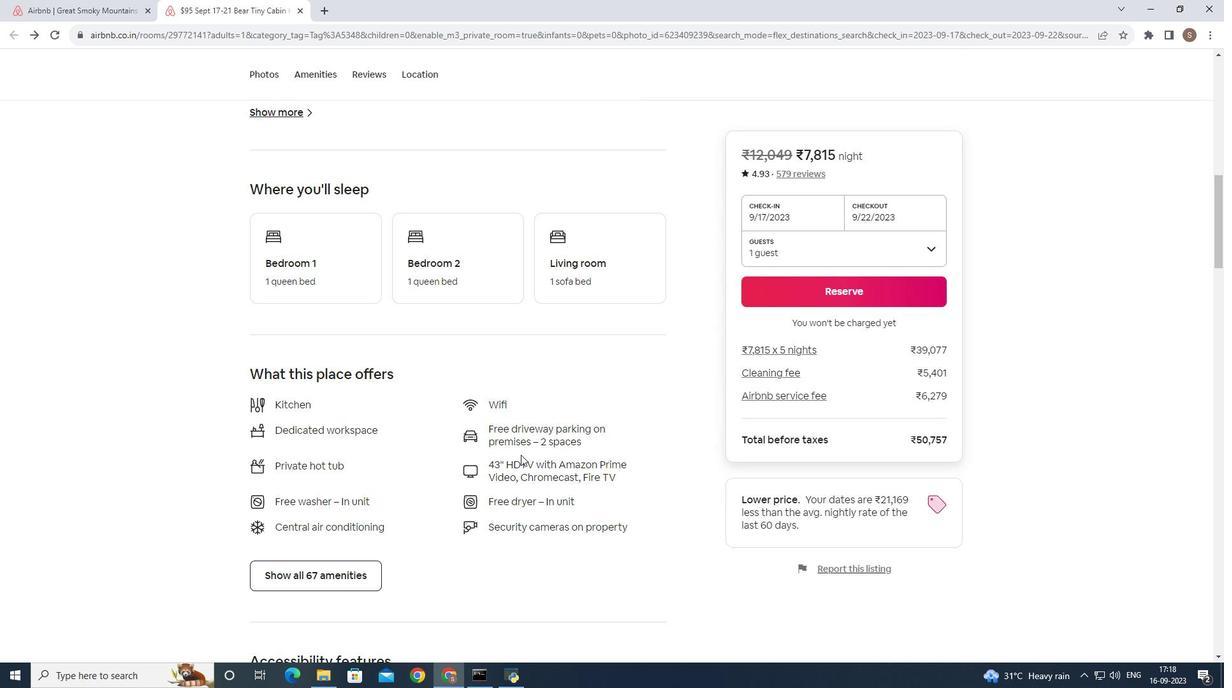 
Action: Mouse moved to (531, 450)
Screenshot: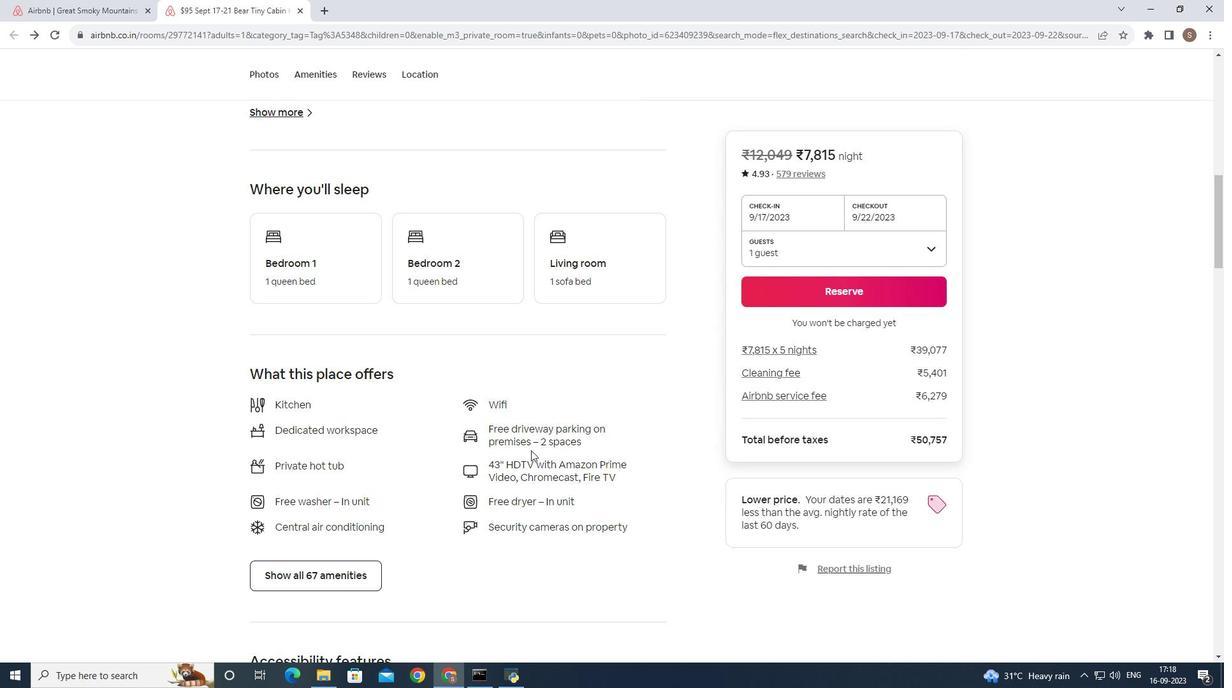 
Action: Mouse scrolled (531, 450) with delta (0, 0)
Screenshot: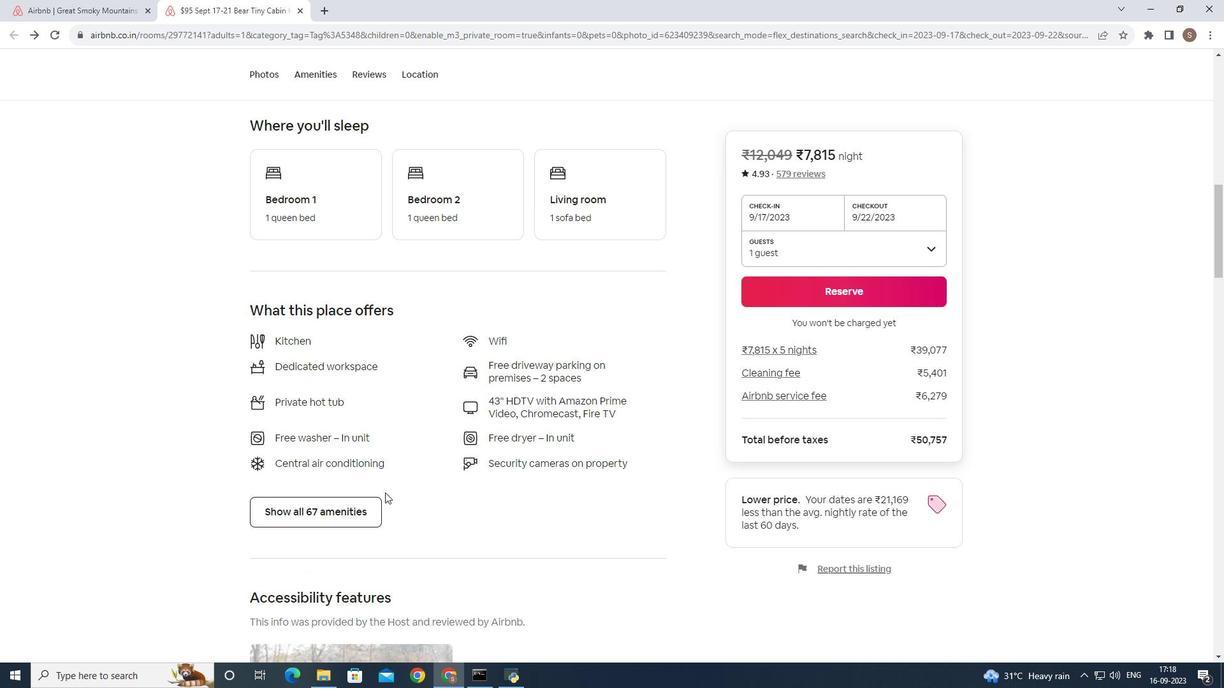 
Action: Mouse moved to (324, 499)
Screenshot: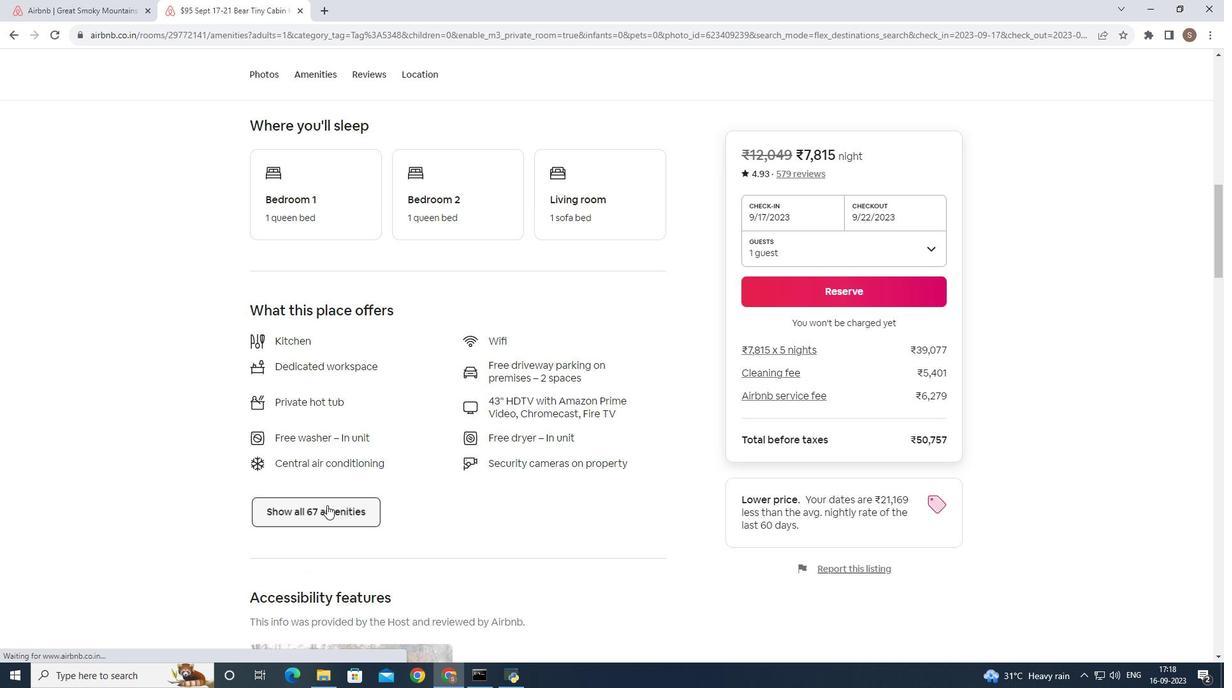 
Action: Mouse pressed left at (324, 499)
Screenshot: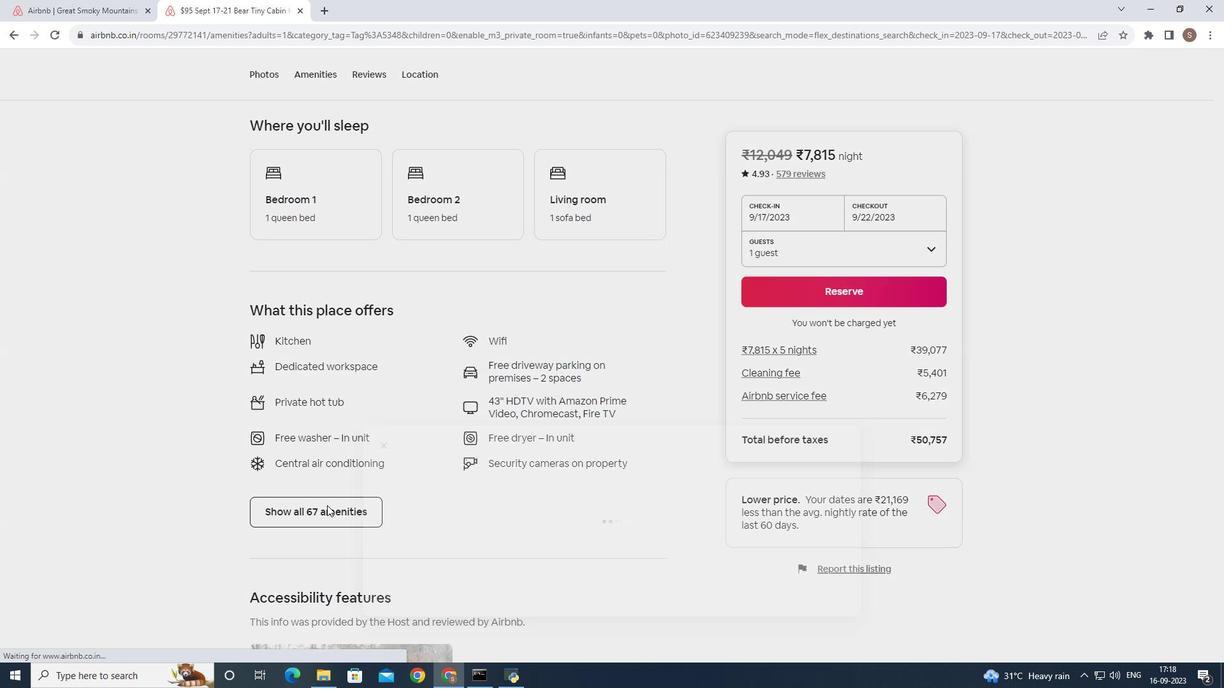 
Action: Mouse moved to (548, 400)
Screenshot: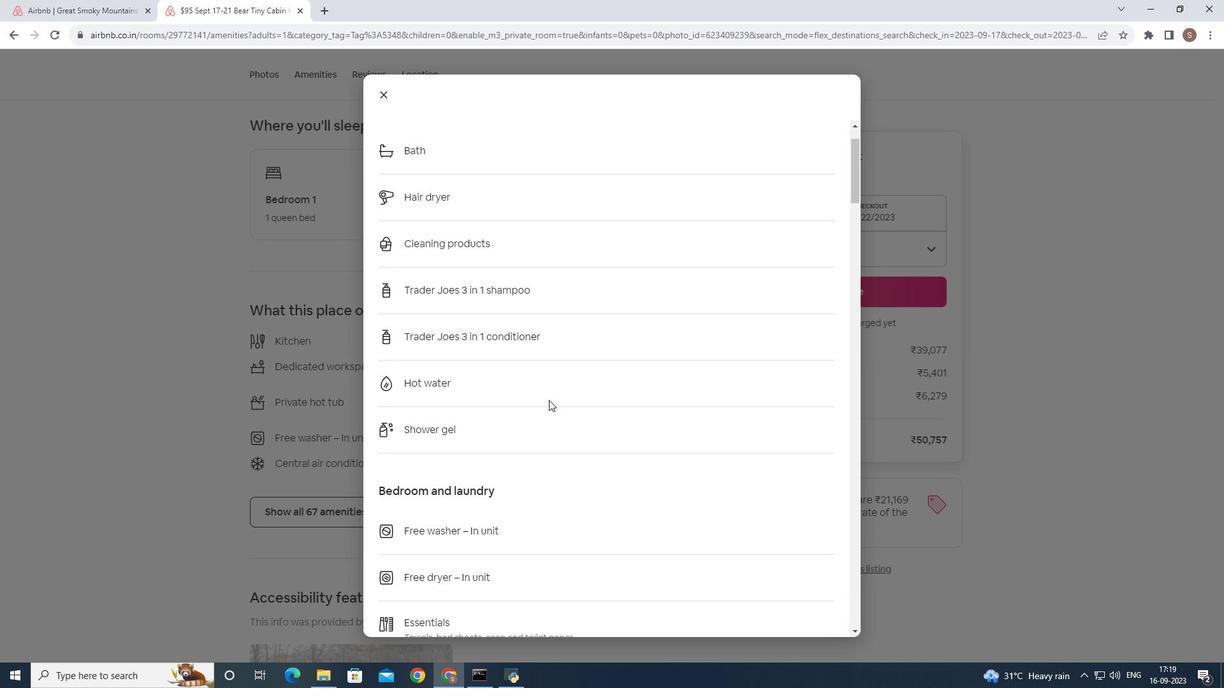
Action: Mouse scrolled (548, 399) with delta (0, 0)
Screenshot: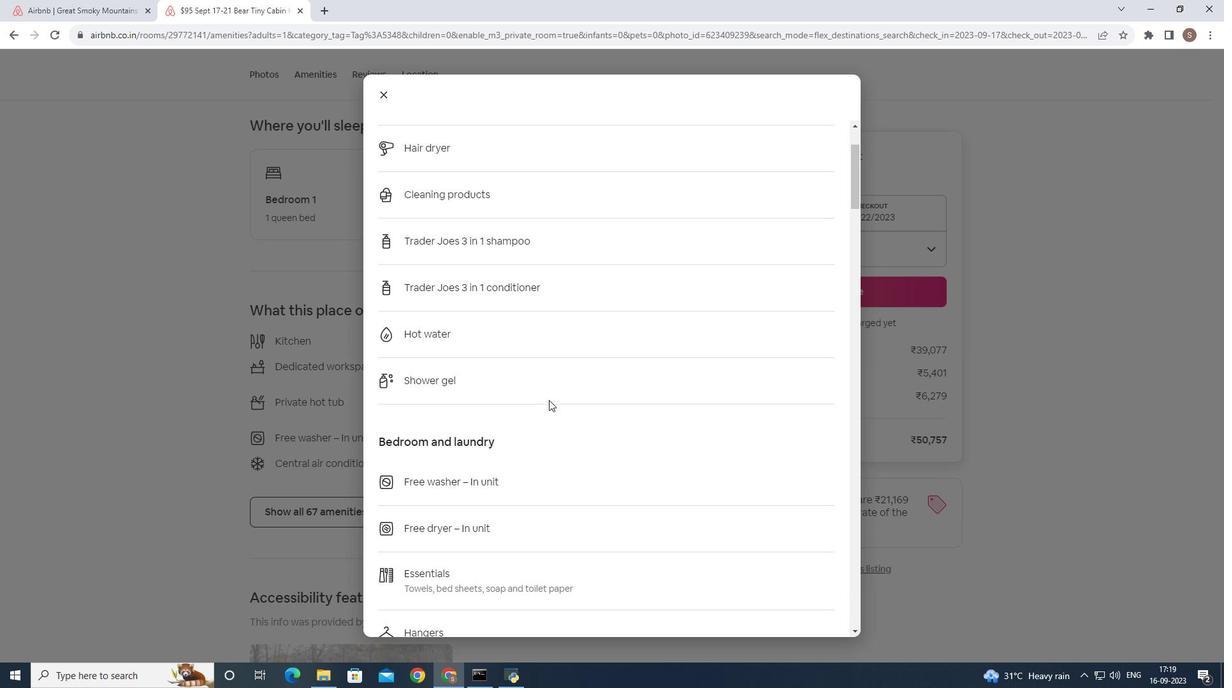 
Action: Mouse scrolled (548, 399) with delta (0, 0)
Screenshot: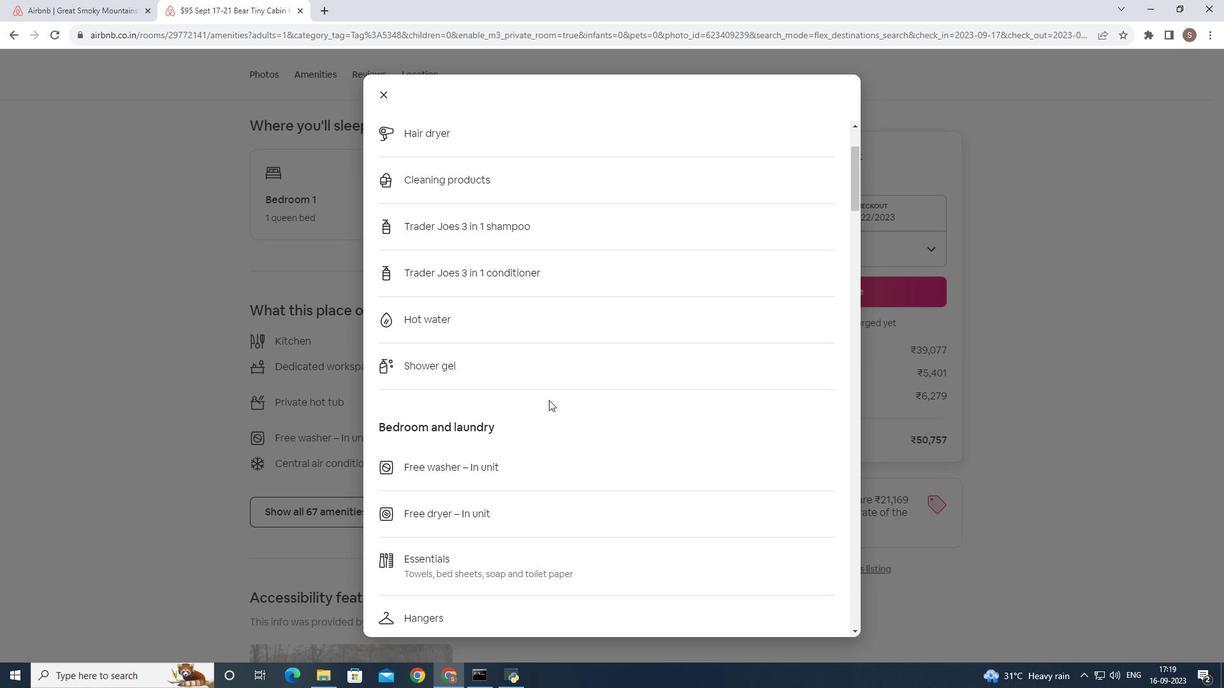 
Action: Mouse scrolled (548, 399) with delta (0, 0)
Screenshot: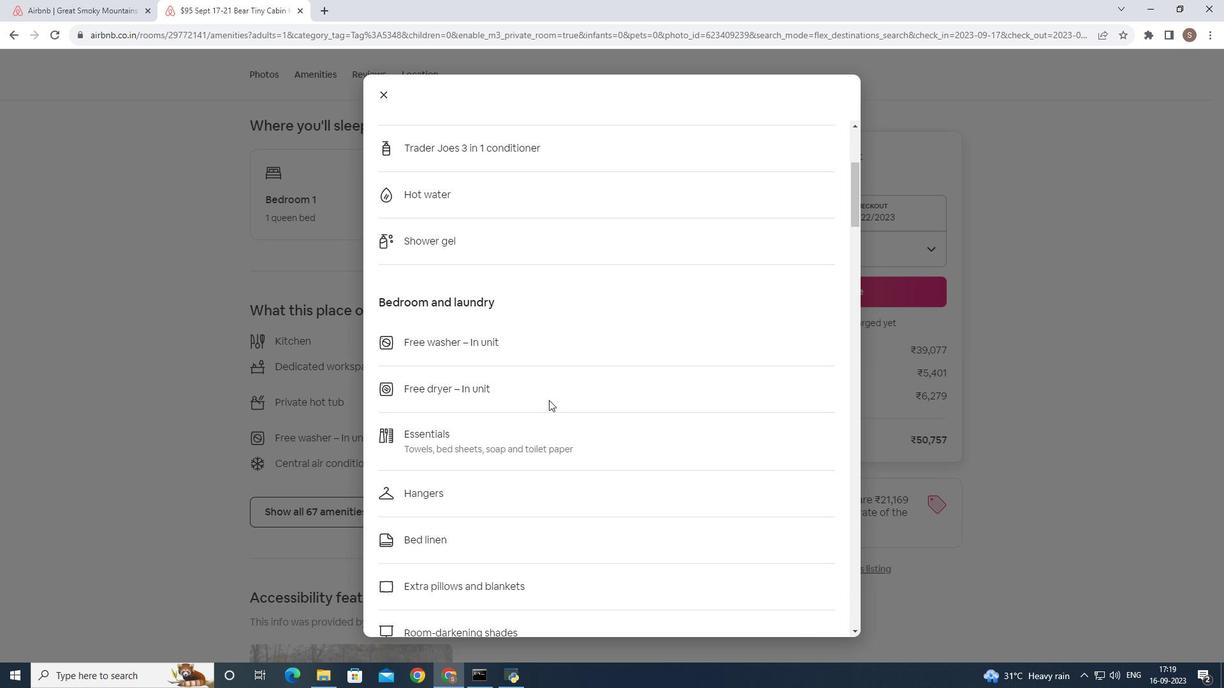 
Action: Mouse scrolled (548, 399) with delta (0, 0)
Screenshot: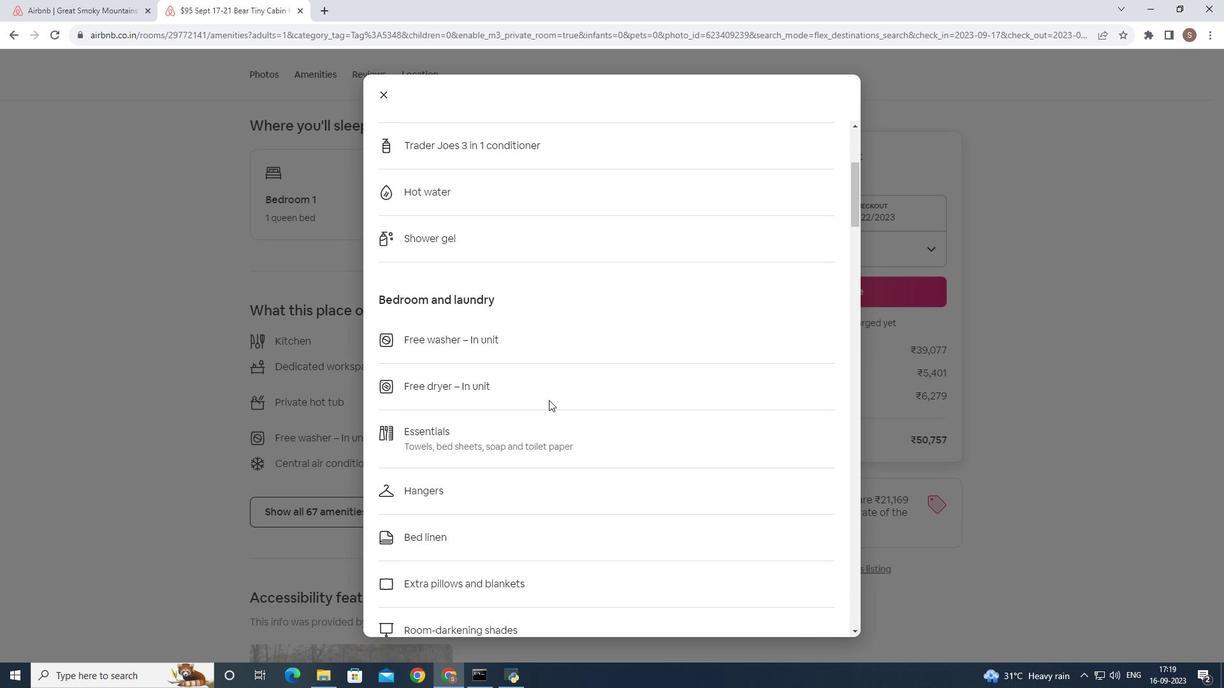 
Action: Mouse scrolled (548, 399) with delta (0, 0)
Screenshot: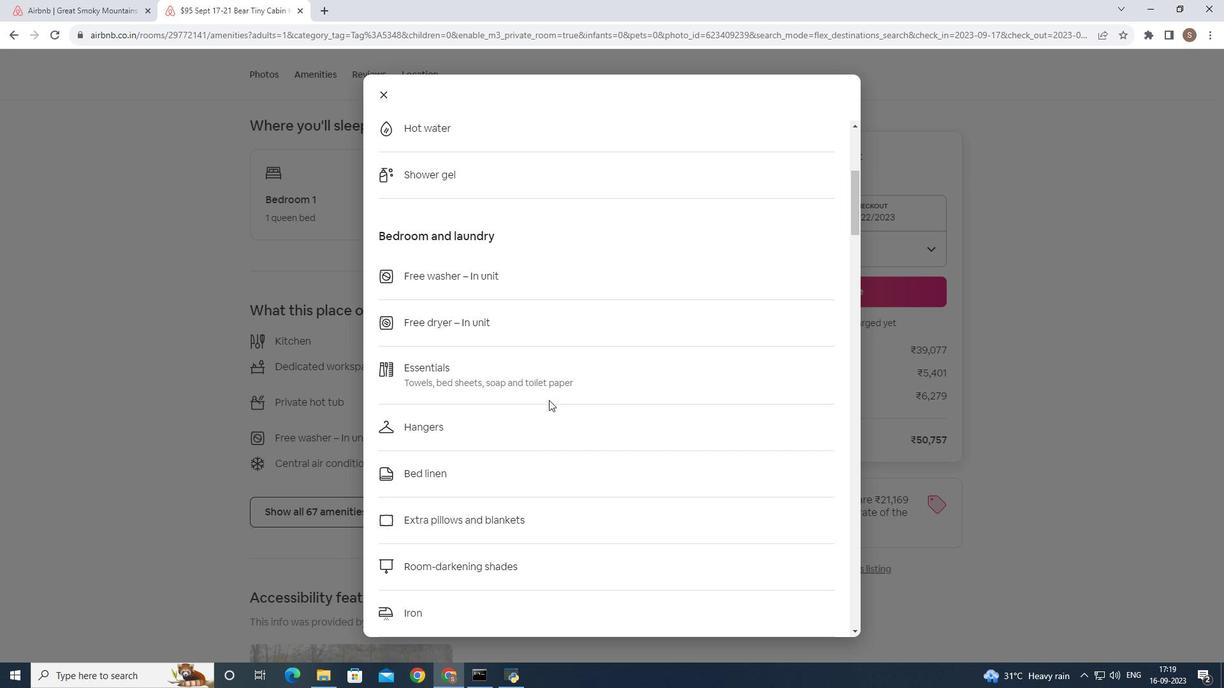 
Action: Mouse scrolled (548, 399) with delta (0, 0)
Screenshot: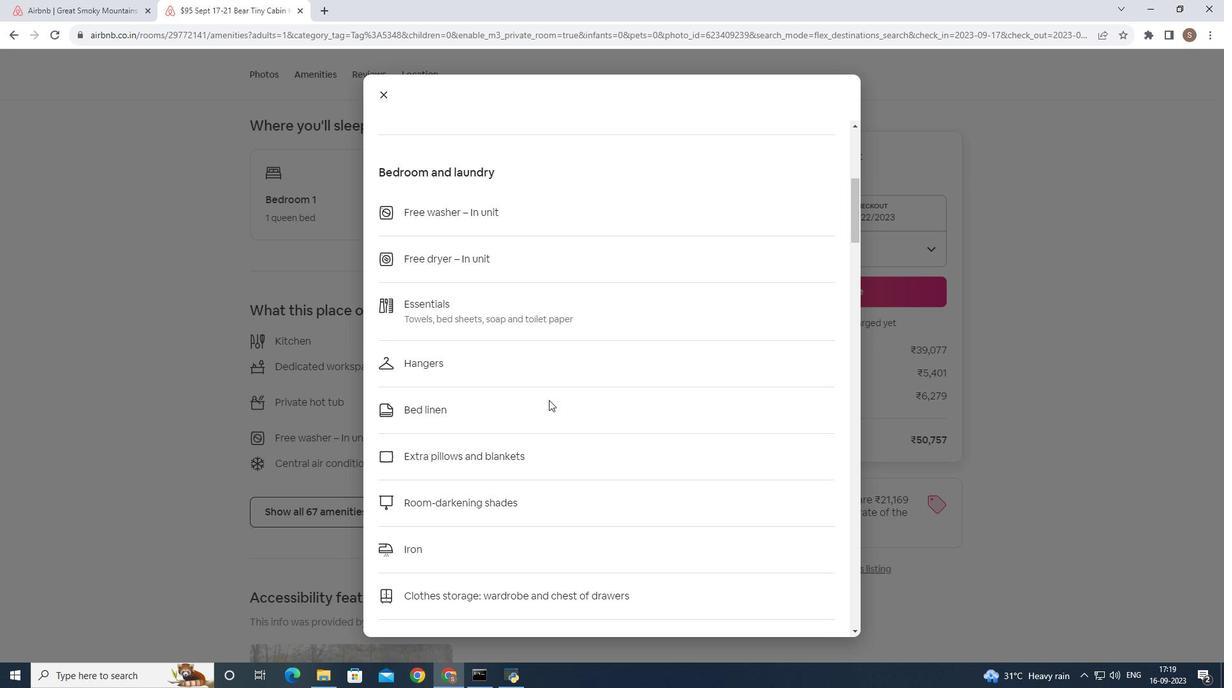 
Action: Mouse moved to (548, 400)
Screenshot: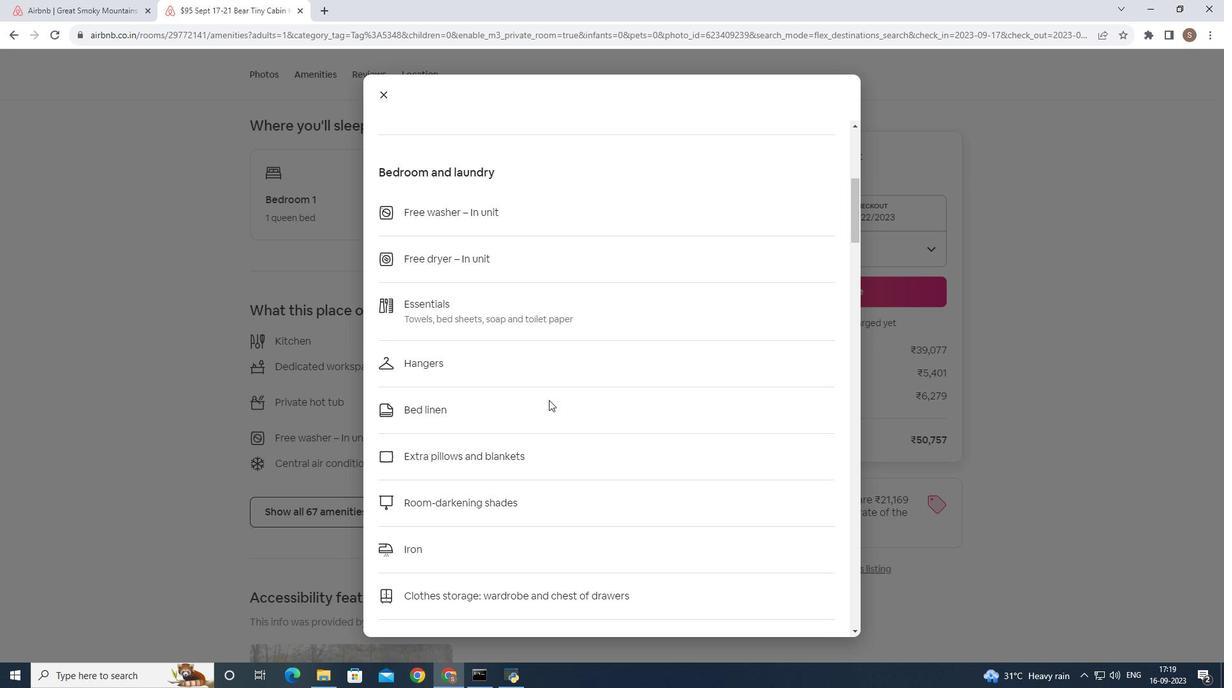 
Action: Mouse scrolled (548, 399) with delta (0, 0)
Screenshot: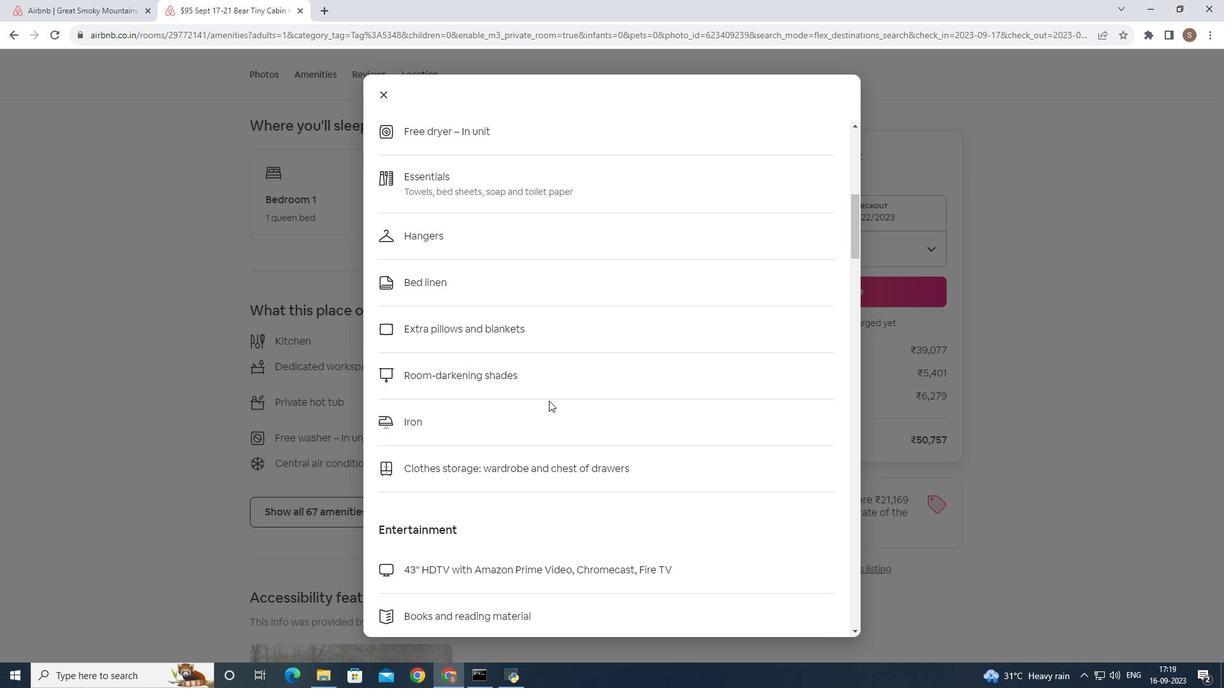 
Action: Mouse moved to (548, 401)
Screenshot: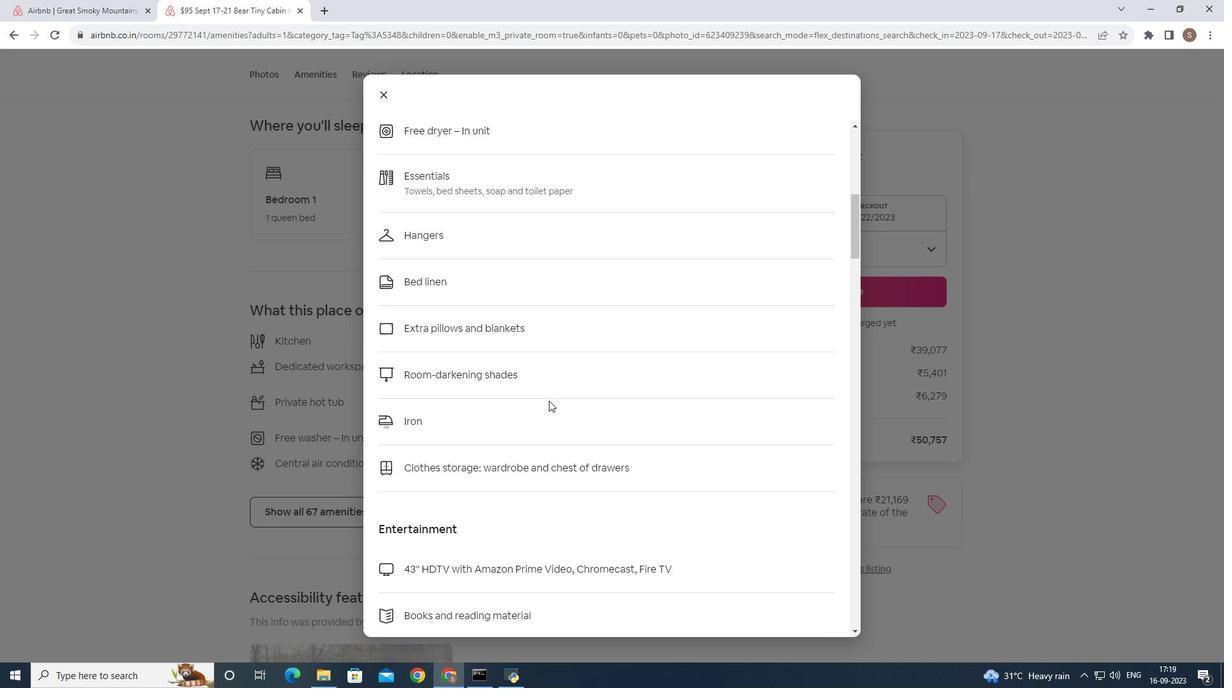 
Action: Mouse scrolled (548, 400) with delta (0, 0)
Screenshot: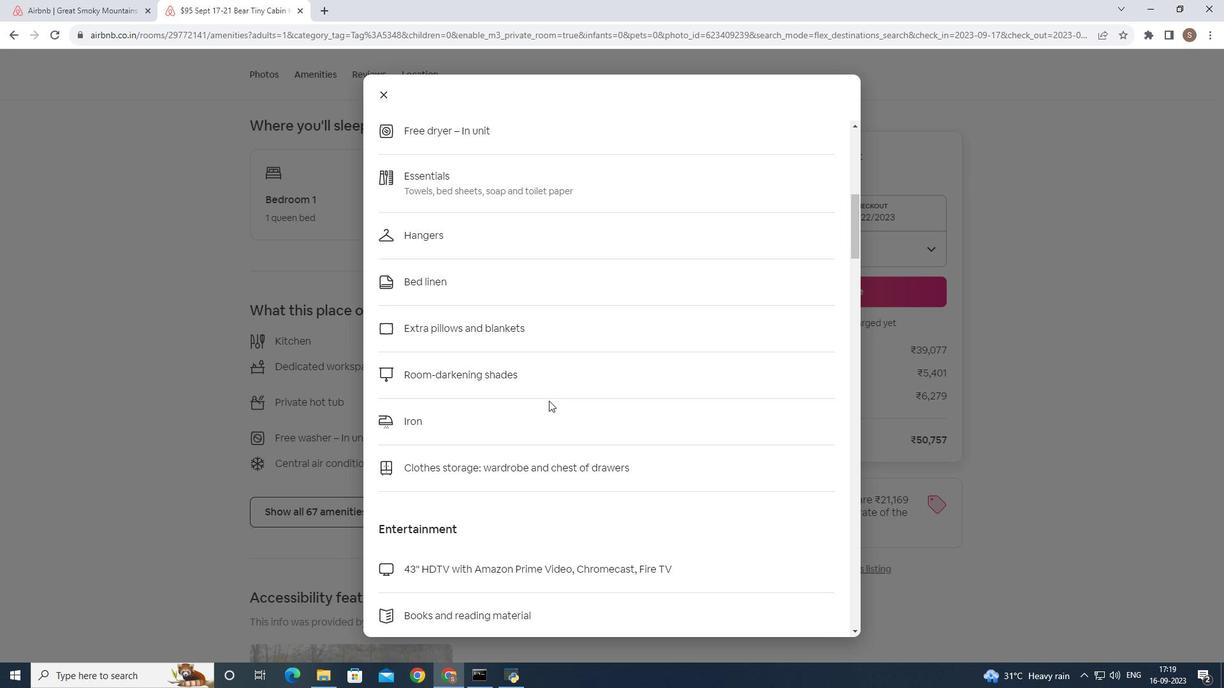 
Action: Mouse scrolled (548, 400) with delta (0, 0)
Screenshot: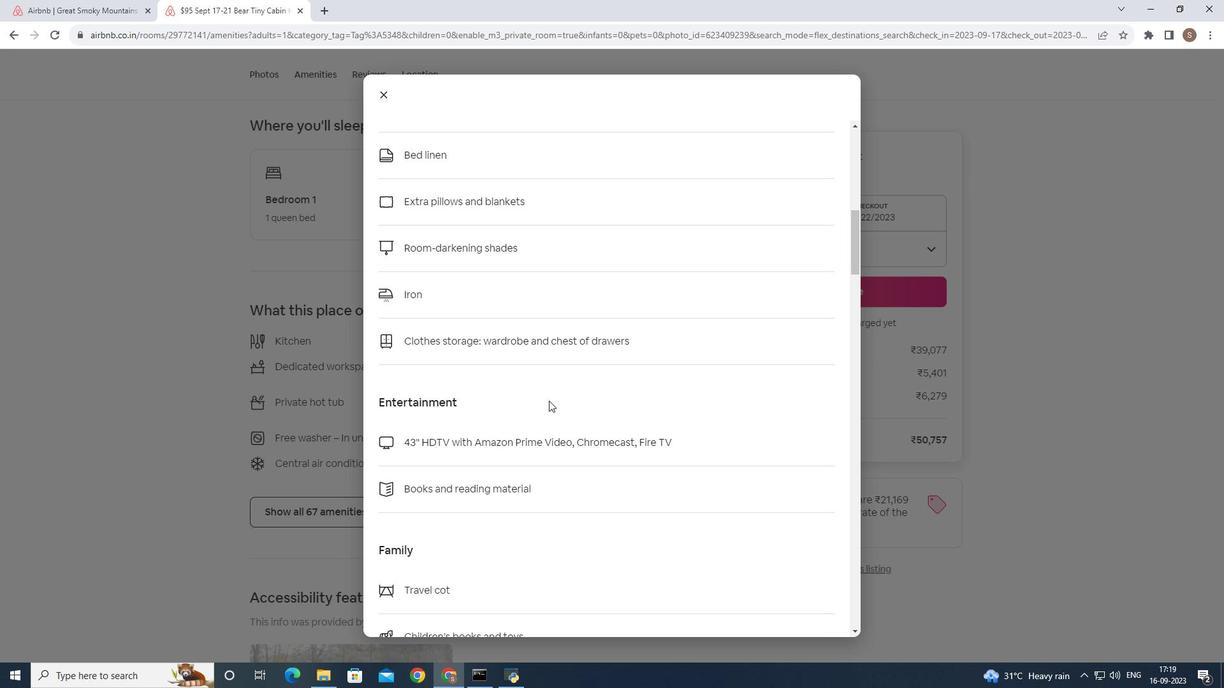 
Action: Mouse scrolled (548, 400) with delta (0, 0)
Screenshot: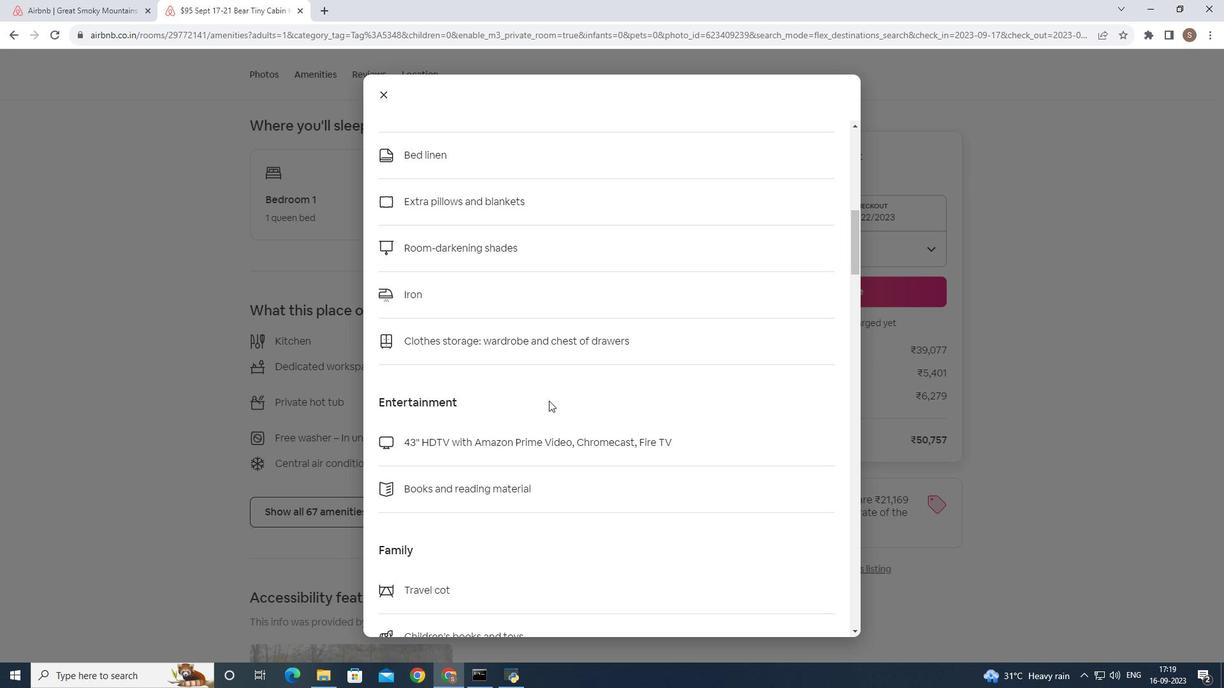 
Action: Mouse scrolled (548, 400) with delta (0, 0)
Screenshot: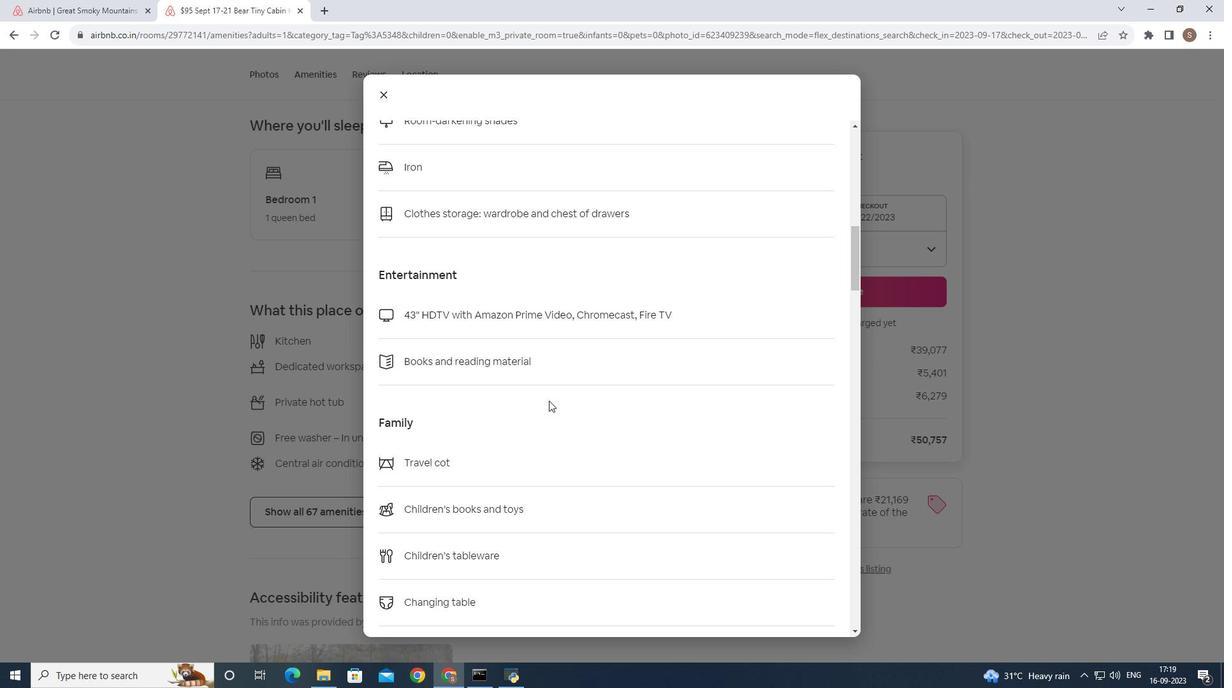 
Action: Mouse scrolled (548, 400) with delta (0, 0)
Screenshot: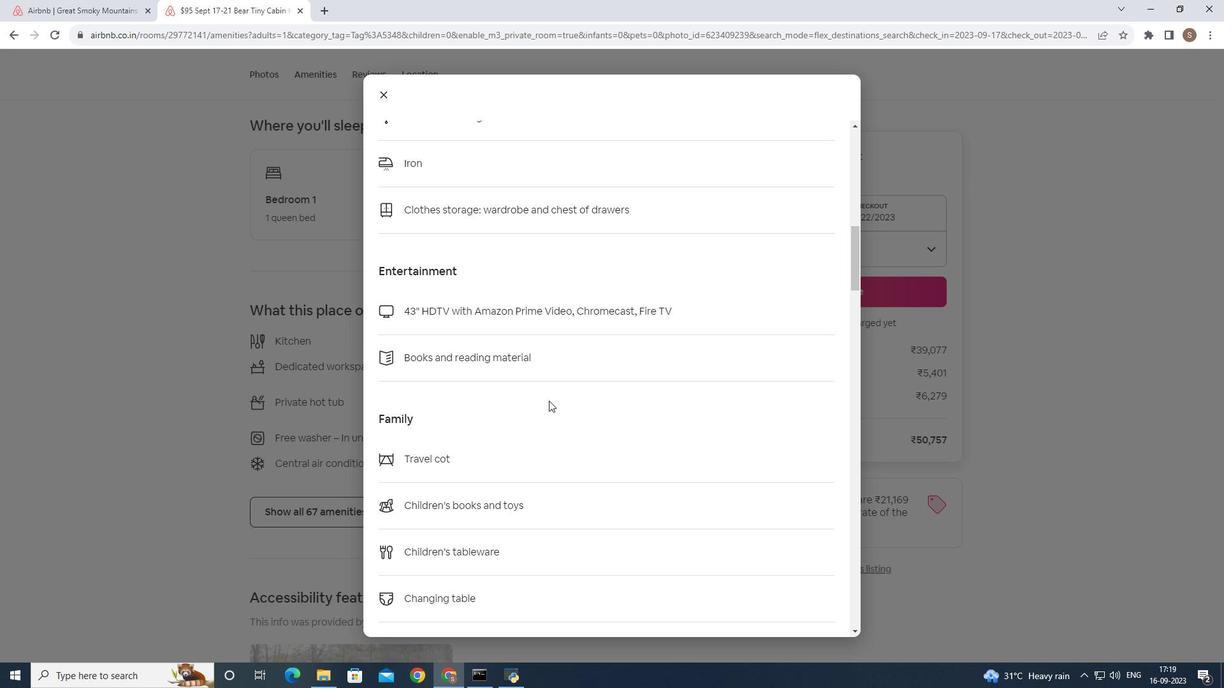 
Action: Mouse scrolled (548, 400) with delta (0, 0)
Screenshot: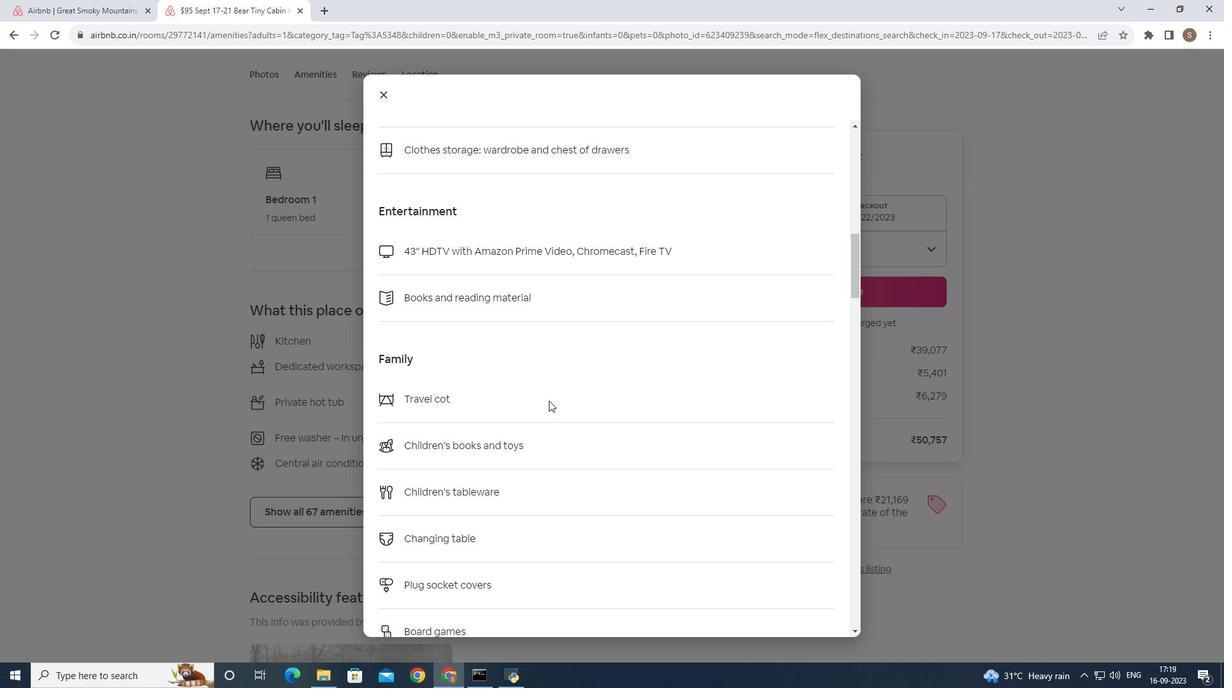 
Action: Mouse scrolled (548, 400) with delta (0, 0)
Screenshot: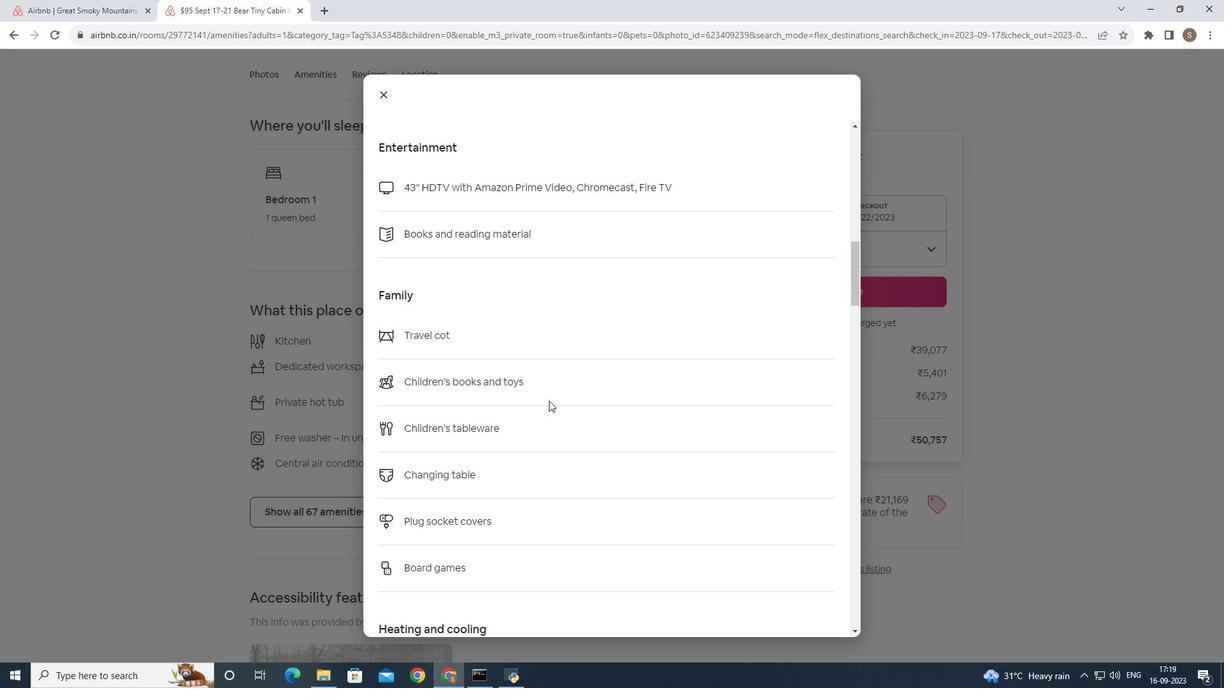 
Action: Mouse scrolled (548, 400) with delta (0, 0)
Screenshot: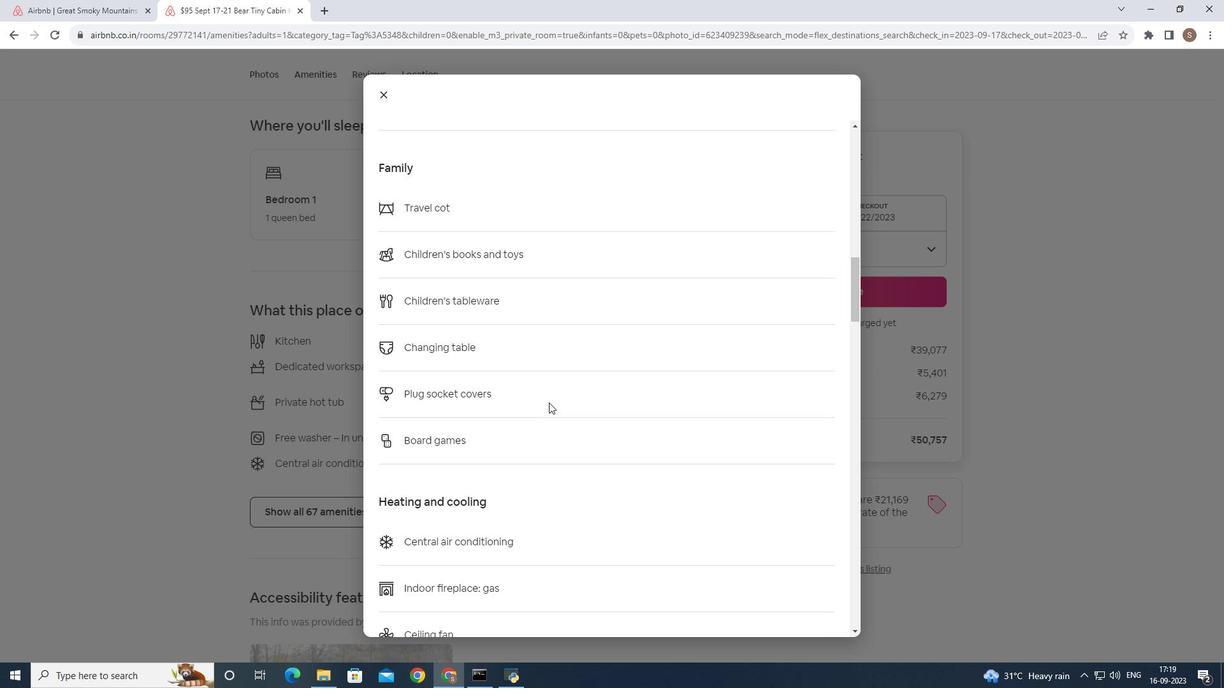 
Action: Mouse moved to (548, 402)
Screenshot: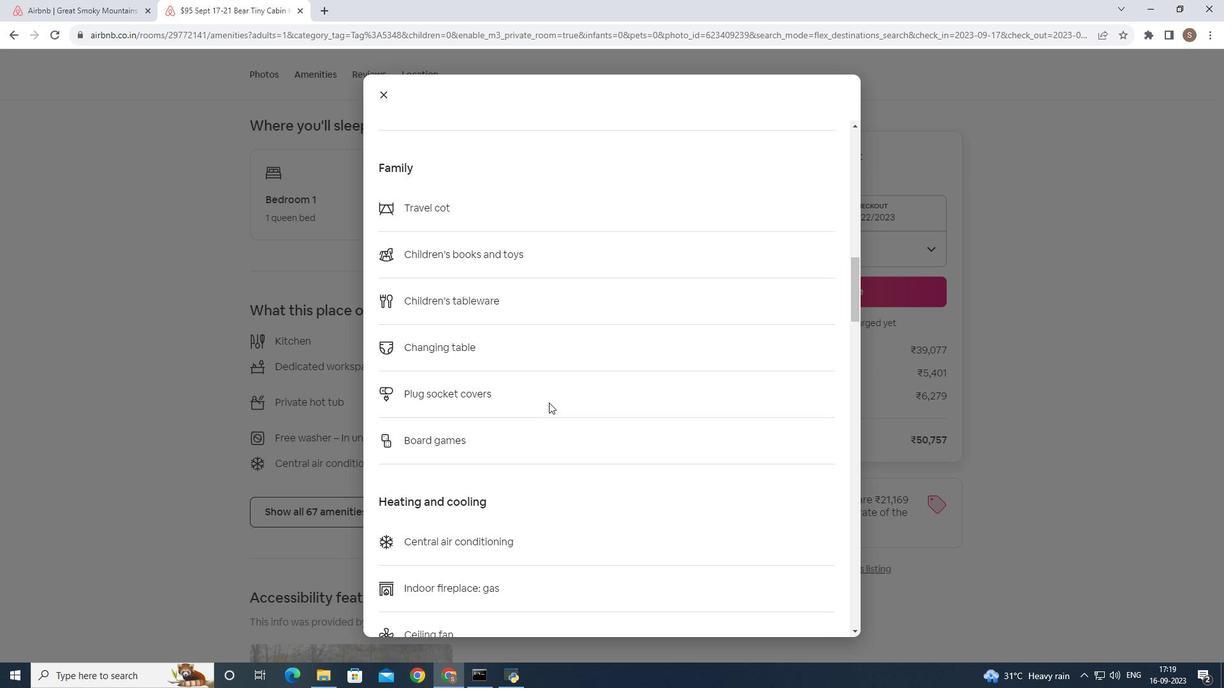 
Action: Mouse scrolled (548, 402) with delta (0, 0)
Screenshot: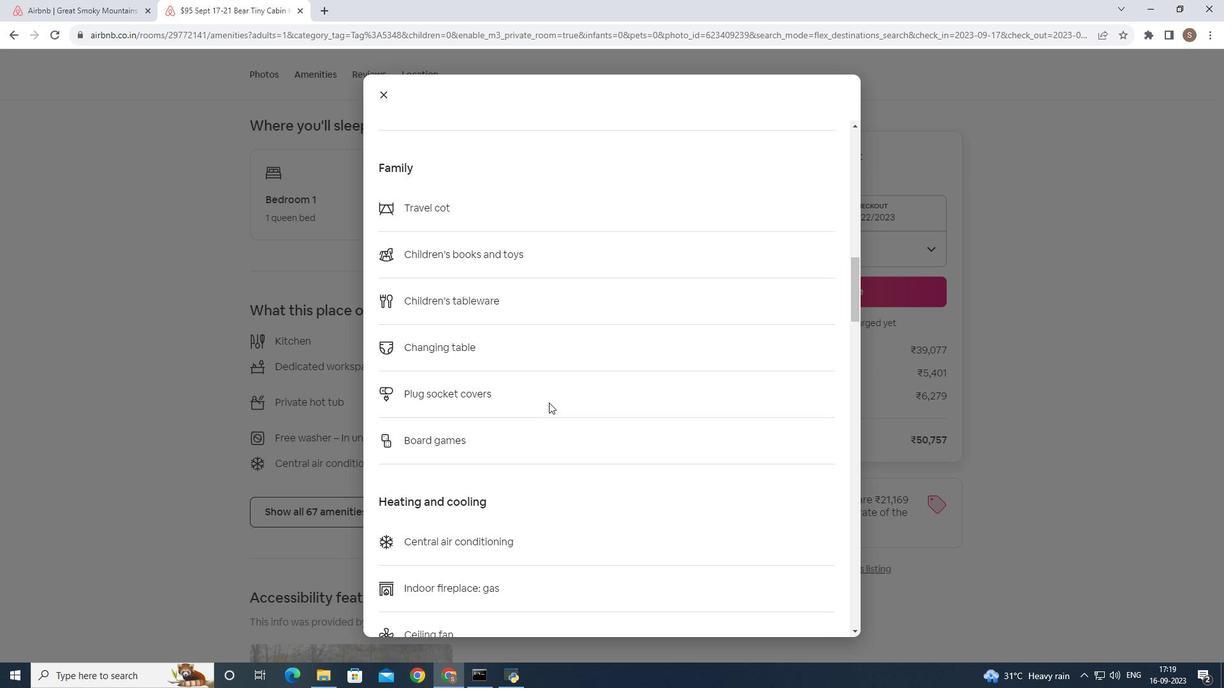 
Action: Mouse scrolled (548, 402) with delta (0, 0)
Screenshot: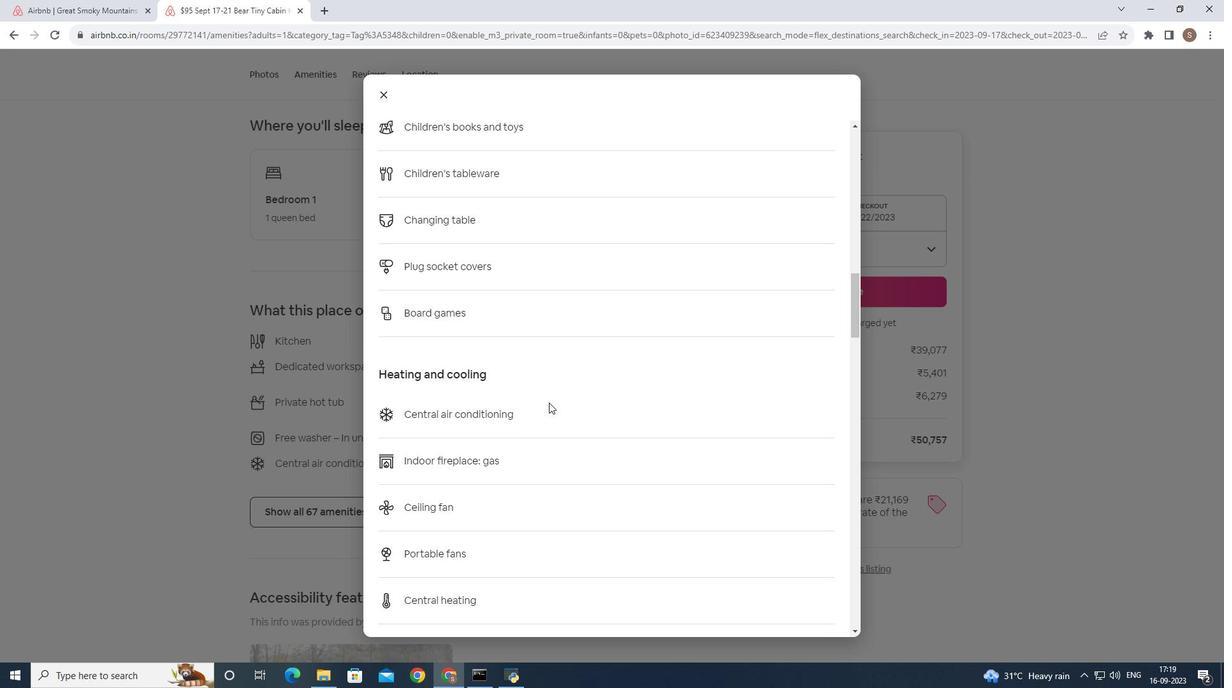 
Action: Mouse scrolled (548, 402) with delta (0, 0)
Screenshot: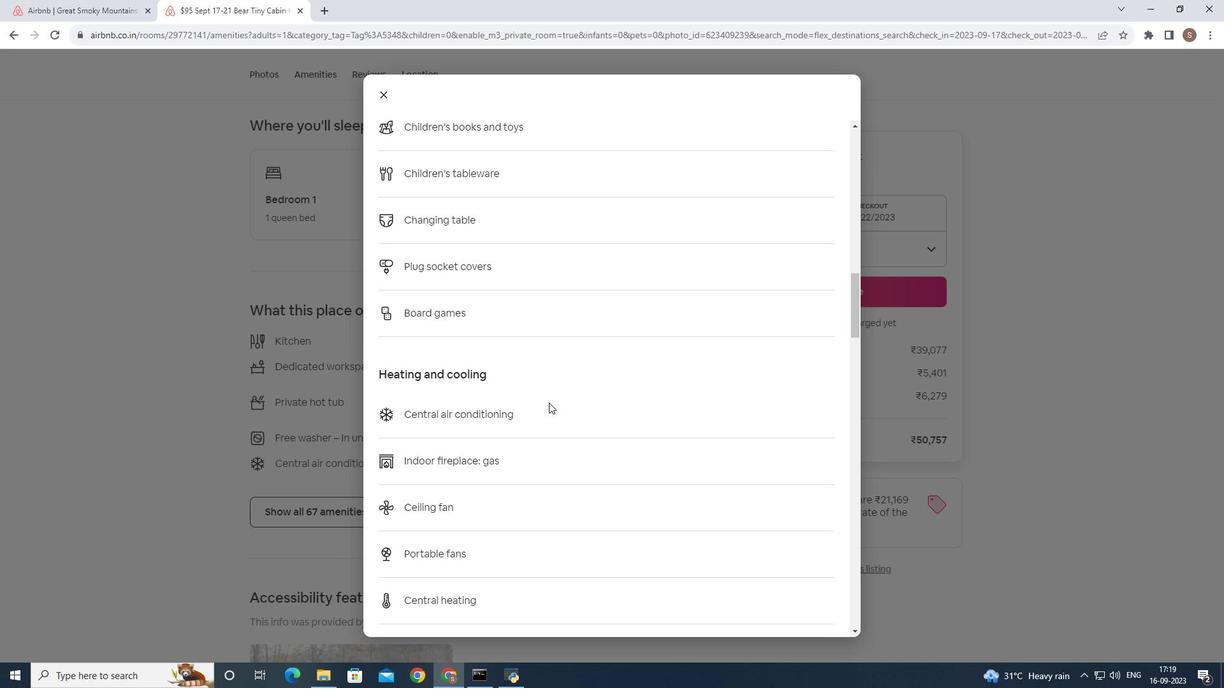
Action: Mouse scrolled (548, 402) with delta (0, 0)
Screenshot: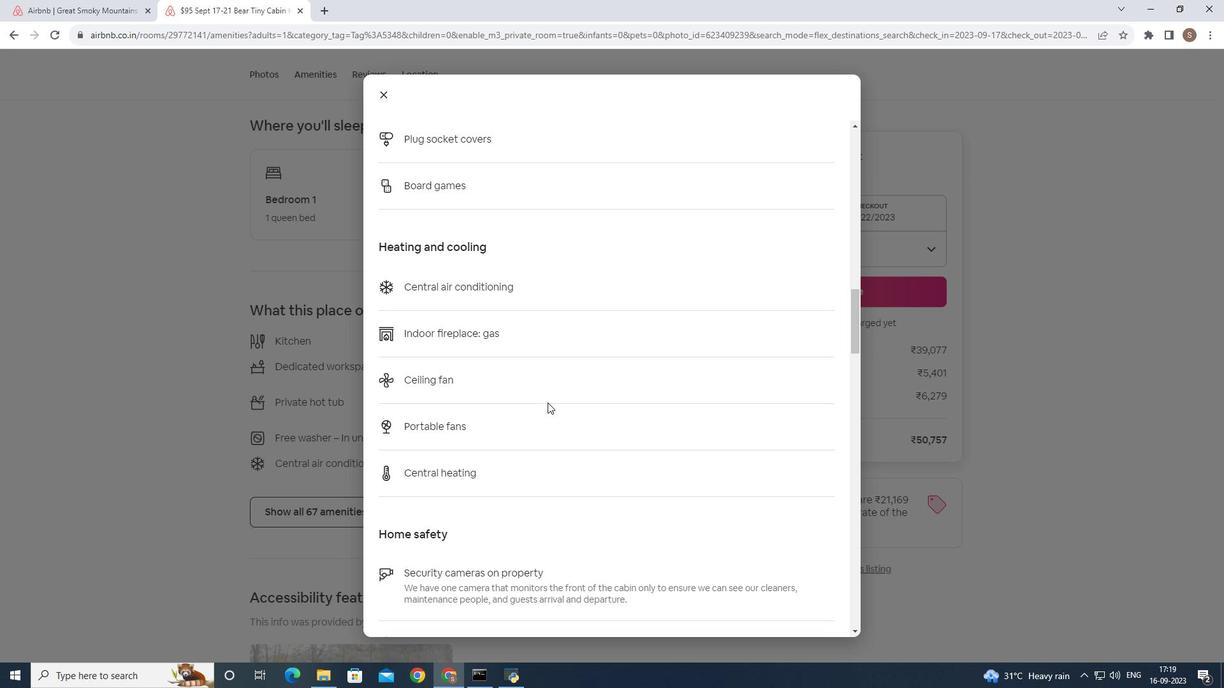 
Action: Mouse scrolled (548, 402) with delta (0, 0)
Screenshot: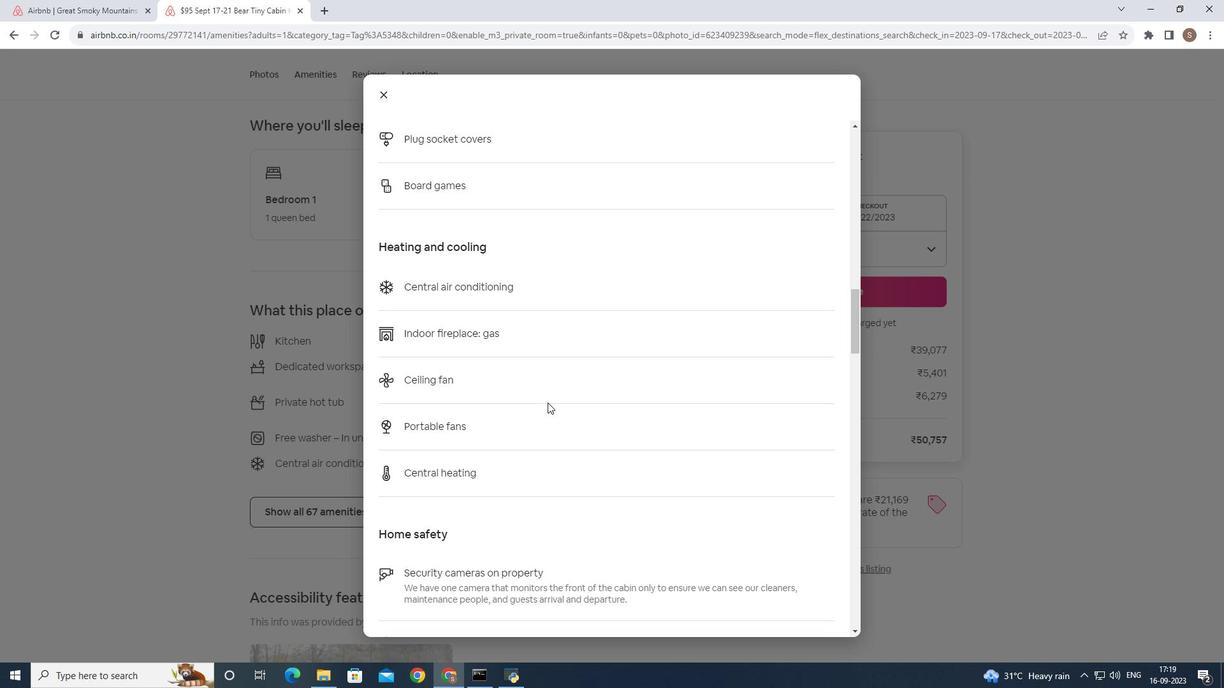 
Action: Mouse moved to (547, 402)
Screenshot: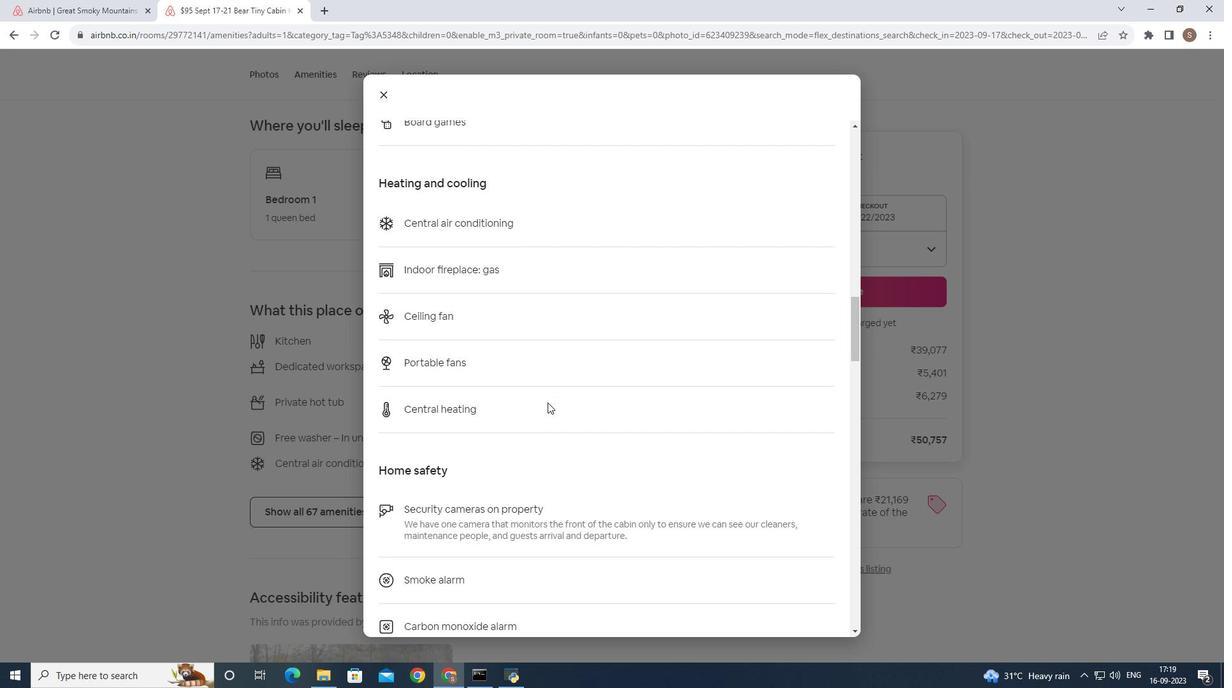 
Action: Mouse scrolled (547, 402) with delta (0, 0)
Screenshot: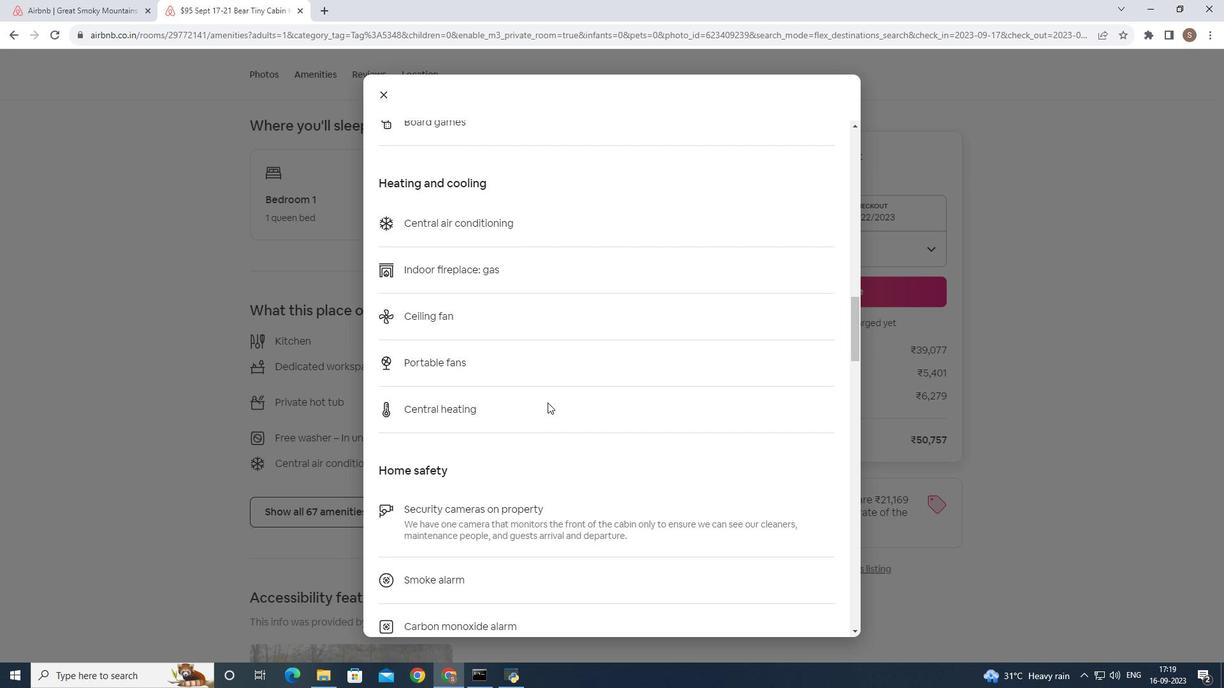 
Action: Mouse scrolled (547, 402) with delta (0, 0)
Screenshot: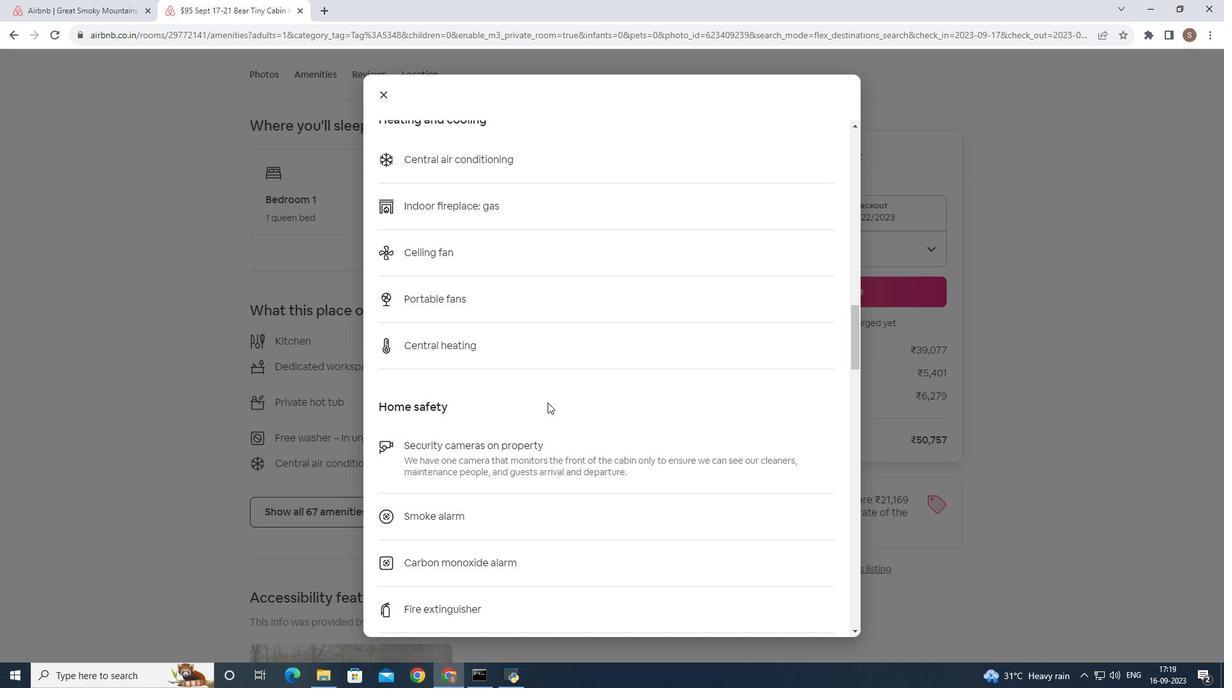 
Action: Mouse scrolled (547, 402) with delta (0, 0)
Screenshot: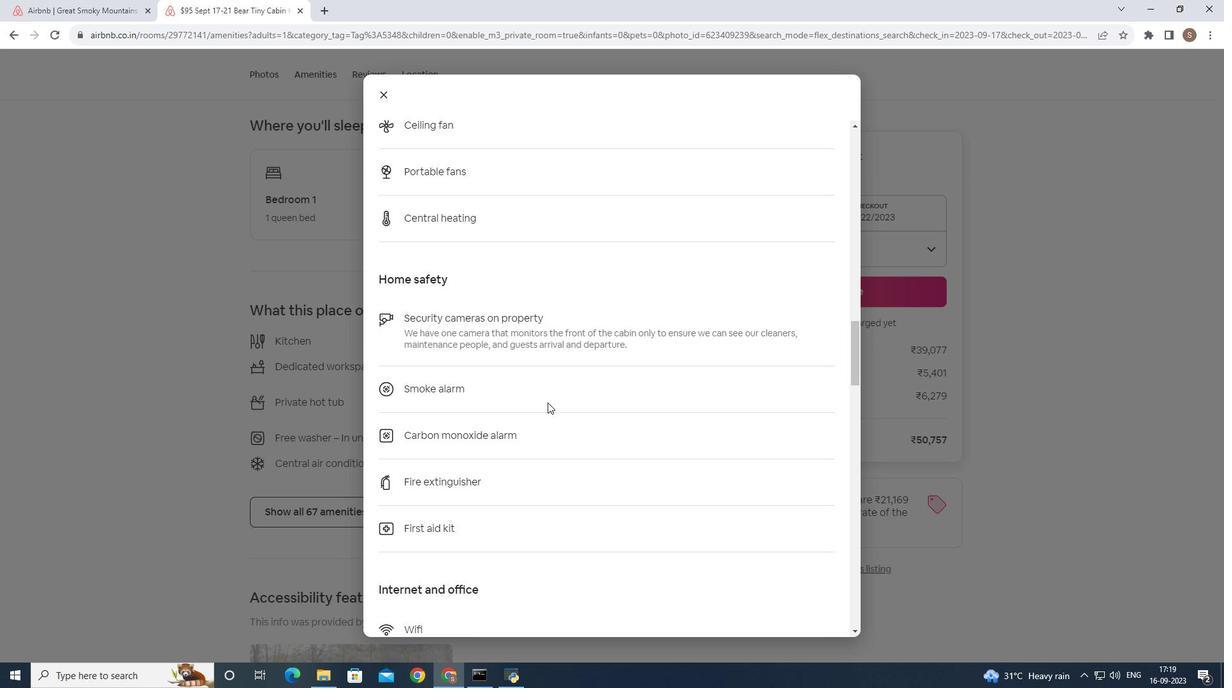 
Action: Mouse scrolled (547, 402) with delta (0, 0)
Screenshot: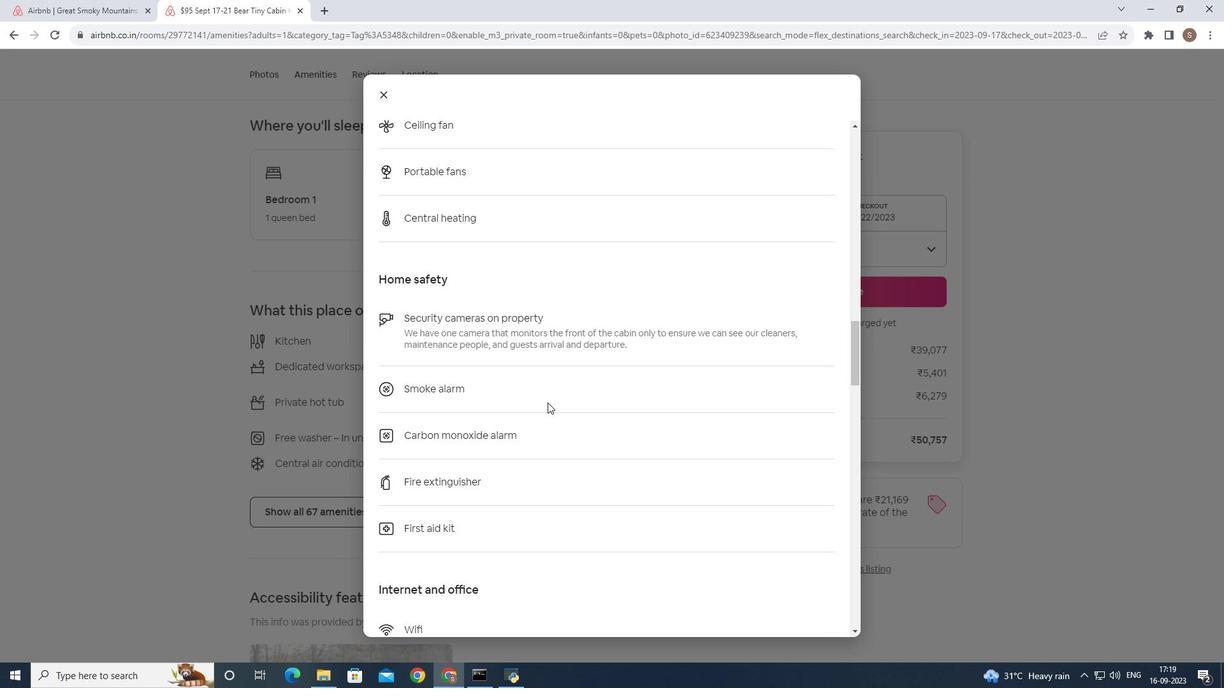 
Action: Mouse scrolled (547, 402) with delta (0, 0)
Screenshot: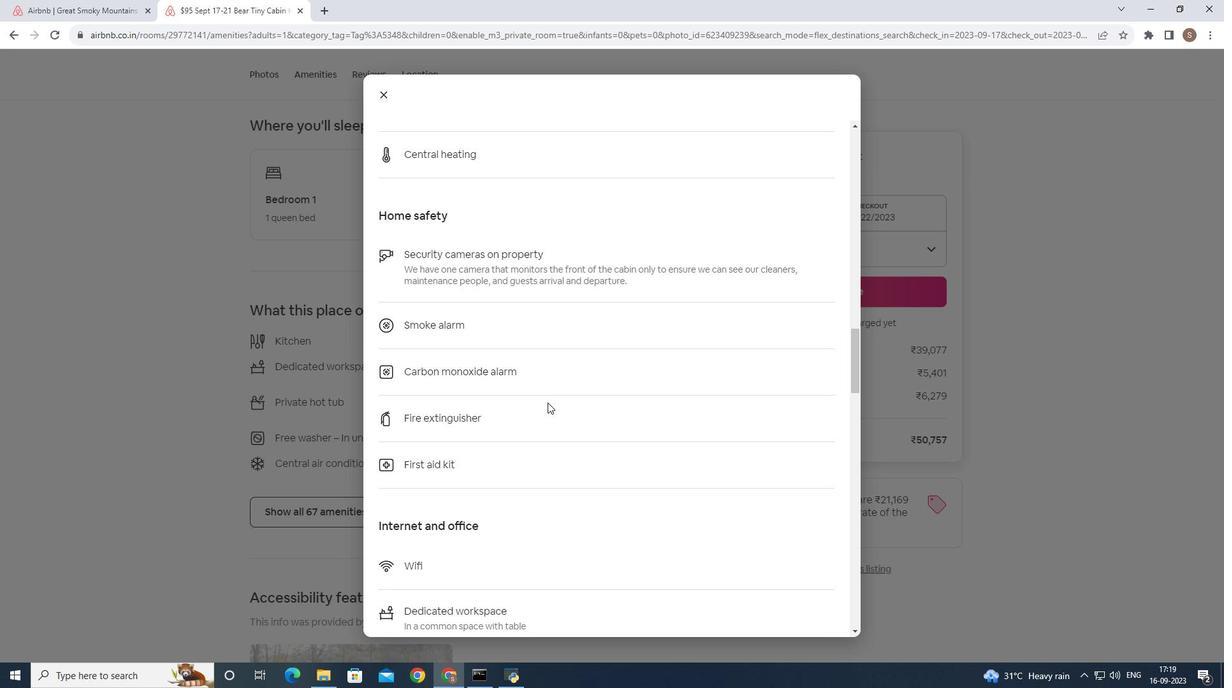 
Action: Mouse scrolled (547, 402) with delta (0, 0)
Screenshot: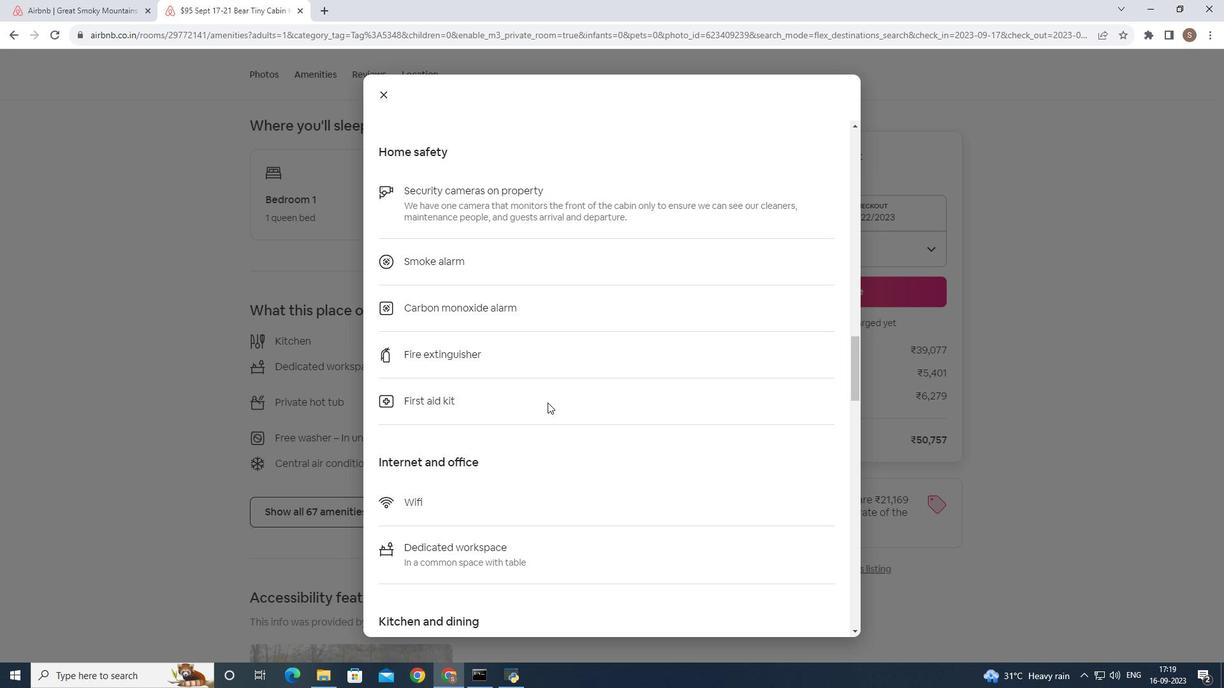 
Action: Mouse scrolled (547, 402) with delta (0, 0)
Screenshot: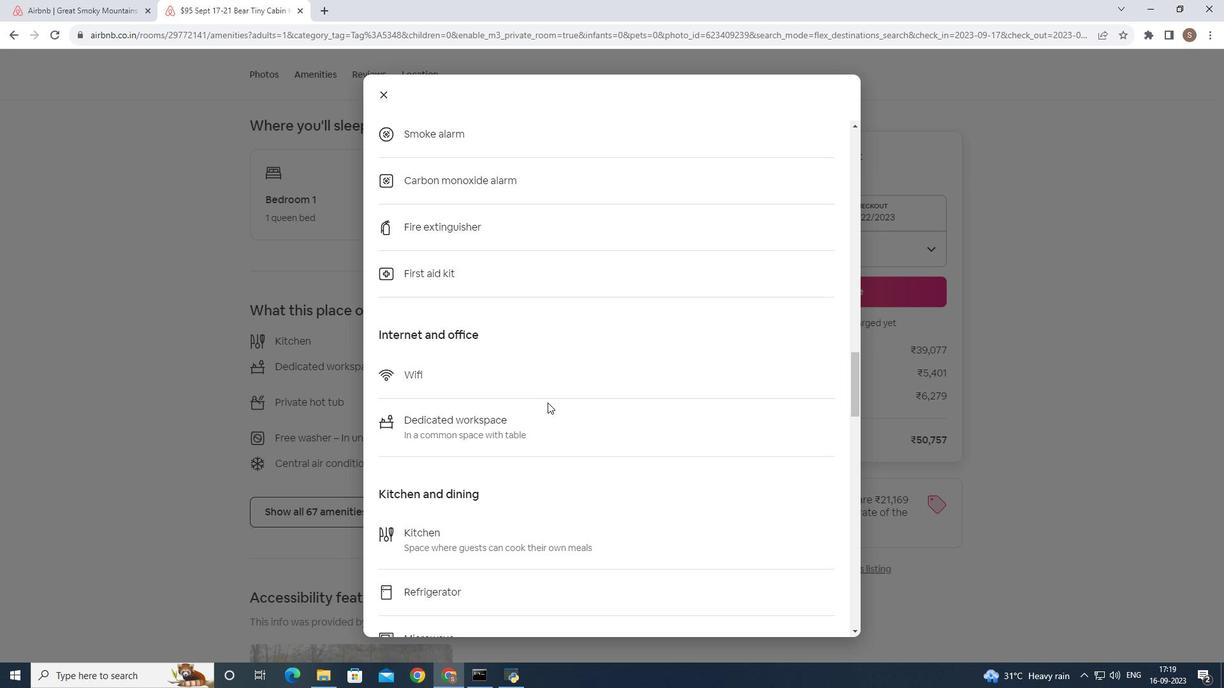 
Action: Mouse scrolled (547, 402) with delta (0, 0)
Screenshot: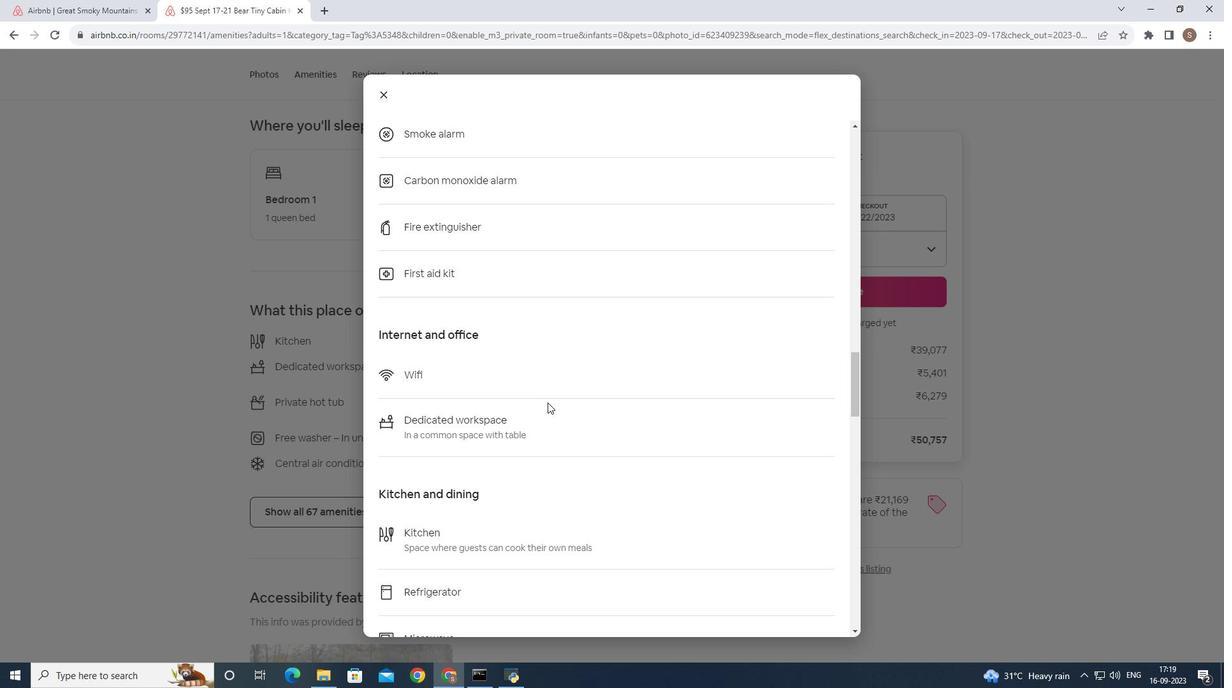 
Action: Mouse scrolled (547, 402) with delta (0, 0)
Screenshot: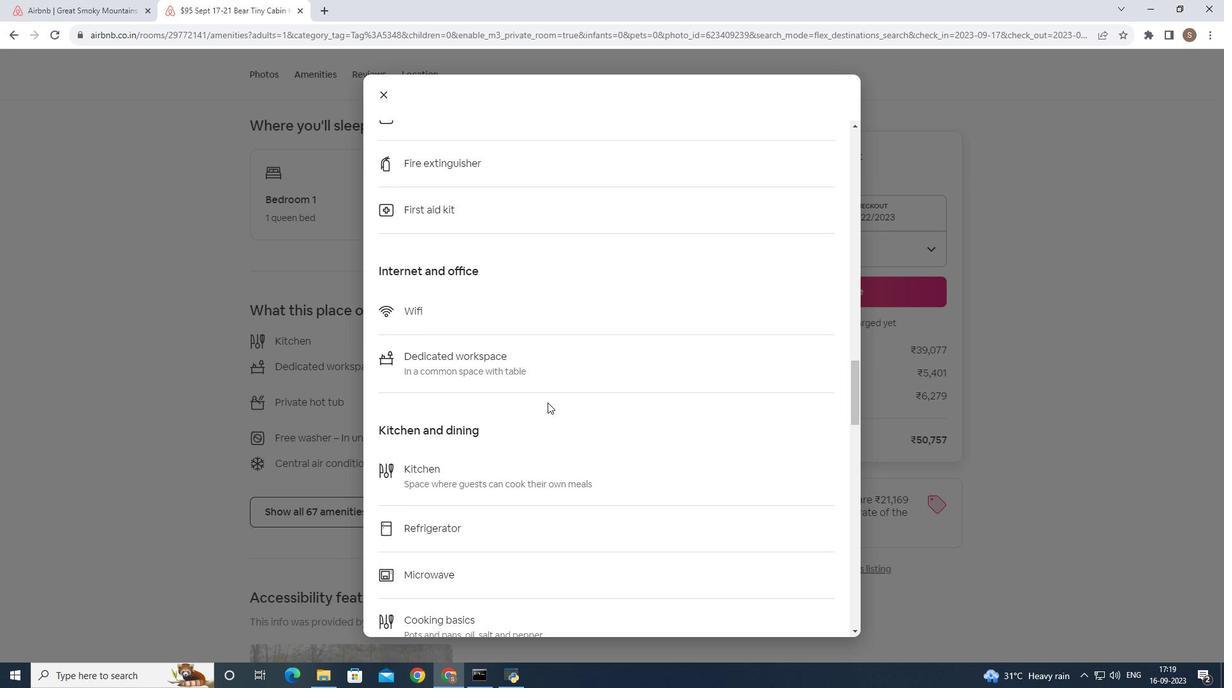 
Action: Mouse scrolled (547, 402) with delta (0, 0)
Screenshot: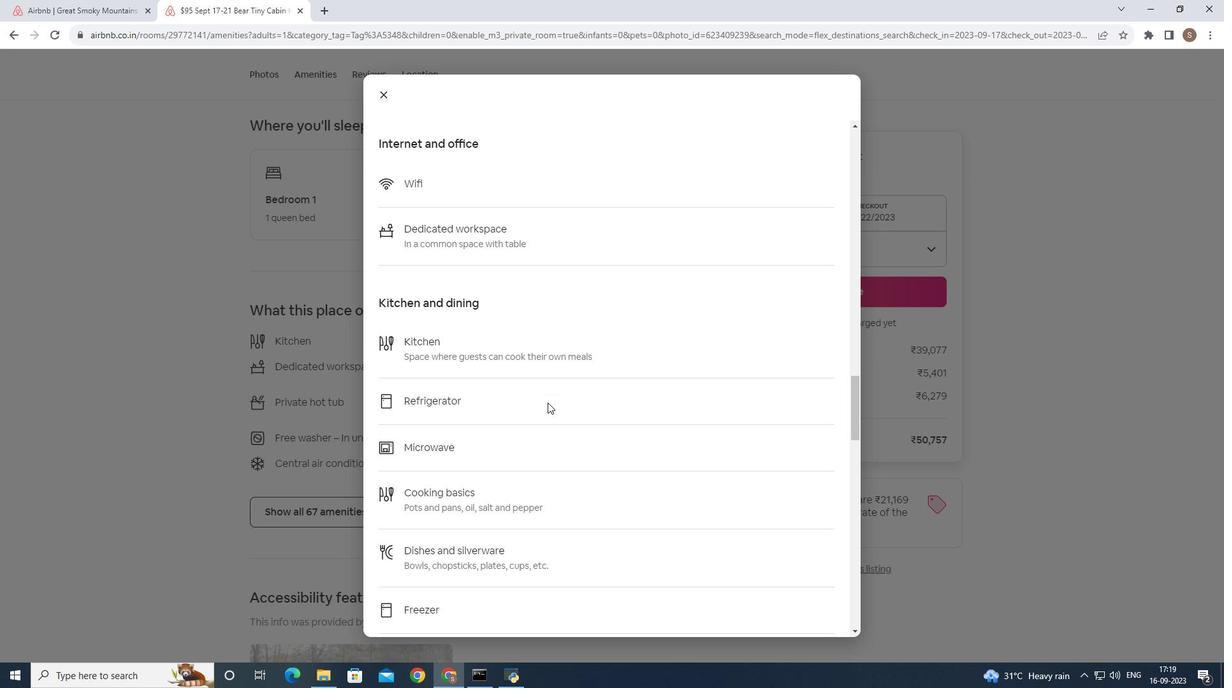 
Action: Mouse scrolled (547, 402) with delta (0, 0)
Screenshot: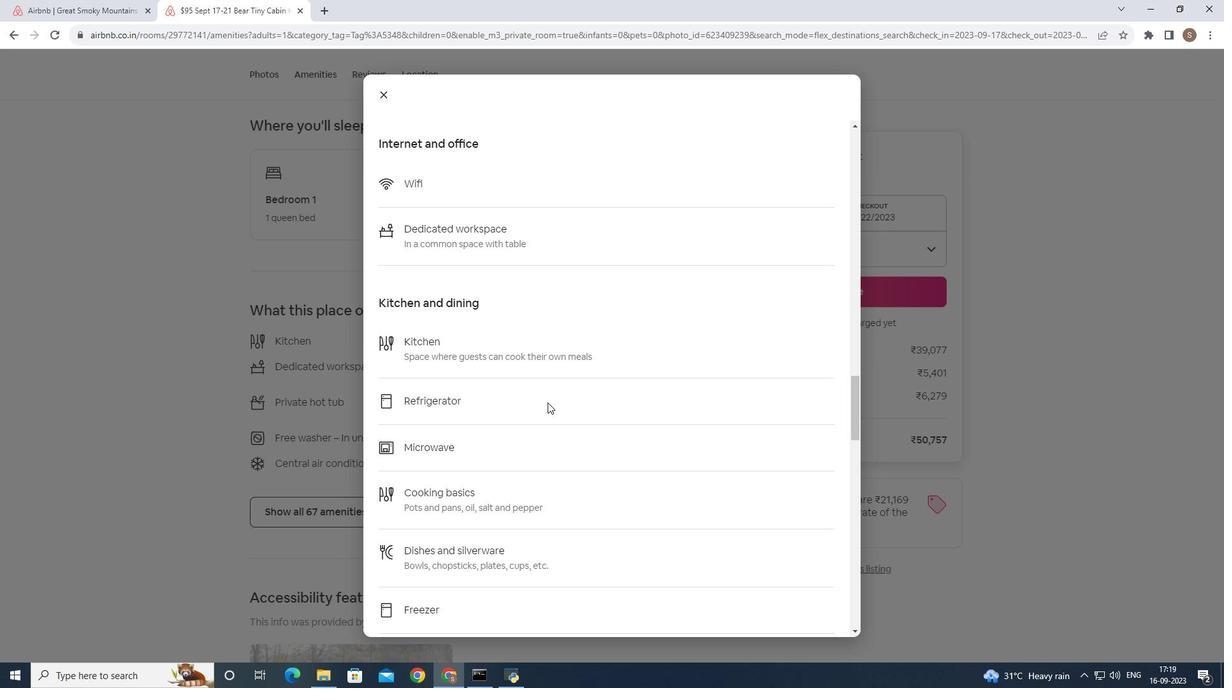 
Action: Mouse scrolled (547, 402) with delta (0, 0)
Screenshot: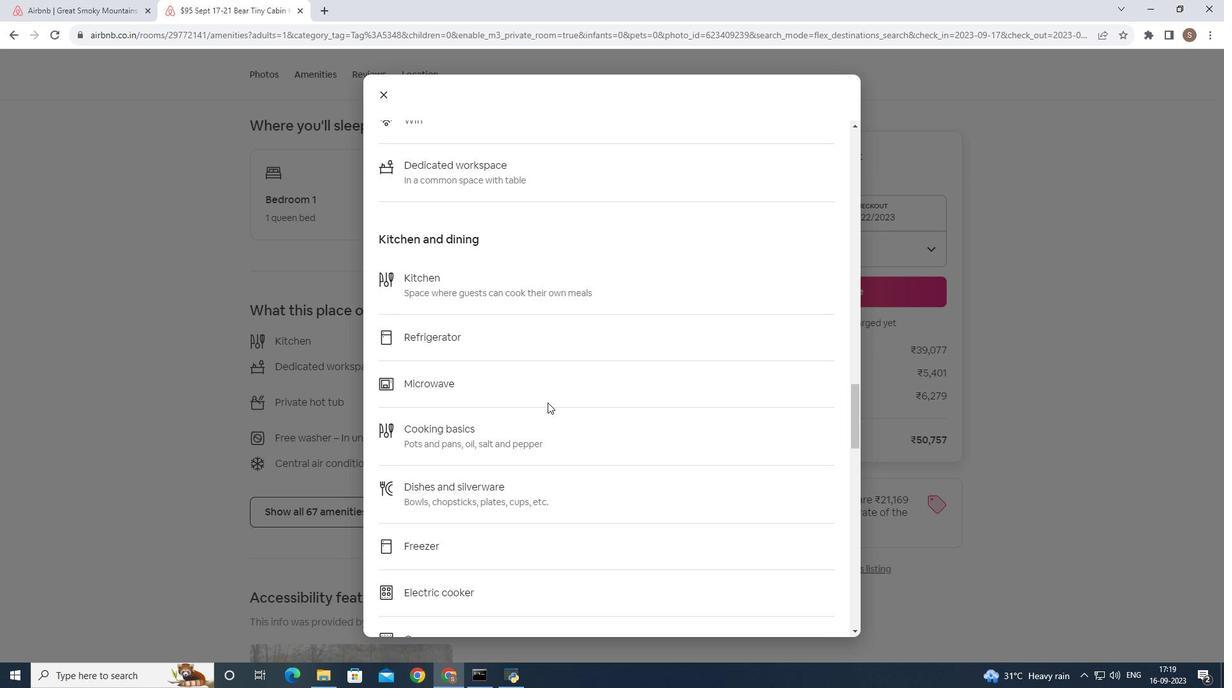 
Action: Mouse scrolled (547, 402) with delta (0, 0)
Screenshot: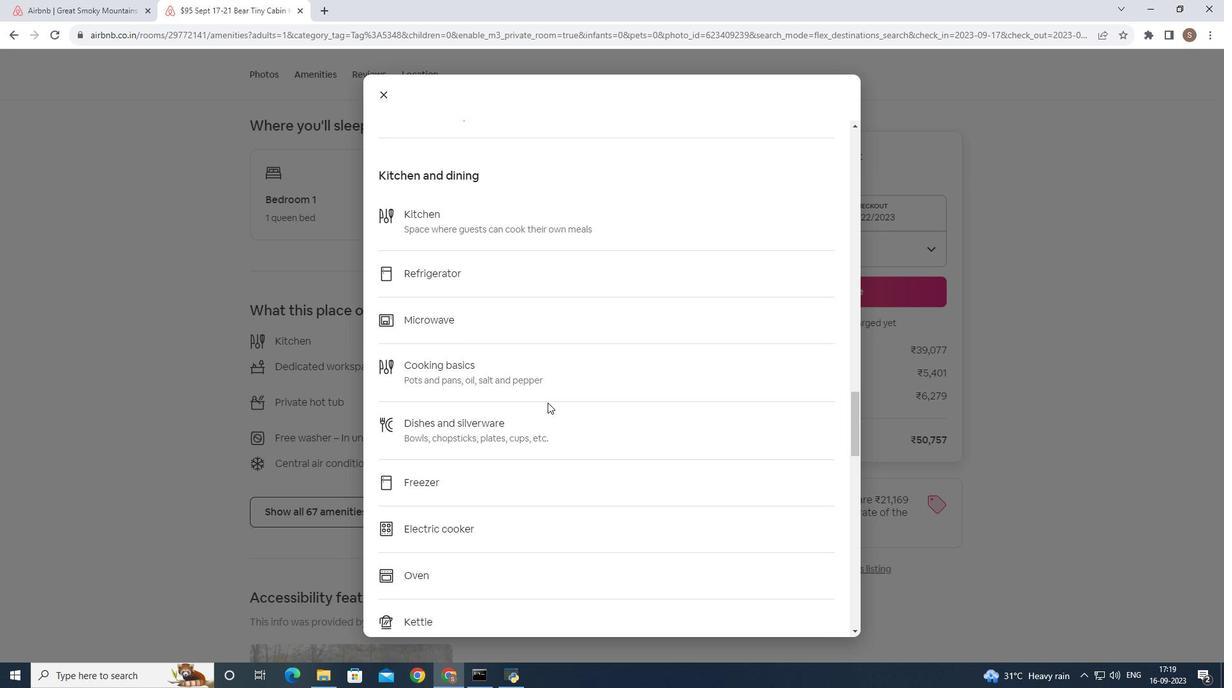 
Action: Mouse scrolled (547, 402) with delta (0, 0)
Screenshot: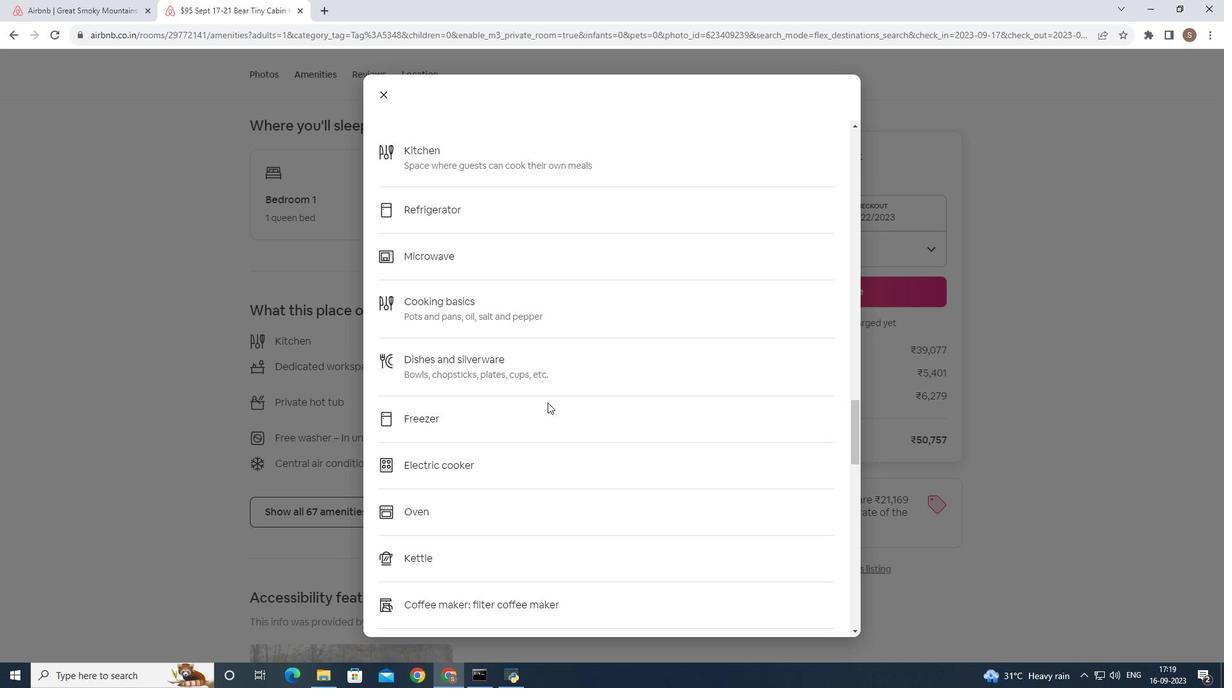 
Action: Mouse scrolled (547, 402) with delta (0, 0)
Screenshot: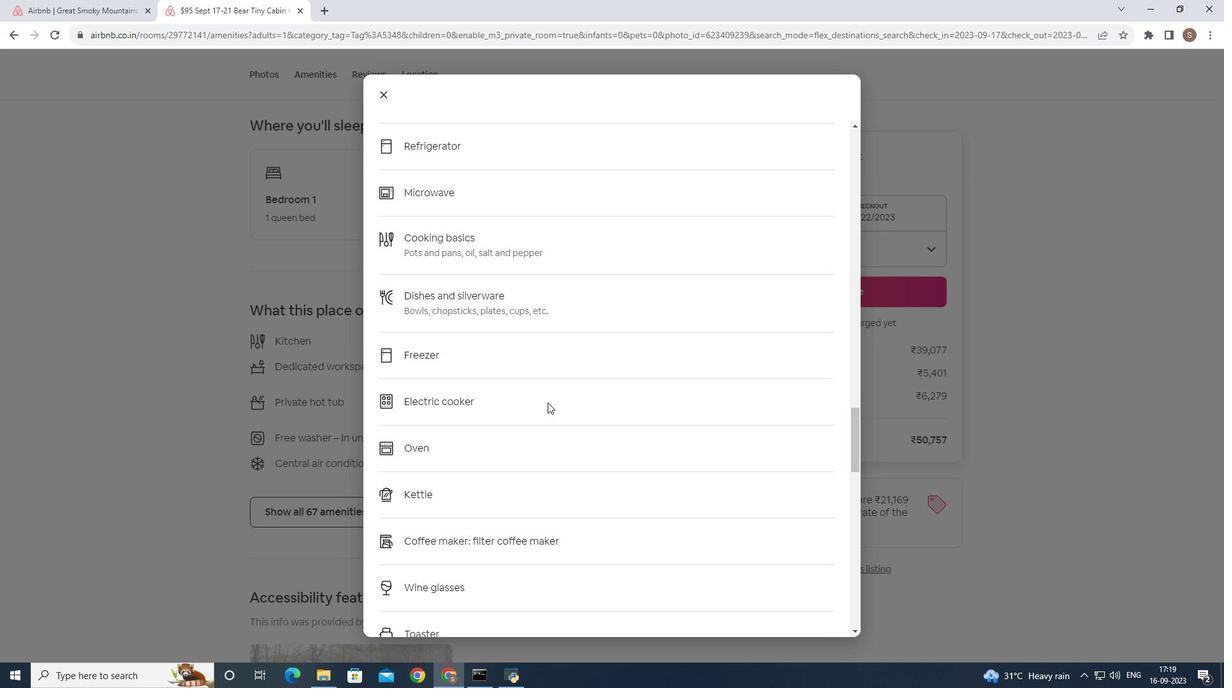 
Action: Mouse scrolled (547, 402) with delta (0, 0)
Screenshot: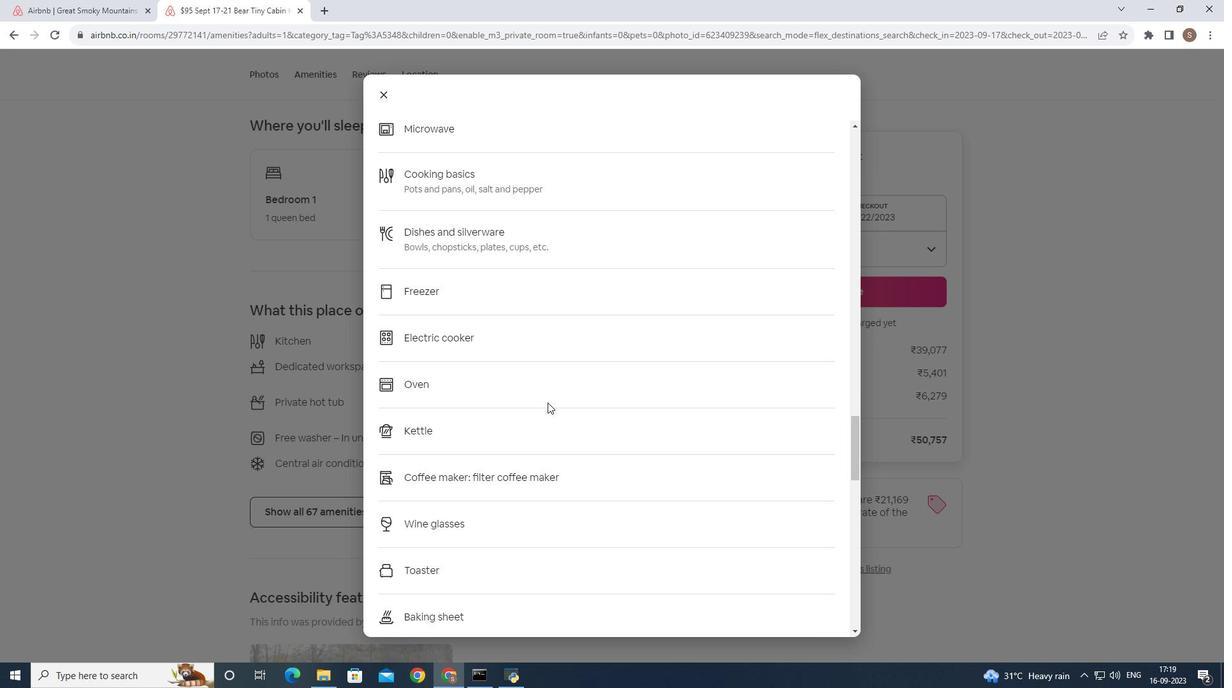 
Action: Mouse scrolled (547, 402) with delta (0, 0)
Screenshot: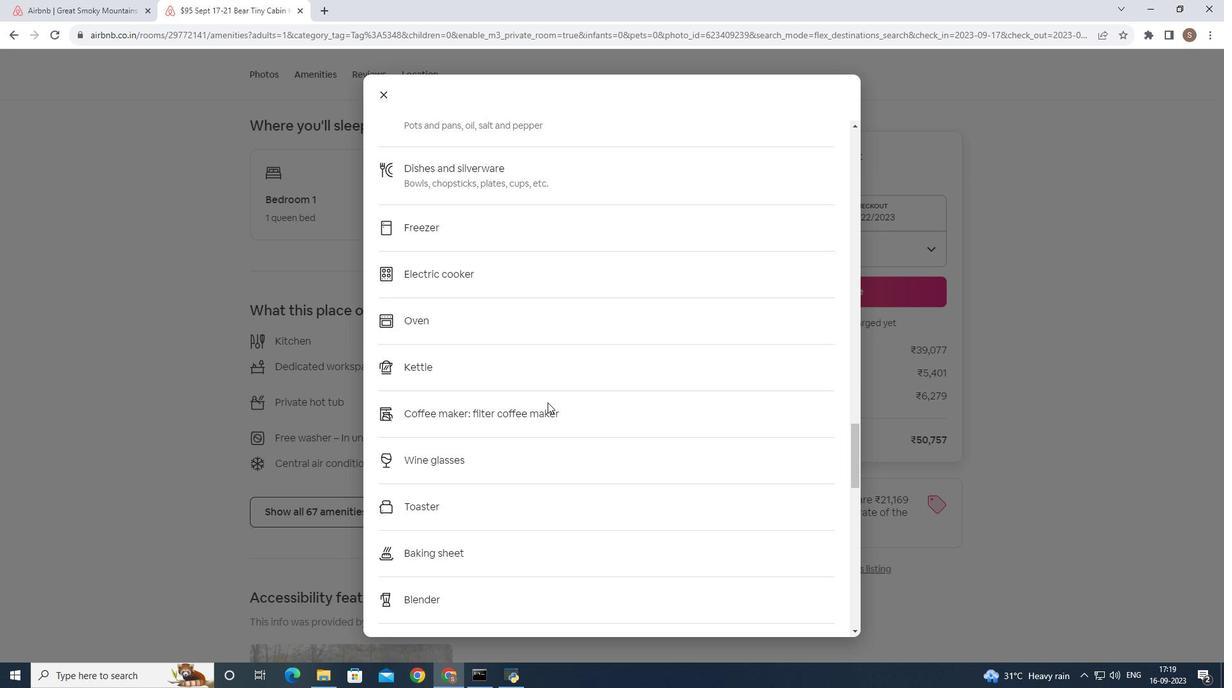 
Action: Mouse scrolled (547, 402) with delta (0, 0)
Screenshot: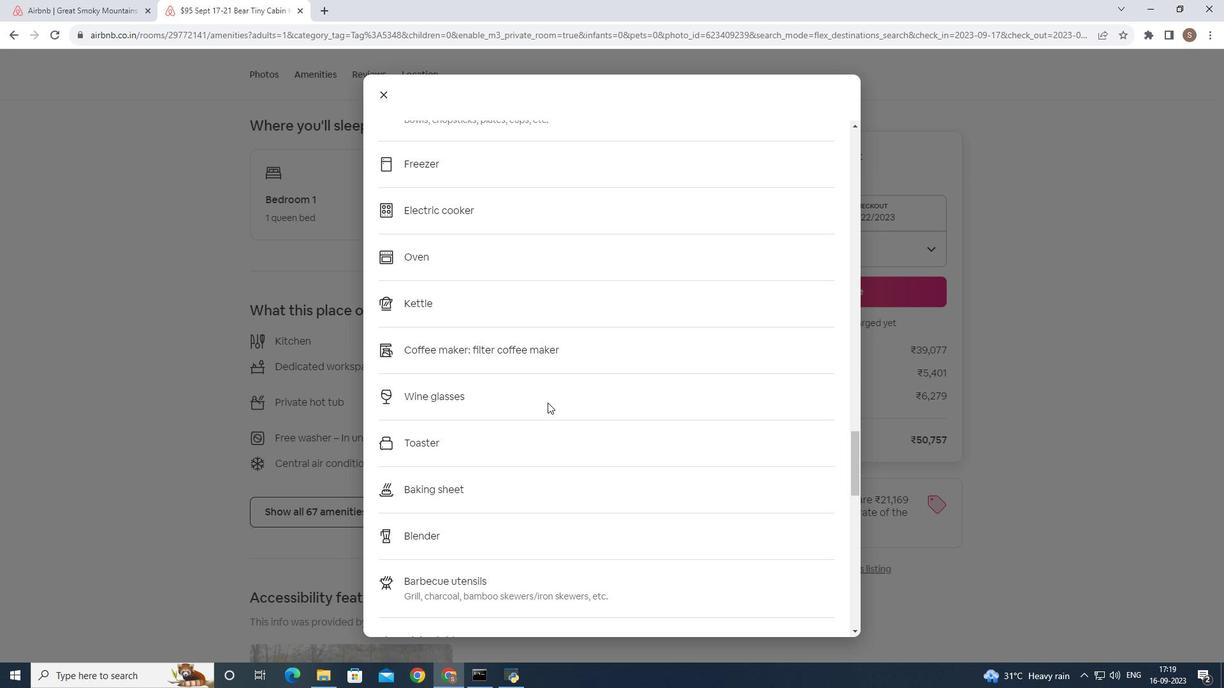 
Action: Mouse scrolled (547, 402) with delta (0, 0)
Screenshot: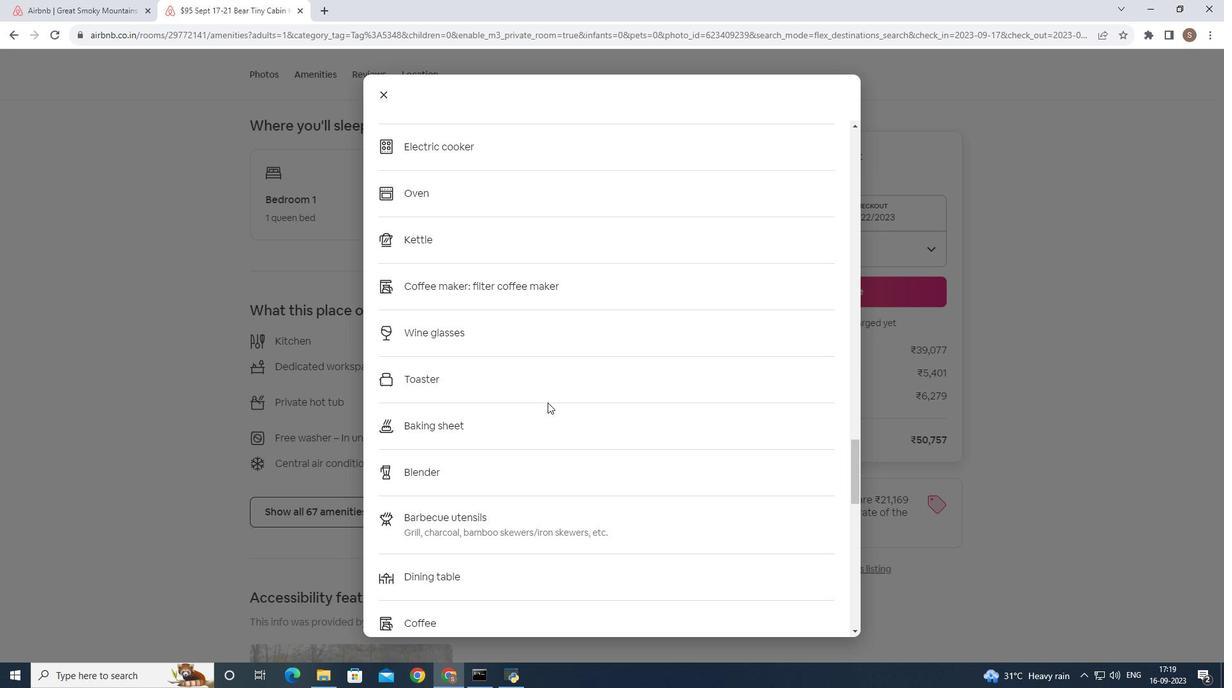 
Action: Mouse scrolled (547, 402) with delta (0, 0)
Screenshot: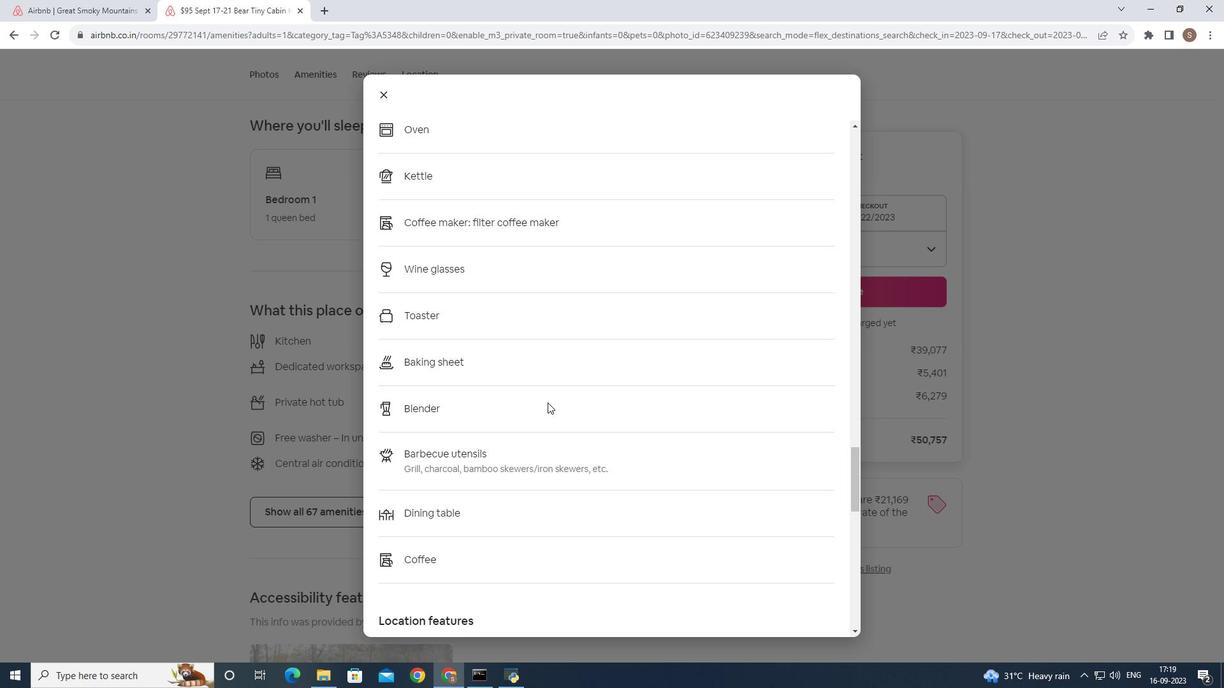 
Action: Mouse scrolled (547, 402) with delta (0, 0)
Screenshot: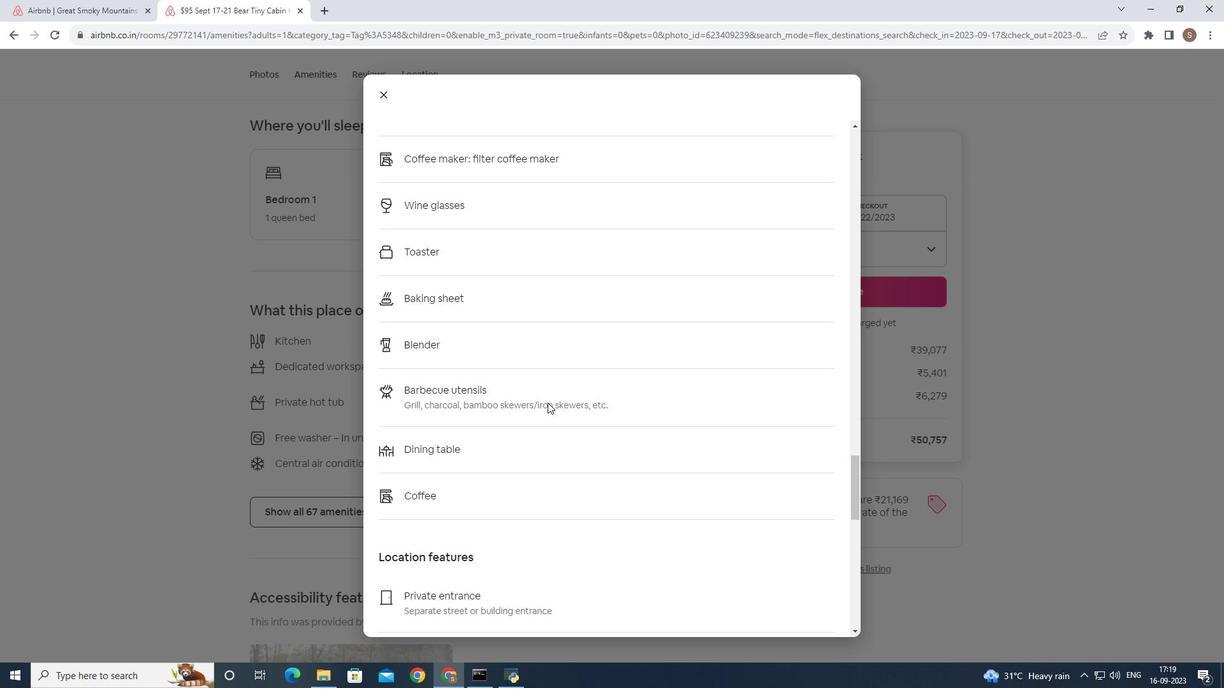 
Action: Mouse scrolled (547, 402) with delta (0, 0)
Screenshot: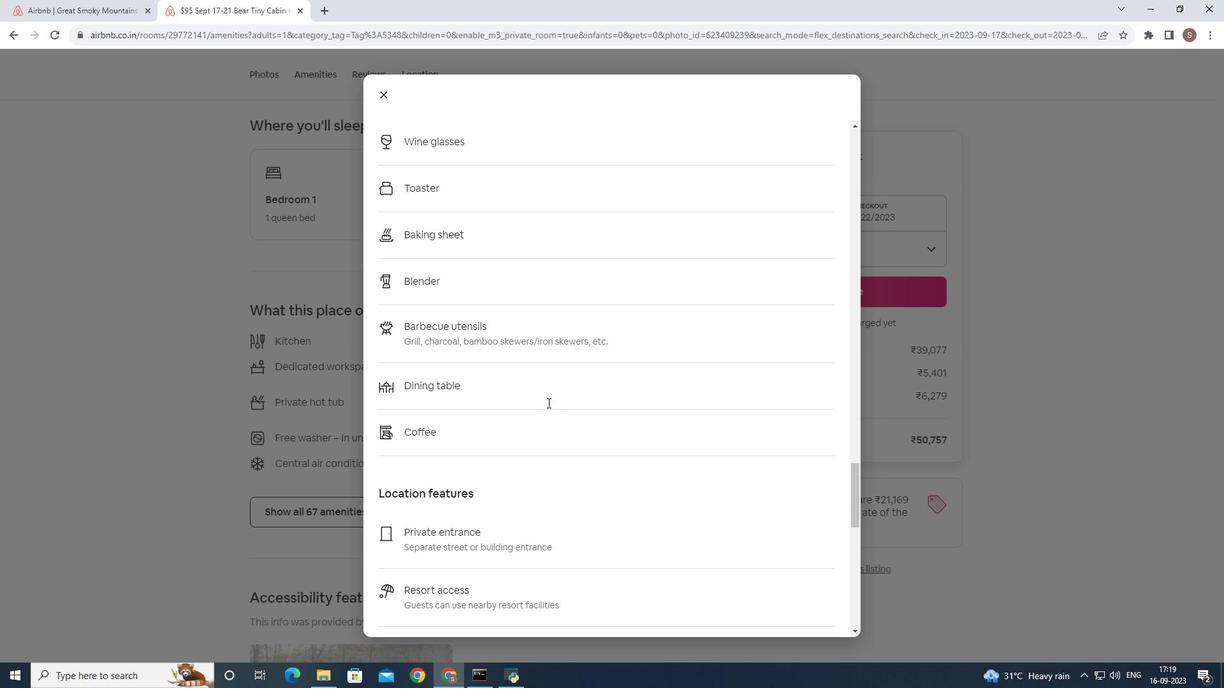 
Action: Mouse scrolled (547, 402) with delta (0, 0)
Screenshot: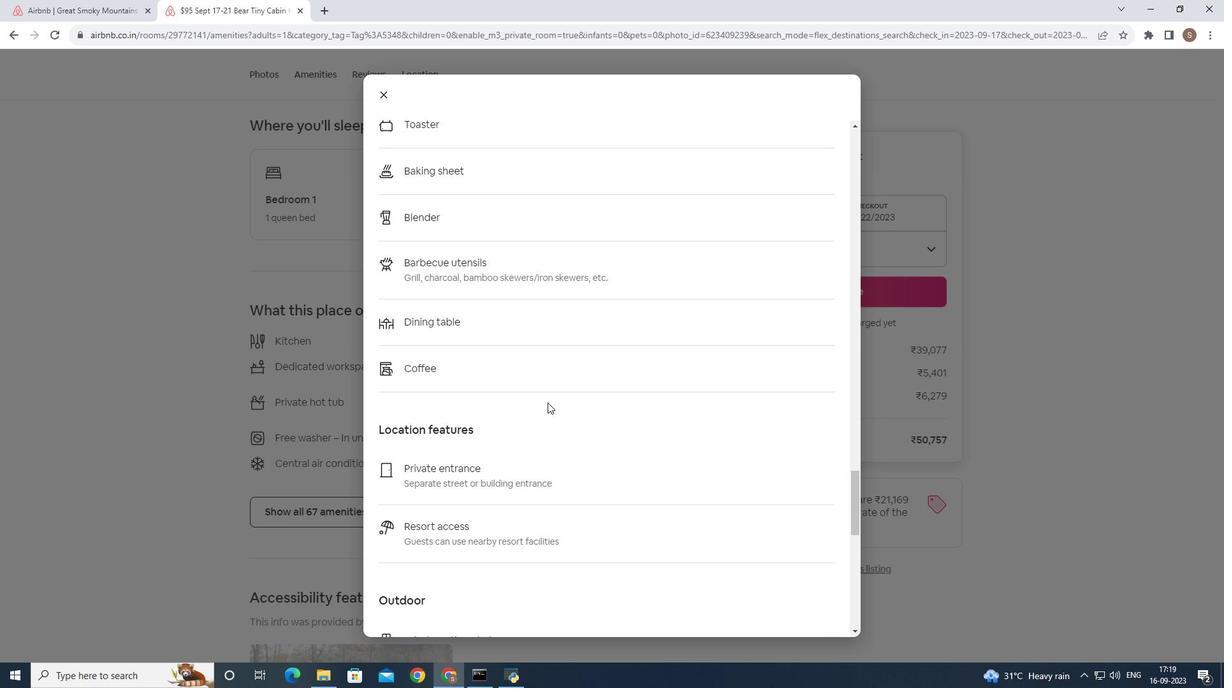 
Action: Mouse scrolled (547, 402) with delta (0, 0)
Screenshot: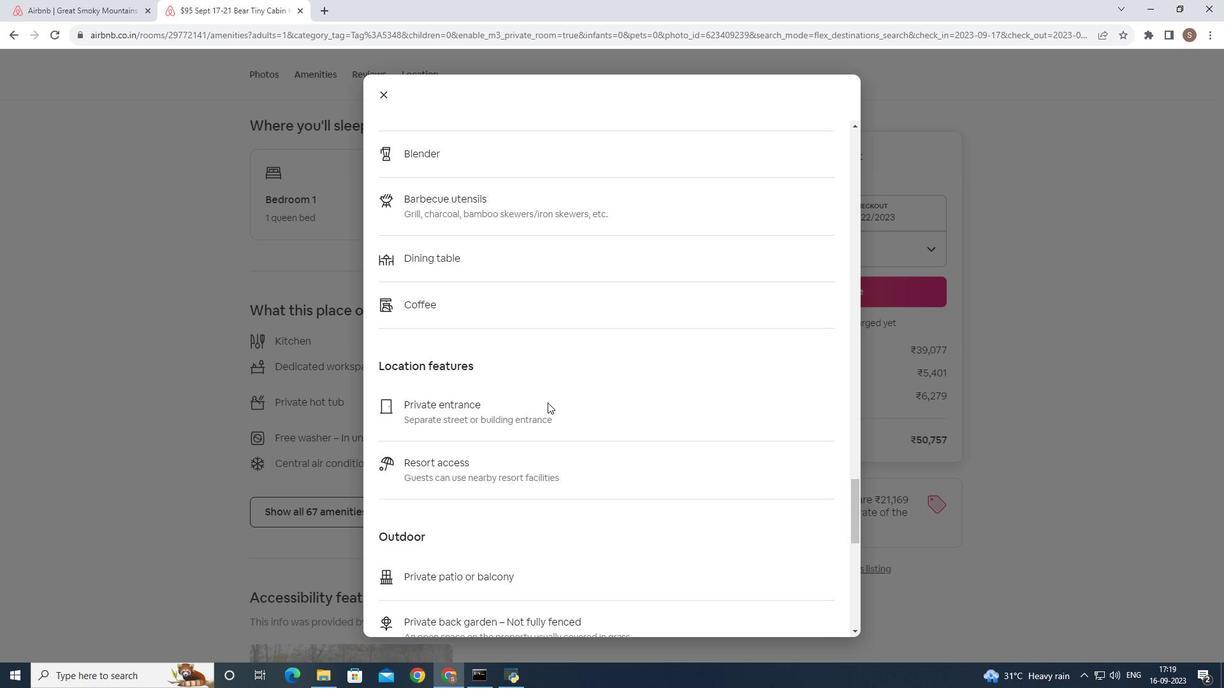
Action: Mouse scrolled (547, 402) with delta (0, 0)
Screenshot: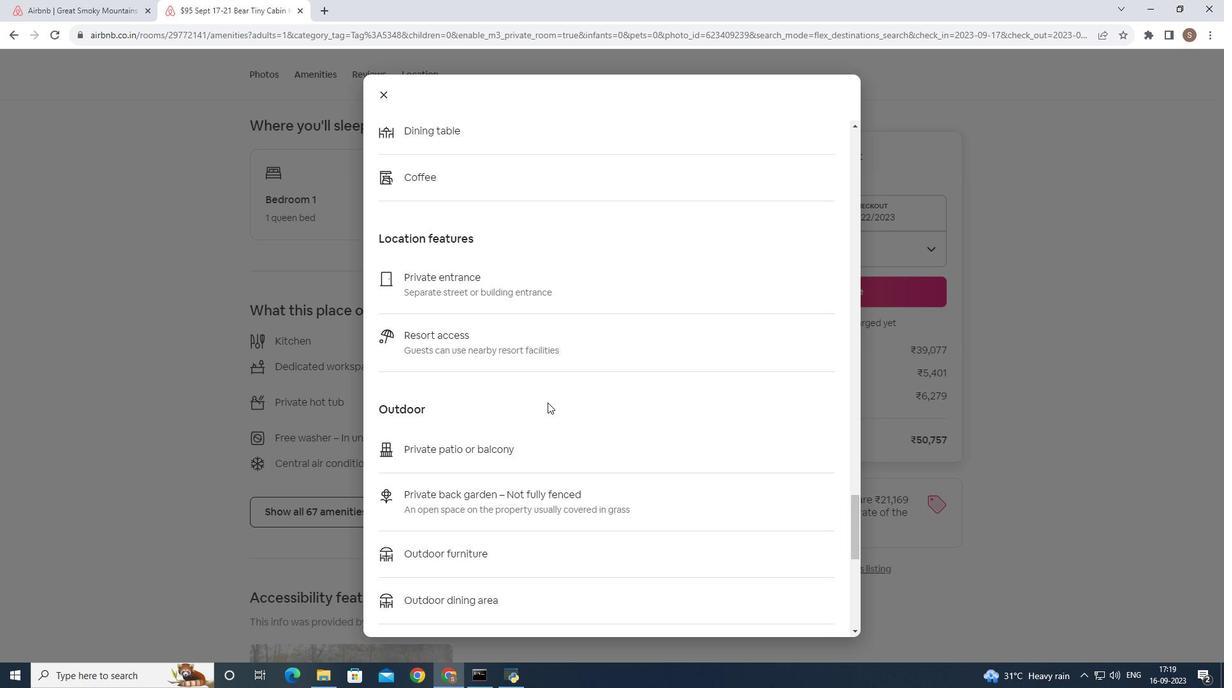 
Action: Mouse scrolled (547, 402) with delta (0, 0)
Screenshot: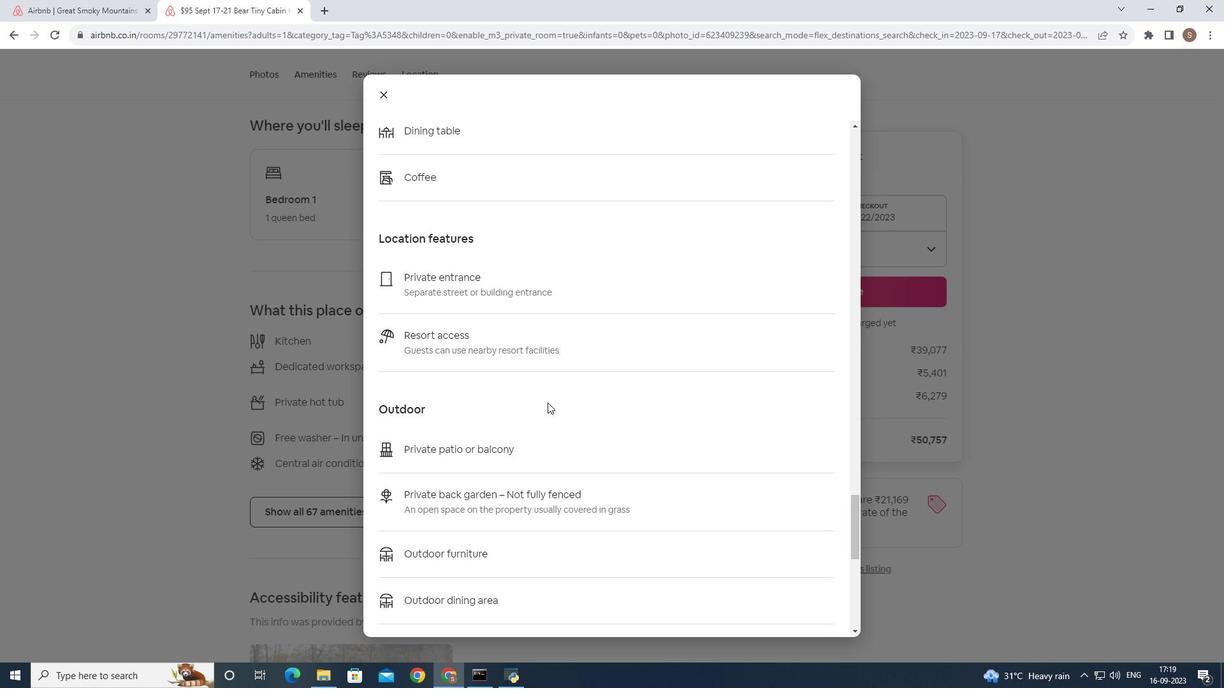 
Action: Mouse scrolled (547, 402) with delta (0, 0)
Screenshot: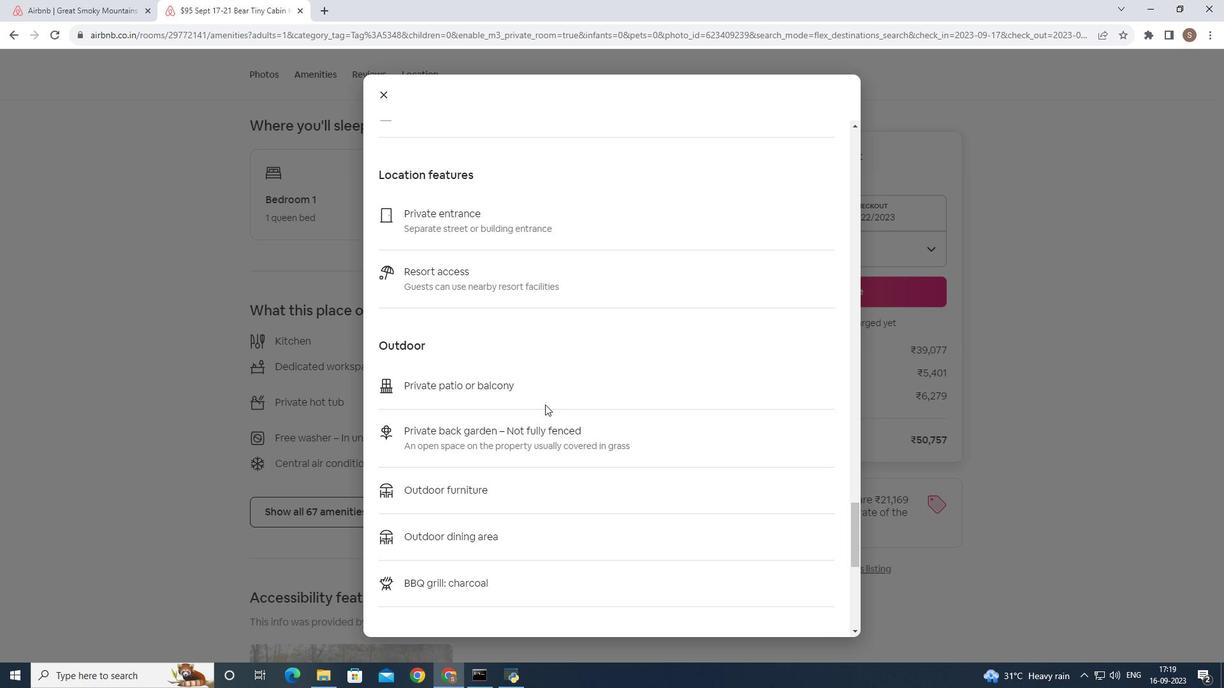 
Action: Mouse moved to (544, 405)
Screenshot: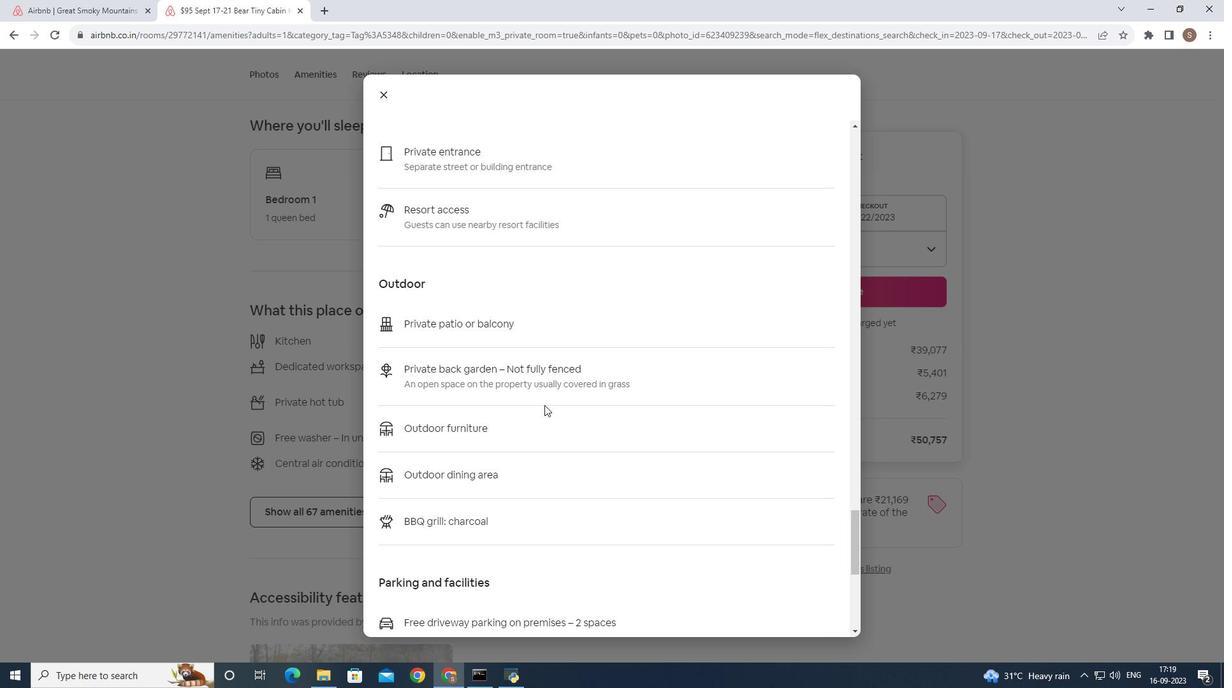 
Action: Mouse scrolled (544, 404) with delta (0, 0)
Screenshot: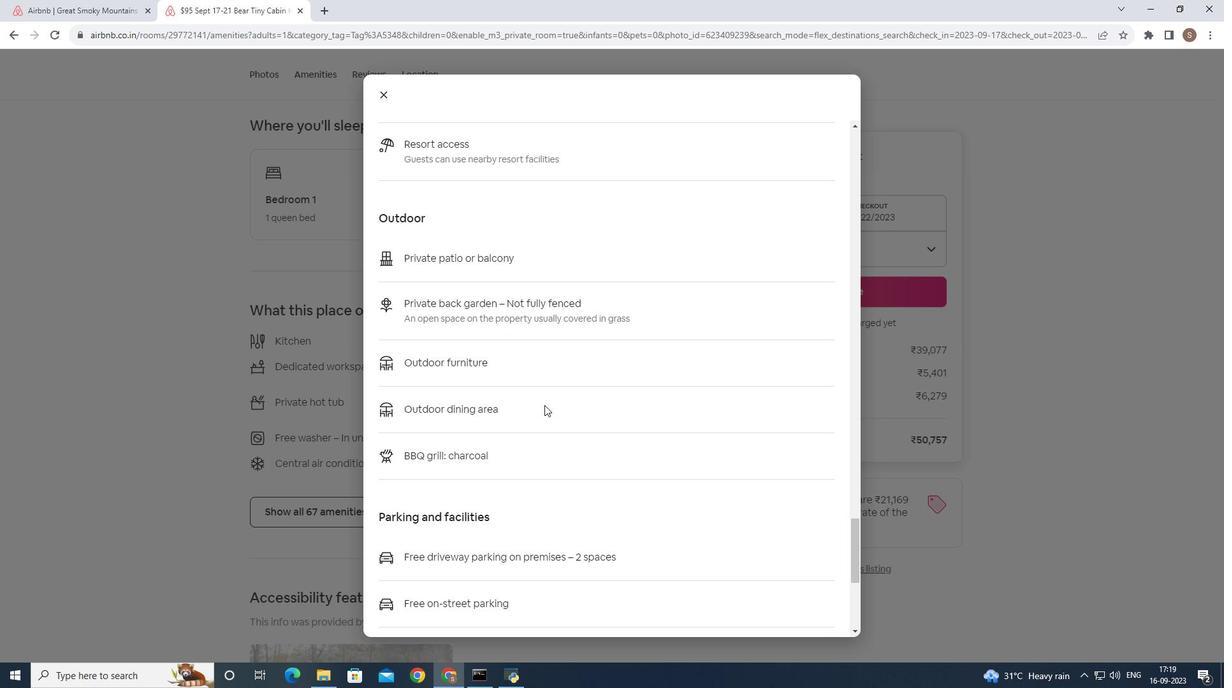 
Action: Mouse scrolled (544, 404) with delta (0, 0)
Screenshot: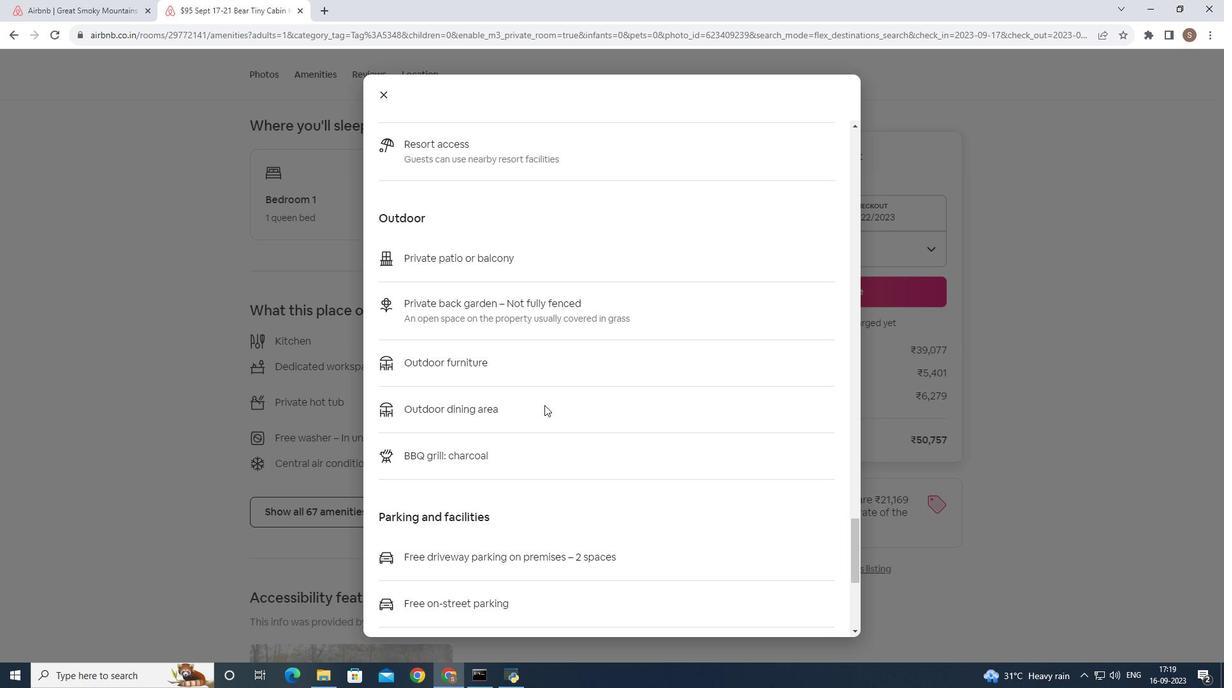 
Action: Mouse scrolled (544, 404) with delta (0, 0)
Screenshot: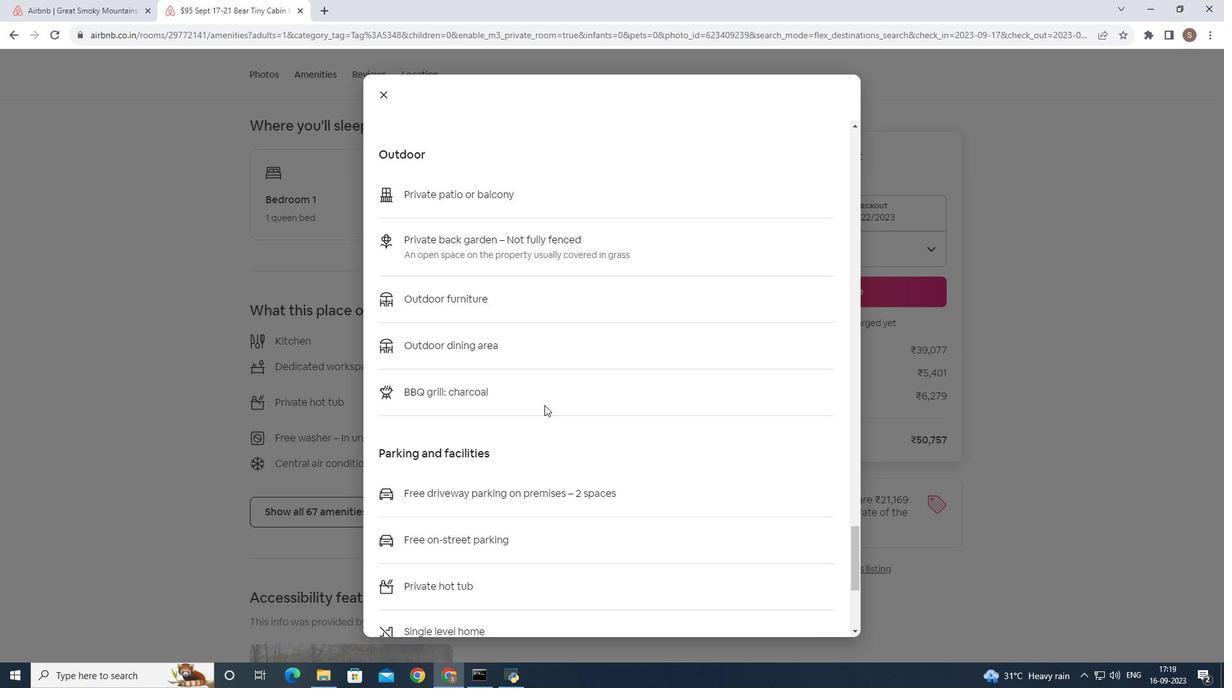 
Action: Mouse scrolled (544, 404) with delta (0, 0)
Screenshot: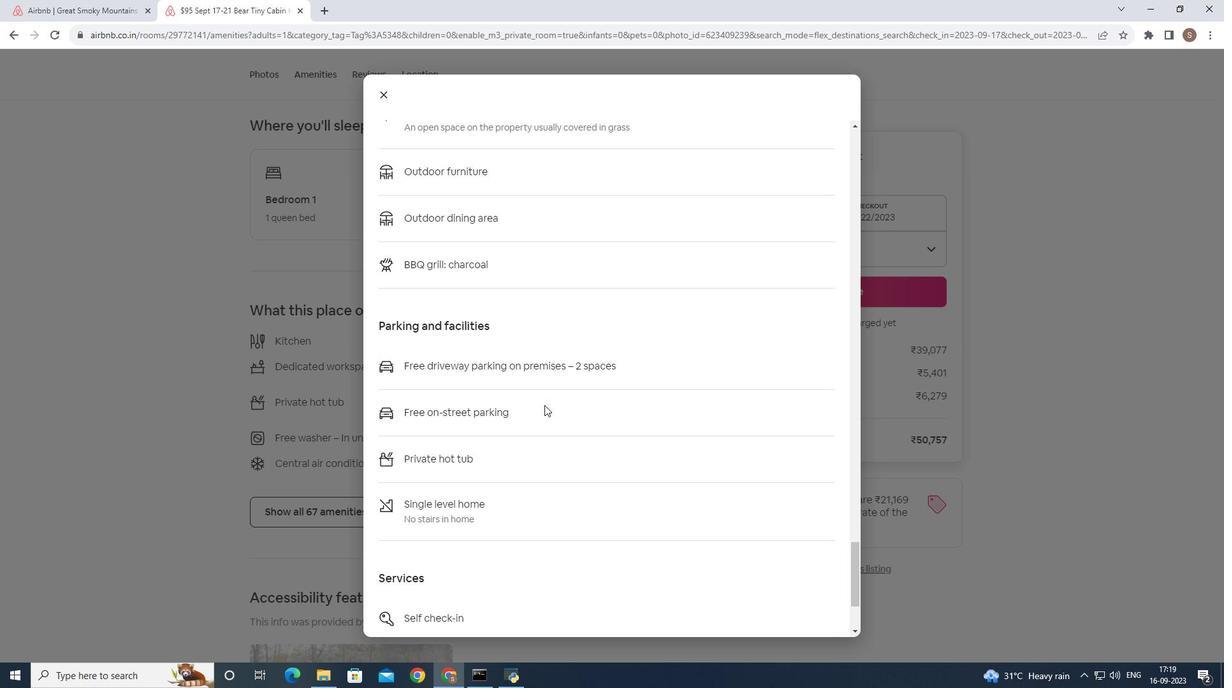 
Action: Mouse scrolled (544, 404) with delta (0, 0)
Screenshot: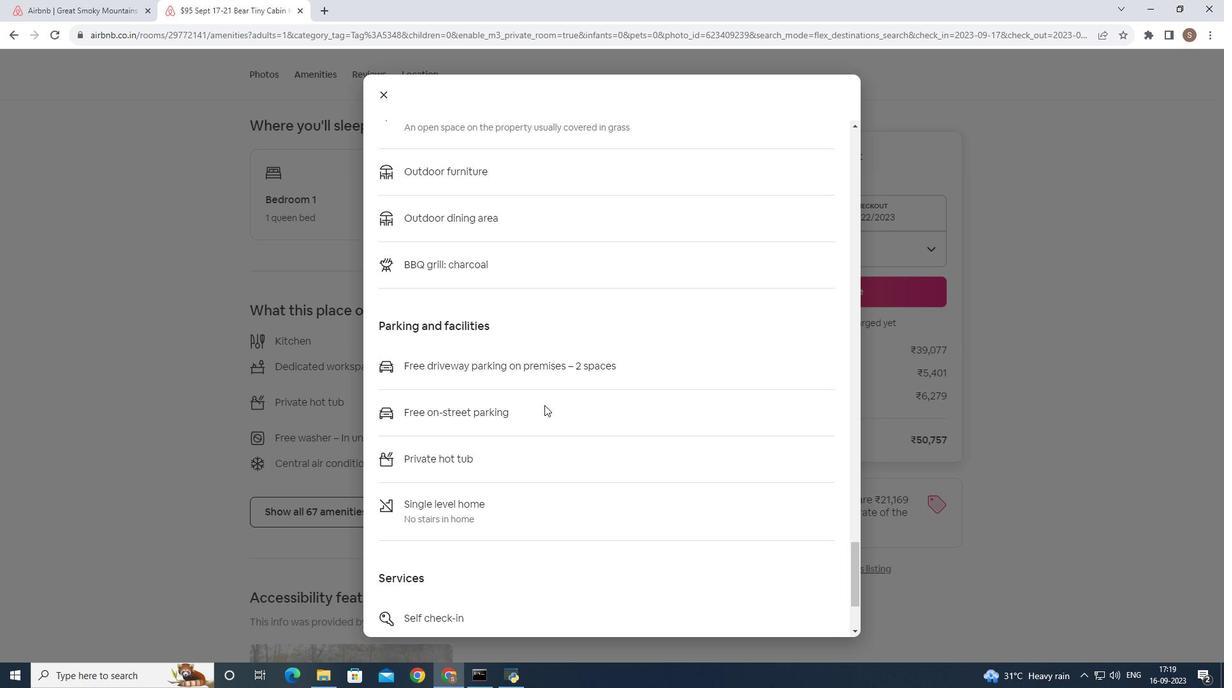 
Action: Mouse scrolled (544, 404) with delta (0, 0)
Screenshot: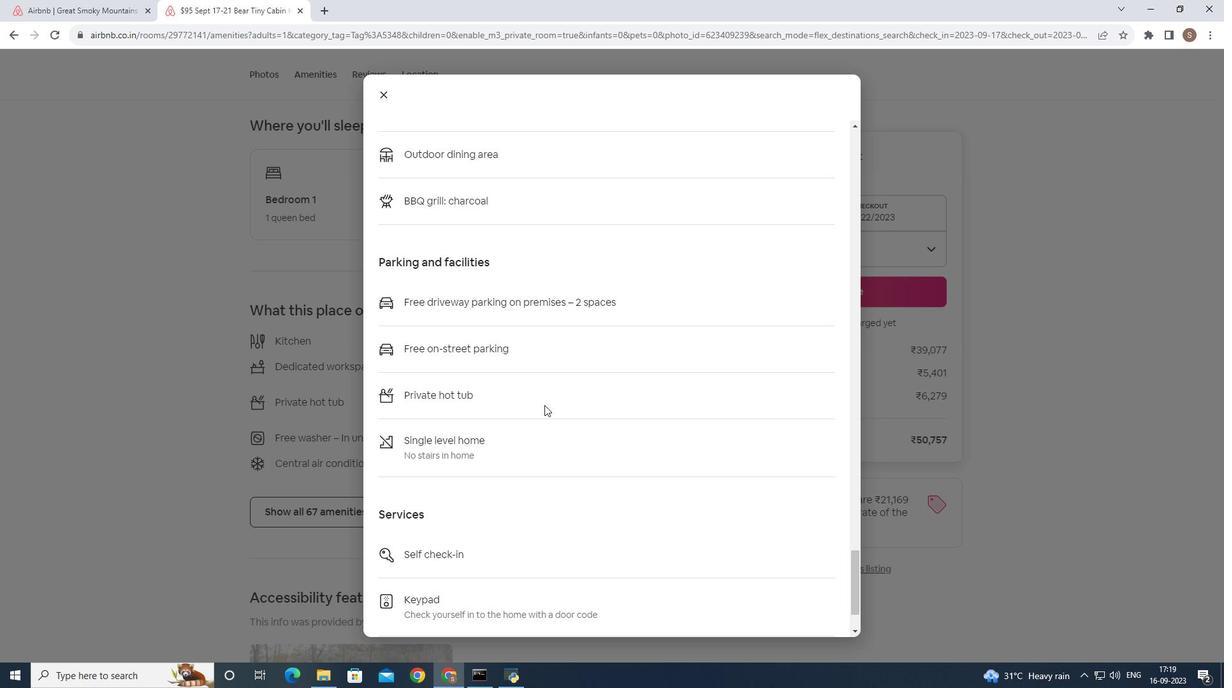 
Action: Mouse scrolled (544, 404) with delta (0, 0)
Screenshot: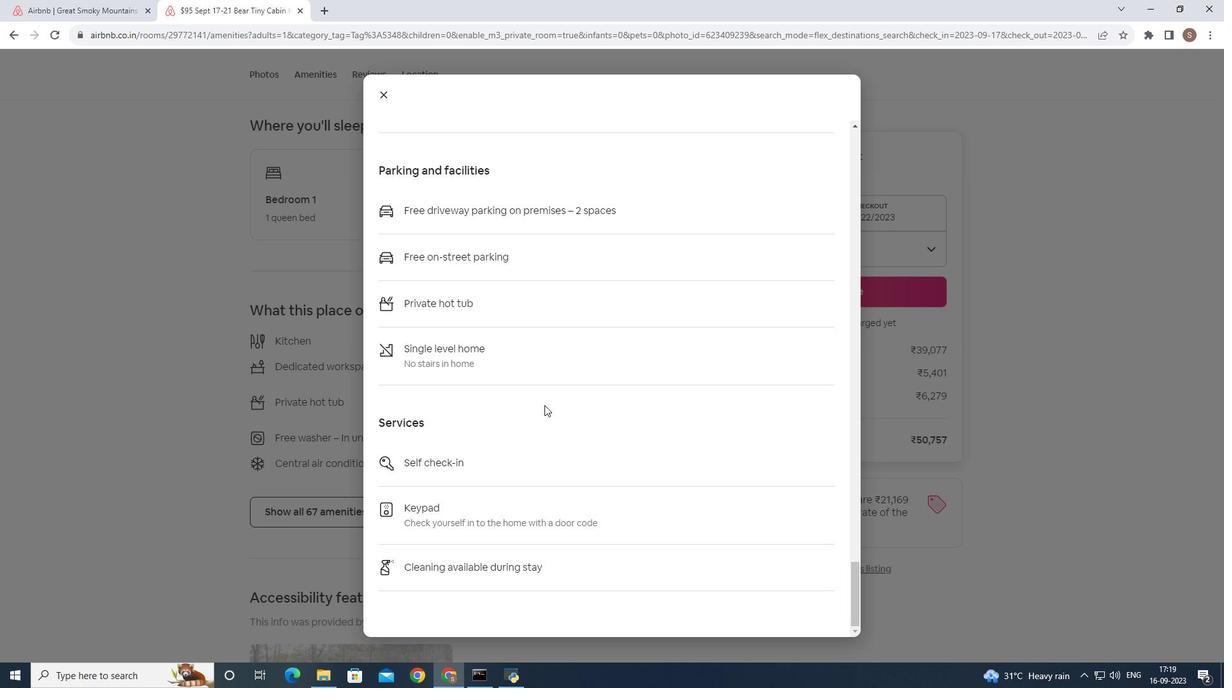 
Action: Mouse scrolled (544, 404) with delta (0, 0)
Screenshot: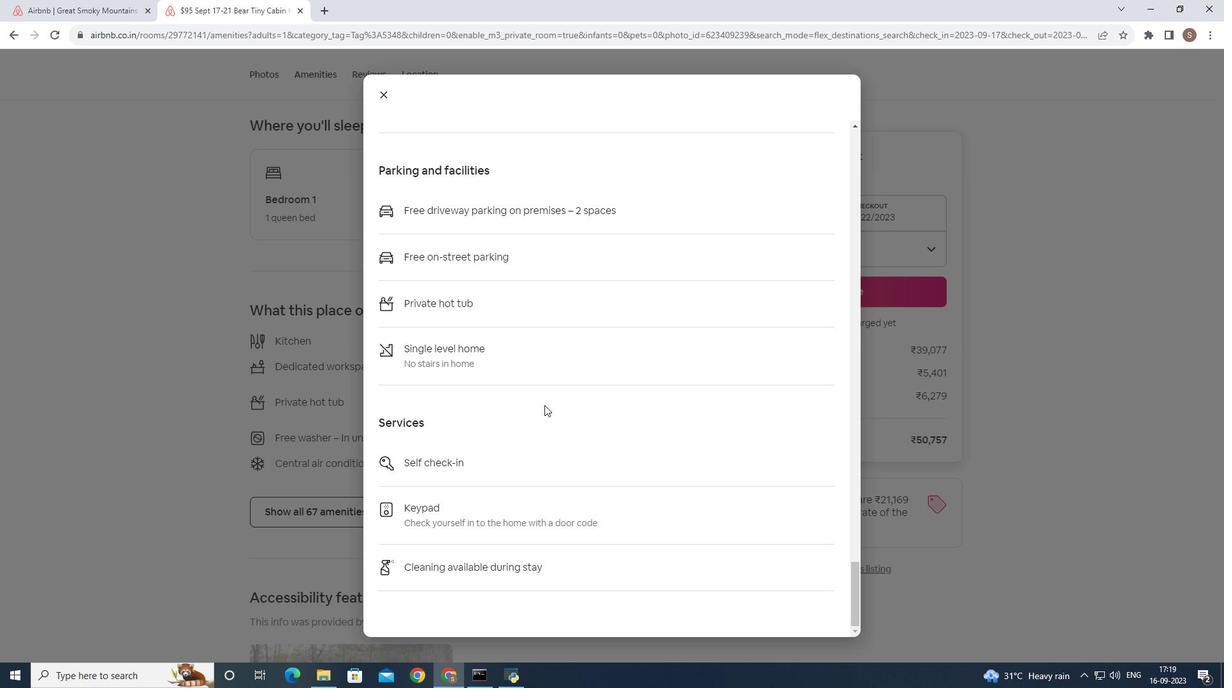 
Action: Mouse scrolled (544, 404) with delta (0, 0)
Screenshot: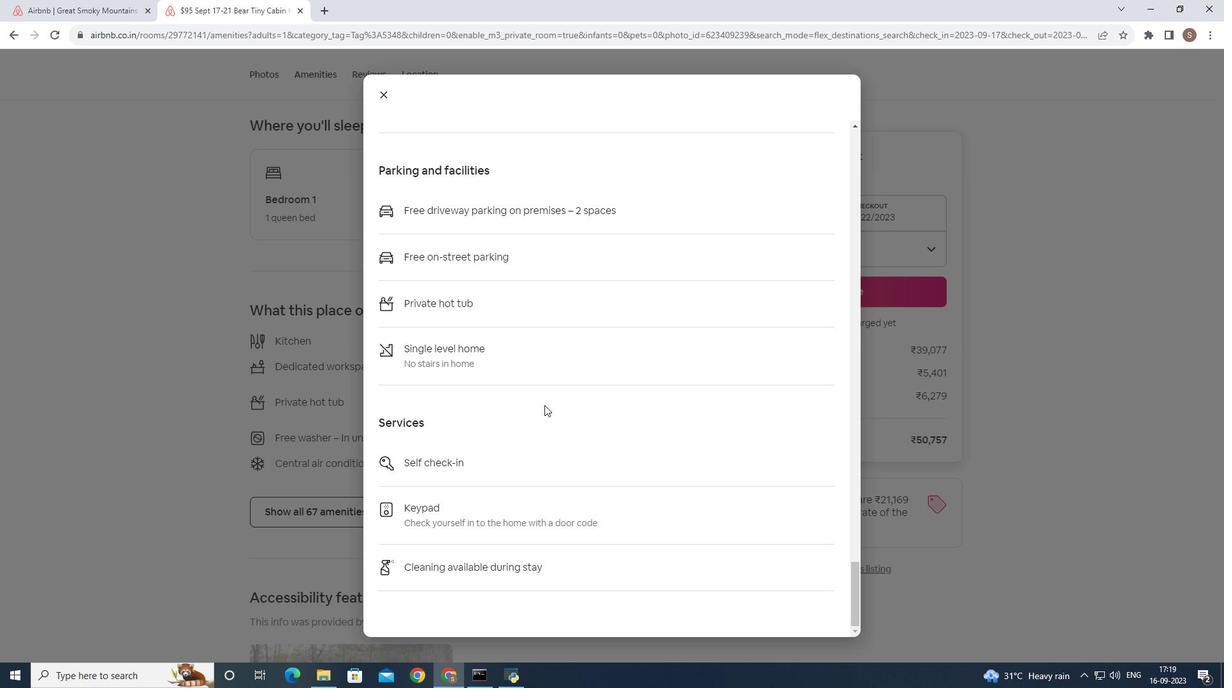 
Action: Mouse scrolled (544, 404) with delta (0, 0)
Screenshot: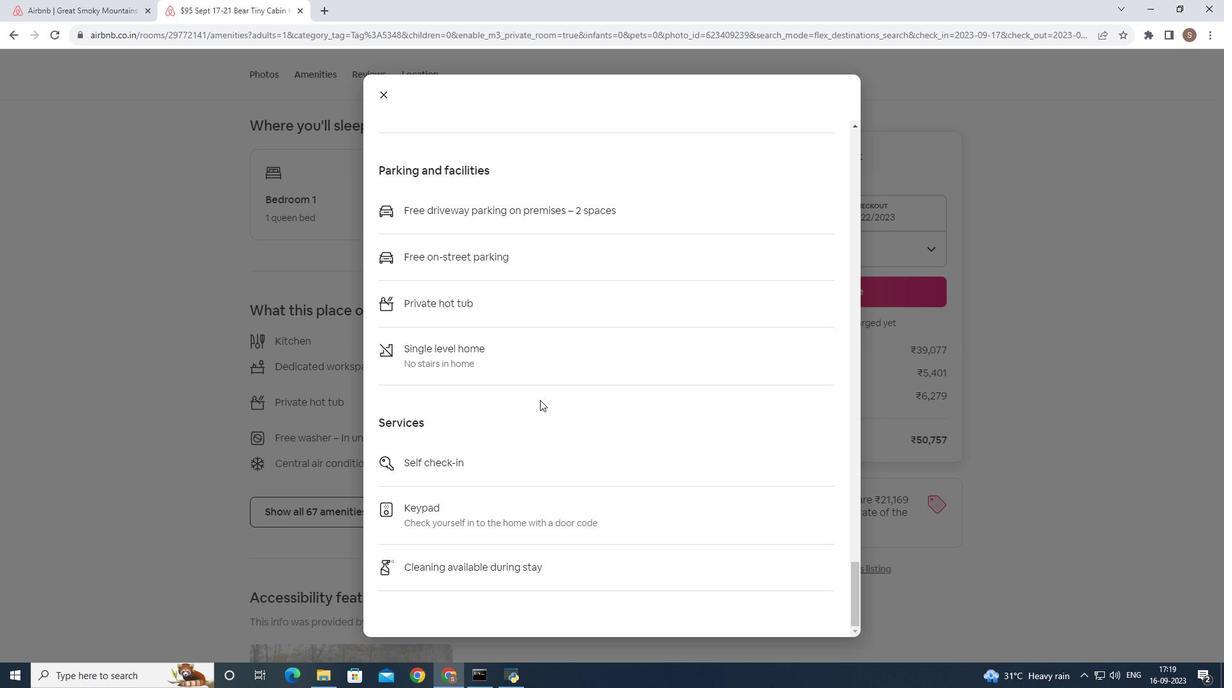 
Action: Mouse moved to (388, 94)
Screenshot: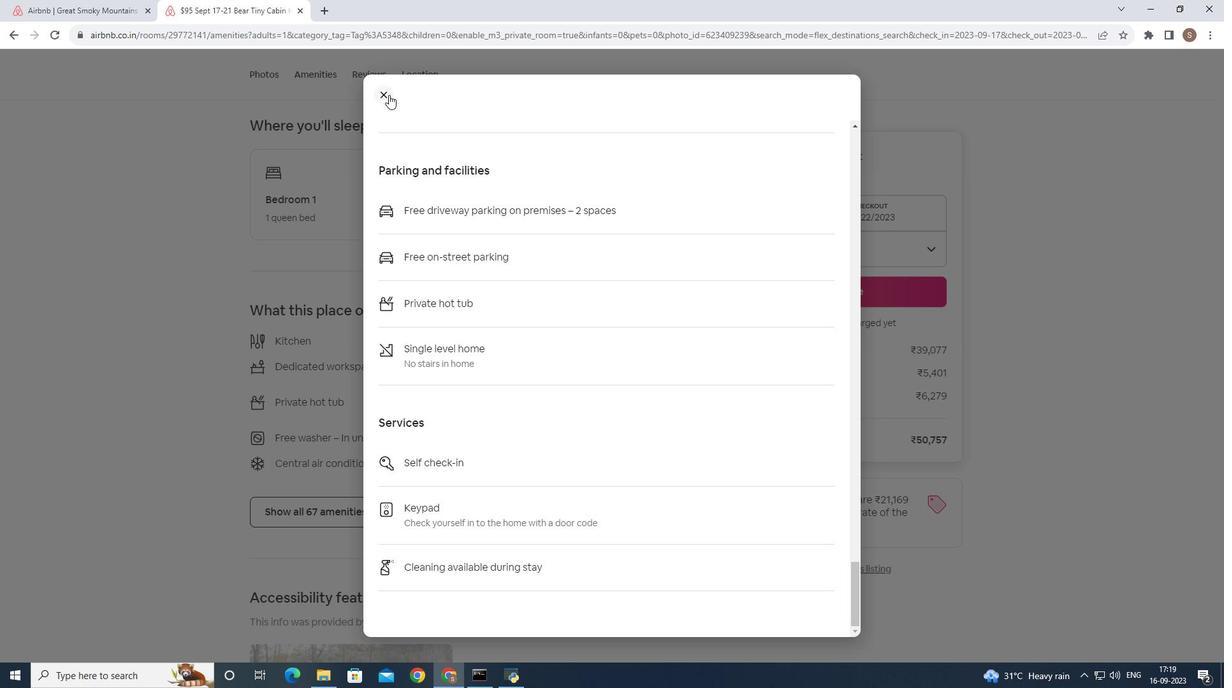 
Action: Mouse pressed left at (388, 94)
Screenshot: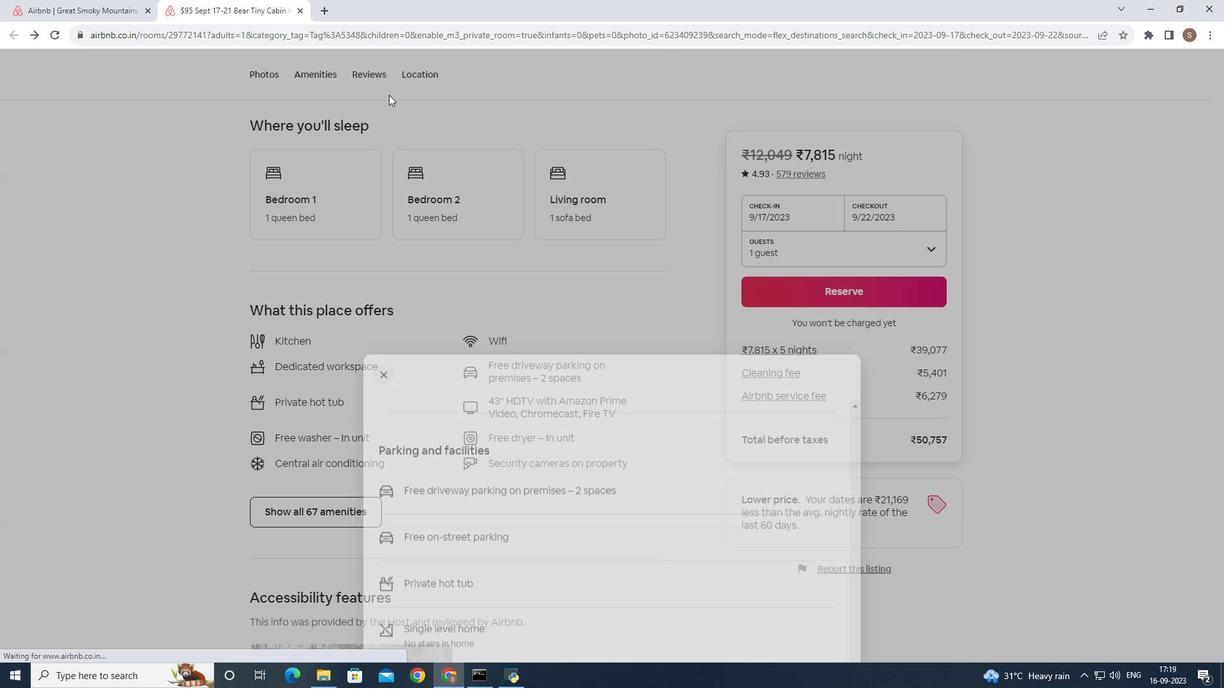
Action: Mouse moved to (369, 338)
Screenshot: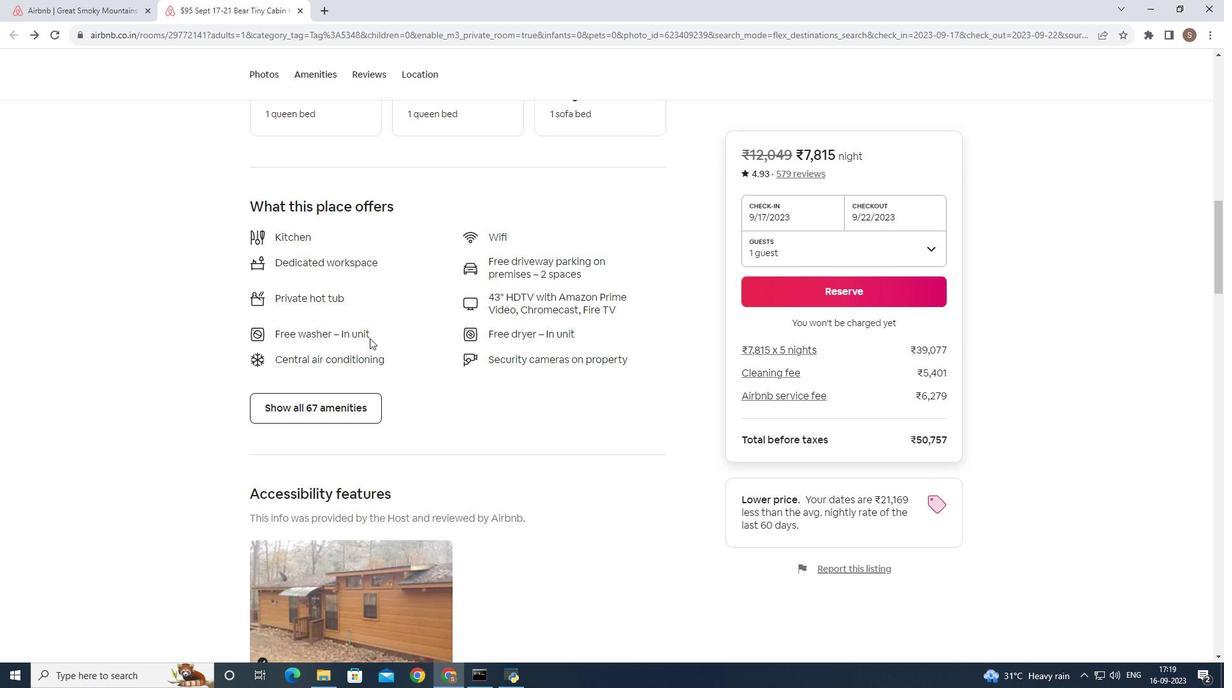 
Action: Mouse scrolled (369, 337) with delta (0, 0)
Screenshot: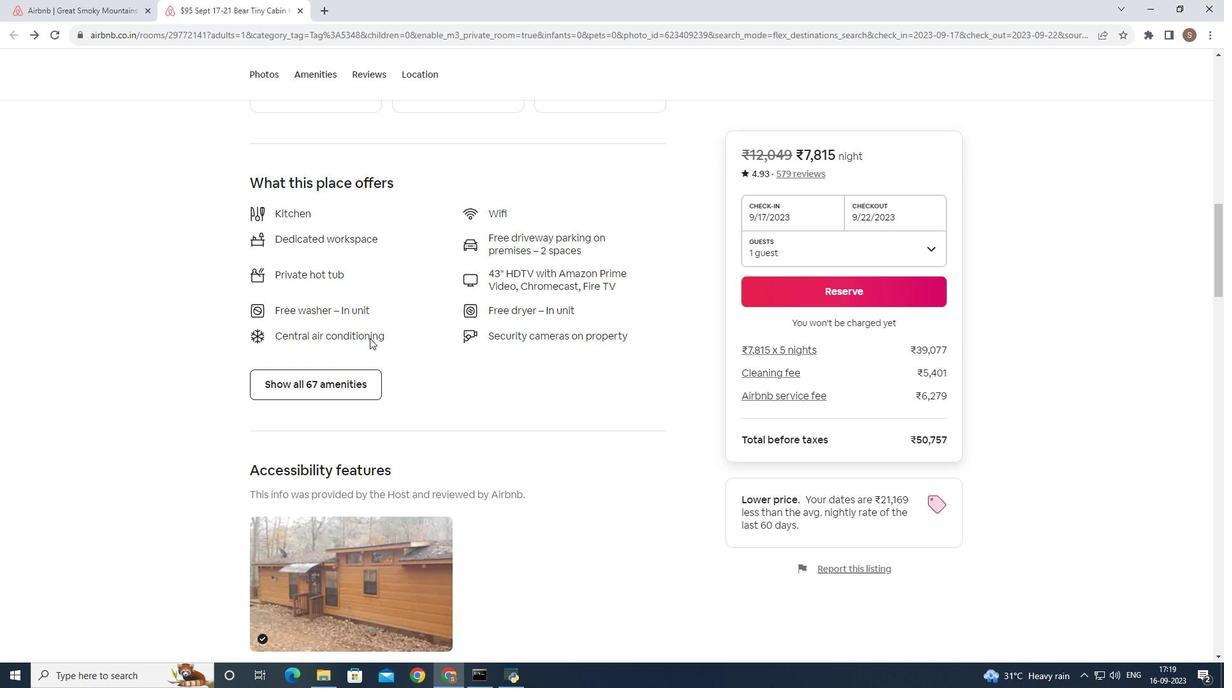 
Action: Mouse scrolled (369, 337) with delta (0, 0)
Screenshot: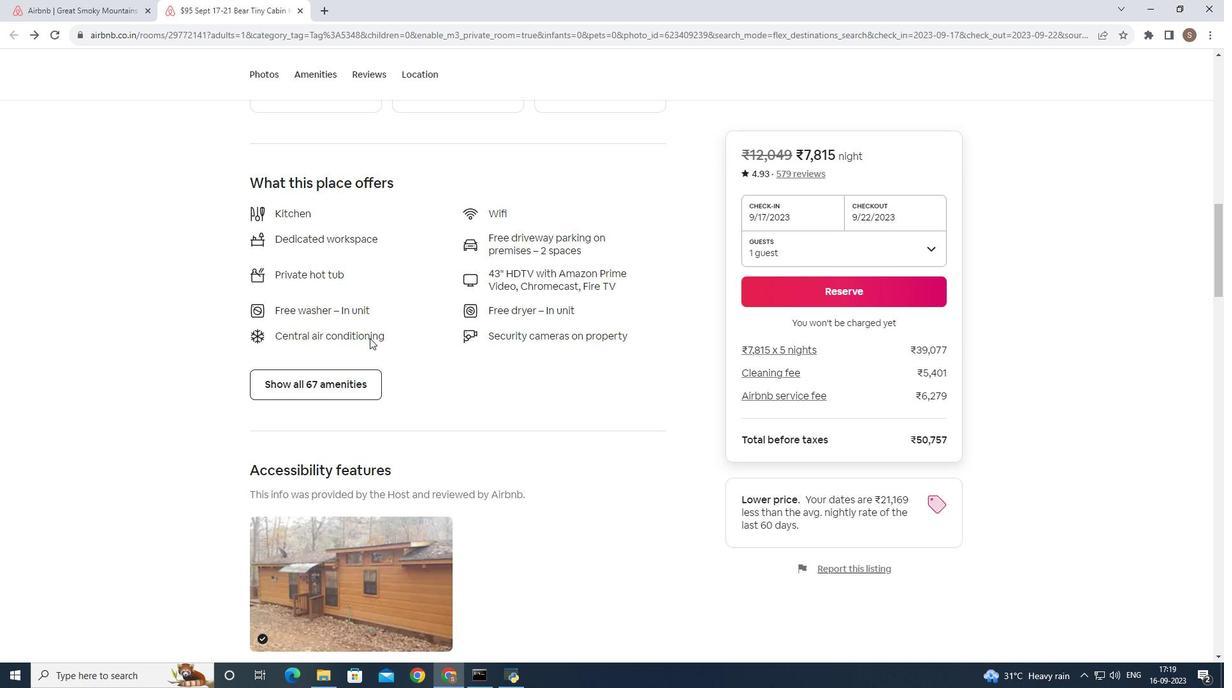 
Action: Mouse scrolled (369, 337) with delta (0, 0)
Screenshot: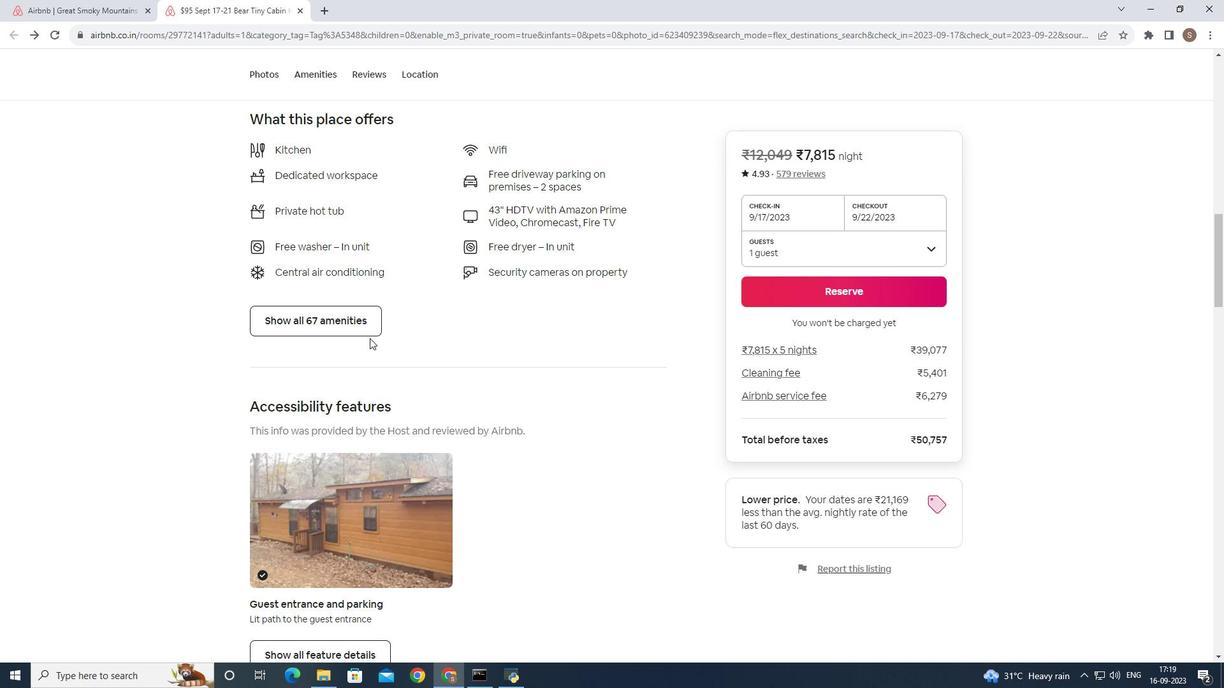 
Action: Mouse moved to (368, 339)
Screenshot: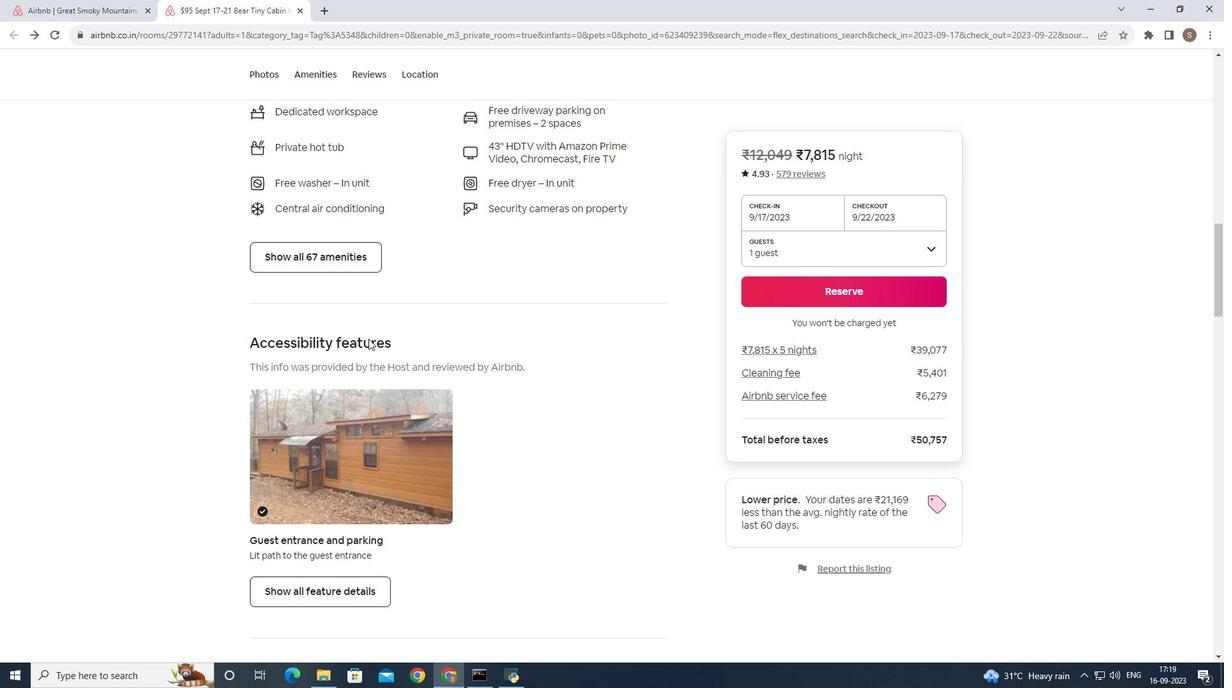 
Action: Mouse scrolled (368, 338) with delta (0, 0)
Screenshot: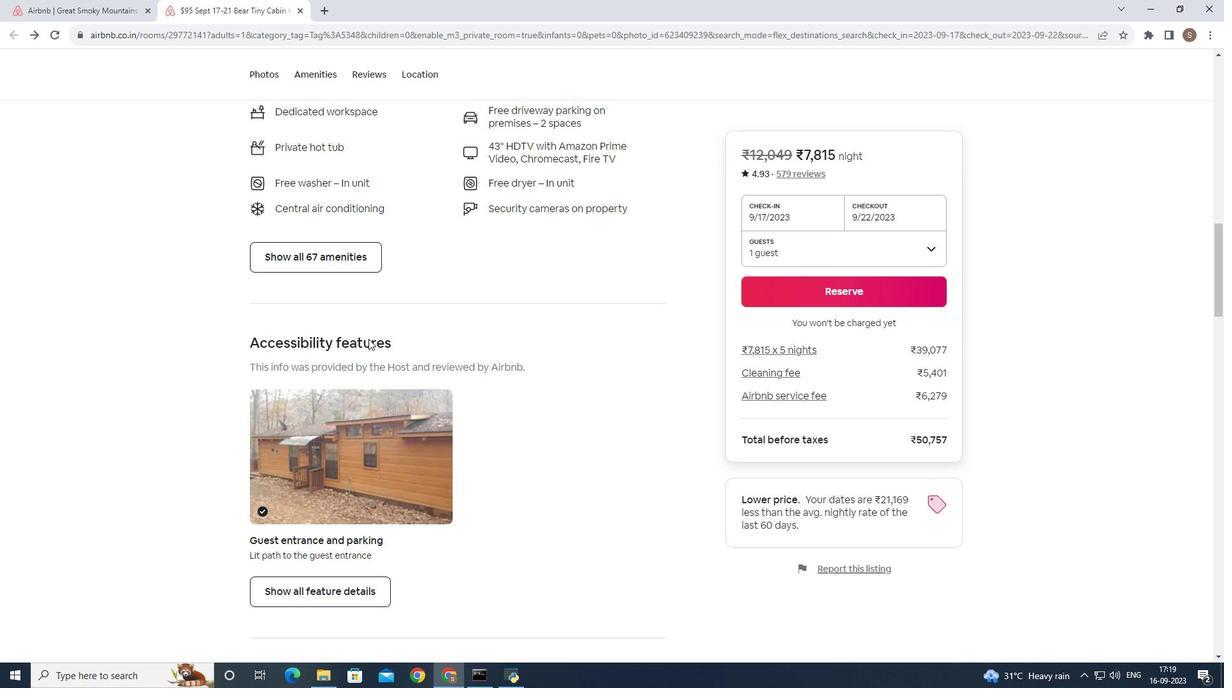 
Action: Mouse scrolled (368, 338) with delta (0, 0)
Screenshot: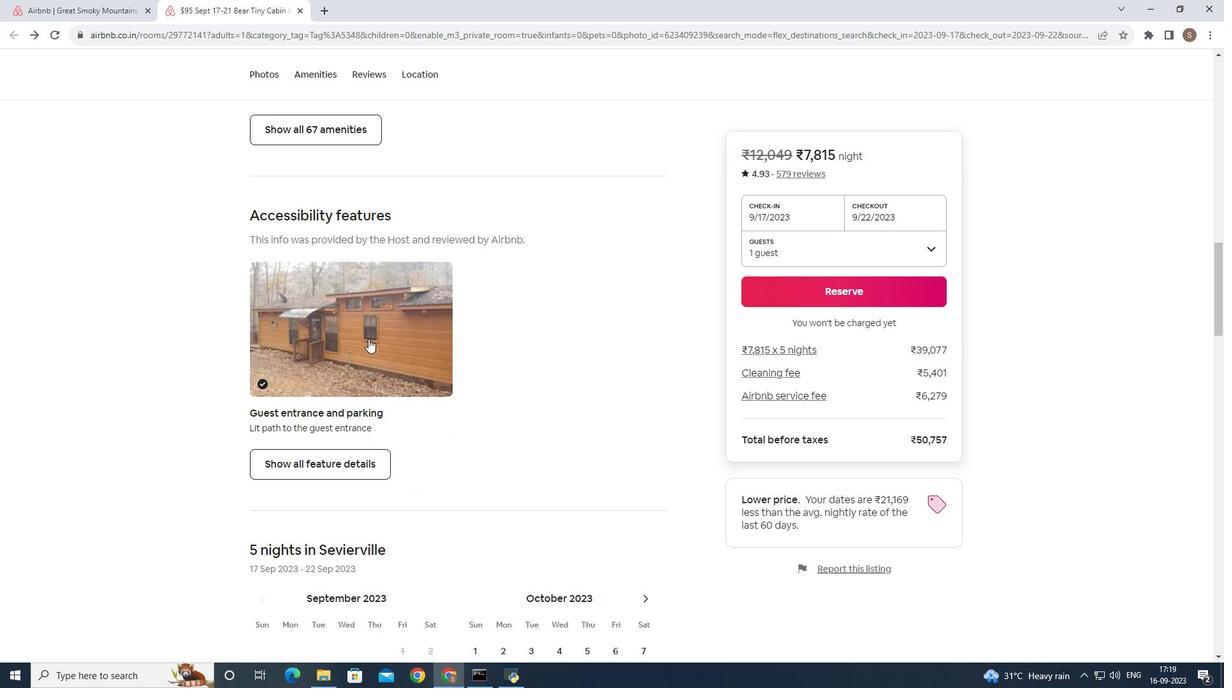
Action: Mouse scrolled (368, 338) with delta (0, 0)
Screenshot: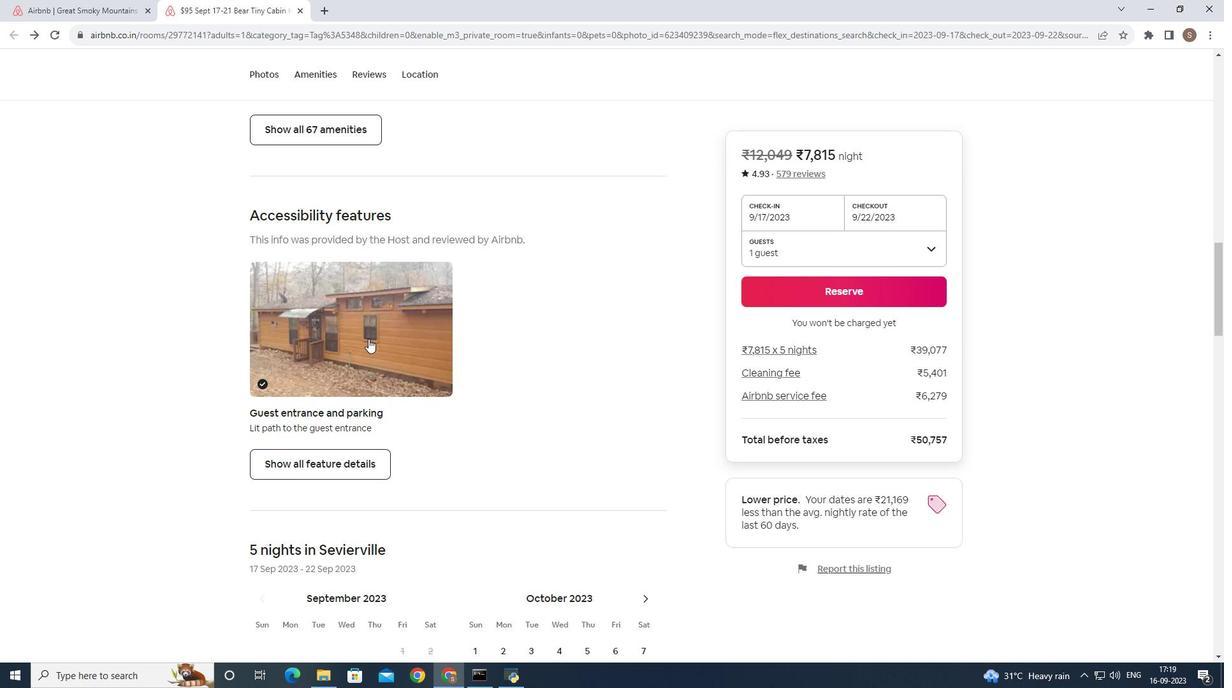 
Action: Mouse scrolled (368, 338) with delta (0, 0)
Screenshot: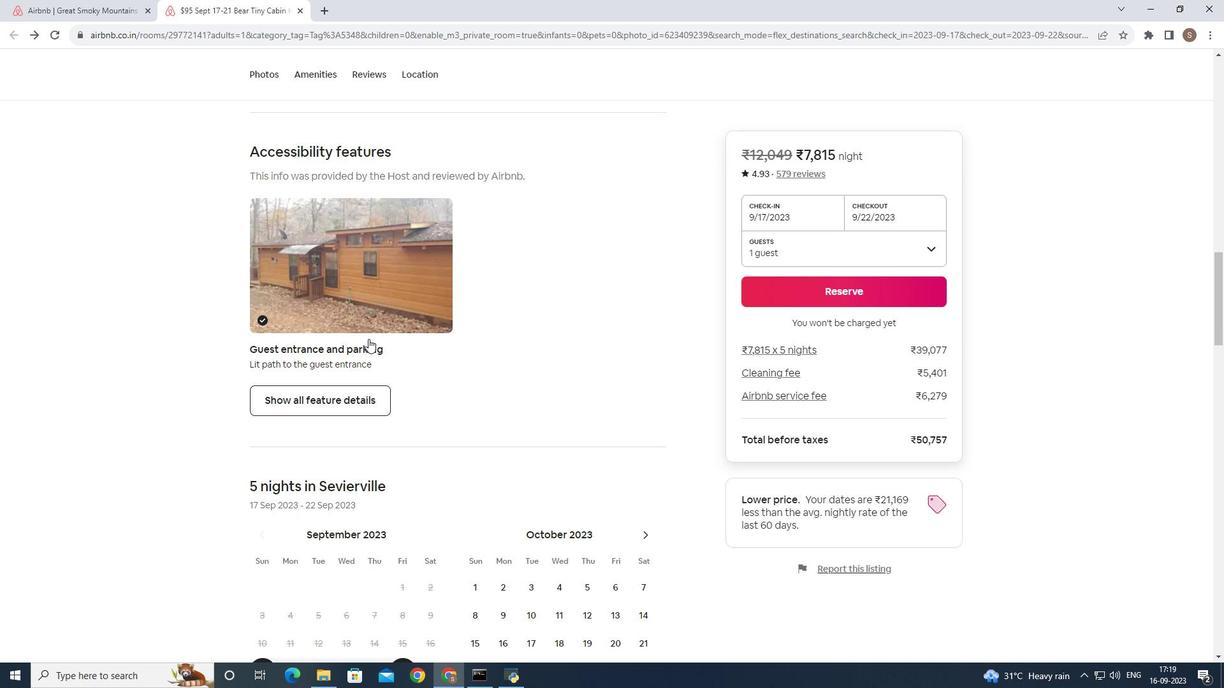 
Action: Mouse scrolled (368, 338) with delta (0, 0)
Screenshot: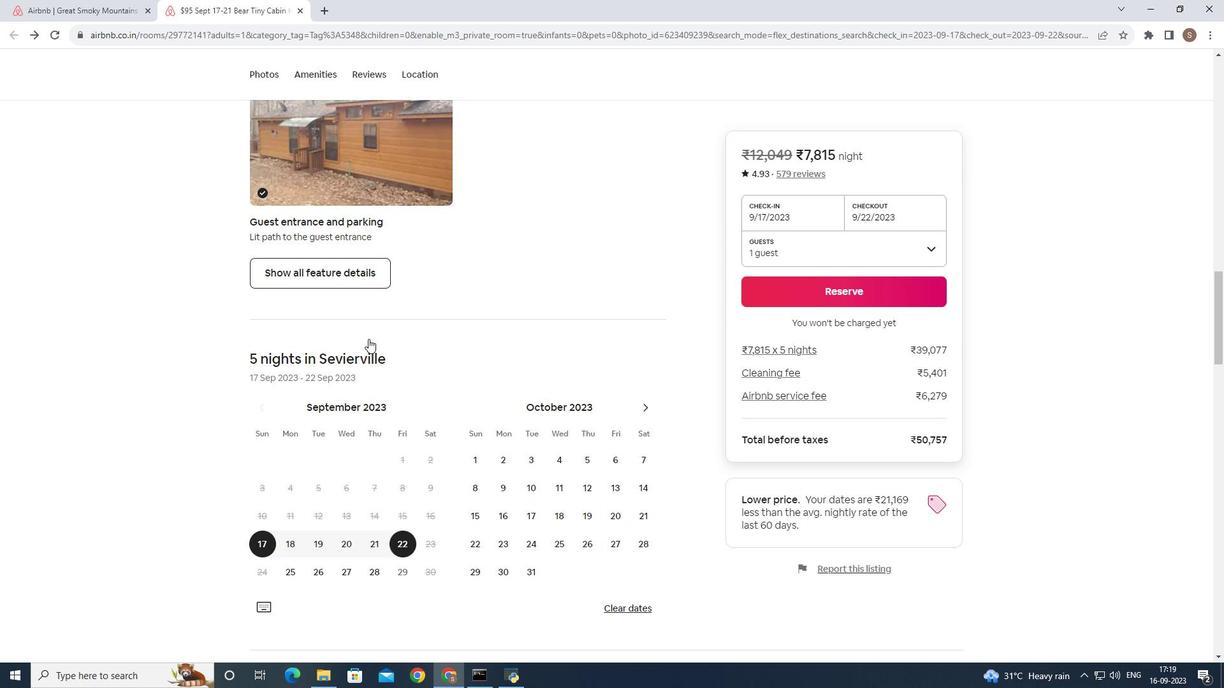 
Action: Mouse scrolled (368, 338) with delta (0, 0)
Screenshot: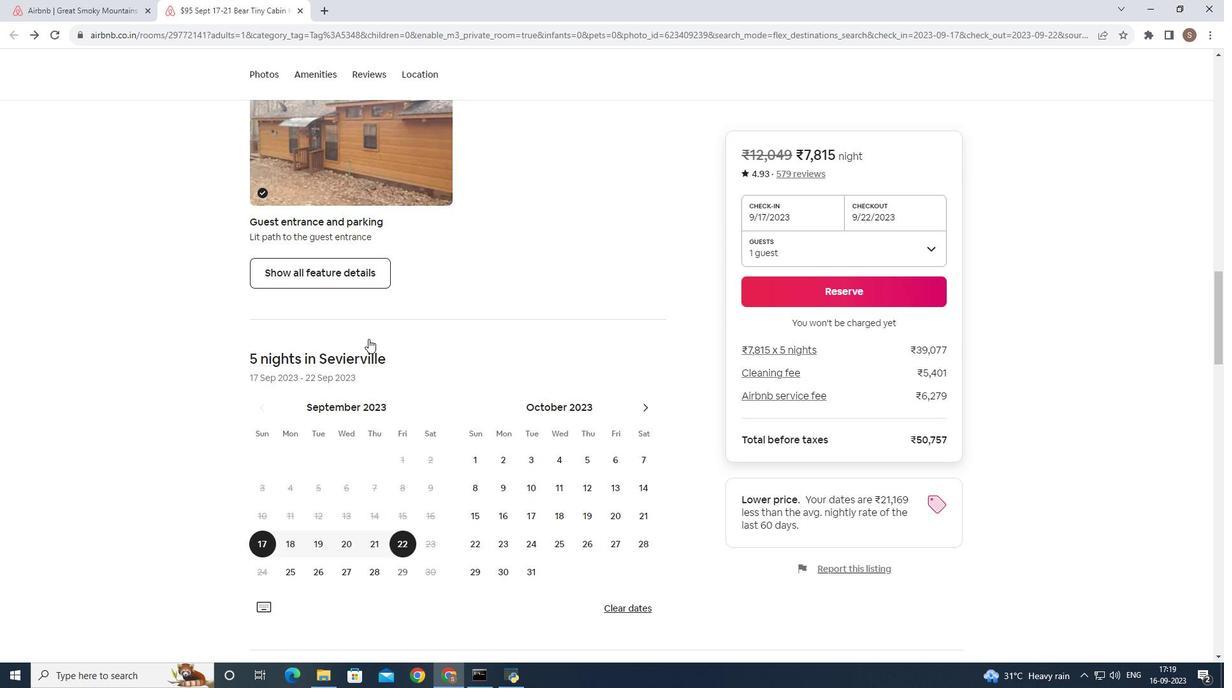 
Action: Mouse scrolled (368, 338) with delta (0, 0)
Screenshot: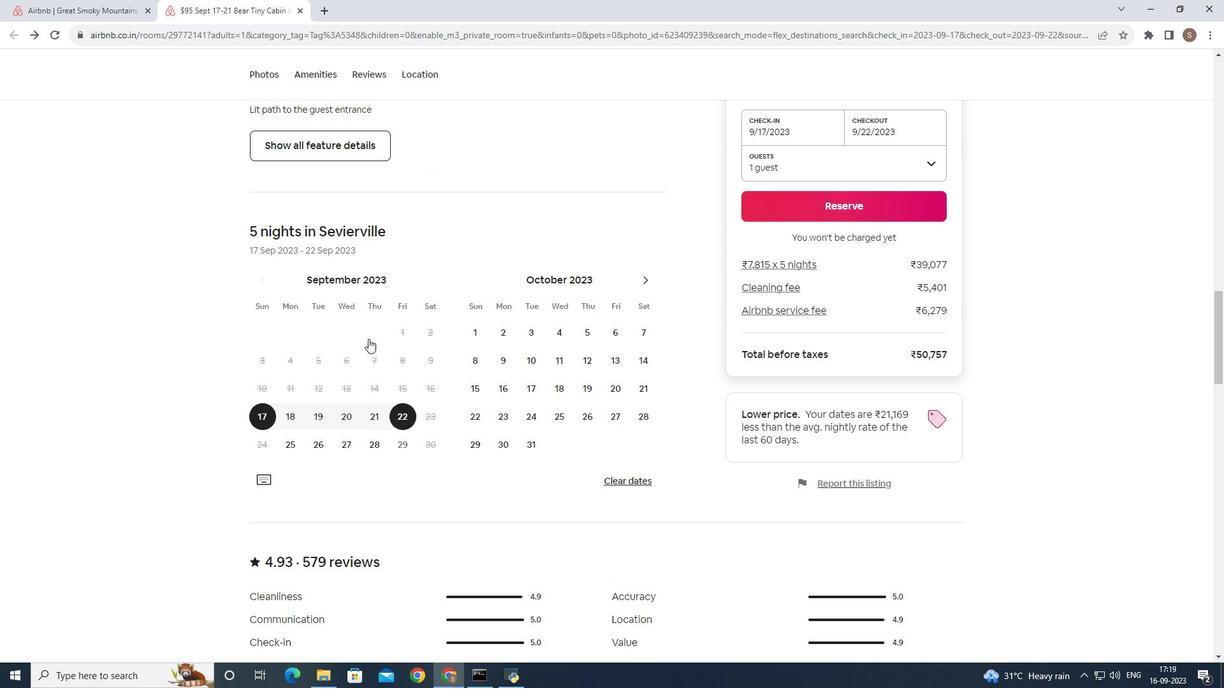 
Action: Mouse scrolled (368, 338) with delta (0, 0)
Screenshot: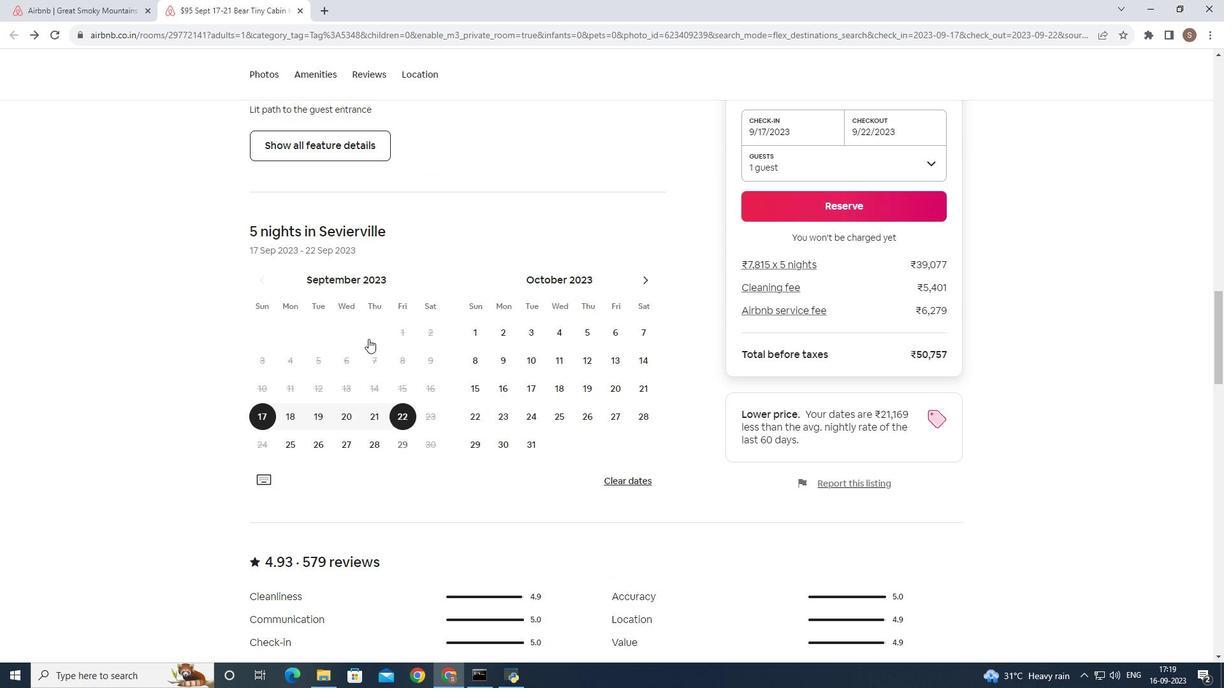 
Action: Mouse scrolled (368, 338) with delta (0, 0)
Screenshot: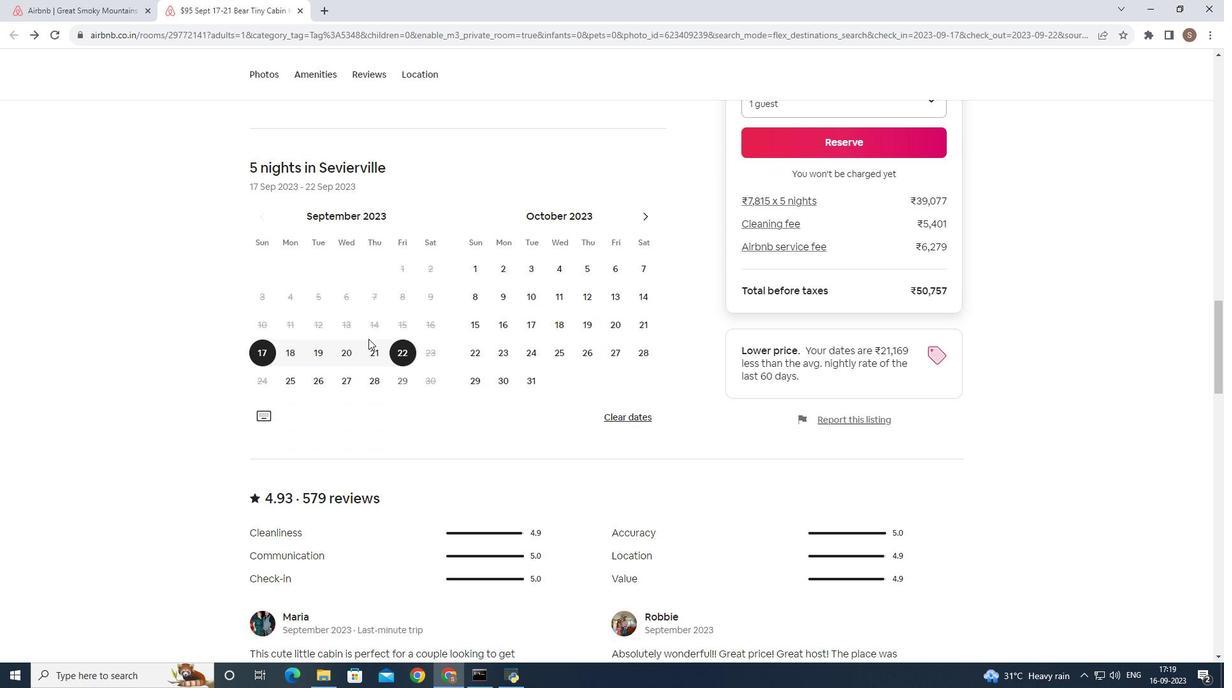 
Action: Mouse scrolled (368, 338) with delta (0, 0)
Screenshot: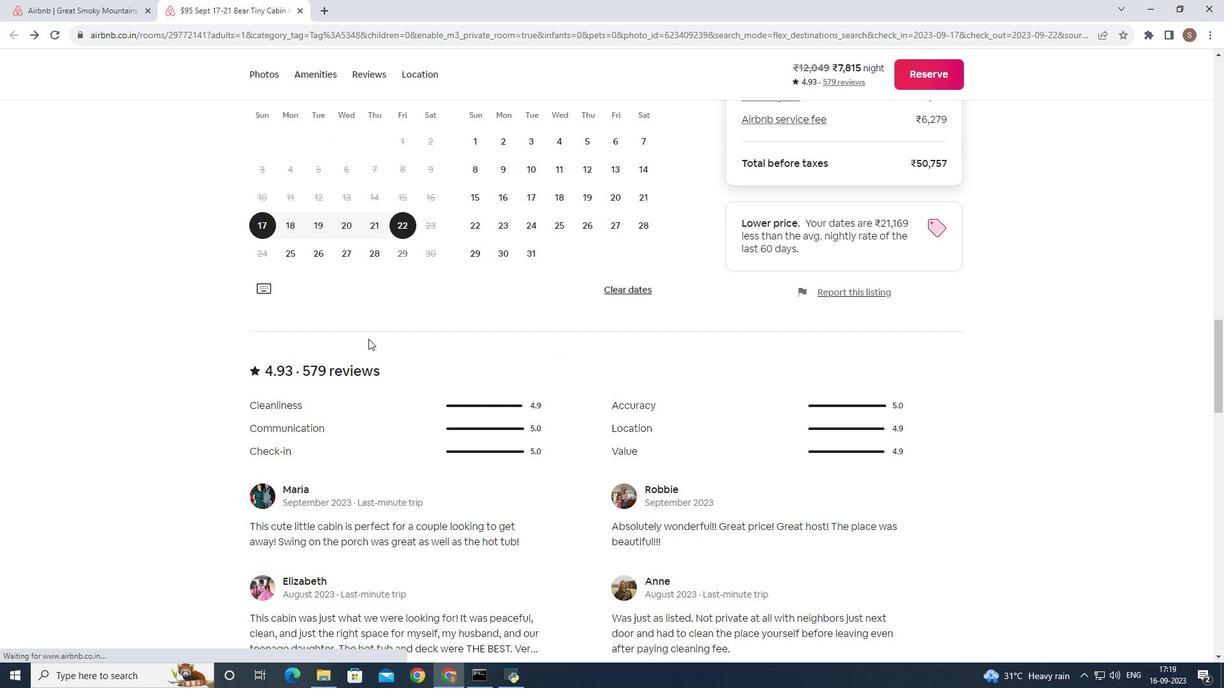 
Action: Mouse scrolled (368, 338) with delta (0, 0)
Screenshot: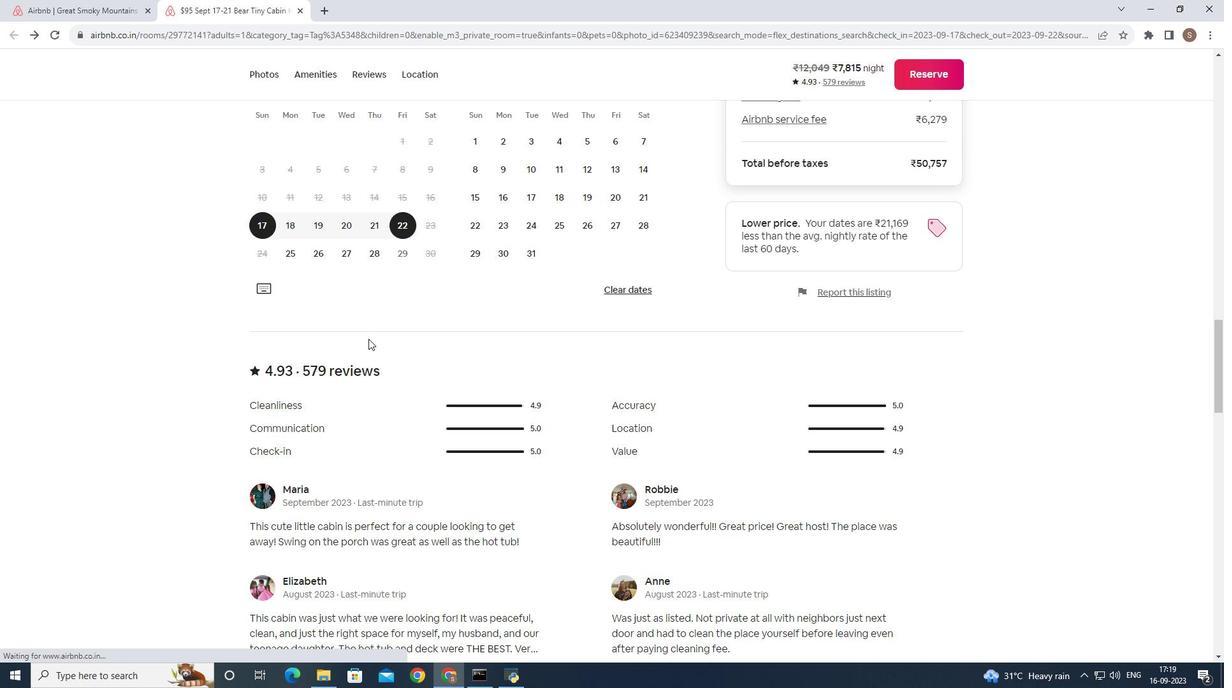 
Action: Mouse scrolled (368, 338) with delta (0, 0)
Screenshot: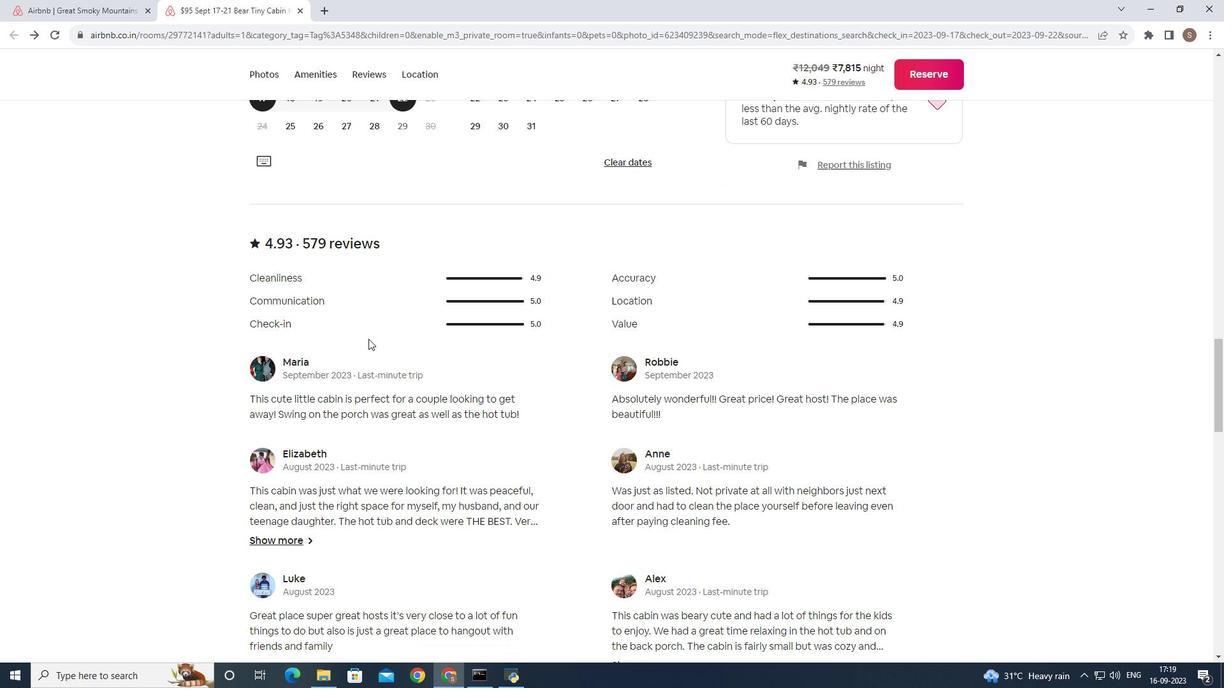 
Action: Mouse scrolled (368, 338) with delta (0, 0)
Screenshot: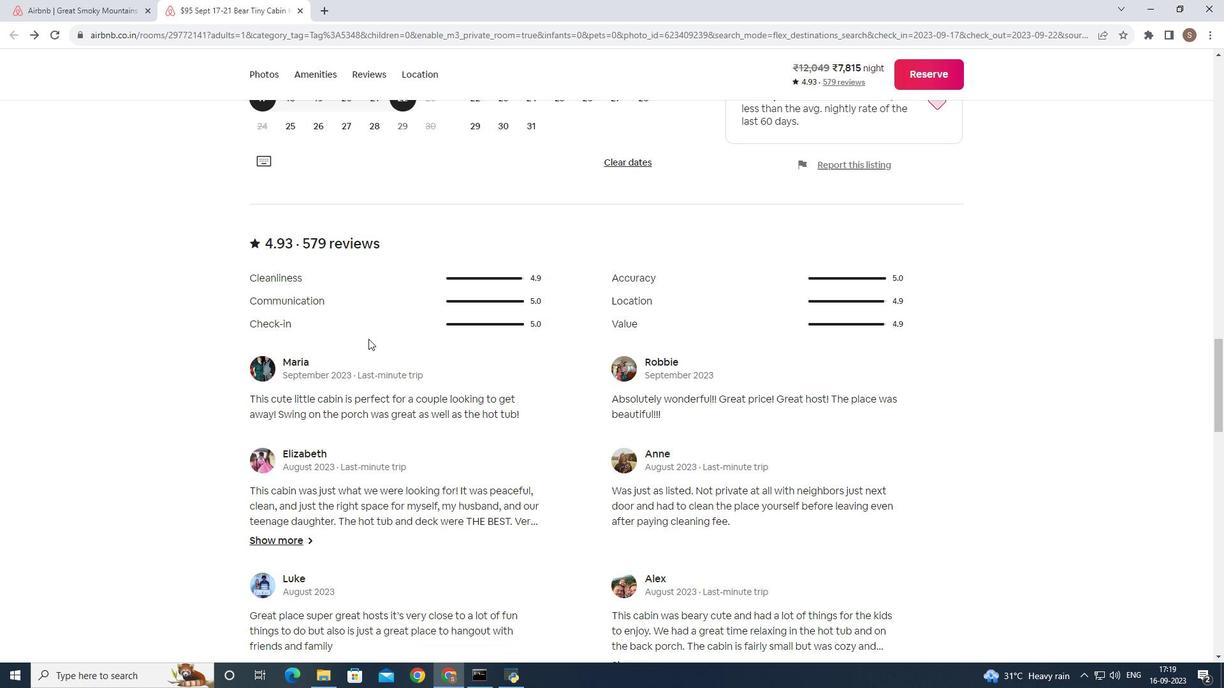 
Action: Mouse scrolled (368, 338) with delta (0, 0)
